 Task: Create a science project presentation using a template from Canva.
Action: Mouse moved to (180, 10)
Screenshot: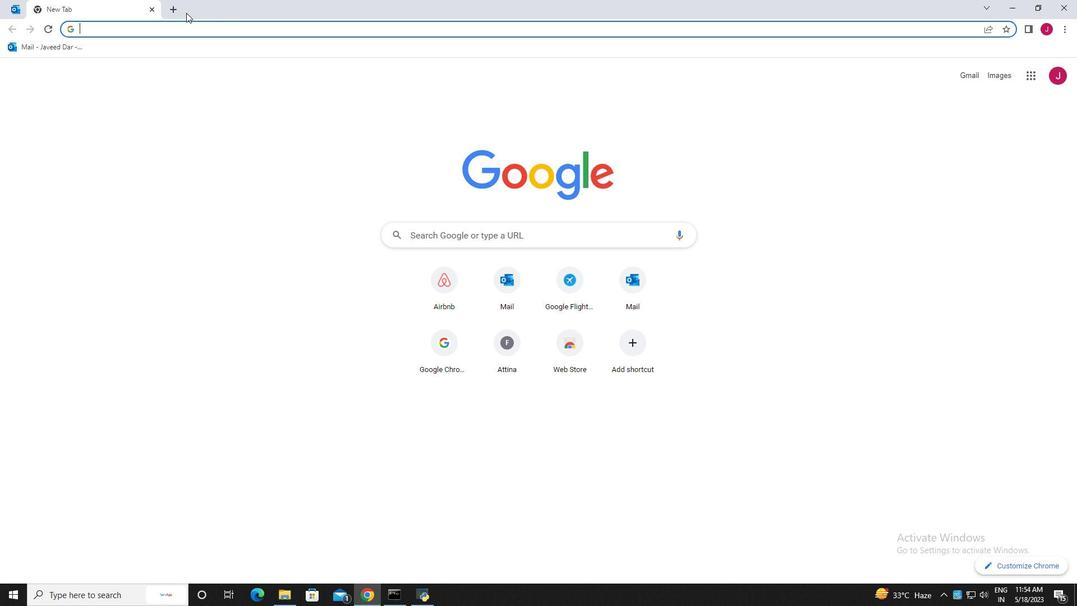 
Action: Mouse pressed left at (180, 10)
Screenshot: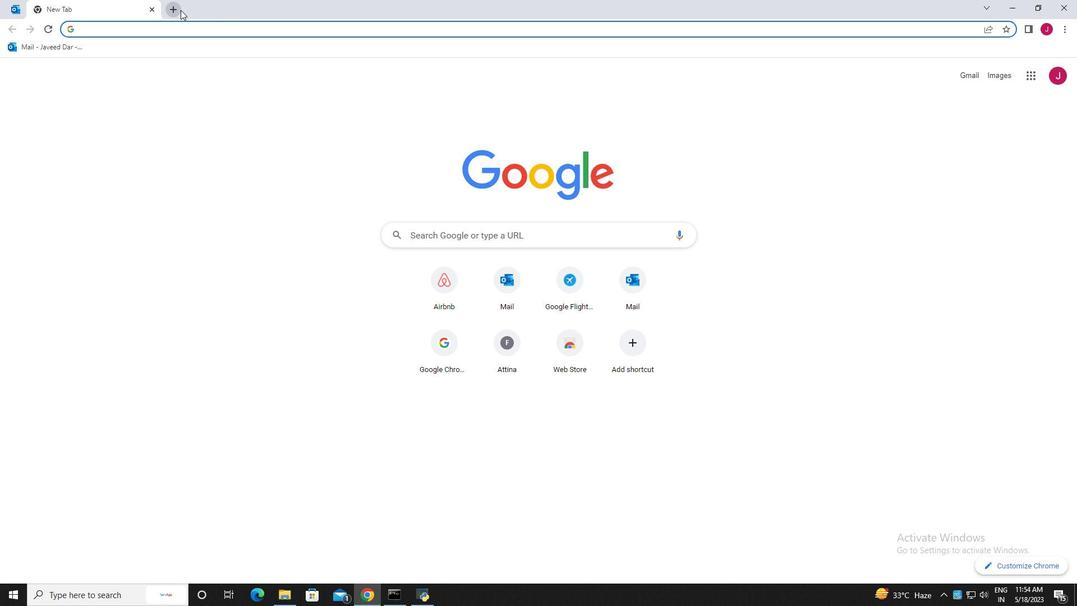 
Action: Mouse moved to (180, 30)
Screenshot: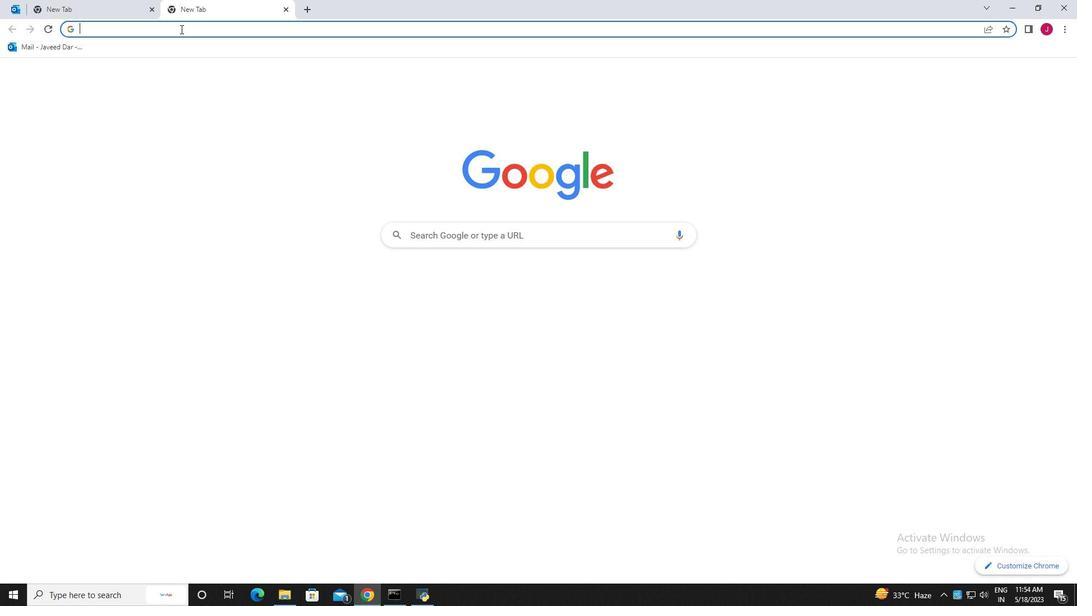 
Action: Key pressed can
Screenshot: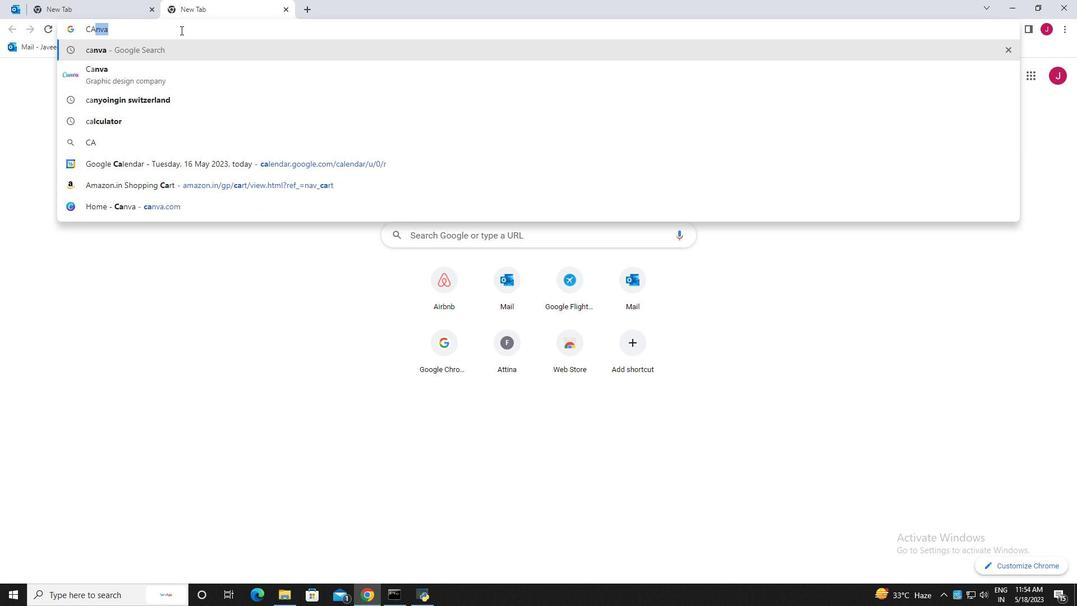 
Action: Mouse moved to (171, 51)
Screenshot: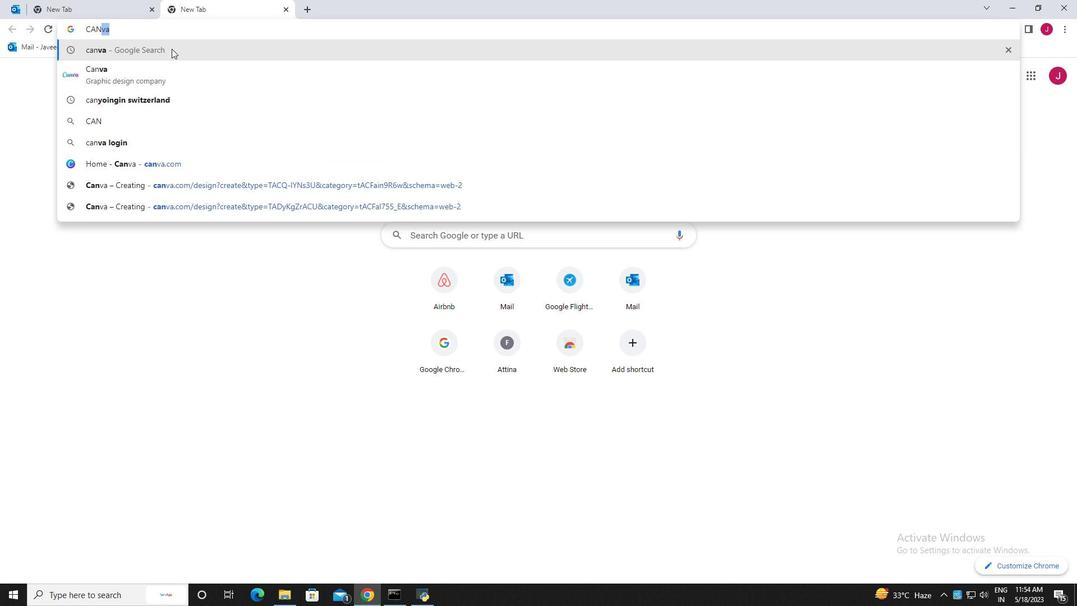 
Action: Mouse pressed left at (171, 51)
Screenshot: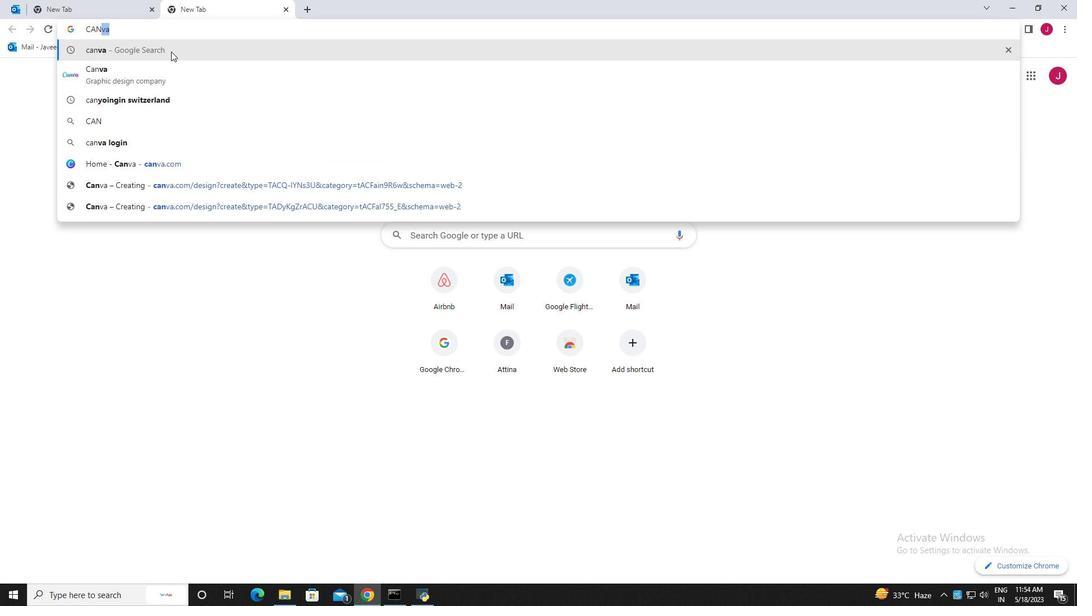 
Action: Mouse moved to (345, 171)
Screenshot: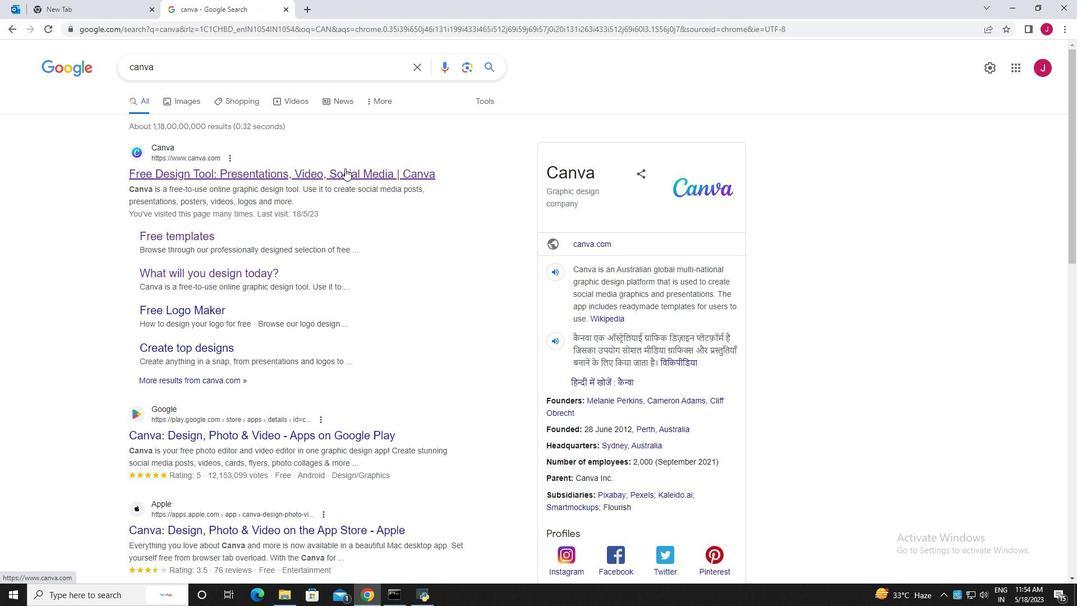 
Action: Mouse pressed left at (345, 171)
Screenshot: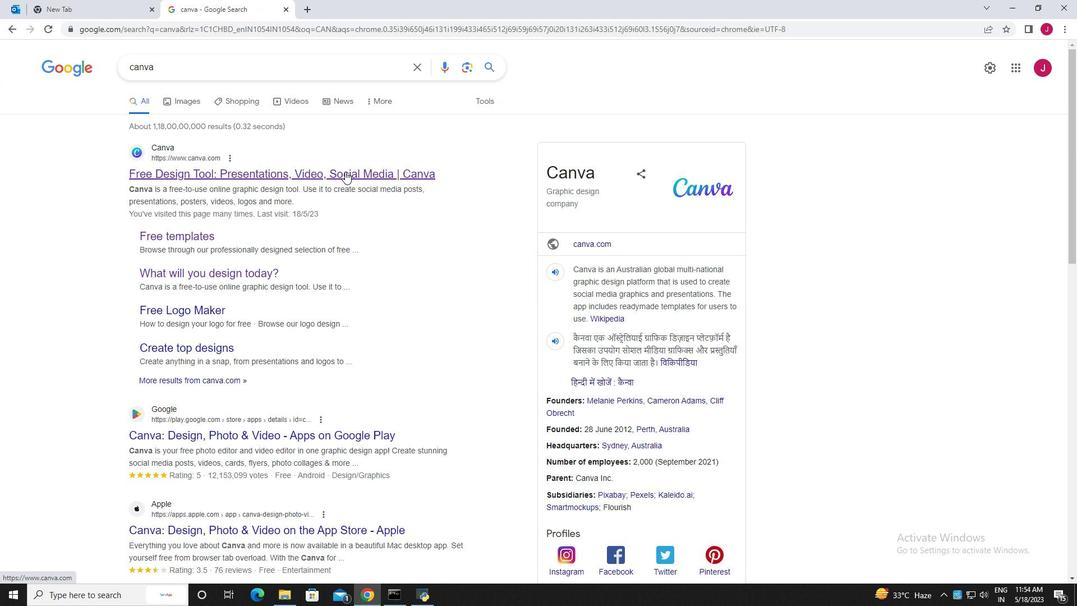 
Action: Mouse moved to (973, 58)
Screenshot: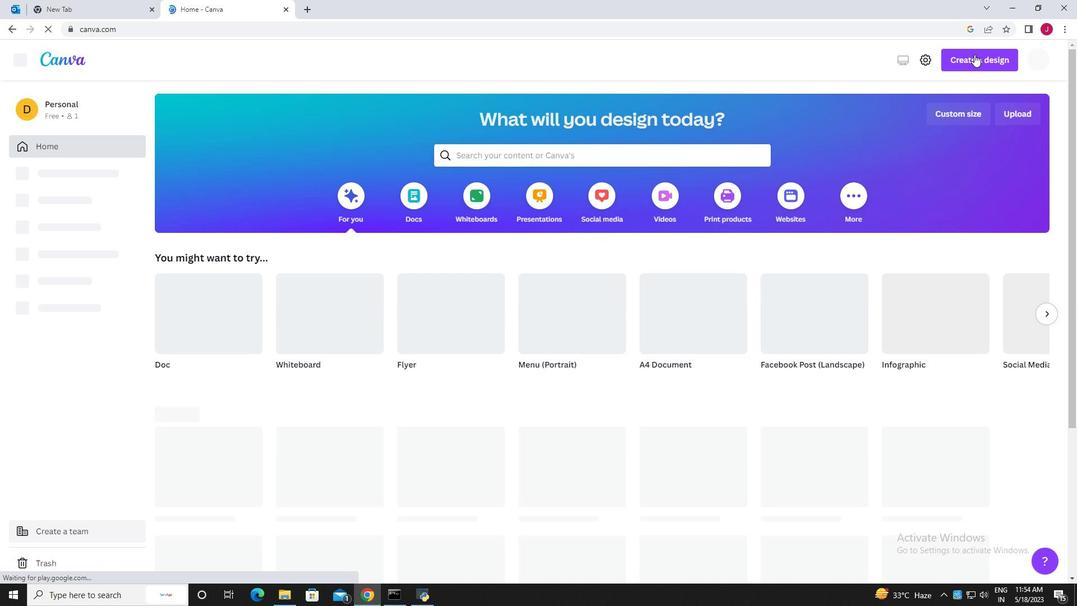 
Action: Mouse pressed left at (973, 58)
Screenshot: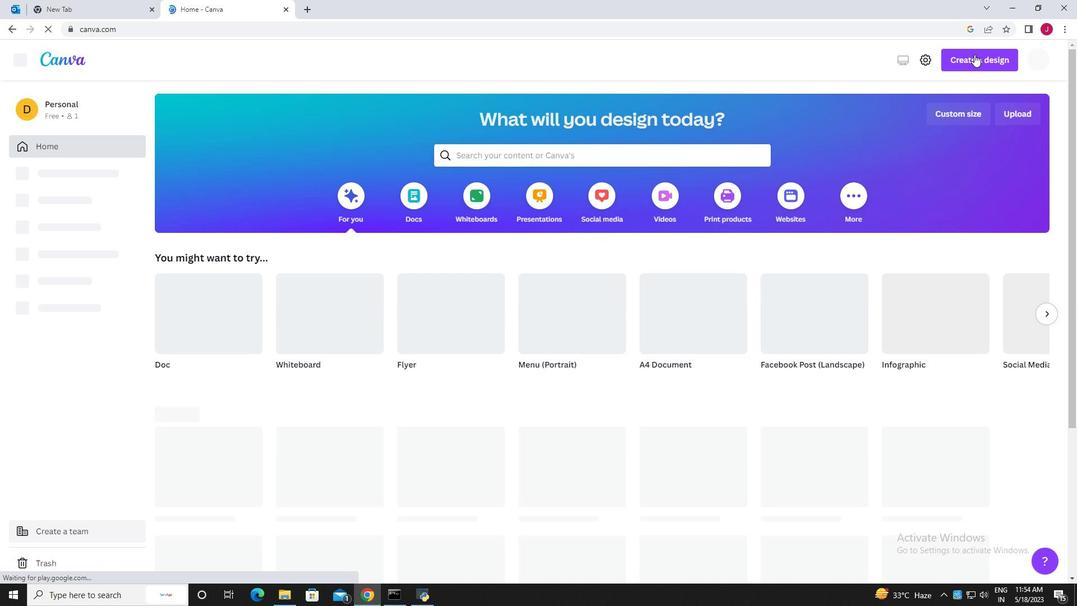 
Action: Mouse moved to (869, 126)
Screenshot: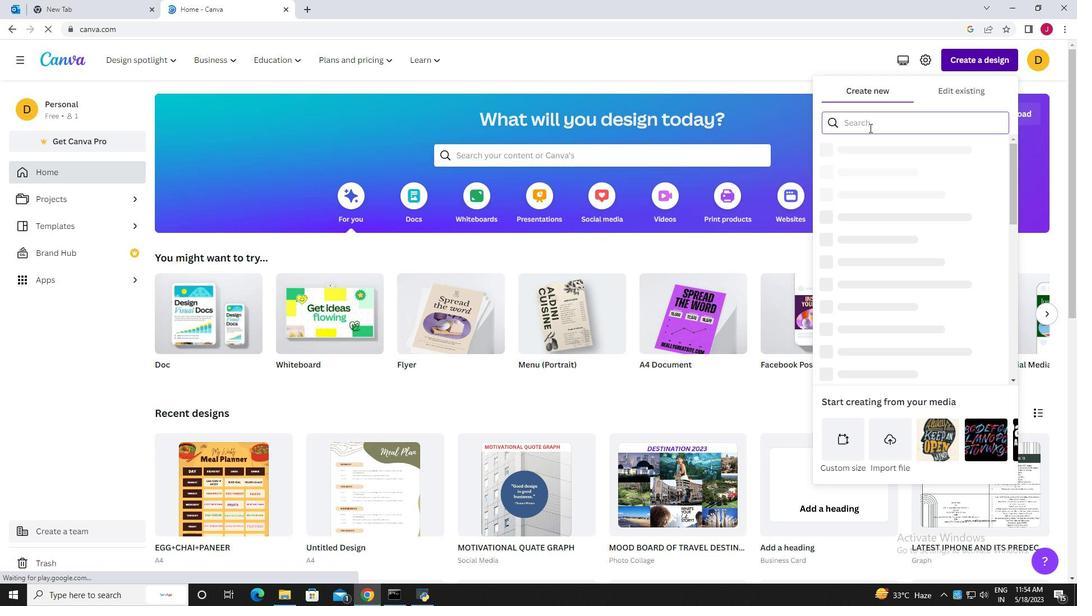 
Action: Key pressed science<Key.space>templates<Key.space>
Screenshot: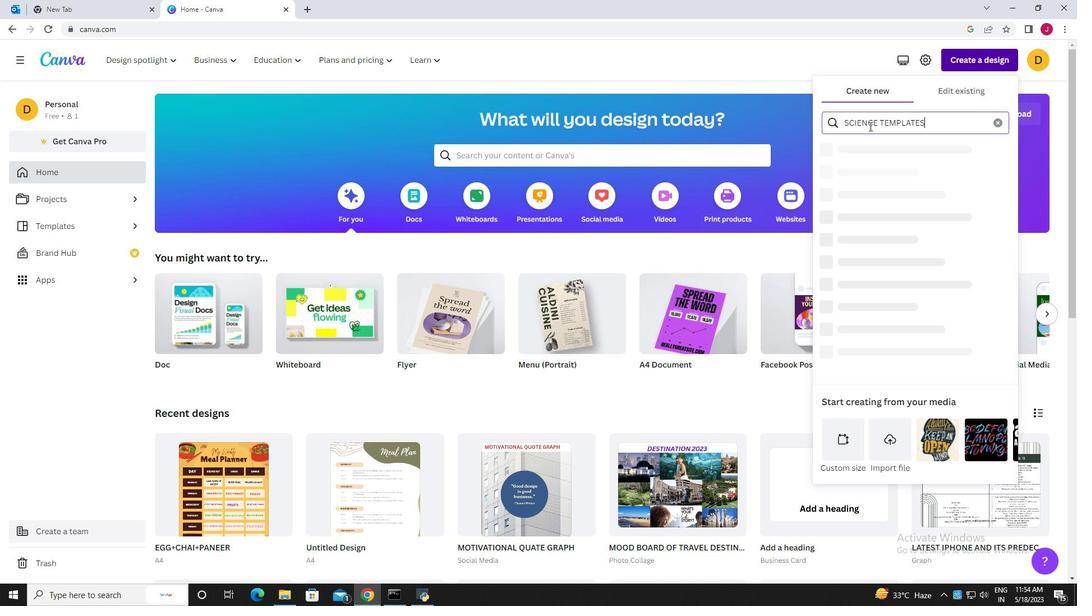 
Action: Mouse moved to (939, 127)
Screenshot: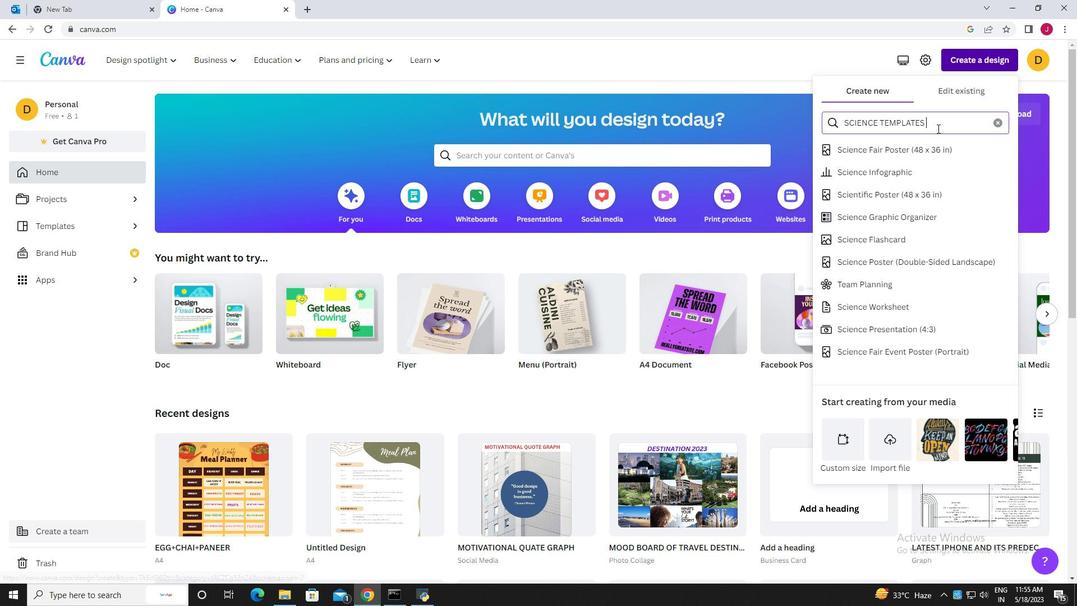 
Action: Key pressed <Key.enter><Key.enter>
Screenshot: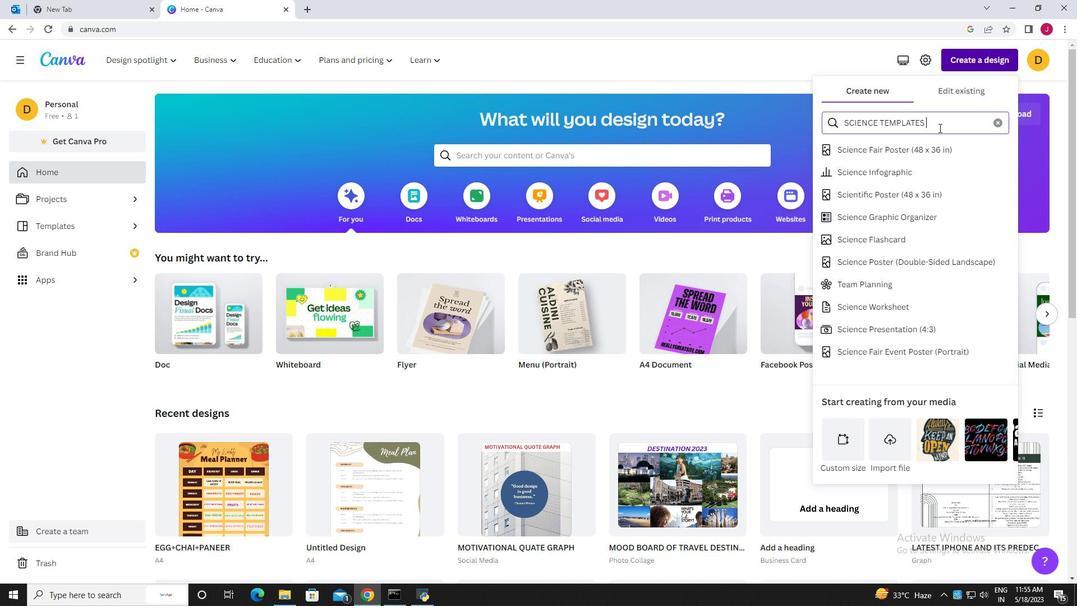
Action: Mouse moved to (862, 148)
Screenshot: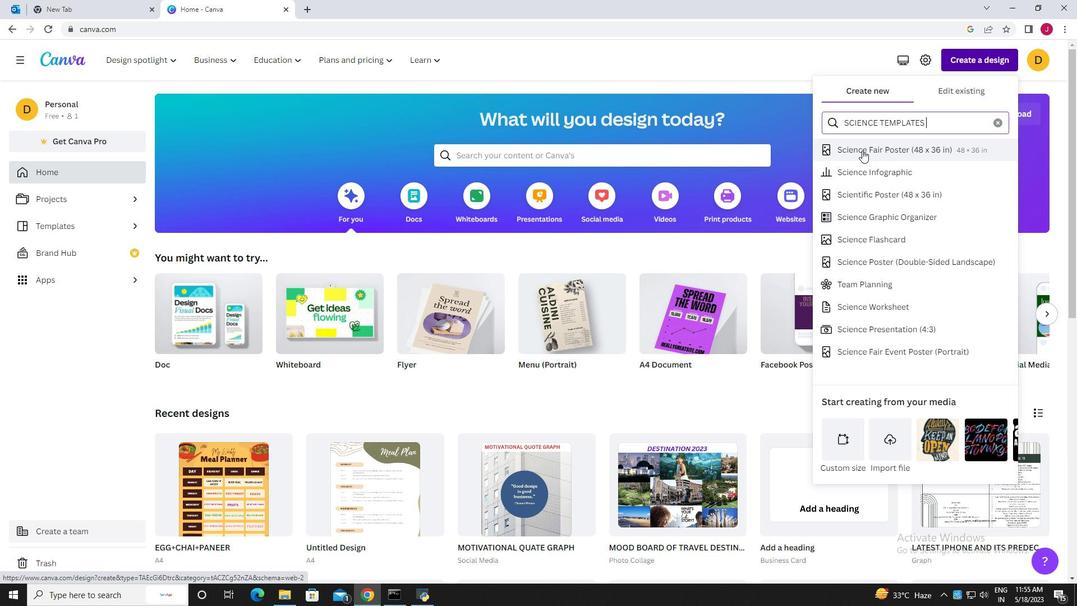 
Action: Mouse pressed left at (862, 148)
Screenshot: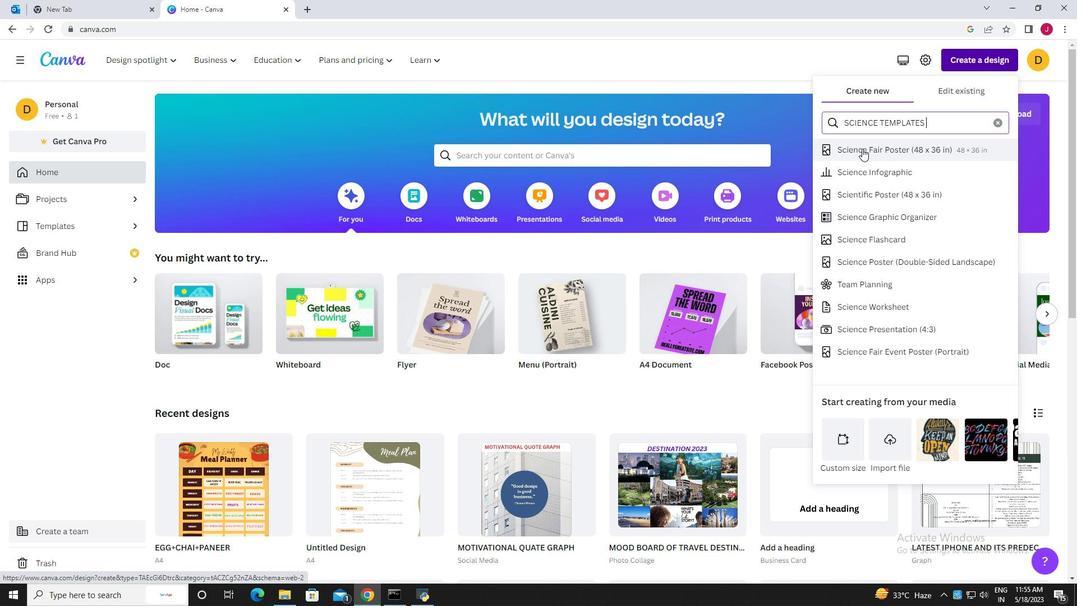 
Action: Mouse moved to (112, 94)
Screenshot: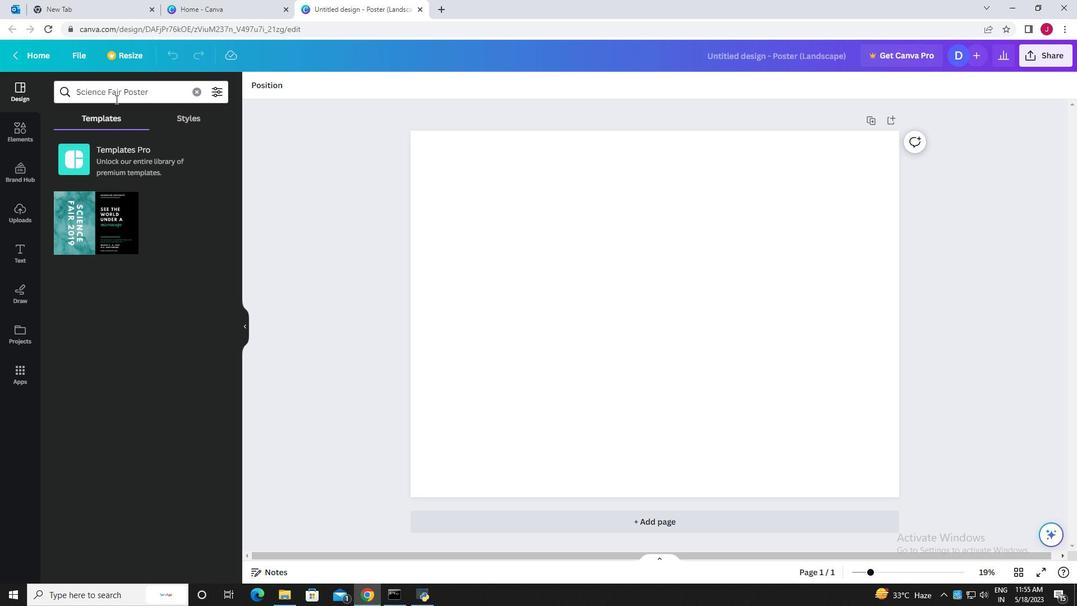 
Action: Mouse pressed left at (112, 94)
Screenshot: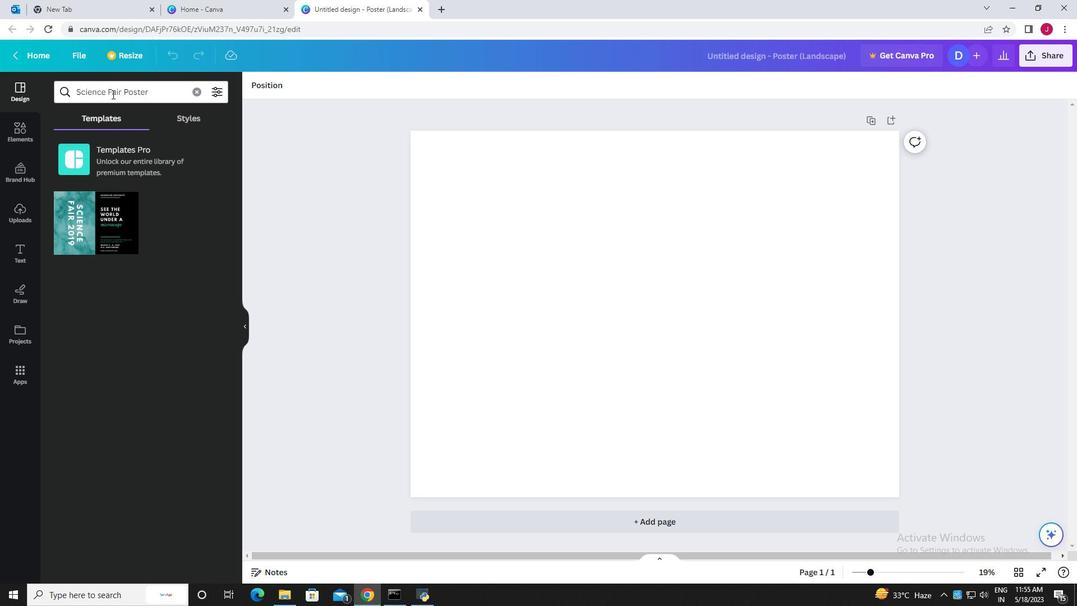 
Action: Mouse moved to (106, 8)
Screenshot: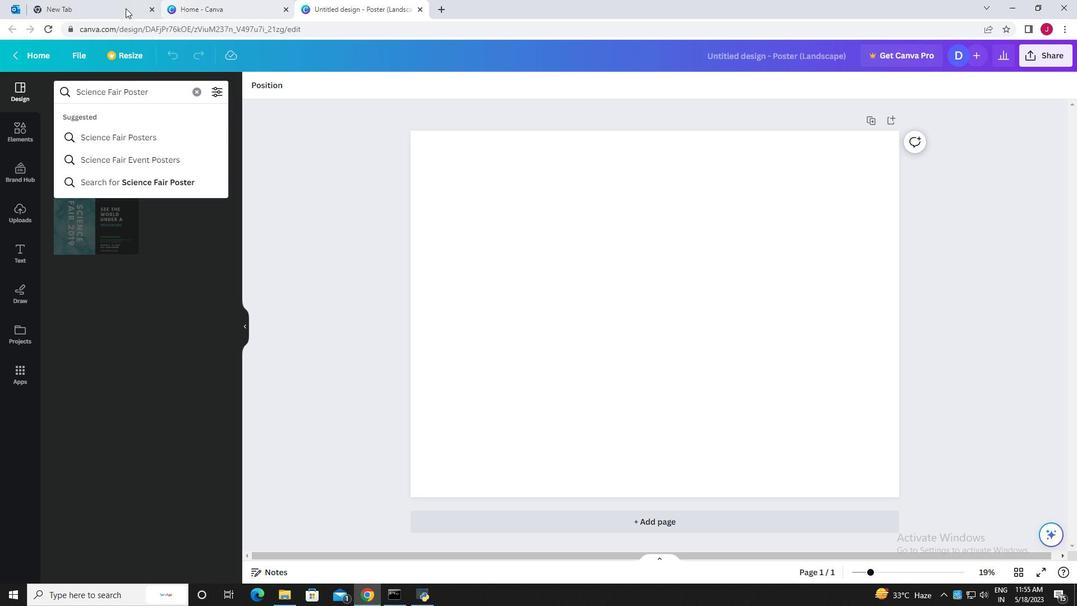 
Action: Mouse pressed left at (106, 8)
Screenshot: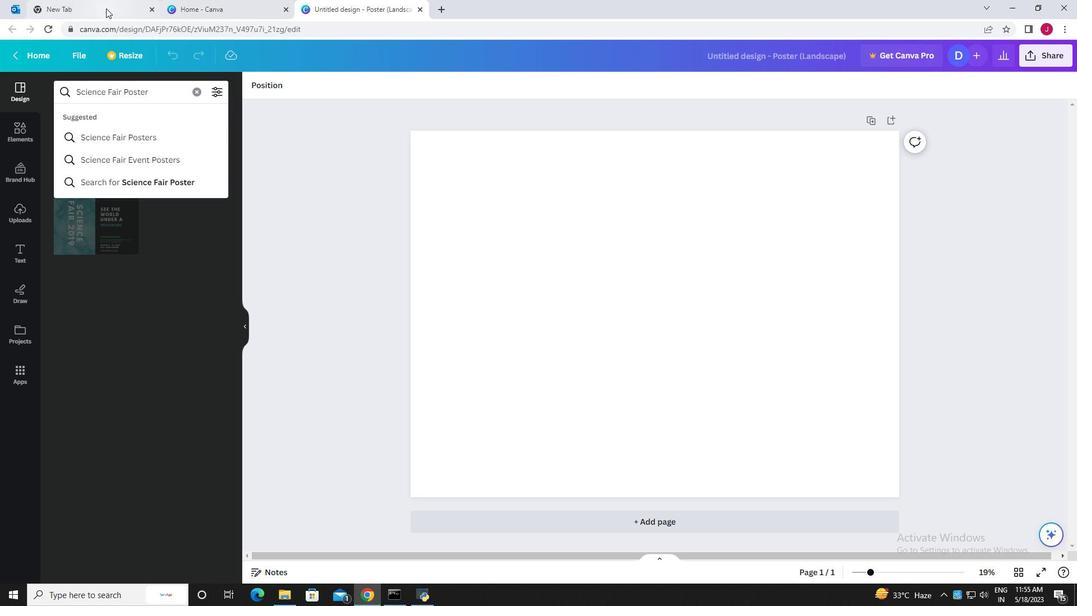 
Action: Mouse moved to (117, 35)
Screenshot: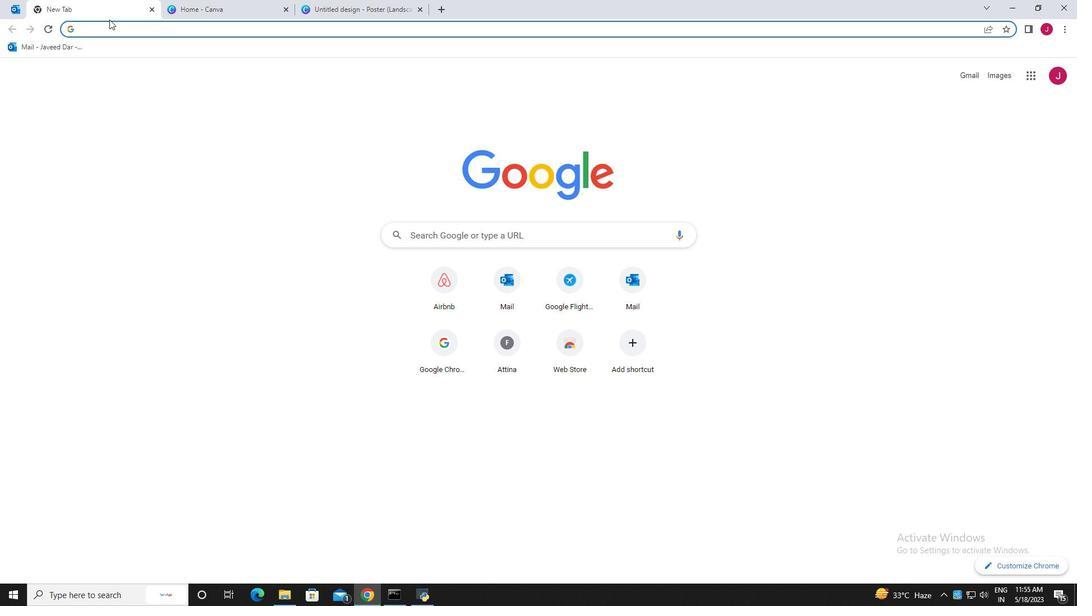 
Action: Key pressed presentation<Key.space>of<Key.space>science<Key.space>experiment<Key.space>or<Key.space>project<Key.enter>
Screenshot: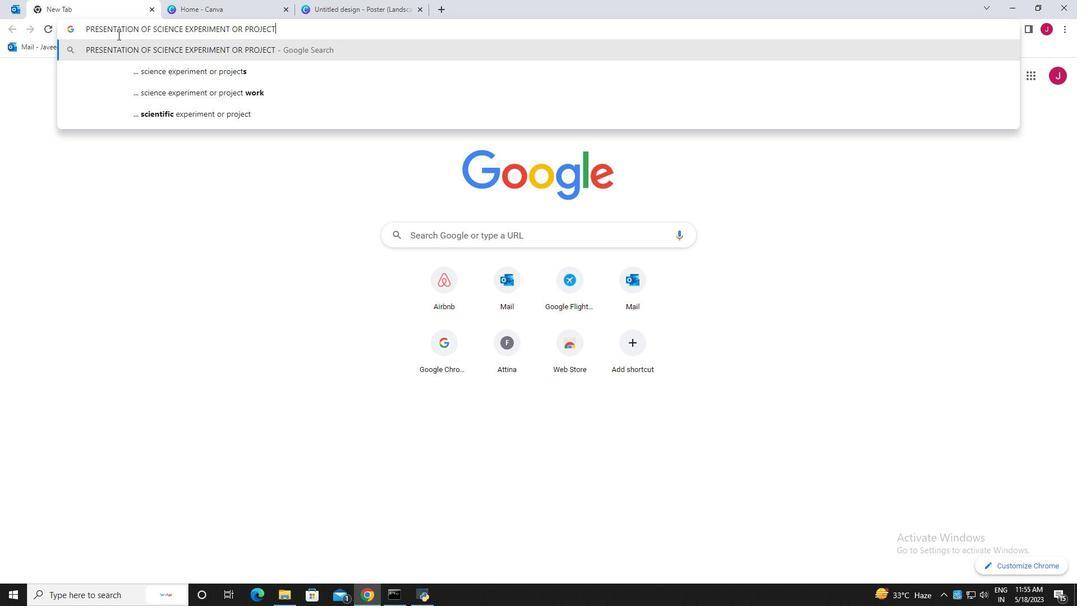 
Action: Mouse moved to (263, 340)
Screenshot: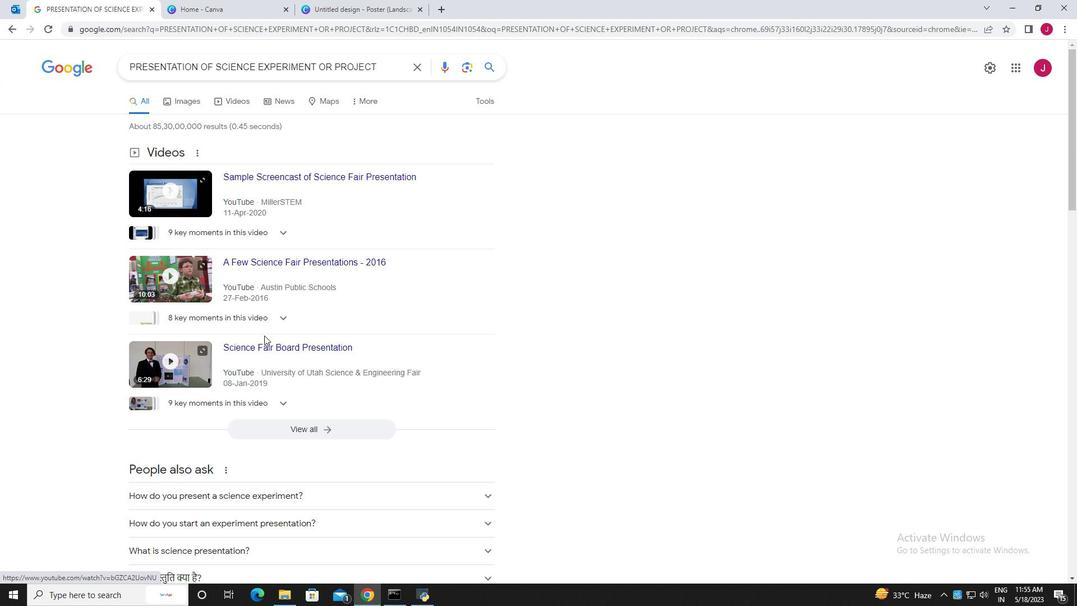 
Action: Mouse scrolled (263, 340) with delta (0, 0)
Screenshot: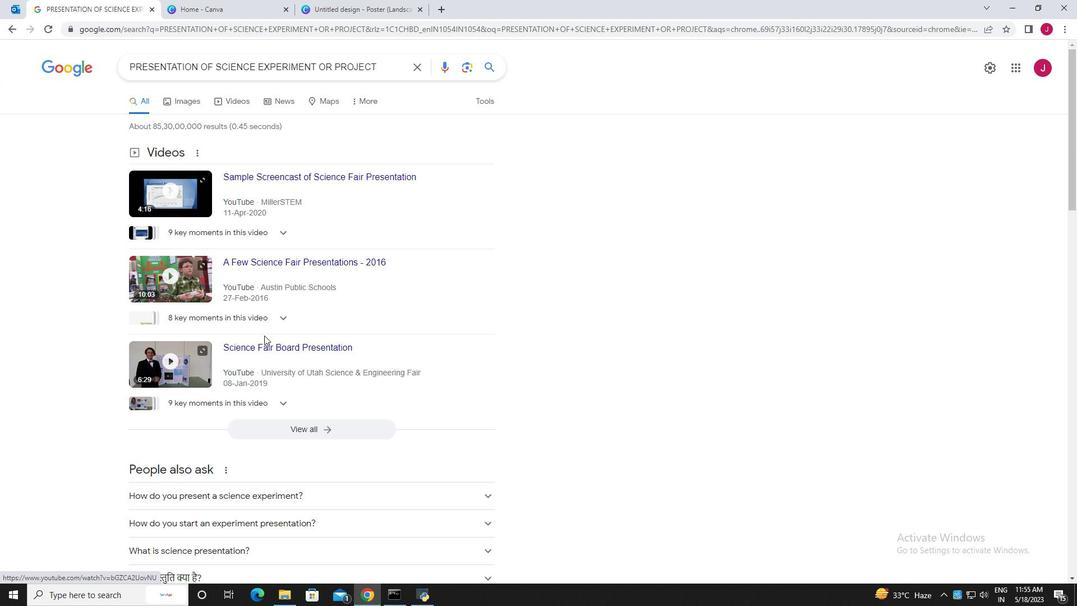 
Action: Mouse moved to (263, 340)
Screenshot: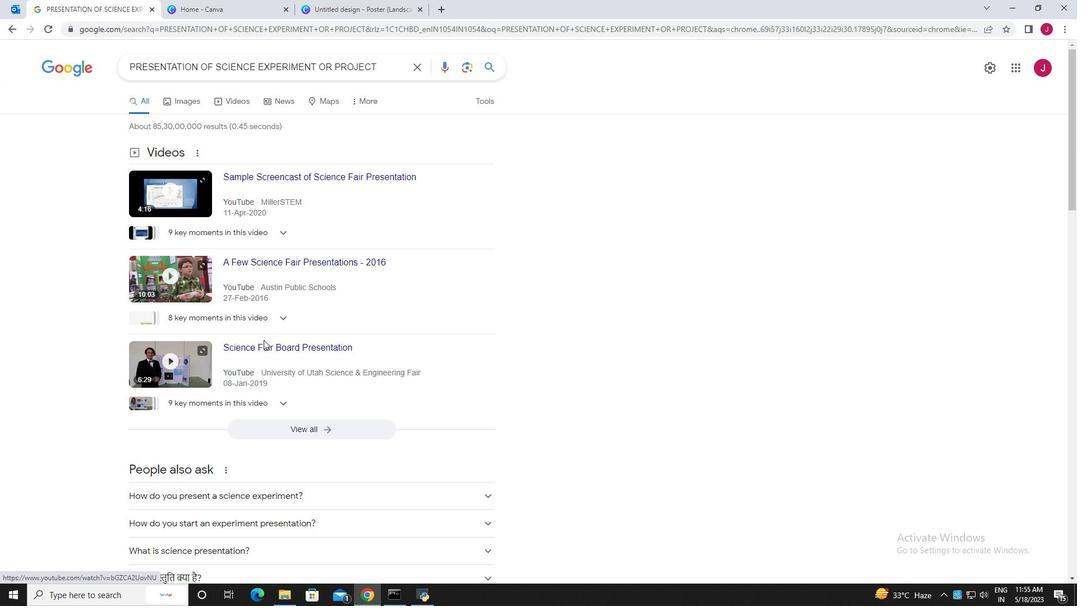 
Action: Mouse scrolled (263, 340) with delta (0, 0)
Screenshot: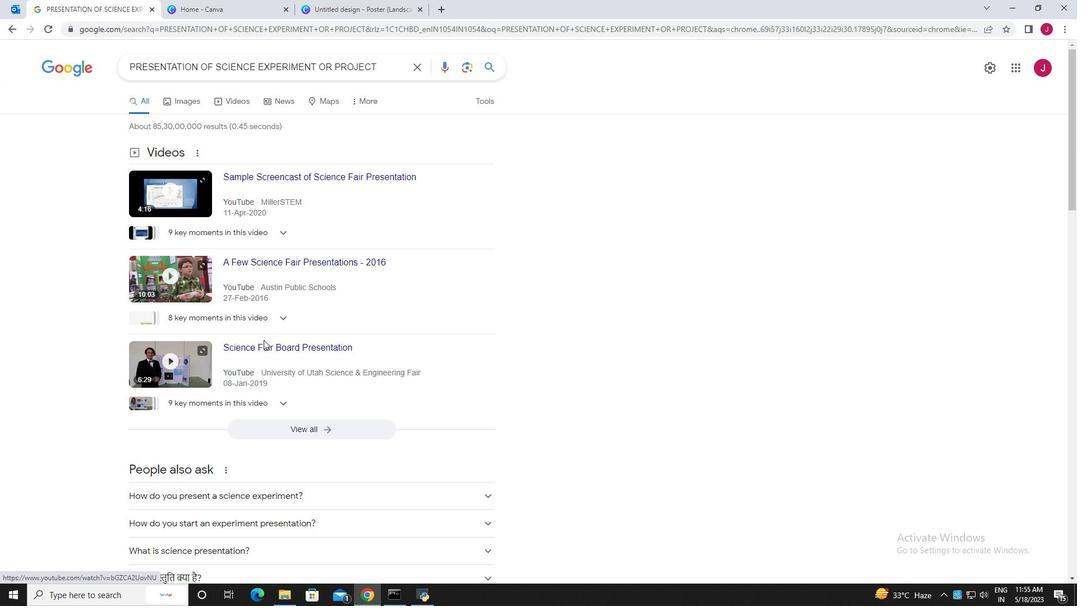 
Action: Mouse scrolled (263, 340) with delta (0, 0)
Screenshot: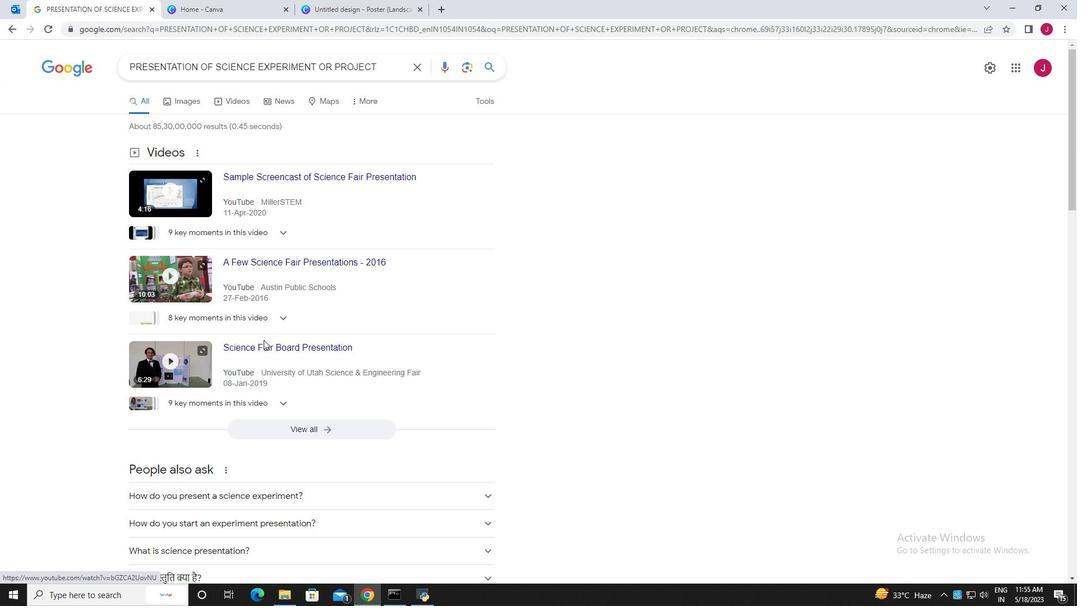 
Action: Mouse scrolled (263, 340) with delta (0, 0)
Screenshot: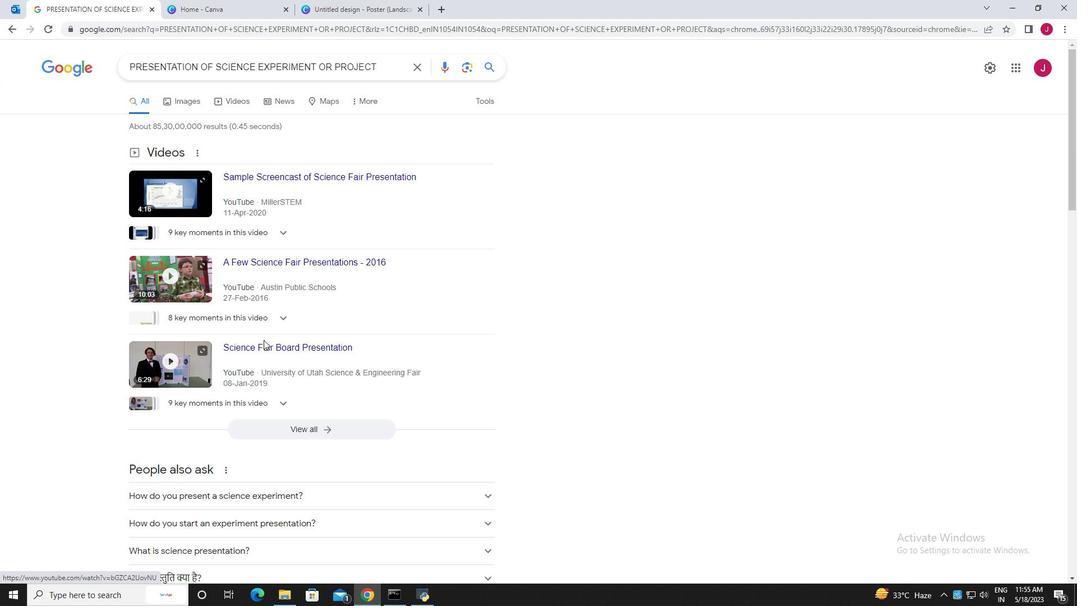 
Action: Mouse moved to (264, 387)
Screenshot: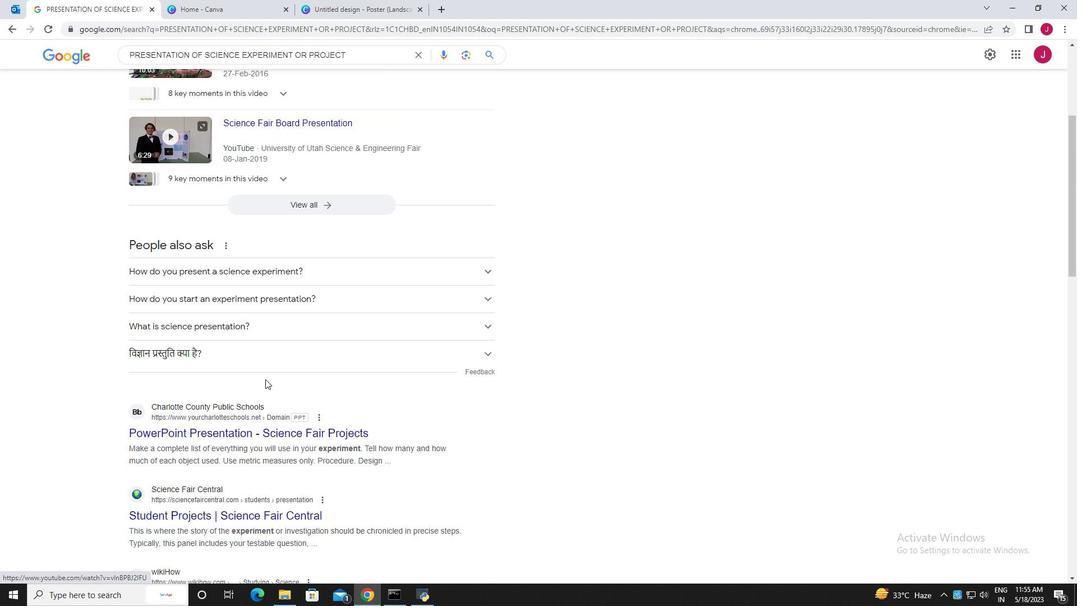 
Action: Mouse scrolled (264, 386) with delta (0, 0)
Screenshot: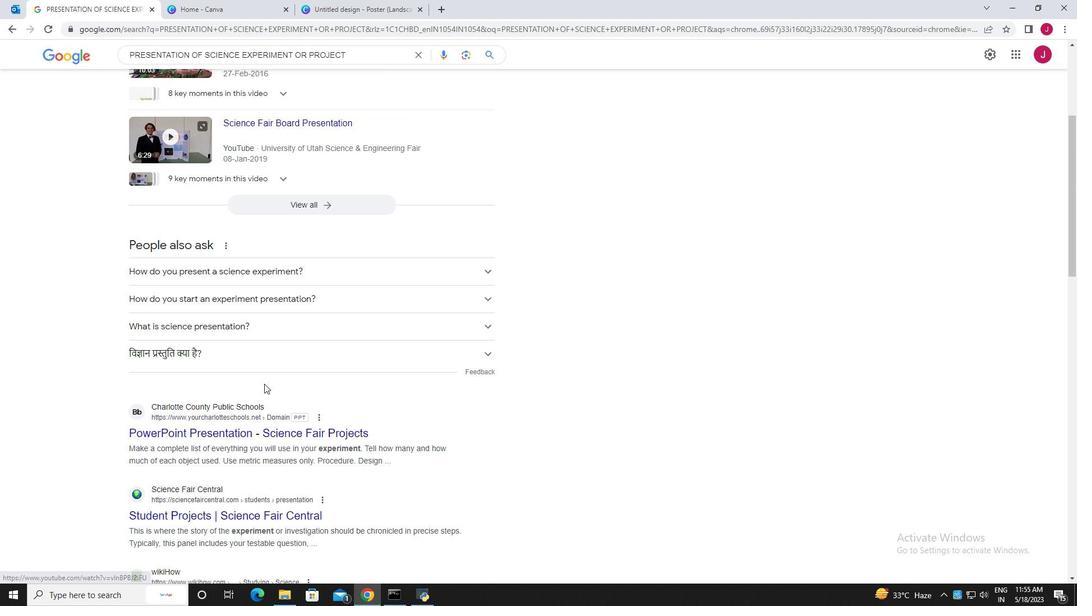 
Action: Mouse moved to (264, 388)
Screenshot: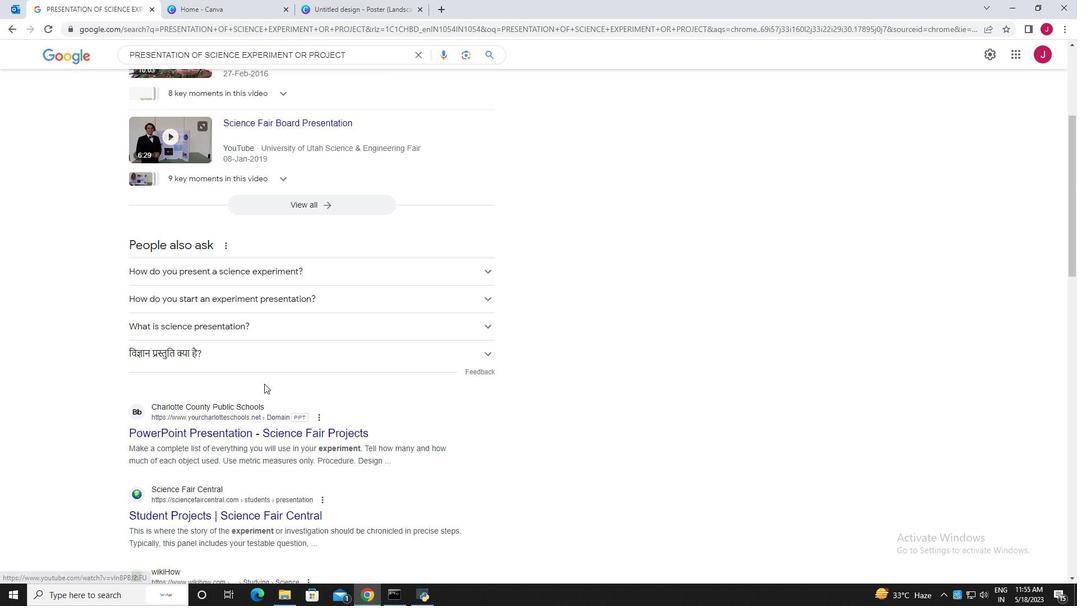 
Action: Mouse scrolled (264, 388) with delta (0, 0)
Screenshot: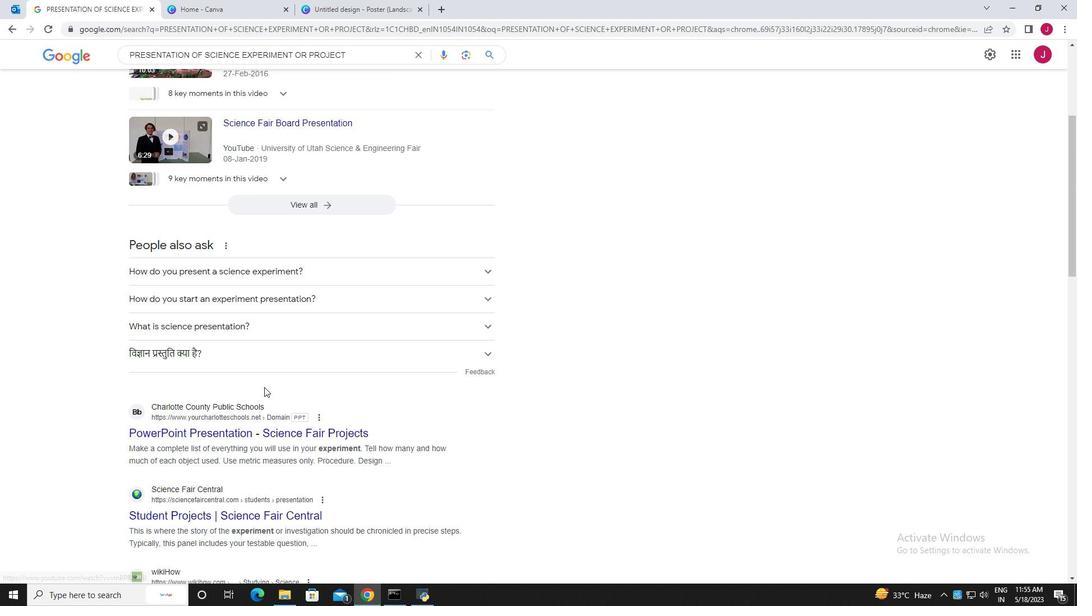 
Action: Mouse scrolled (264, 388) with delta (0, 0)
Screenshot: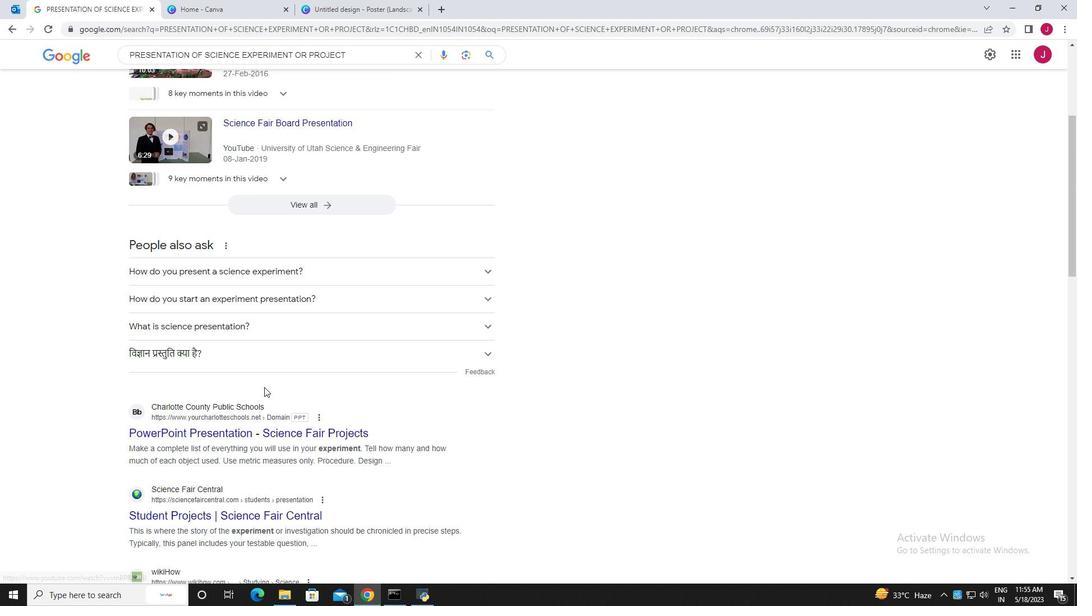 
Action: Mouse moved to (224, 267)
Screenshot: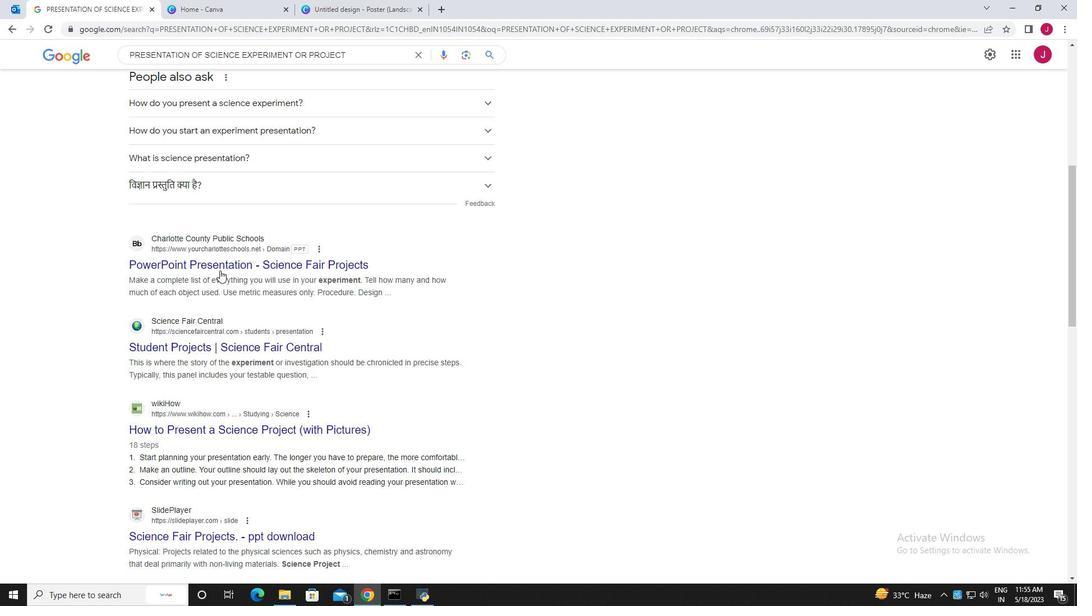 
Action: Mouse pressed left at (224, 267)
Screenshot: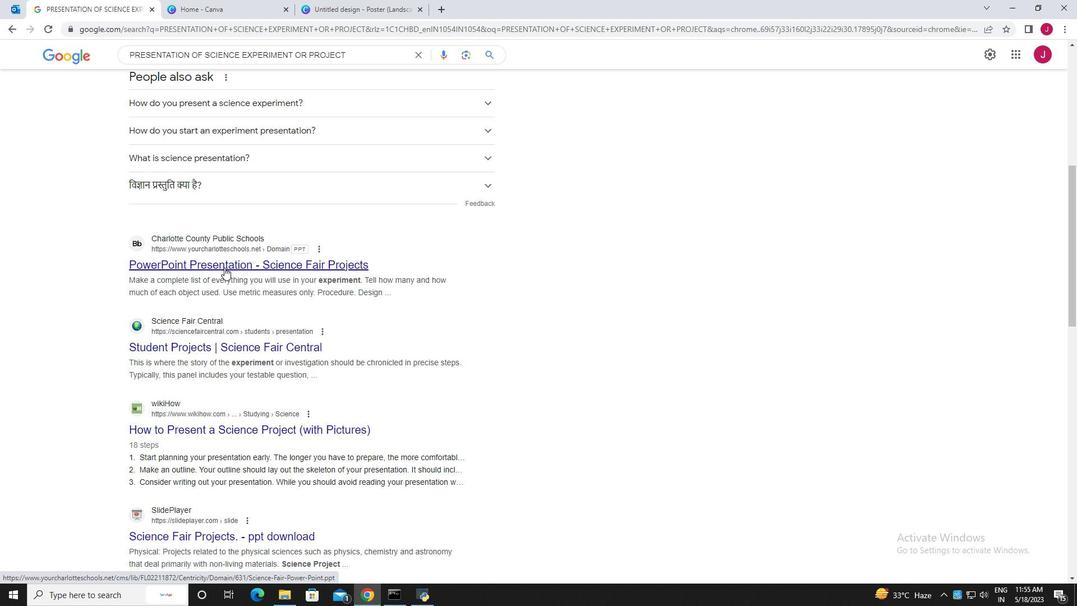 
Action: Mouse moved to (238, 346)
Screenshot: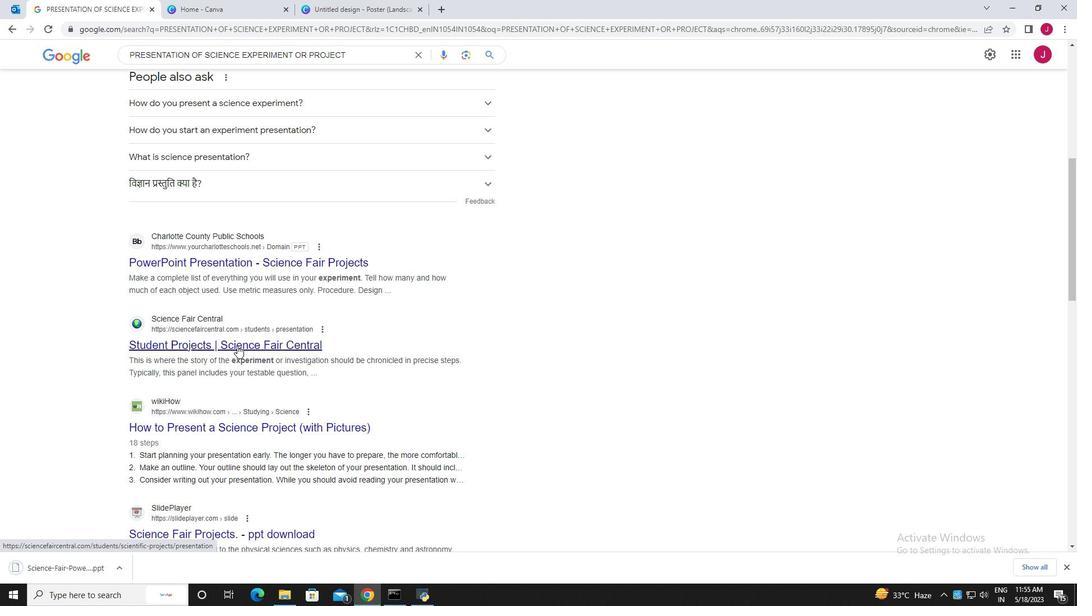 
Action: Mouse scrolled (238, 345) with delta (0, 0)
Screenshot: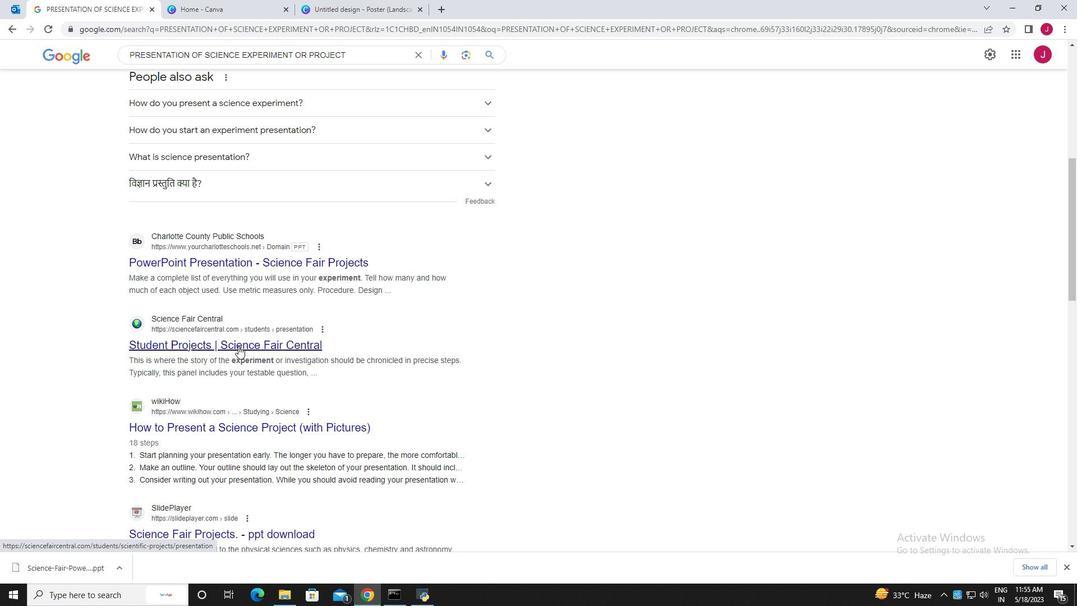 
Action: Mouse scrolled (238, 345) with delta (0, 0)
Screenshot: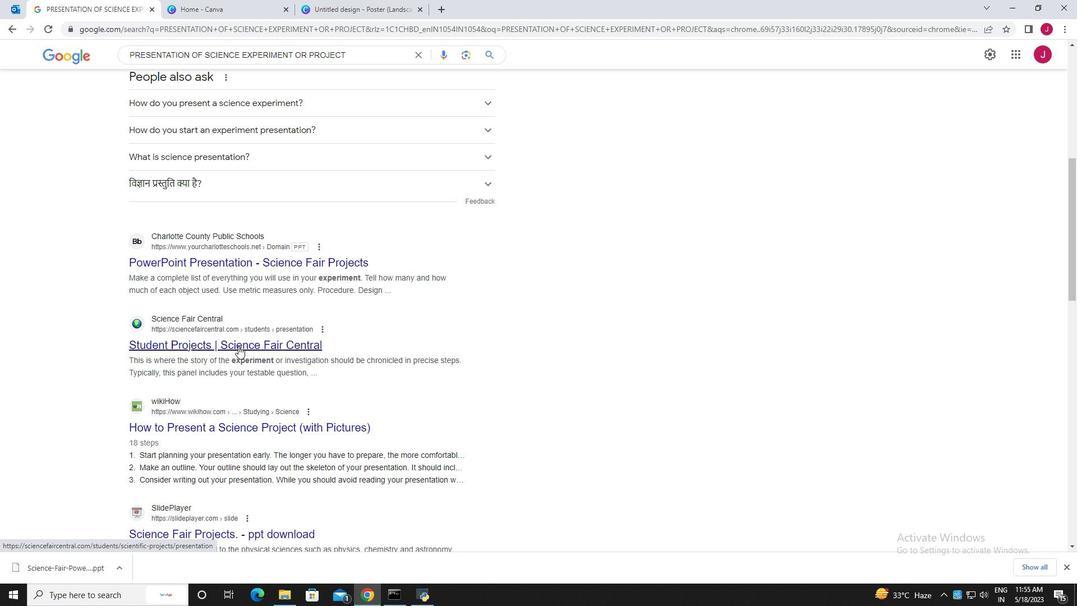 
Action: Mouse scrolled (238, 345) with delta (0, 0)
Screenshot: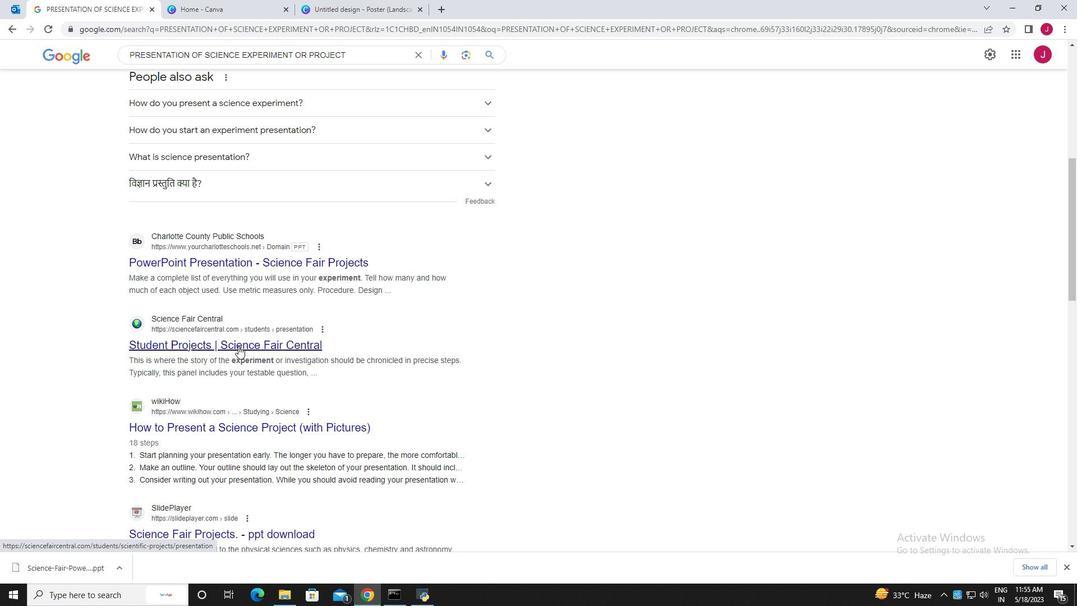 
Action: Mouse scrolled (238, 345) with delta (0, 0)
Screenshot: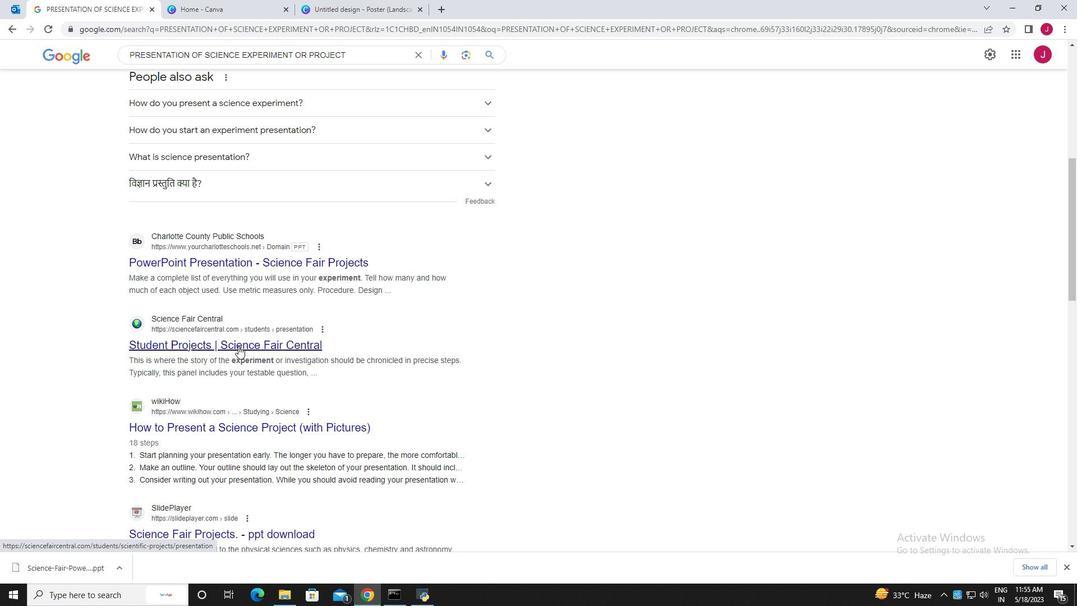 
Action: Mouse moved to (276, 202)
Screenshot: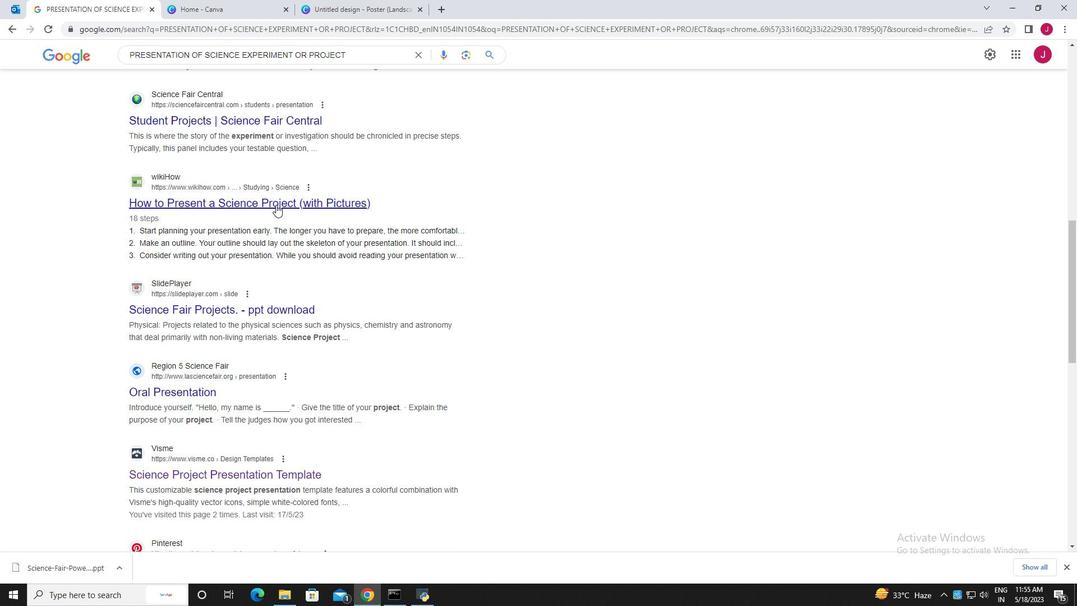 
Action: Mouse pressed left at (276, 202)
Screenshot: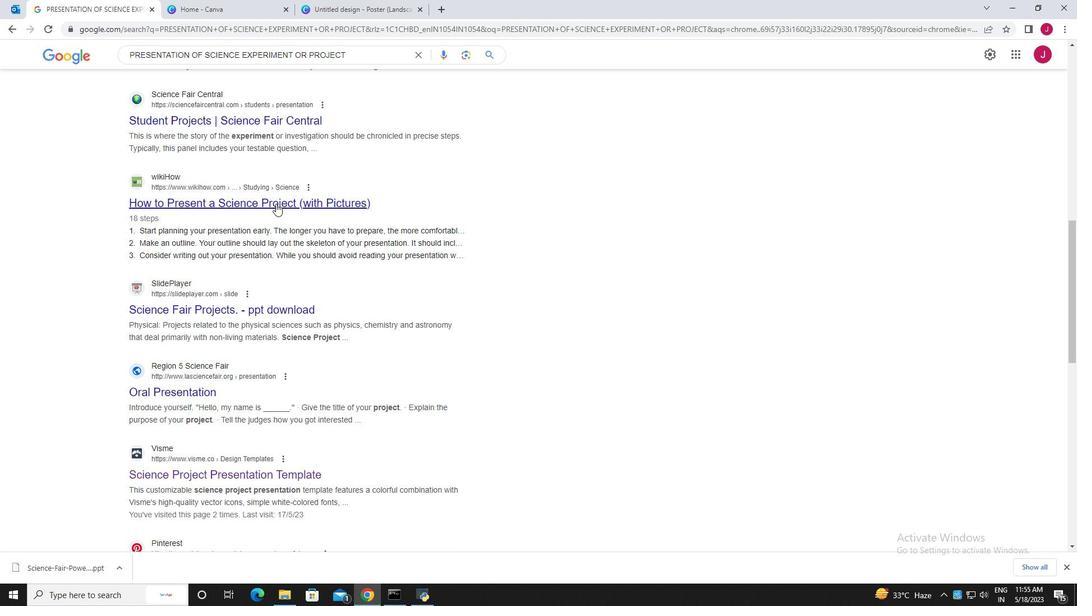 
Action: Mouse moved to (411, 287)
Screenshot: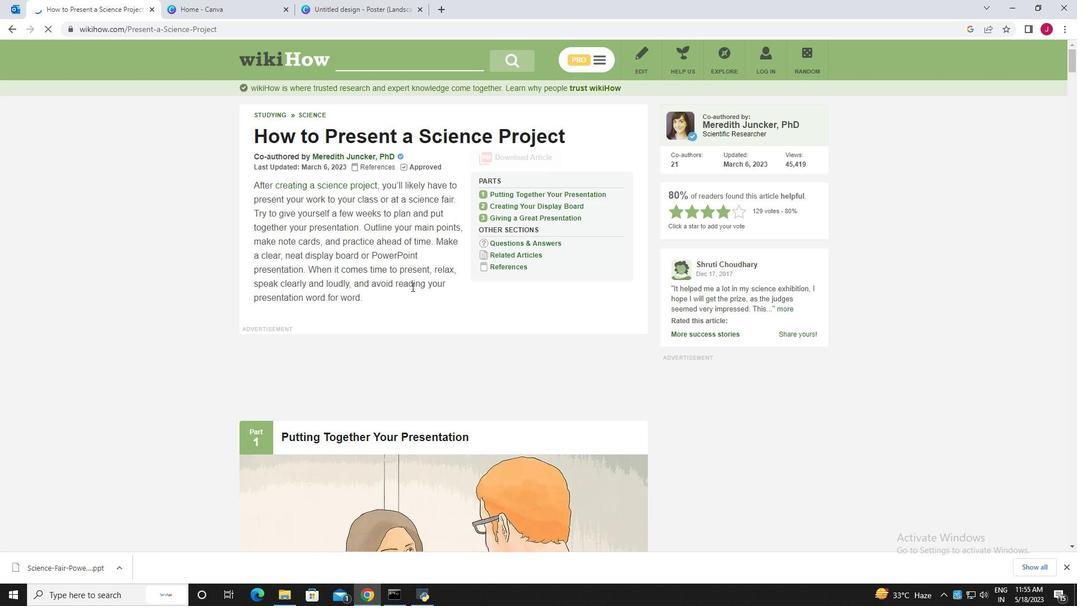 
Action: Mouse scrolled (411, 286) with delta (0, 0)
Screenshot: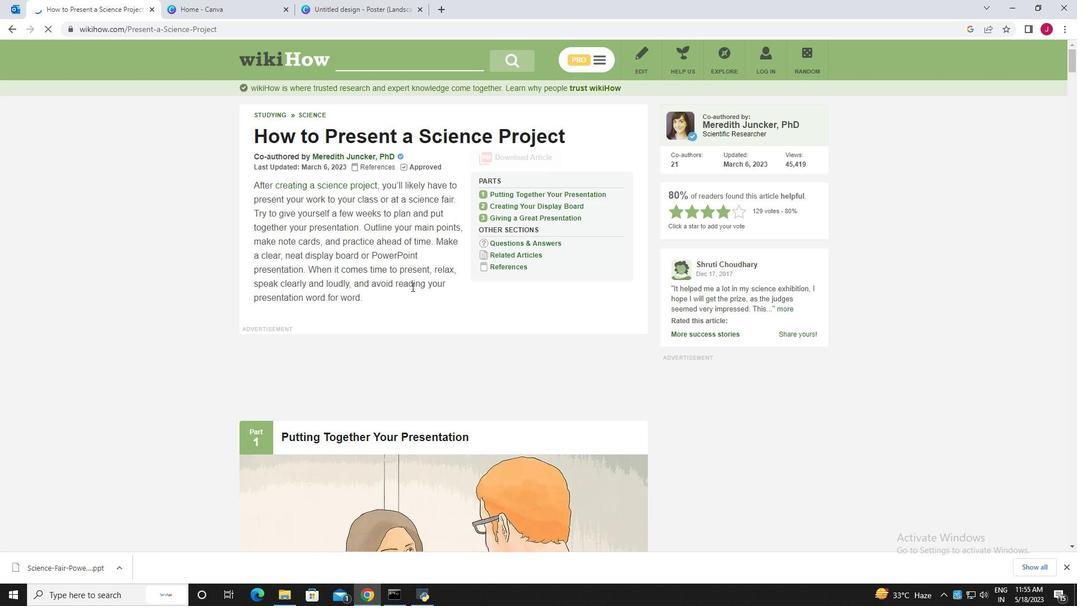 
Action: Mouse moved to (411, 287)
Screenshot: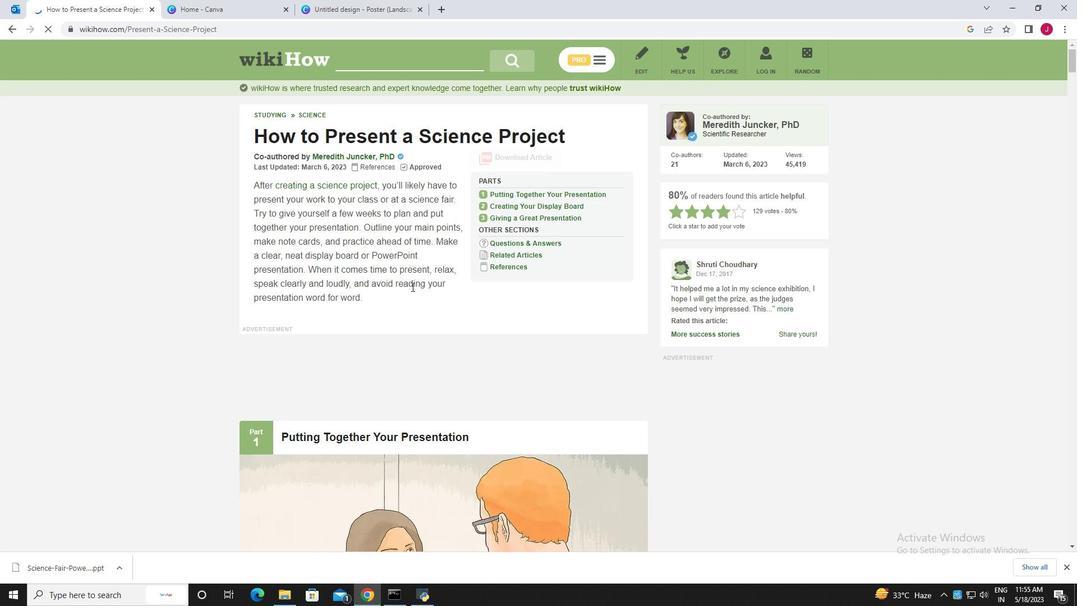
Action: Mouse scrolled (411, 286) with delta (0, 0)
Screenshot: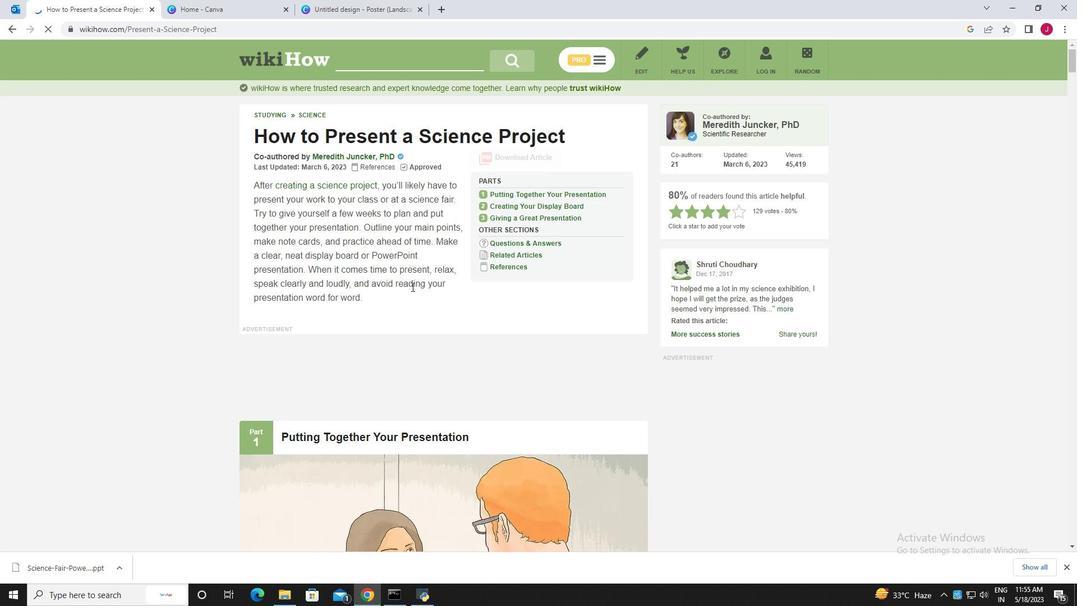 
Action: Mouse scrolled (411, 286) with delta (0, 0)
Screenshot: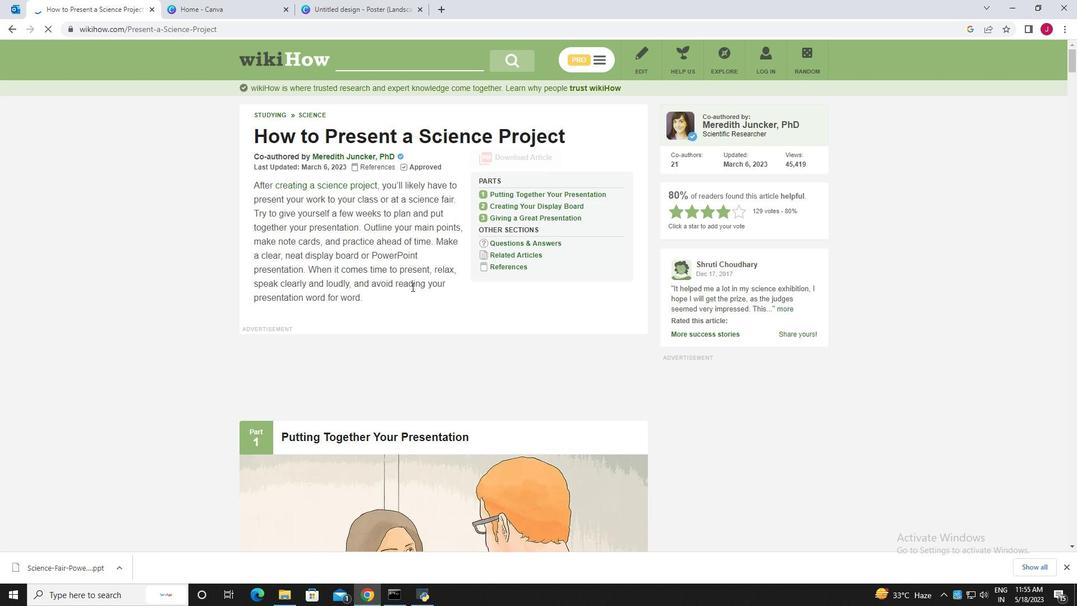 
Action: Mouse scrolled (411, 286) with delta (0, 0)
Screenshot: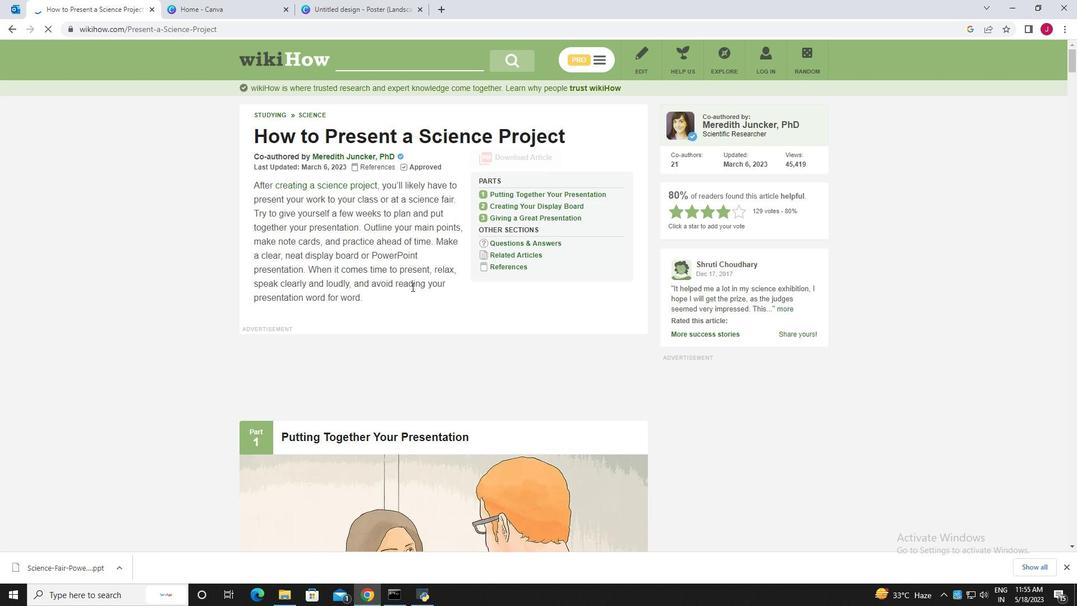 
Action: Mouse scrolled (411, 286) with delta (0, 0)
Screenshot: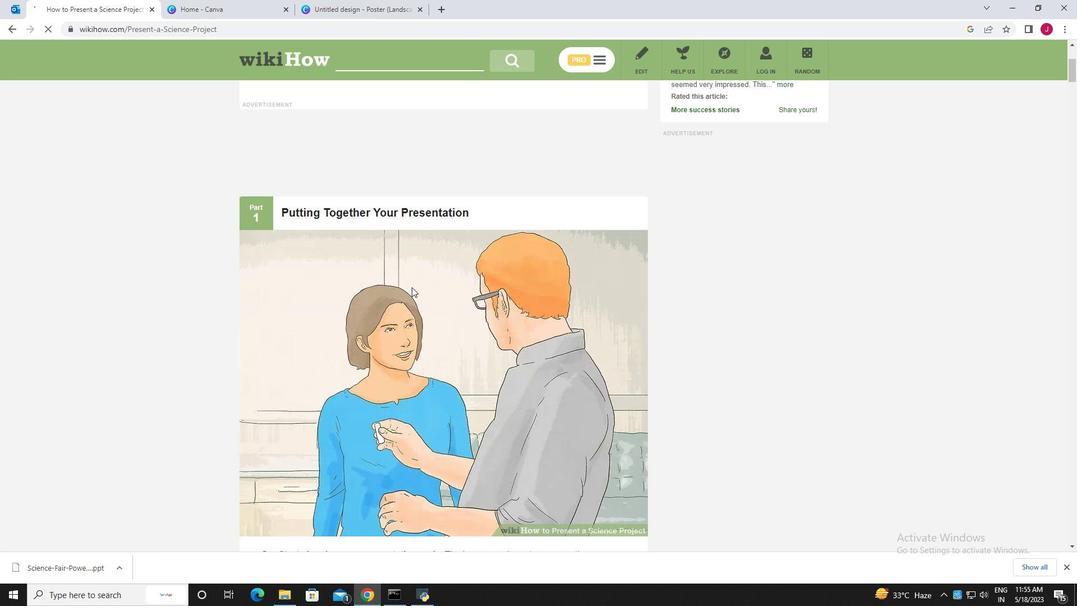 
Action: Mouse scrolled (411, 286) with delta (0, 0)
Screenshot: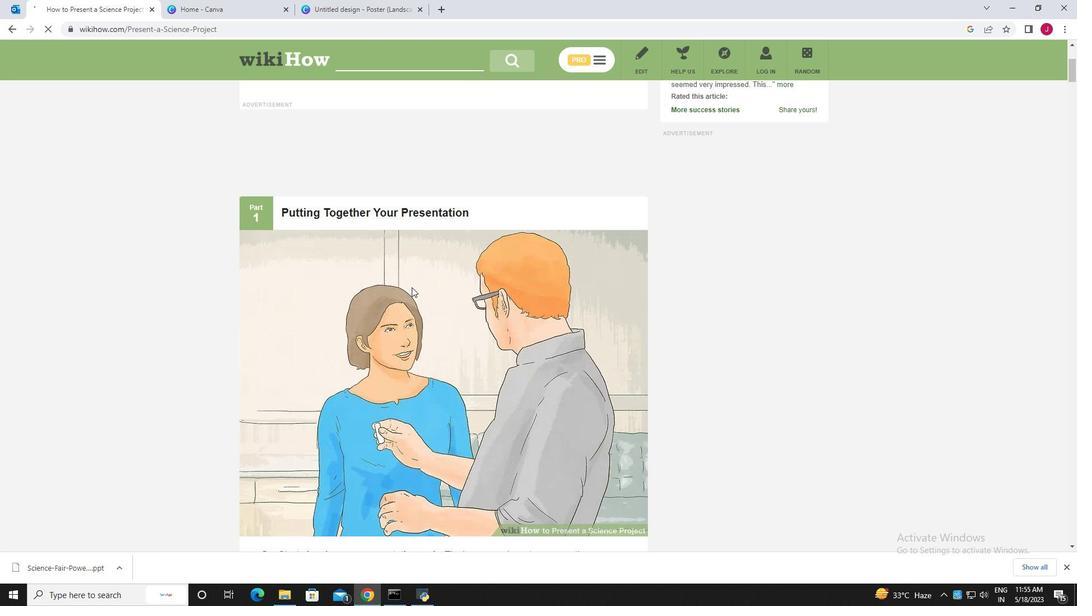 
Action: Mouse scrolled (411, 286) with delta (0, 0)
Screenshot: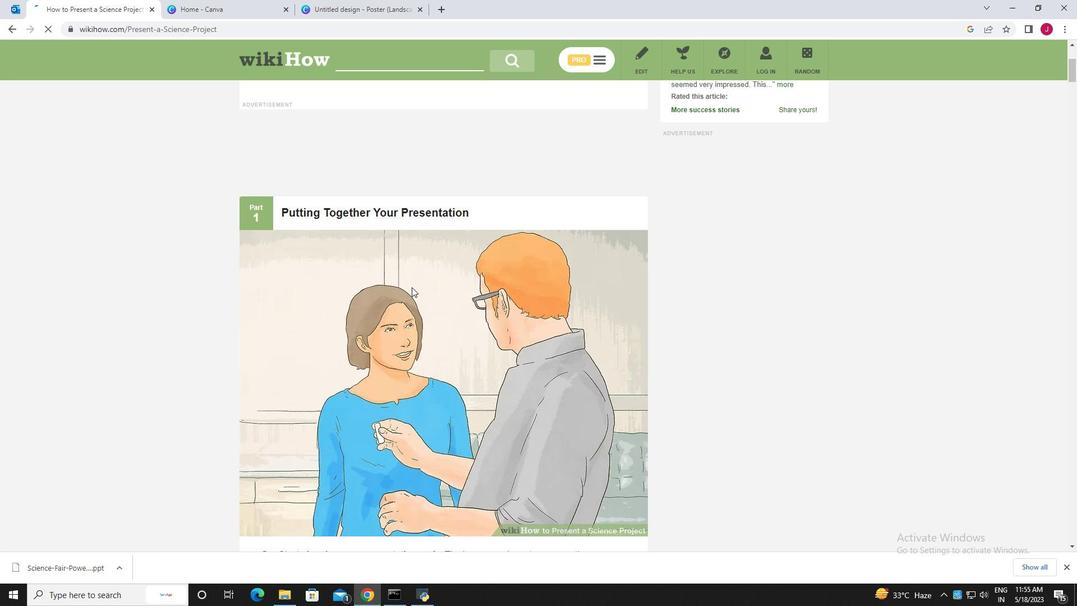 
Action: Mouse scrolled (411, 286) with delta (0, 0)
Screenshot: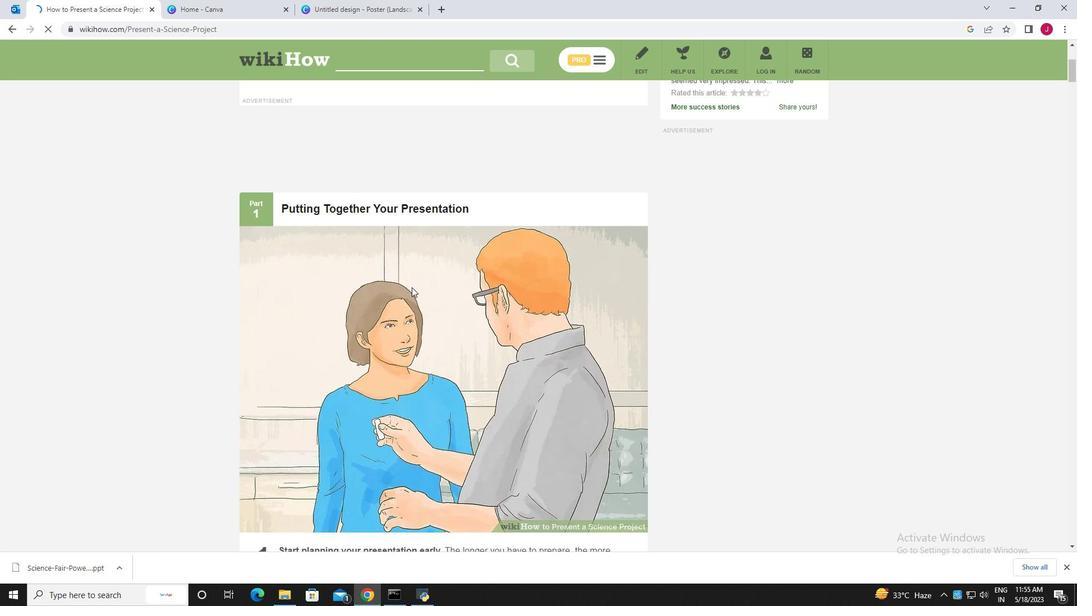 
Action: Mouse scrolled (411, 286) with delta (0, 0)
Screenshot: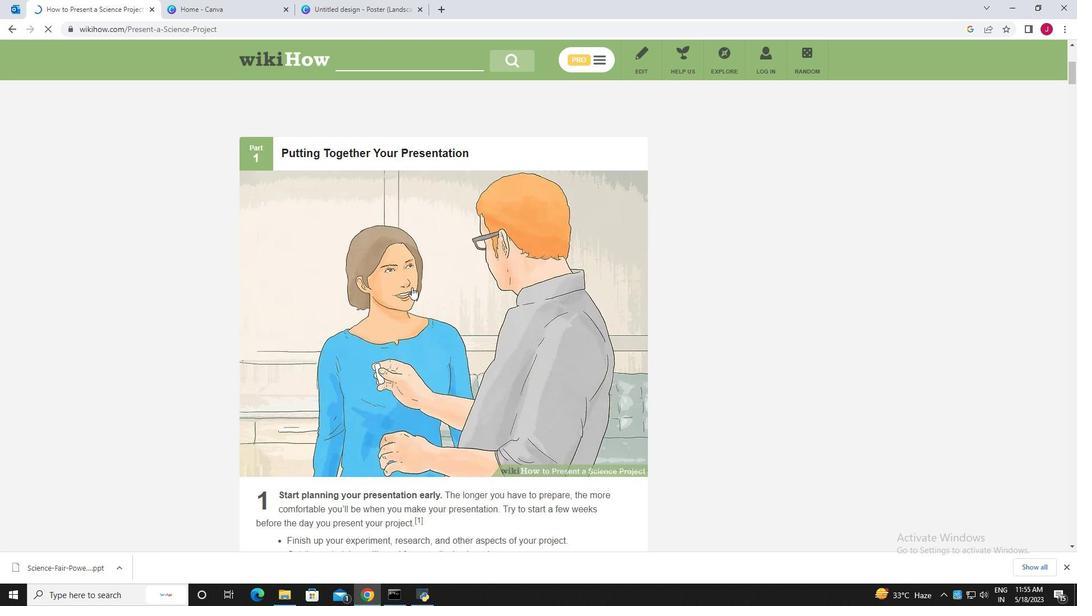 
Action: Mouse scrolled (411, 287) with delta (0, 0)
Screenshot: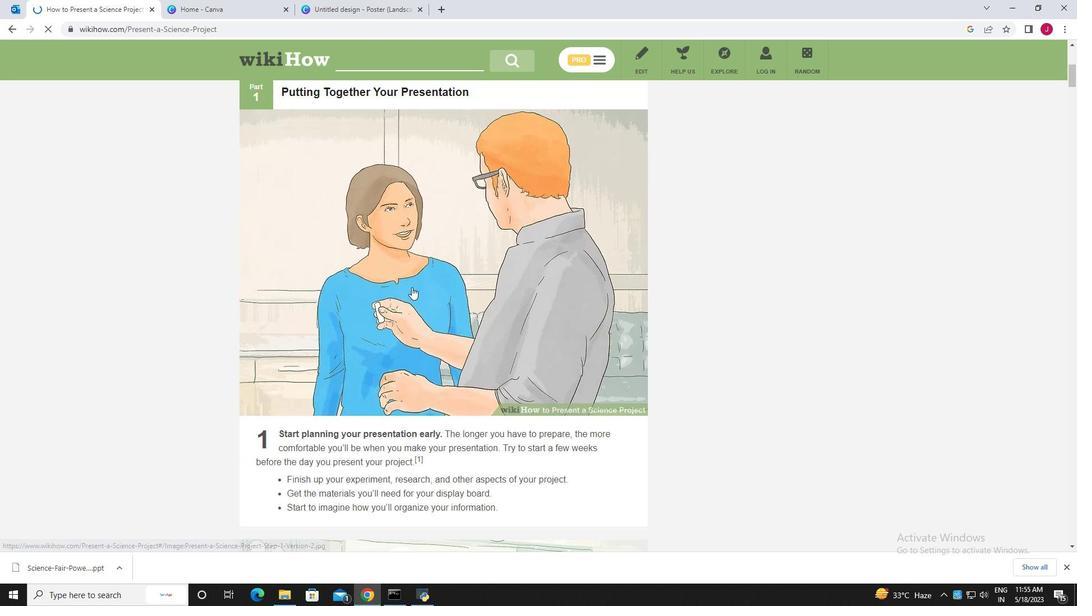 
Action: Mouse scrolled (411, 287) with delta (0, 0)
Screenshot: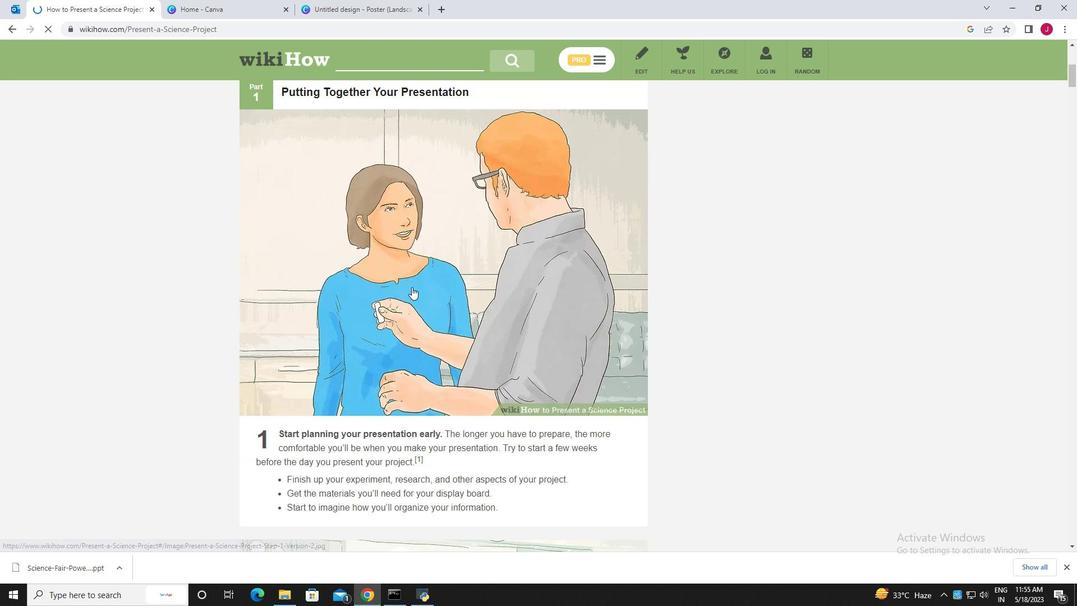 
Action: Mouse scrolled (411, 287) with delta (0, 0)
Screenshot: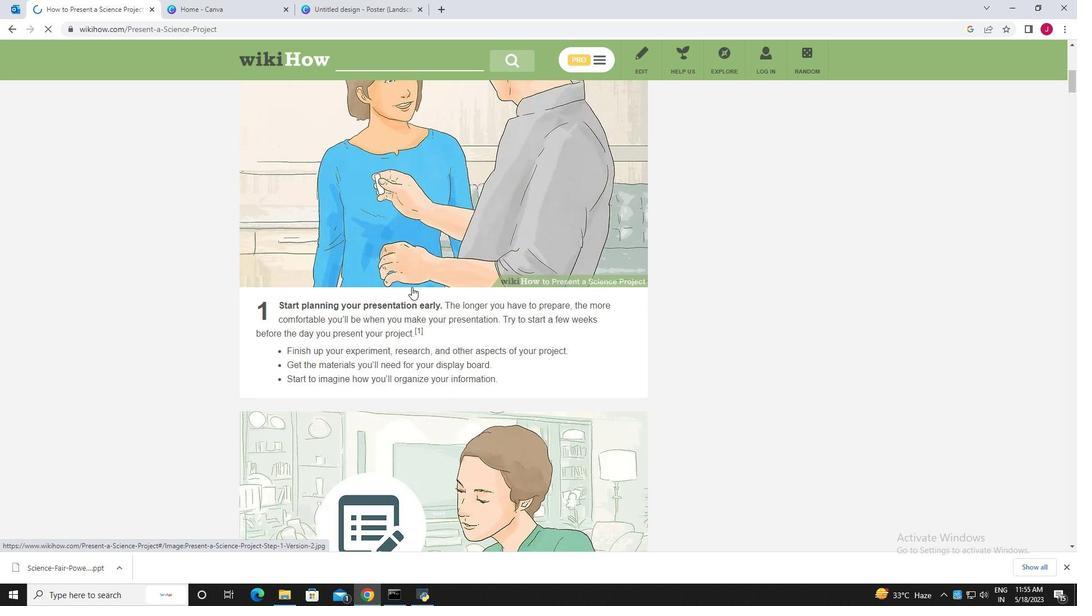 
Action: Mouse scrolled (411, 287) with delta (0, 0)
Screenshot: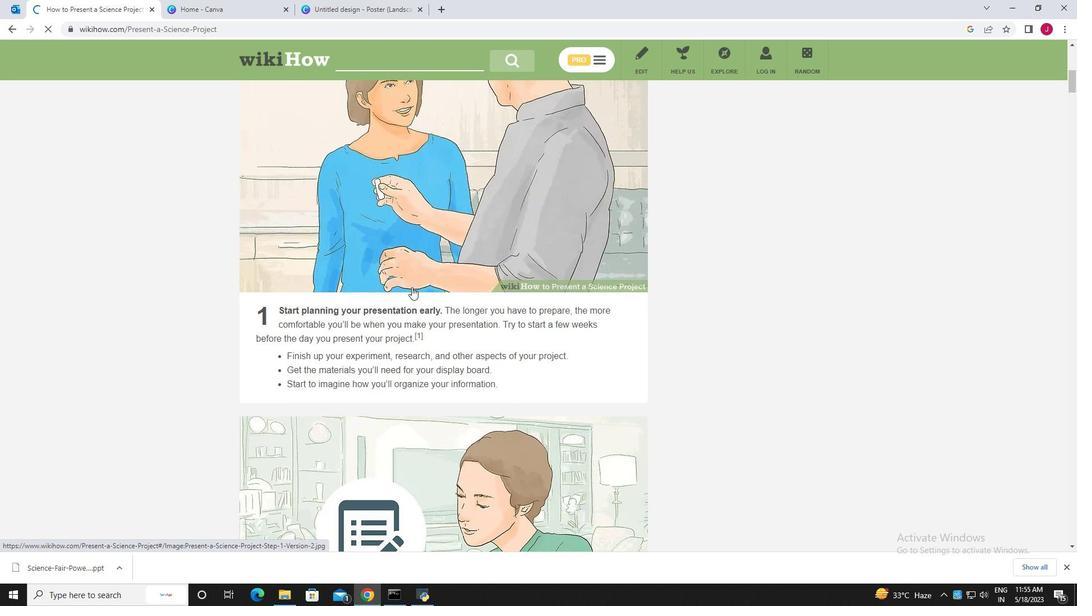 
Action: Mouse scrolled (411, 286) with delta (0, 0)
Screenshot: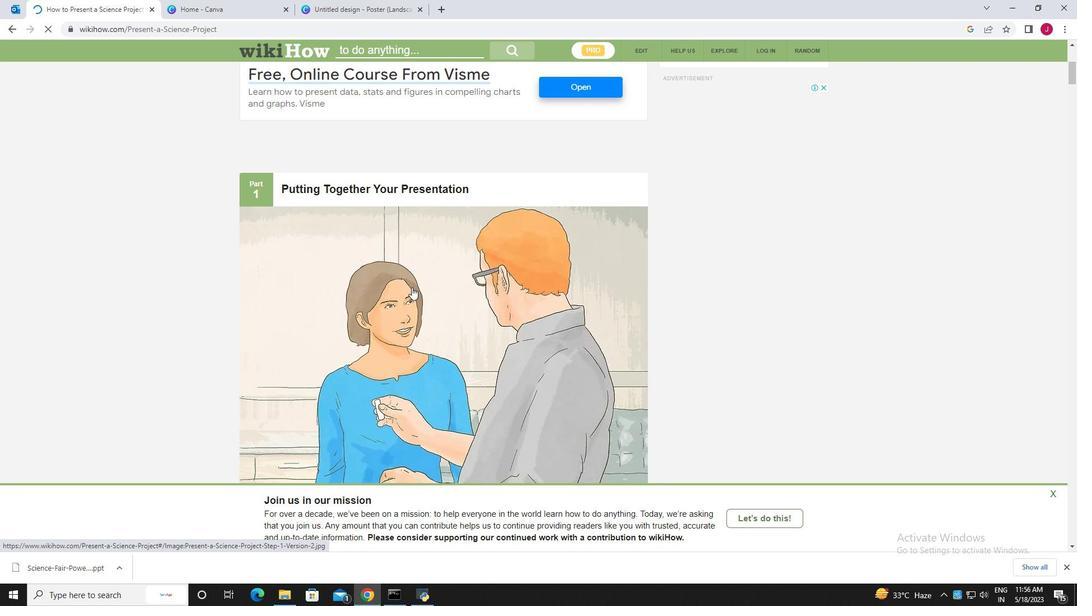 
Action: Mouse scrolled (411, 286) with delta (0, 0)
Screenshot: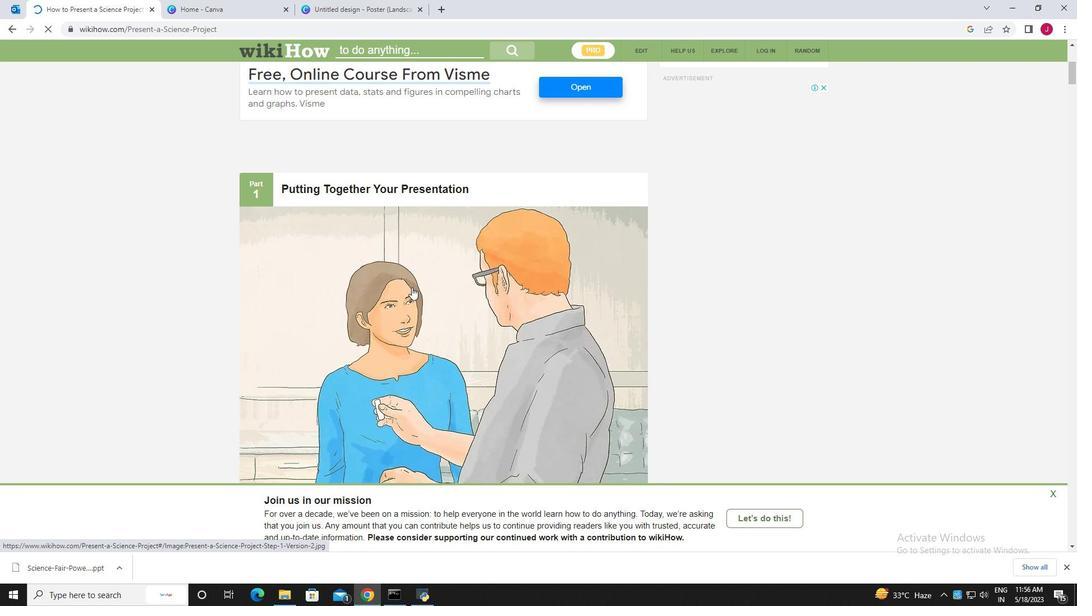
Action: Mouse scrolled (411, 286) with delta (0, 0)
Screenshot: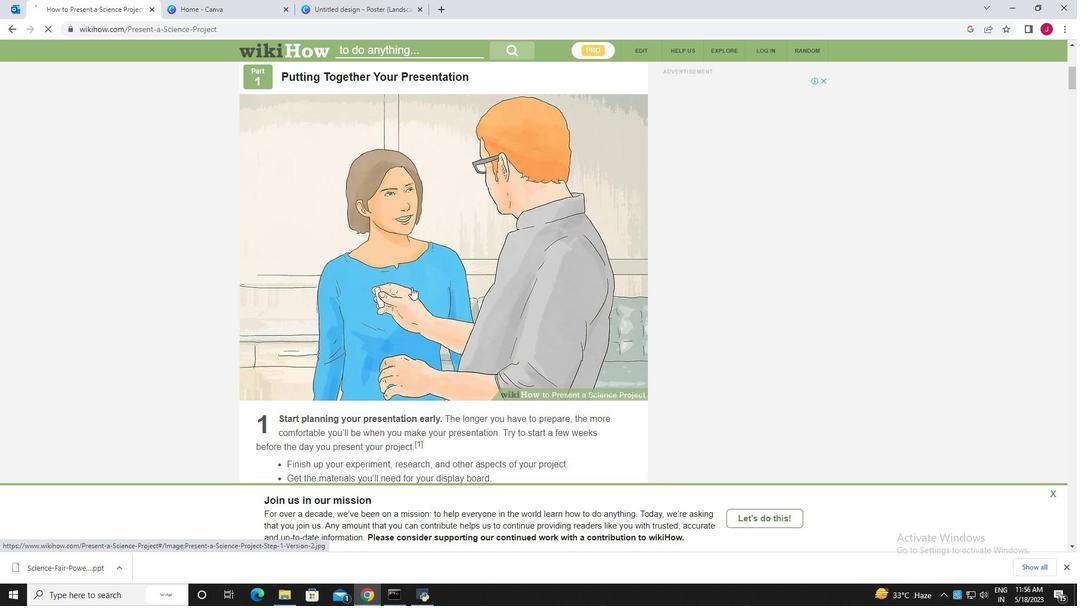
Action: Mouse scrolled (411, 286) with delta (0, 0)
Screenshot: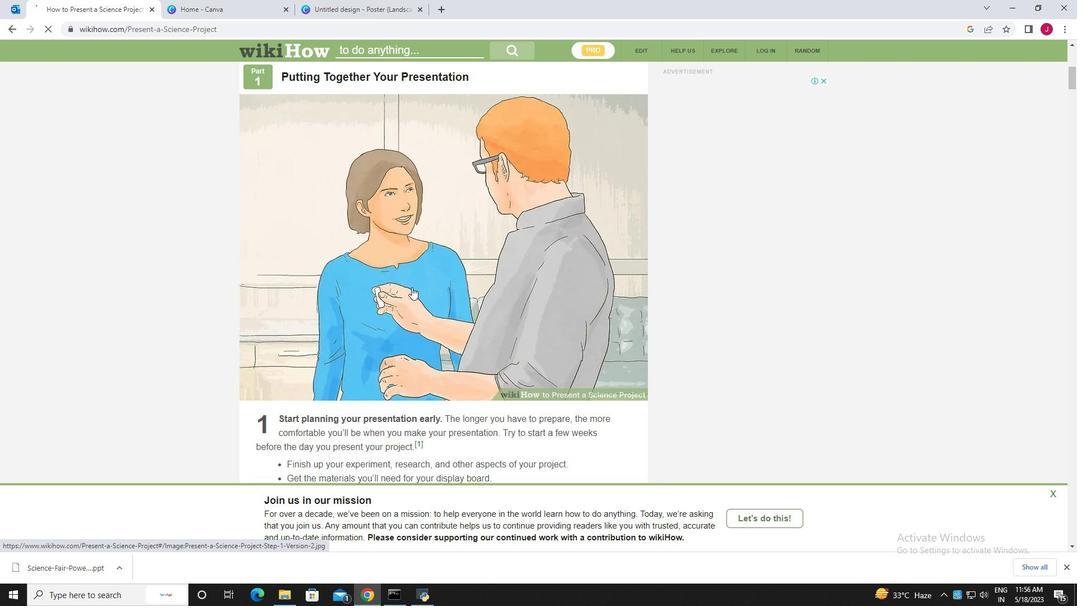 
Action: Mouse moved to (12, 32)
Screenshot: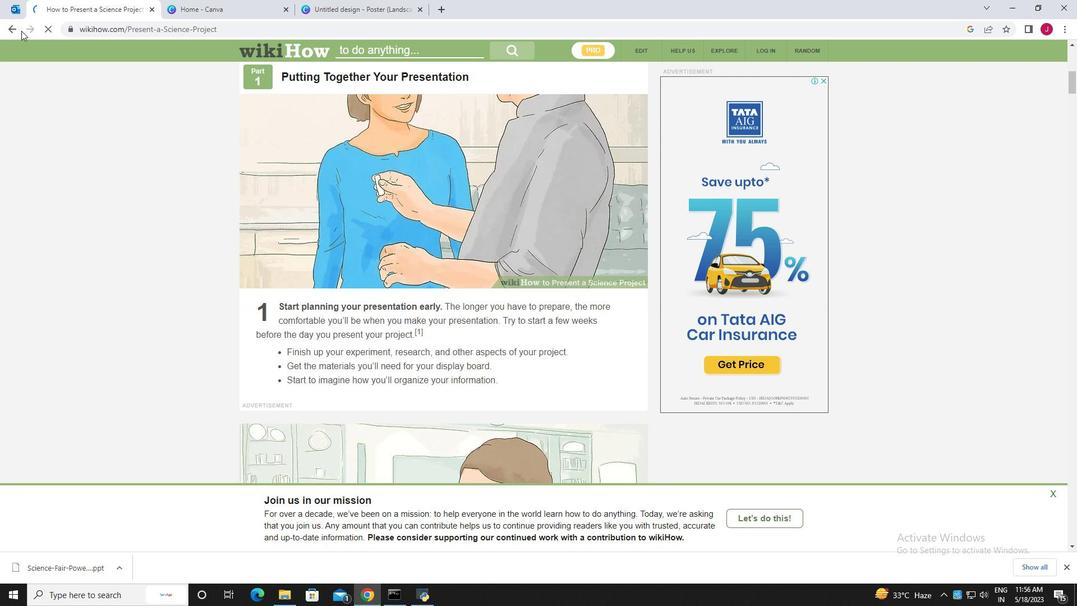 
Action: Mouse pressed left at (12, 32)
Screenshot: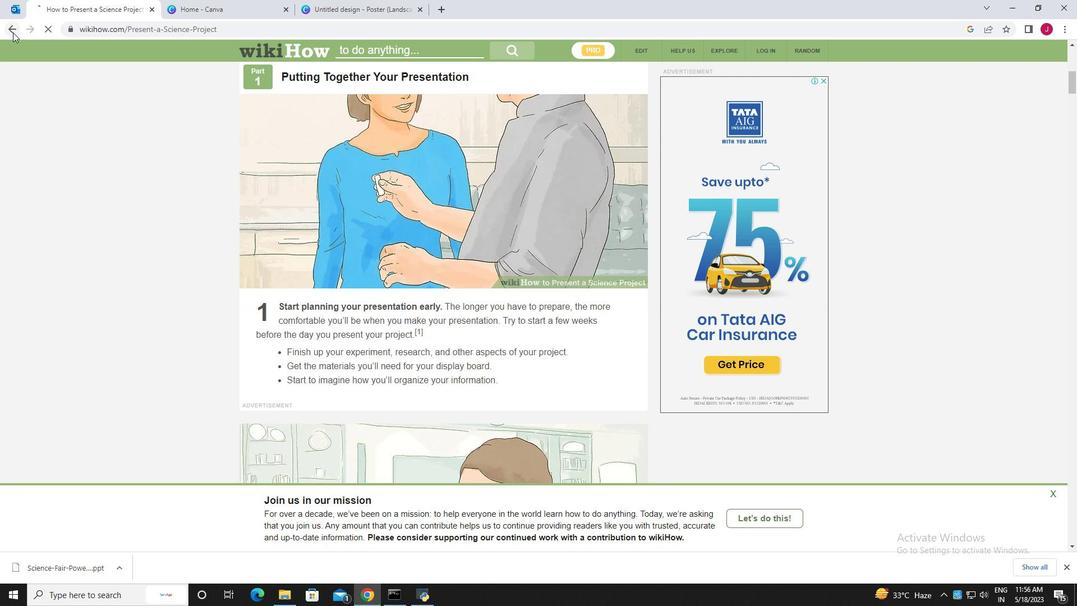 
Action: Mouse moved to (287, 381)
Screenshot: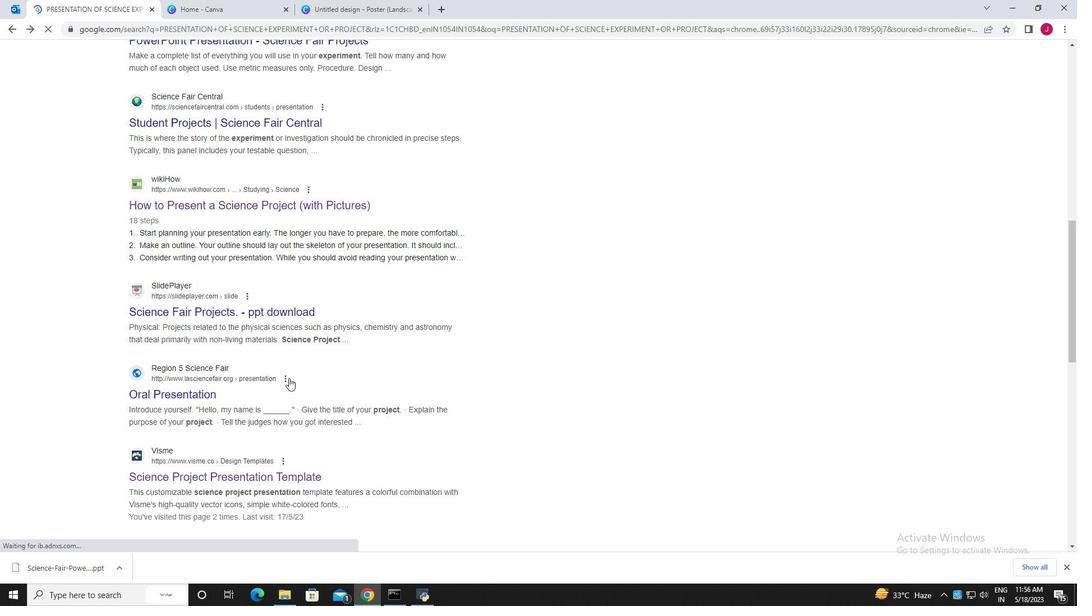 
Action: Mouse scrolled (287, 381) with delta (0, 0)
Screenshot: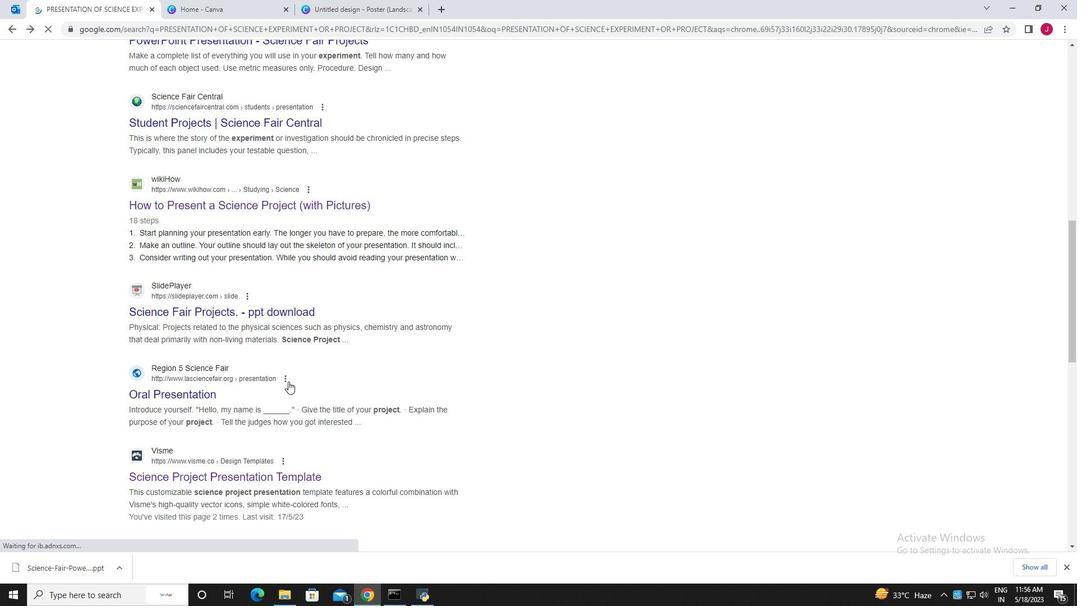 
Action: Mouse scrolled (287, 381) with delta (0, 0)
Screenshot: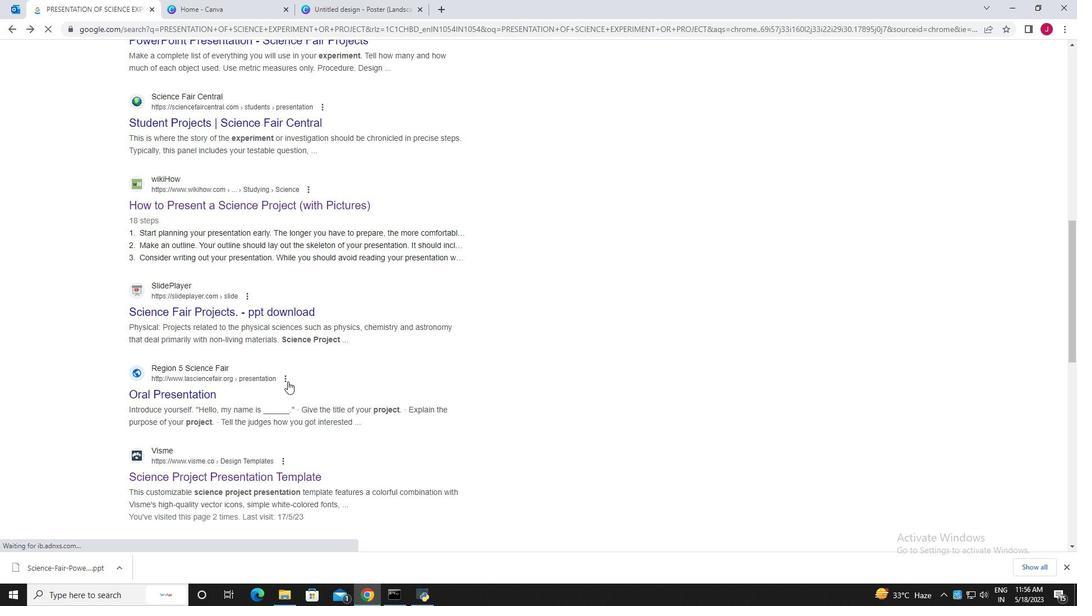 
Action: Mouse scrolled (287, 381) with delta (0, 0)
Screenshot: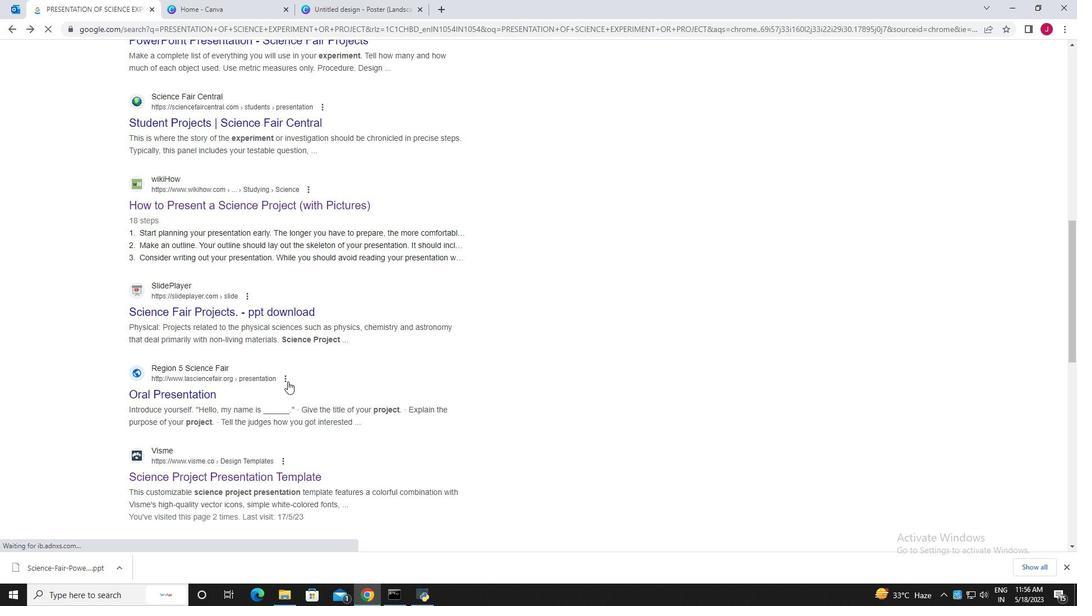 
Action: Mouse scrolled (287, 381) with delta (0, 0)
Screenshot: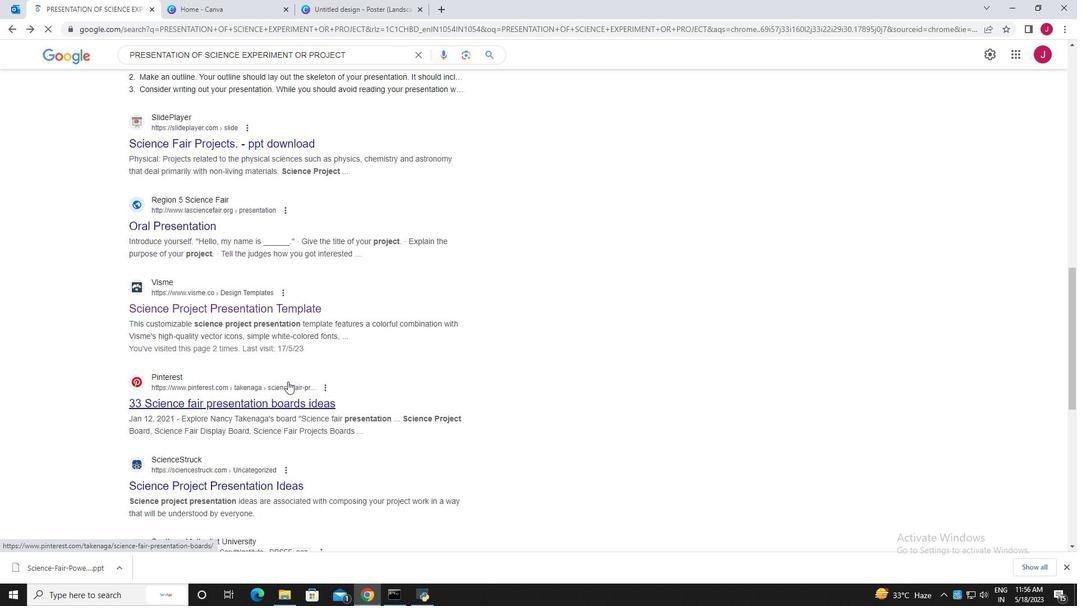 
Action: Mouse scrolled (287, 381) with delta (0, 0)
Screenshot: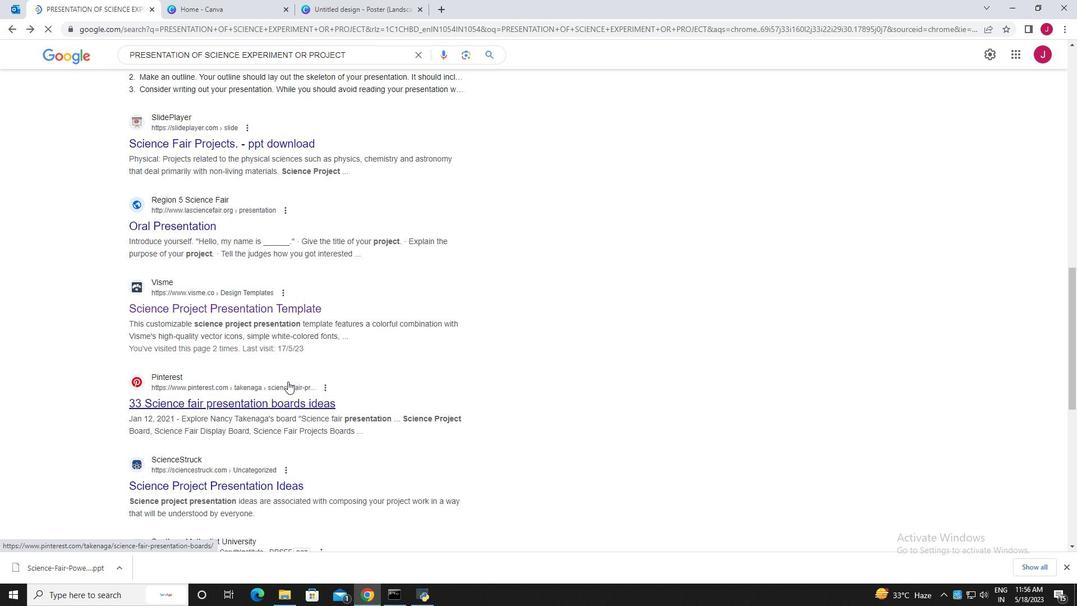 
Action: Mouse scrolled (287, 381) with delta (0, 0)
Screenshot: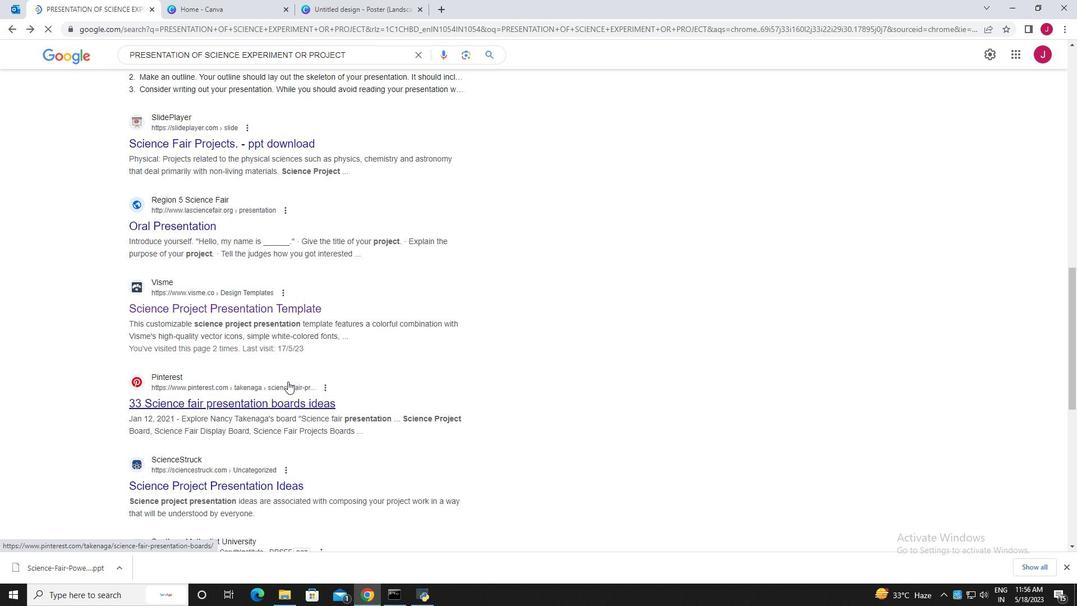
Action: Mouse moved to (283, 309)
Screenshot: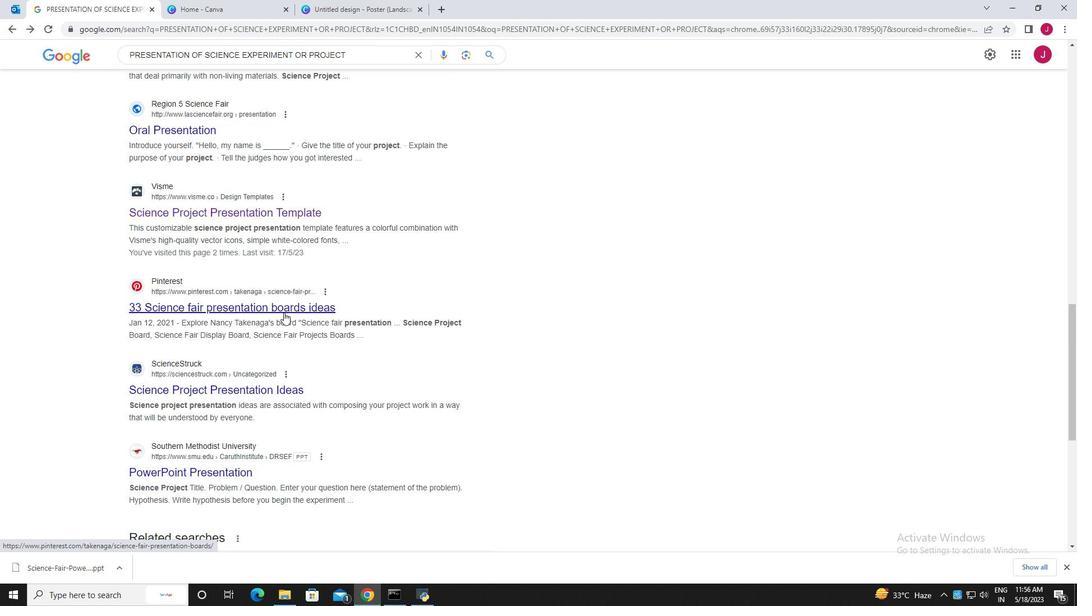 
Action: Mouse pressed left at (283, 309)
Screenshot: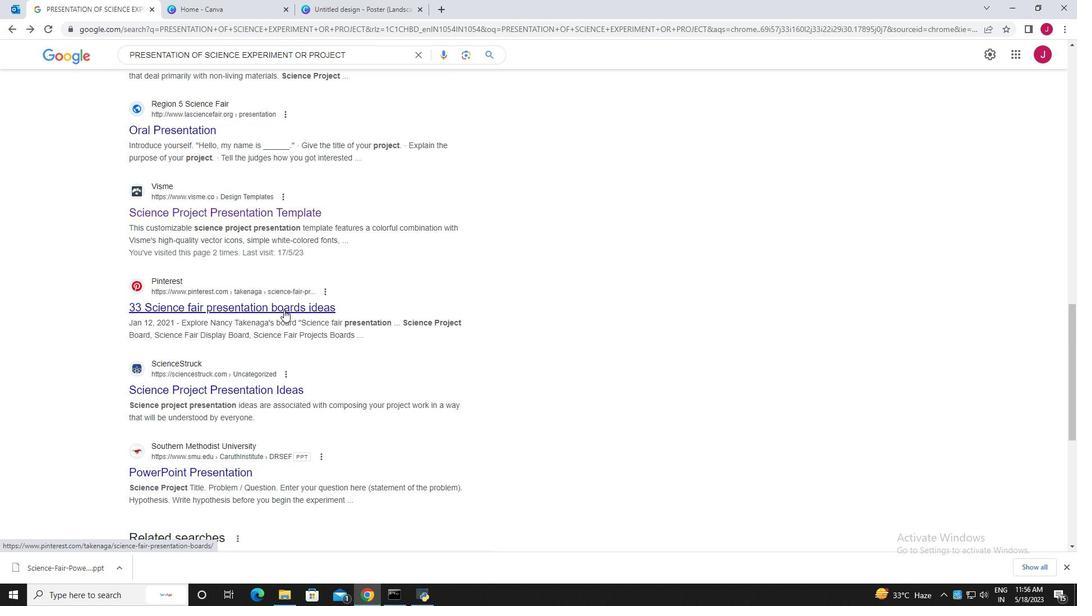 
Action: Mouse moved to (378, 361)
Screenshot: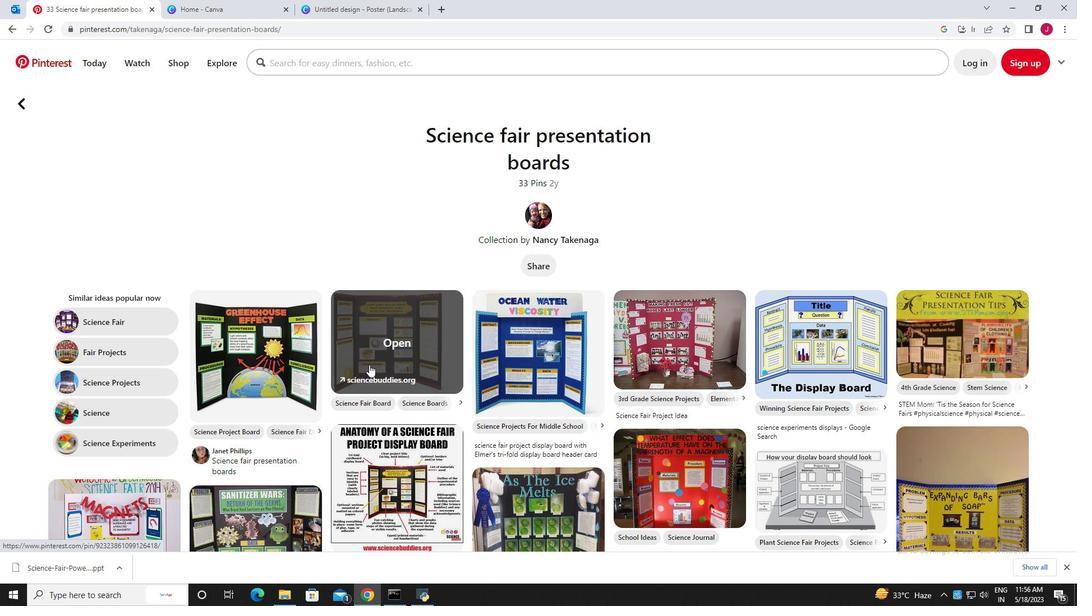 
Action: Mouse scrolled (378, 360) with delta (0, 0)
Screenshot: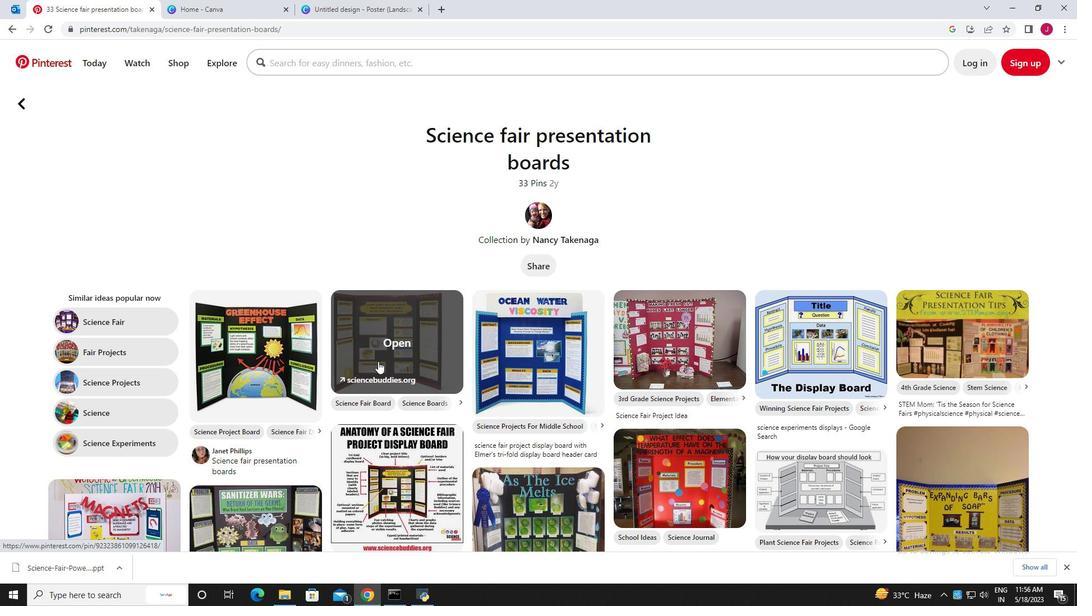 
Action: Mouse scrolled (378, 360) with delta (0, 0)
Screenshot: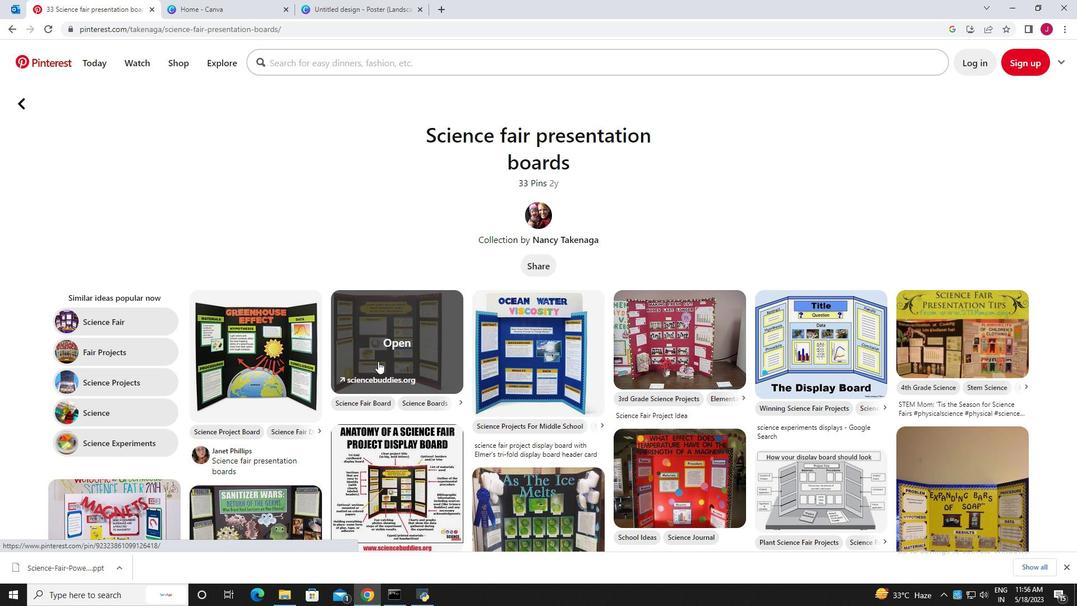 
Action: Mouse scrolled (378, 360) with delta (0, 0)
Screenshot: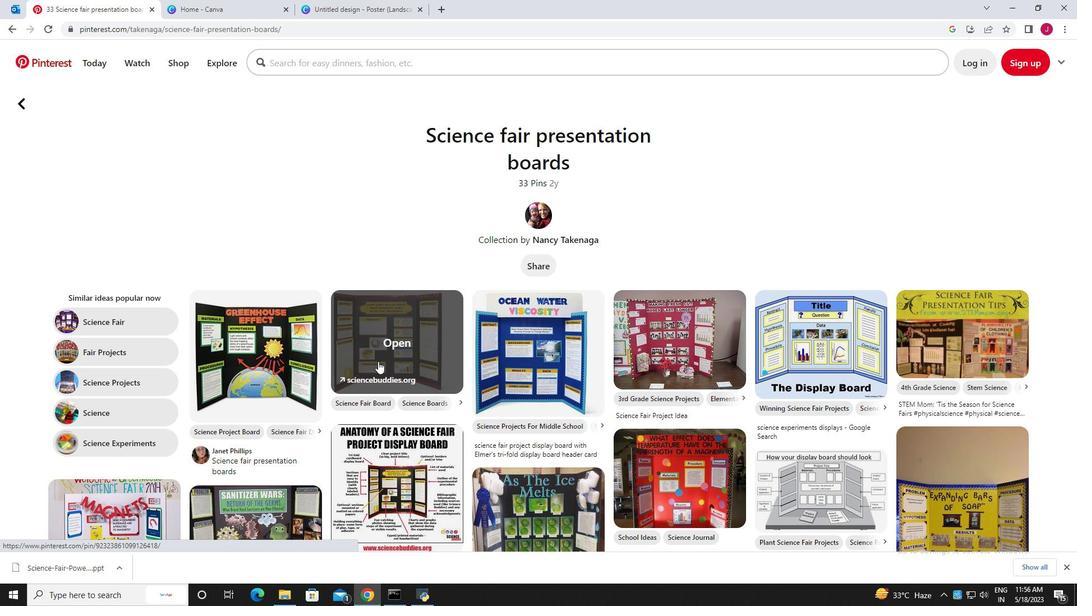 
Action: Mouse scrolled (378, 360) with delta (0, 0)
Screenshot: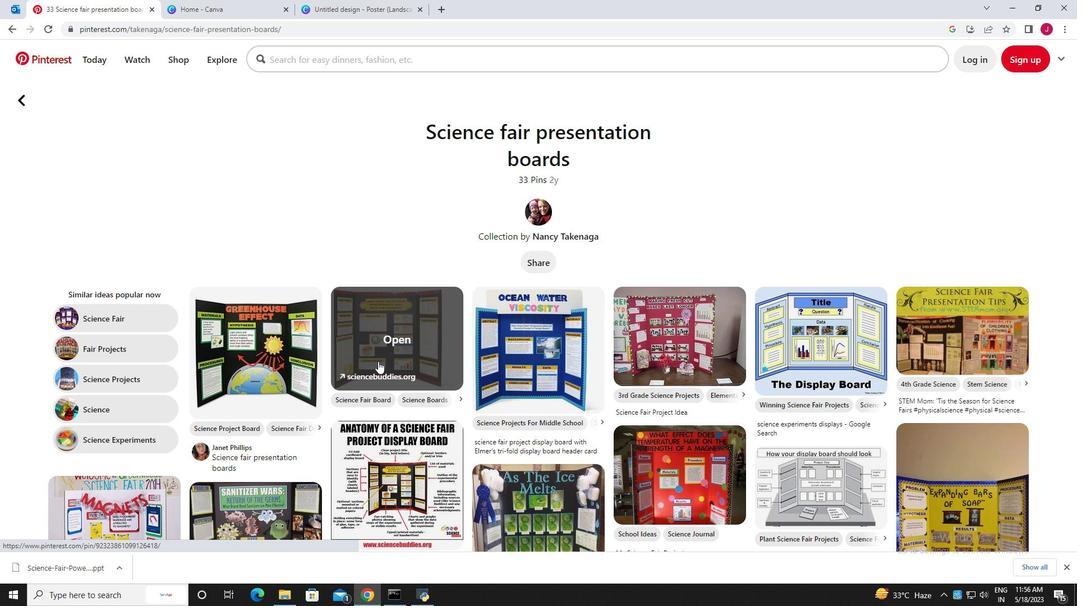 
Action: Mouse scrolled (378, 361) with delta (0, 0)
Screenshot: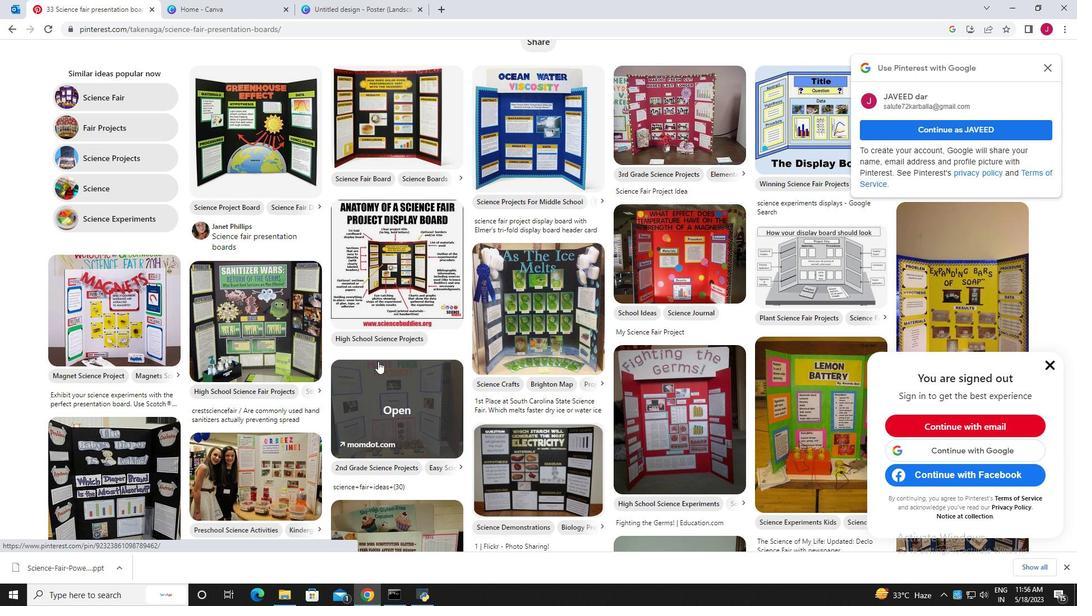 
Action: Mouse scrolled (378, 361) with delta (0, 0)
Screenshot: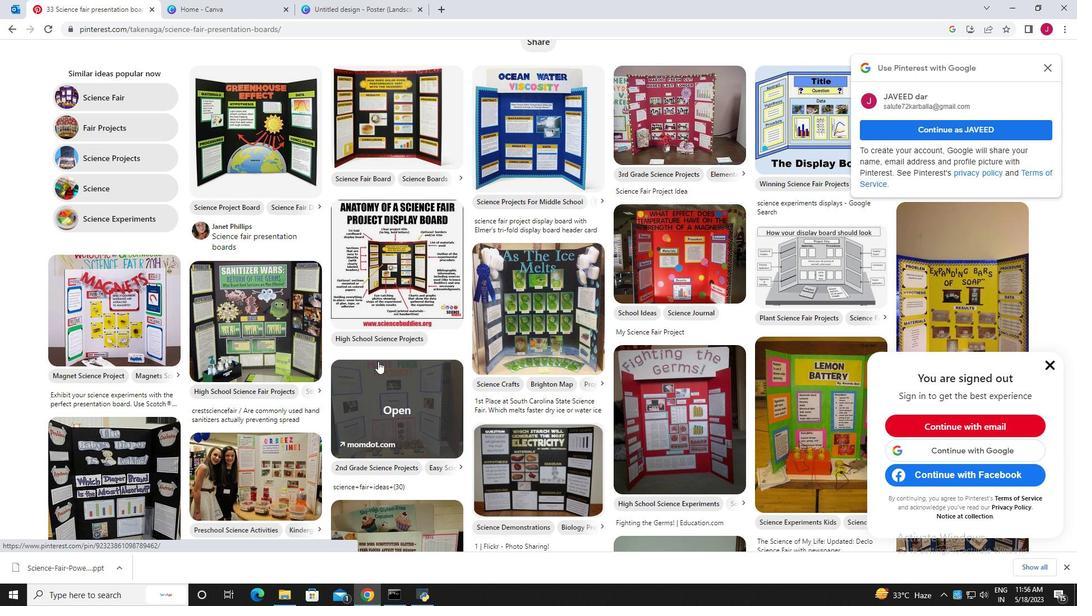 
Action: Mouse scrolled (378, 361) with delta (0, 0)
Screenshot: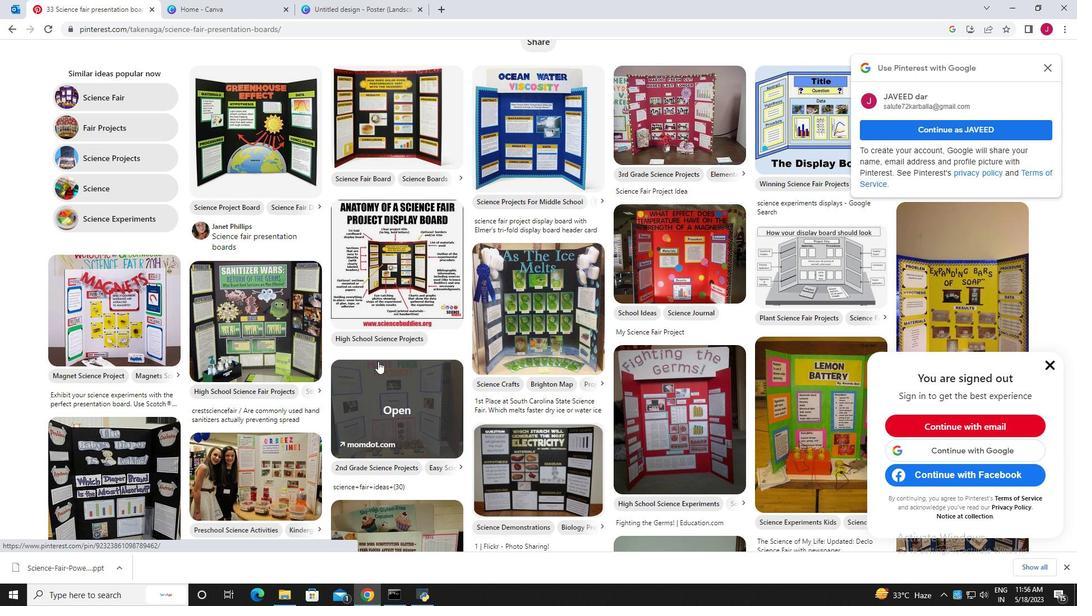 
Action: Mouse scrolled (378, 361) with delta (0, 0)
Screenshot: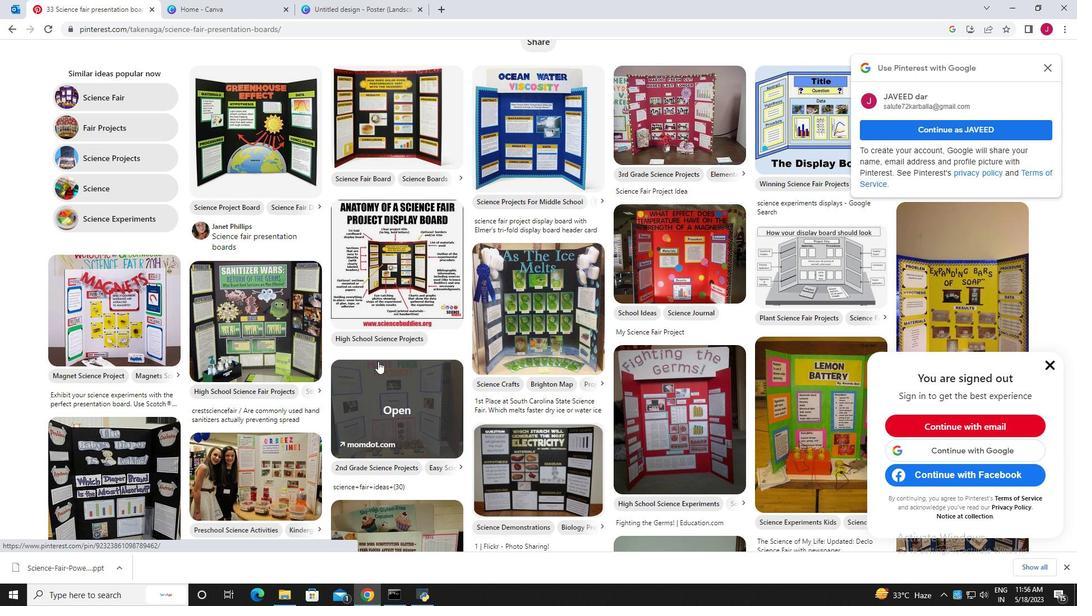 
Action: Mouse scrolled (378, 361) with delta (0, 0)
Screenshot: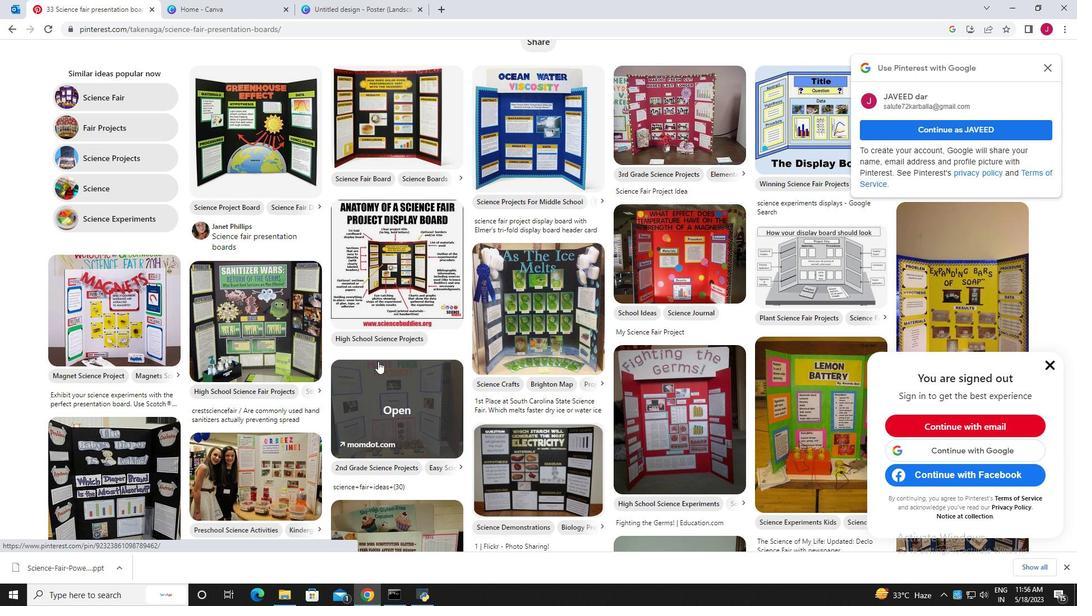 
Action: Mouse scrolled (378, 361) with delta (0, 0)
Screenshot: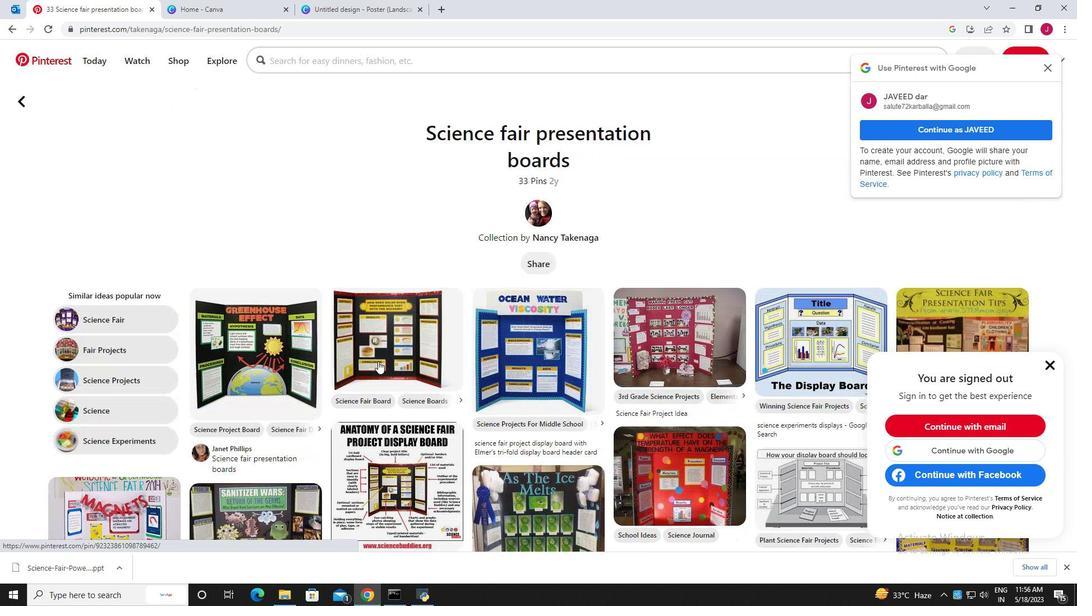 
Action: Mouse scrolled (378, 361) with delta (0, 0)
Screenshot: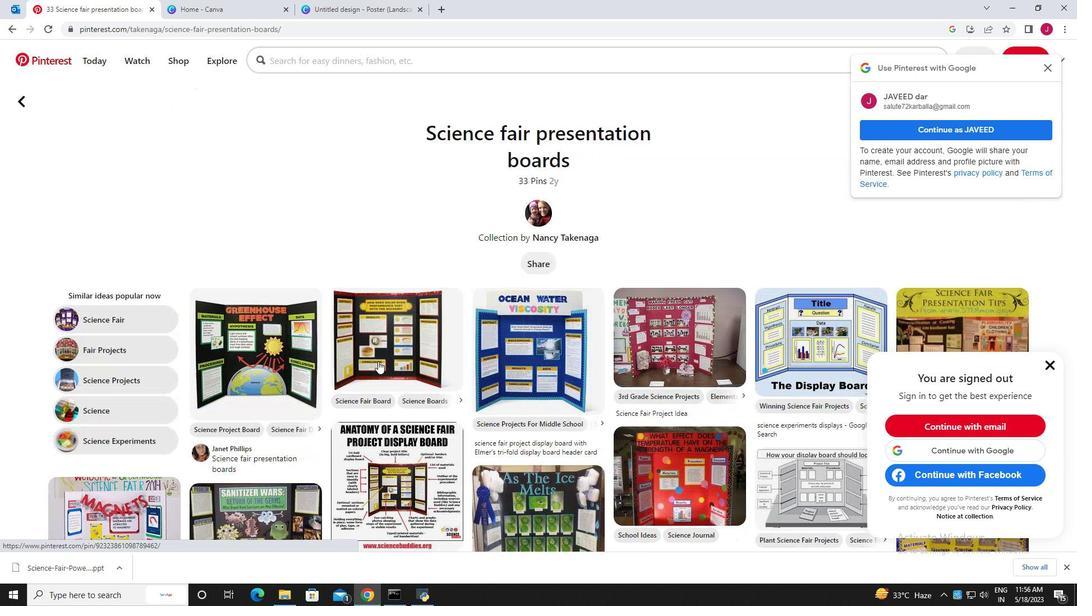 
Action: Mouse scrolled (378, 361) with delta (0, 0)
Screenshot: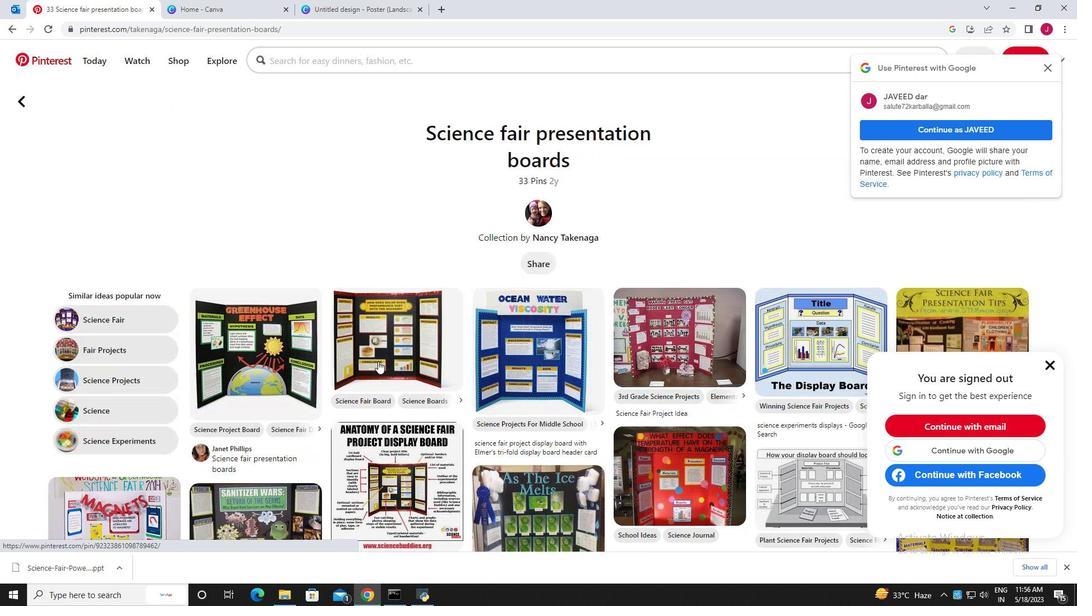 
Action: Mouse scrolled (378, 361) with delta (0, 0)
Screenshot: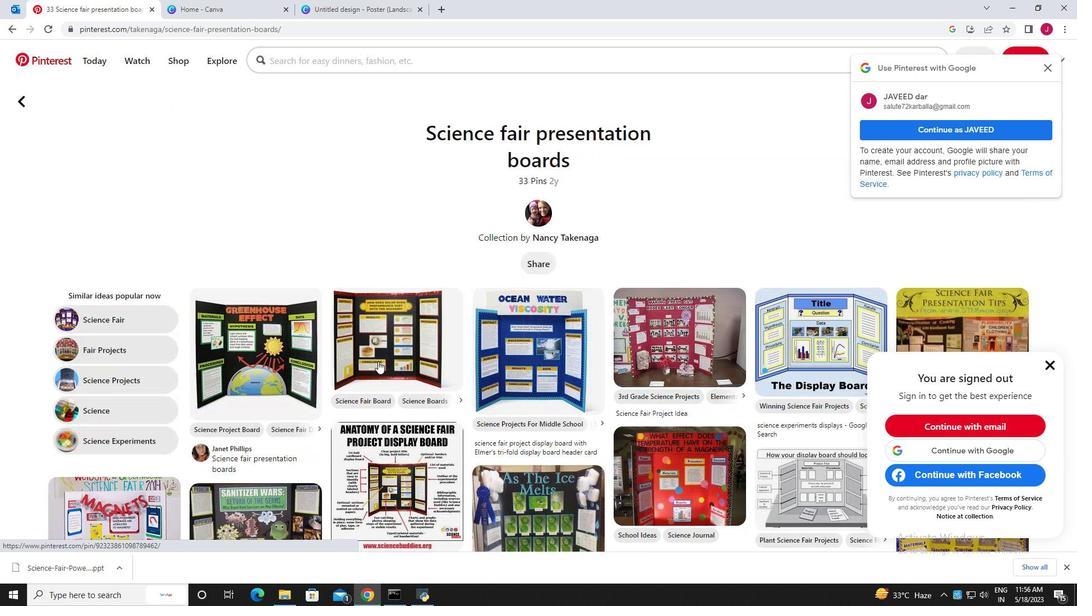 
Action: Mouse scrolled (378, 361) with delta (0, 0)
Screenshot: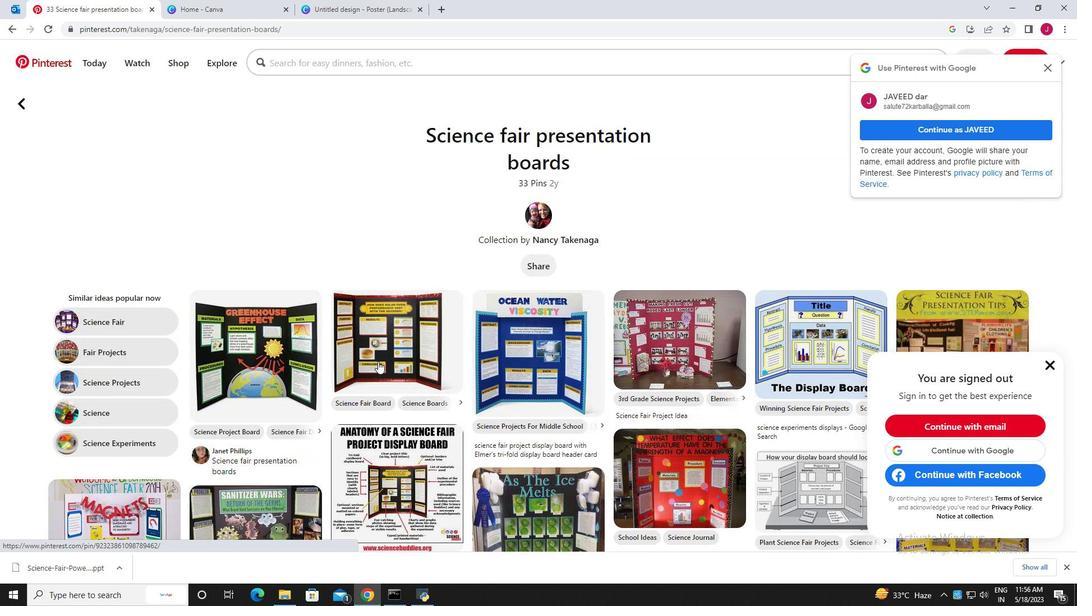 
Action: Mouse moved to (1050, 365)
Screenshot: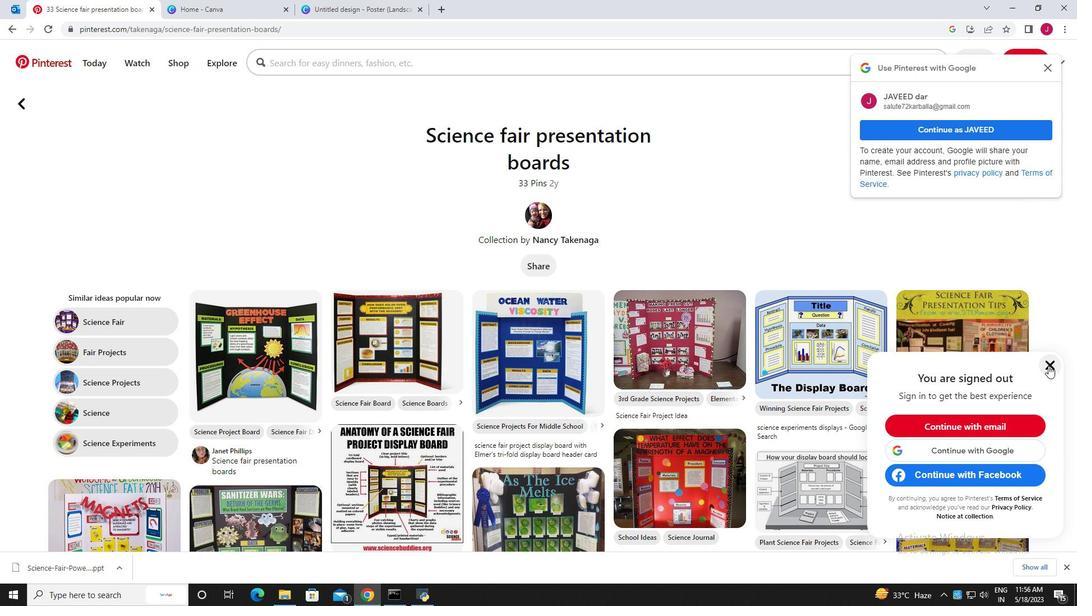 
Action: Mouse pressed left at (1050, 365)
Screenshot: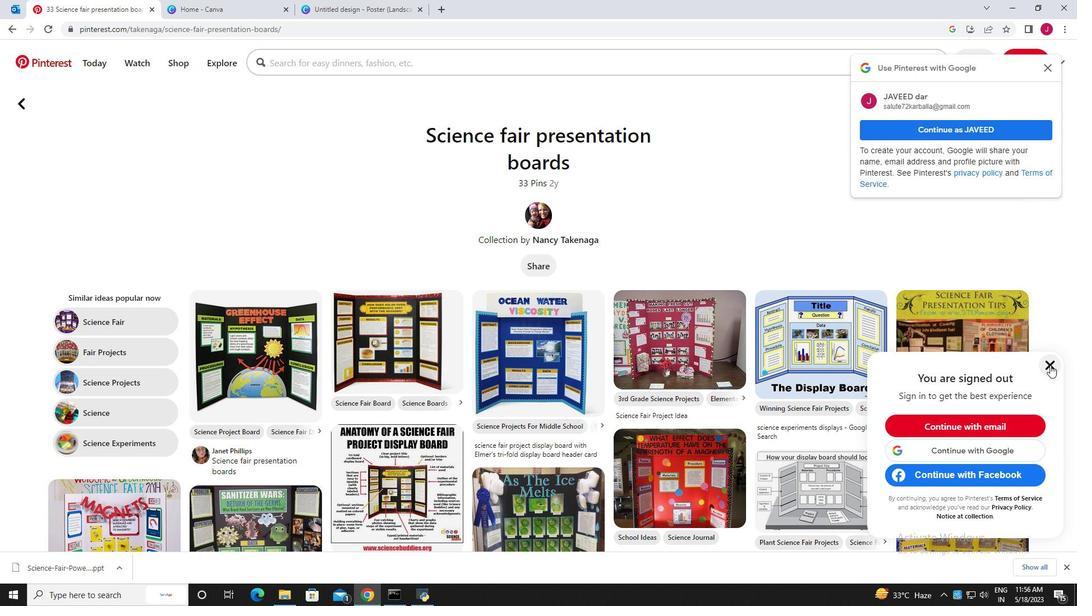 
Action: Mouse moved to (1050, 60)
Screenshot: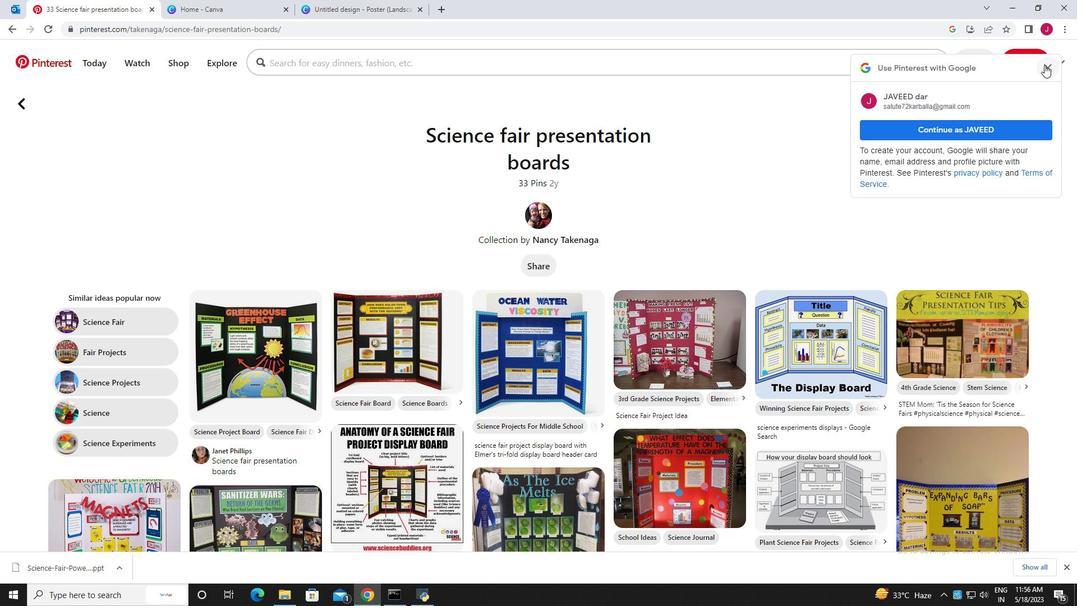 
Action: Mouse pressed left at (1050, 60)
Screenshot: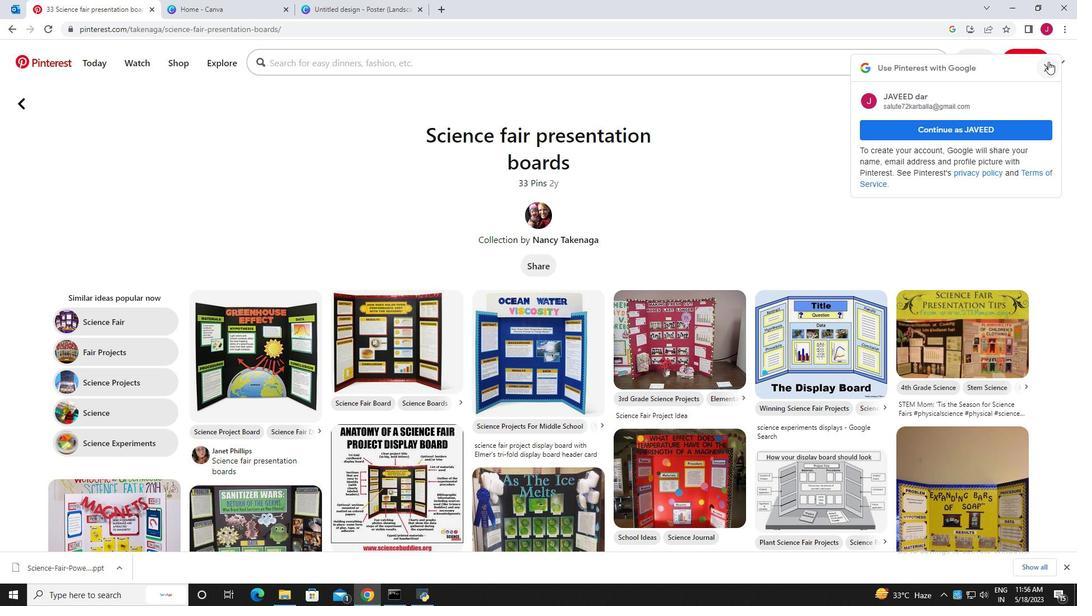 
Action: Mouse moved to (13, 28)
Screenshot: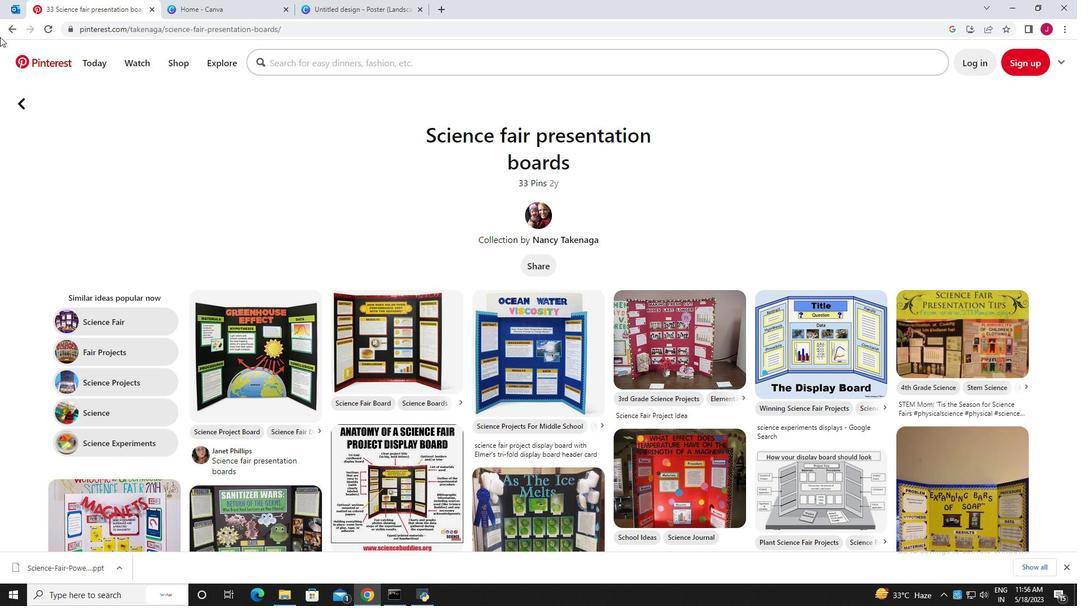 
Action: Mouse pressed left at (13, 28)
Screenshot: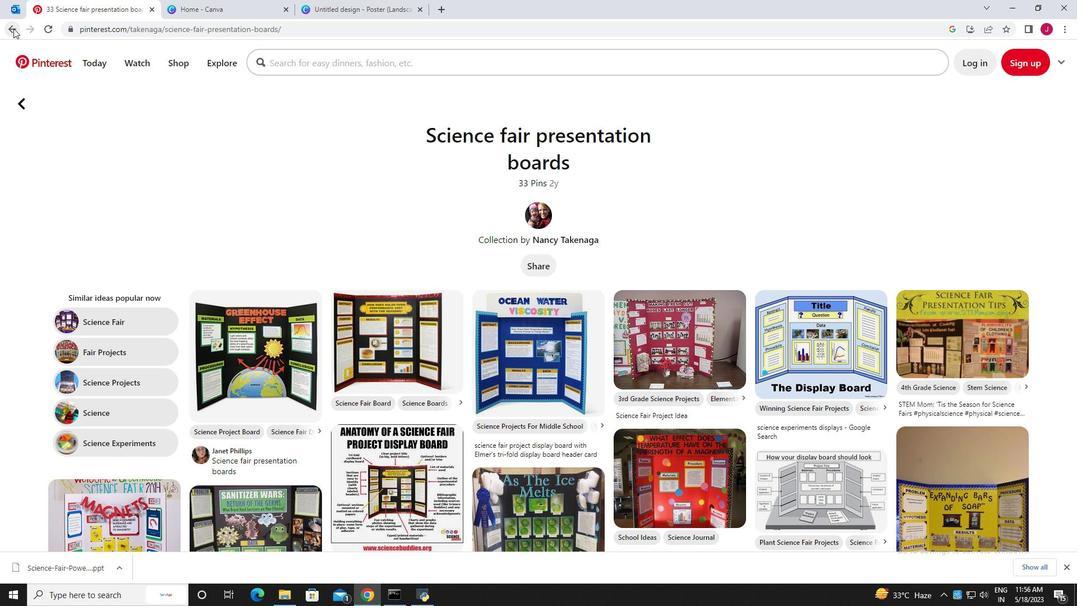 
Action: Mouse moved to (236, 407)
Screenshot: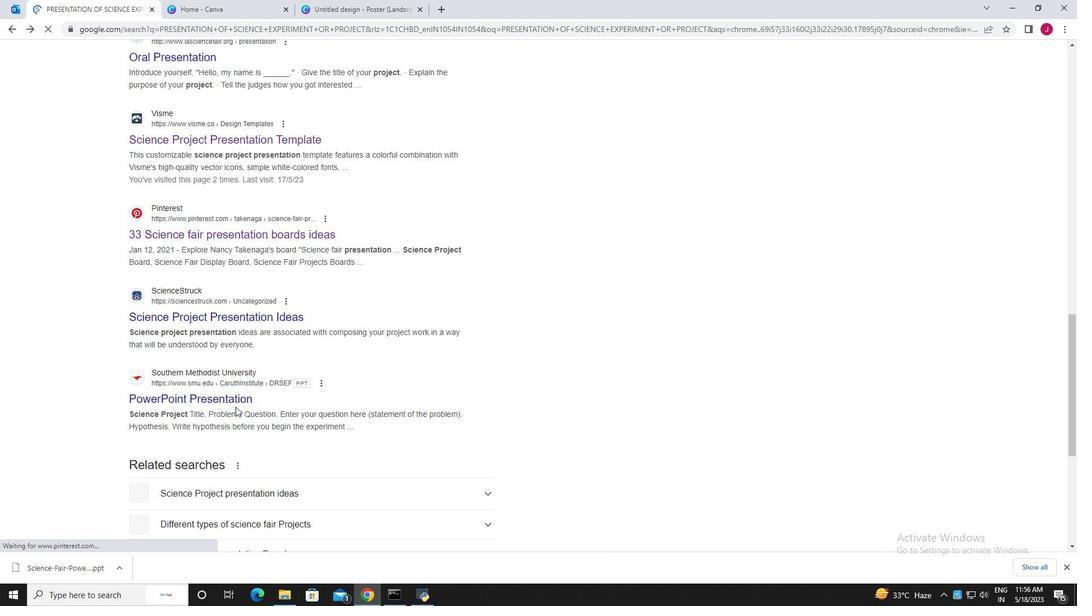 
Action: Mouse scrolled (236, 406) with delta (0, 0)
Screenshot: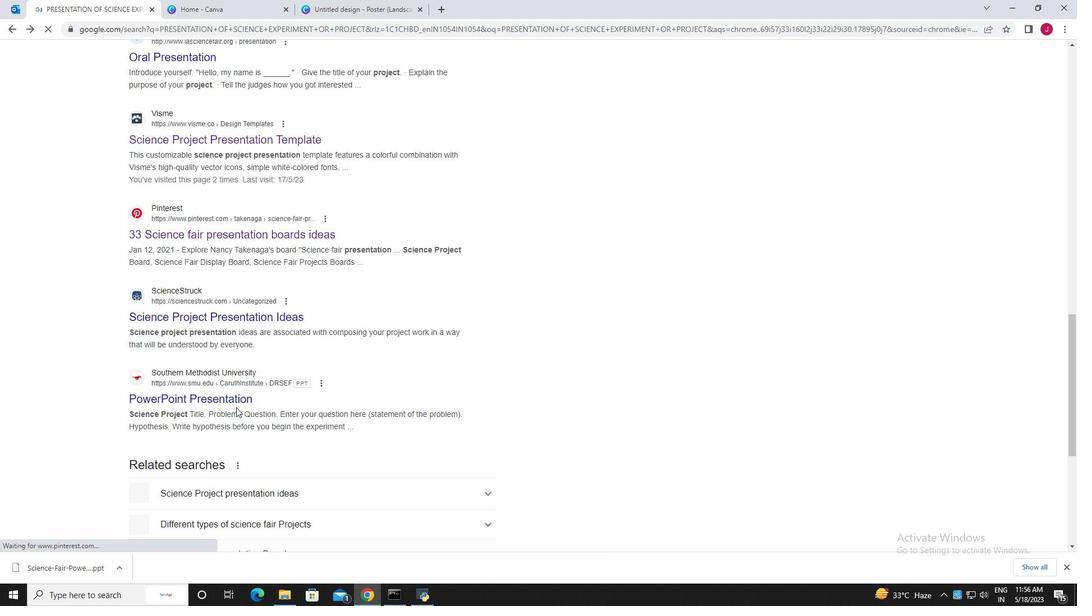 
Action: Mouse scrolled (236, 406) with delta (0, 0)
Screenshot: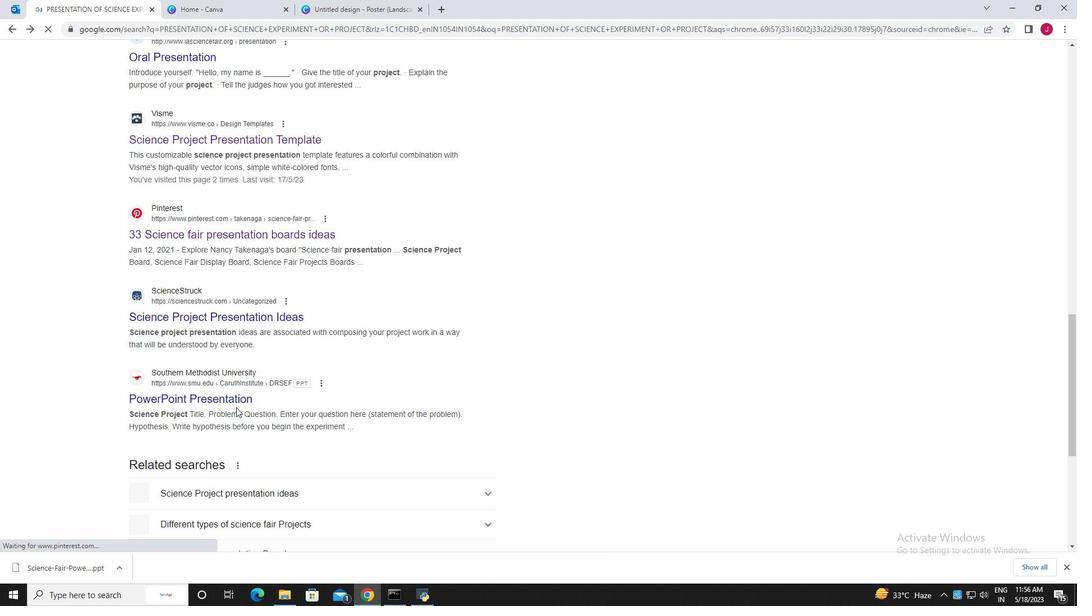 
Action: Mouse scrolled (236, 406) with delta (0, 0)
Screenshot: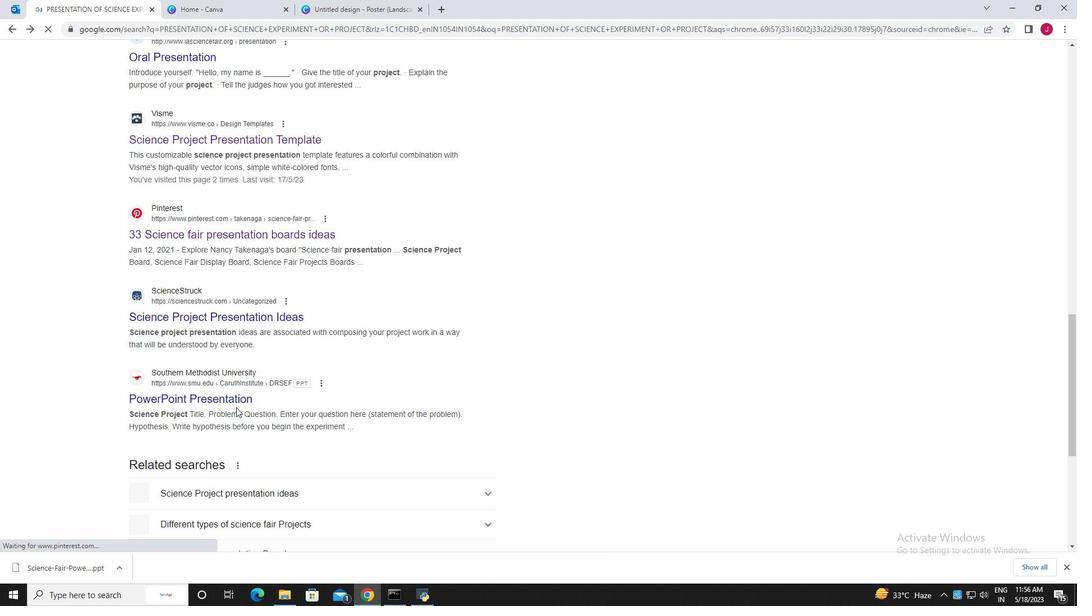 
Action: Mouse scrolled (236, 406) with delta (0, 0)
Screenshot: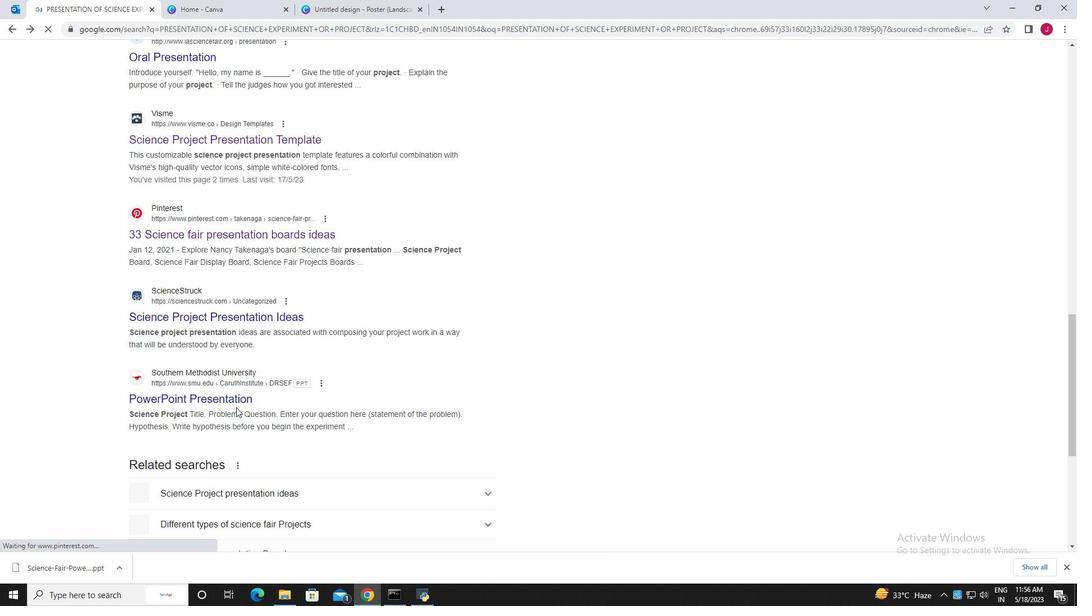 
Action: Mouse scrolled (236, 406) with delta (0, 0)
Screenshot: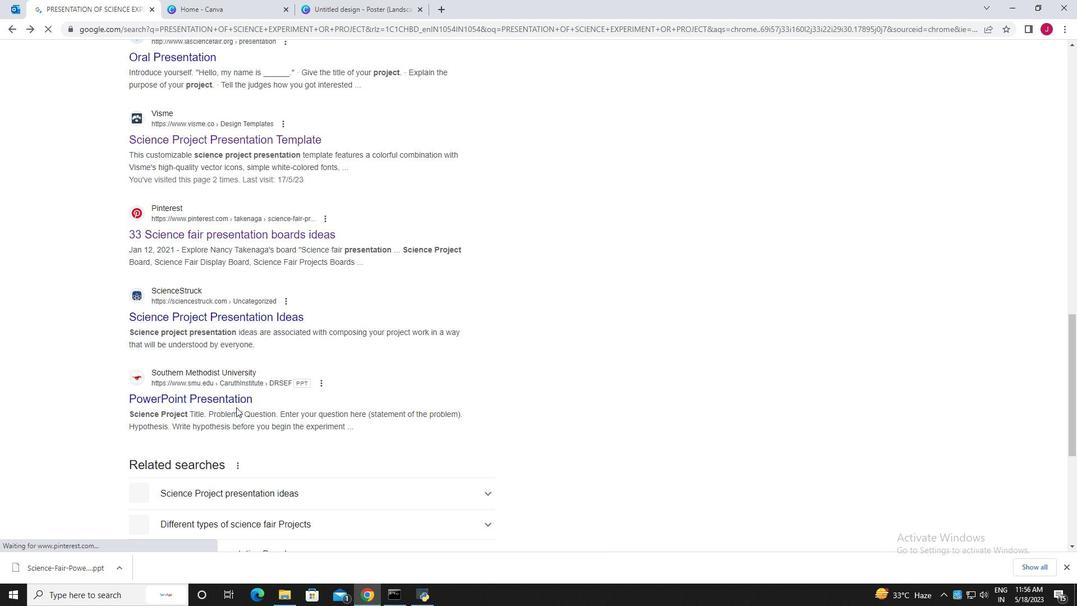 
Action: Mouse scrolled (236, 406) with delta (0, 0)
Screenshot: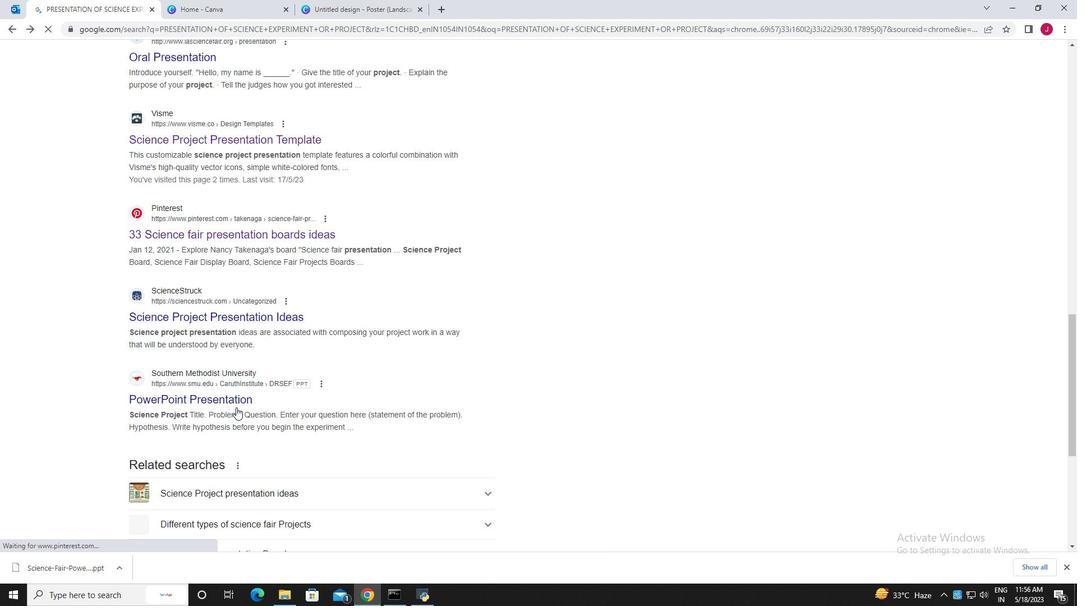
Action: Mouse scrolled (236, 408) with delta (0, 0)
Screenshot: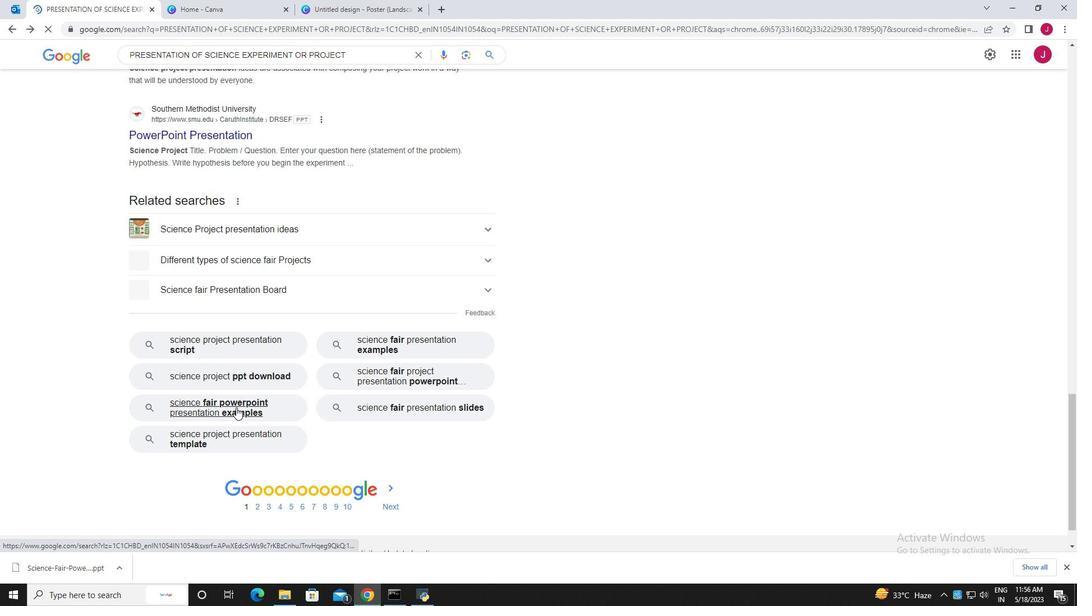 
Action: Mouse scrolled (236, 408) with delta (0, 0)
Screenshot: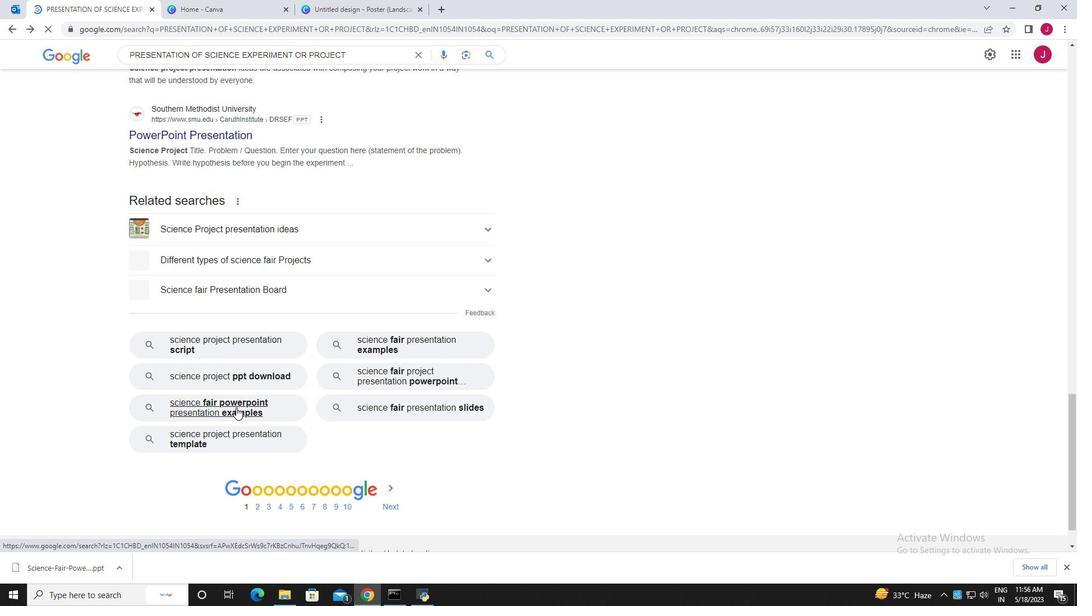 
Action: Mouse scrolled (236, 408) with delta (0, 0)
Screenshot: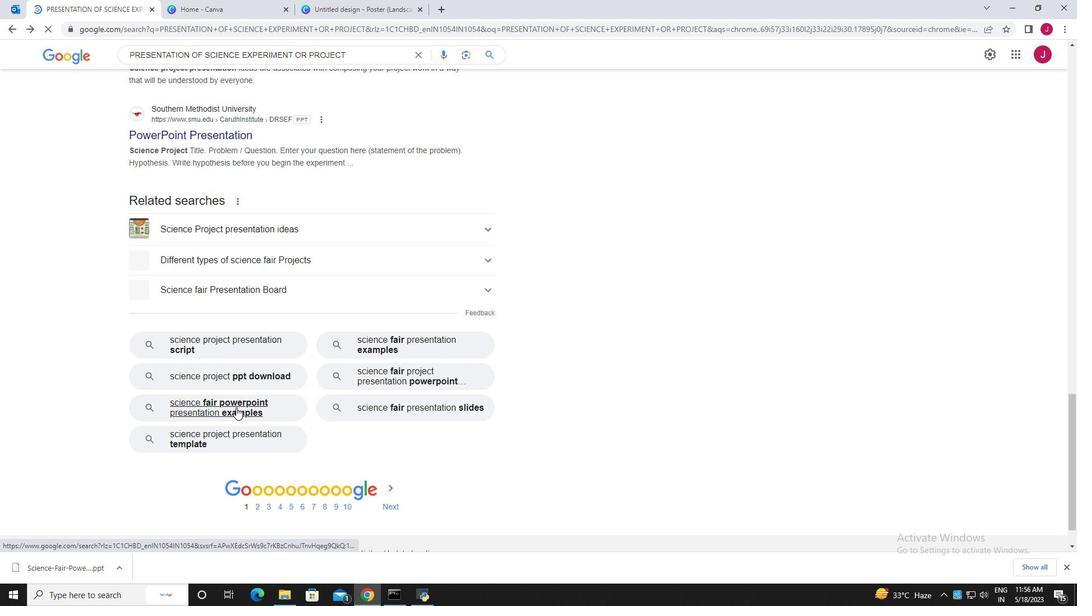 
Action: Mouse scrolled (236, 408) with delta (0, 0)
Screenshot: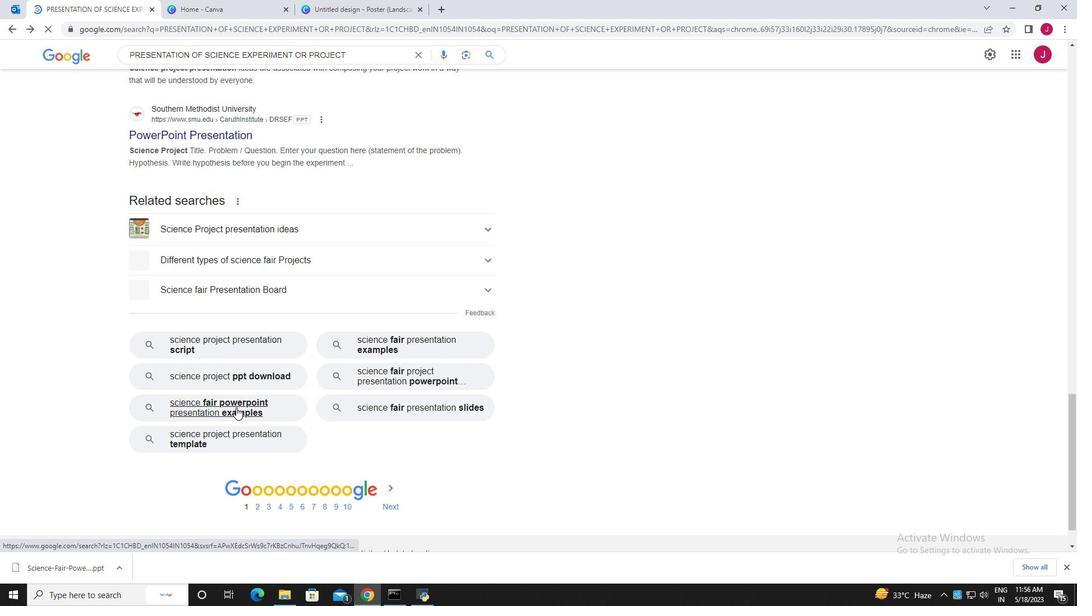 
Action: Mouse scrolled (236, 408) with delta (0, 0)
Screenshot: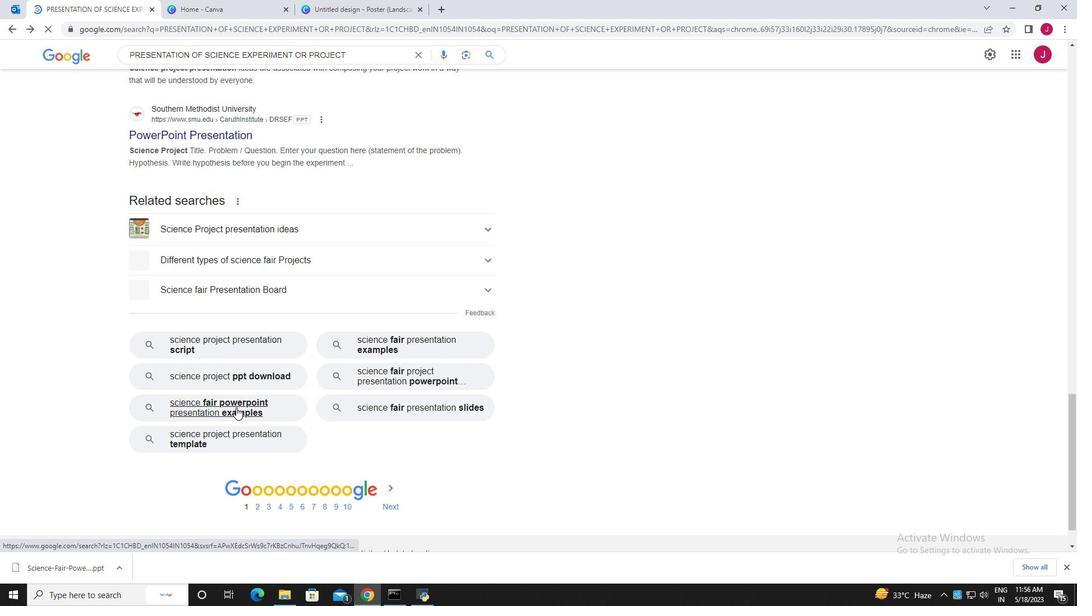 
Action: Mouse scrolled (236, 408) with delta (0, 0)
Screenshot: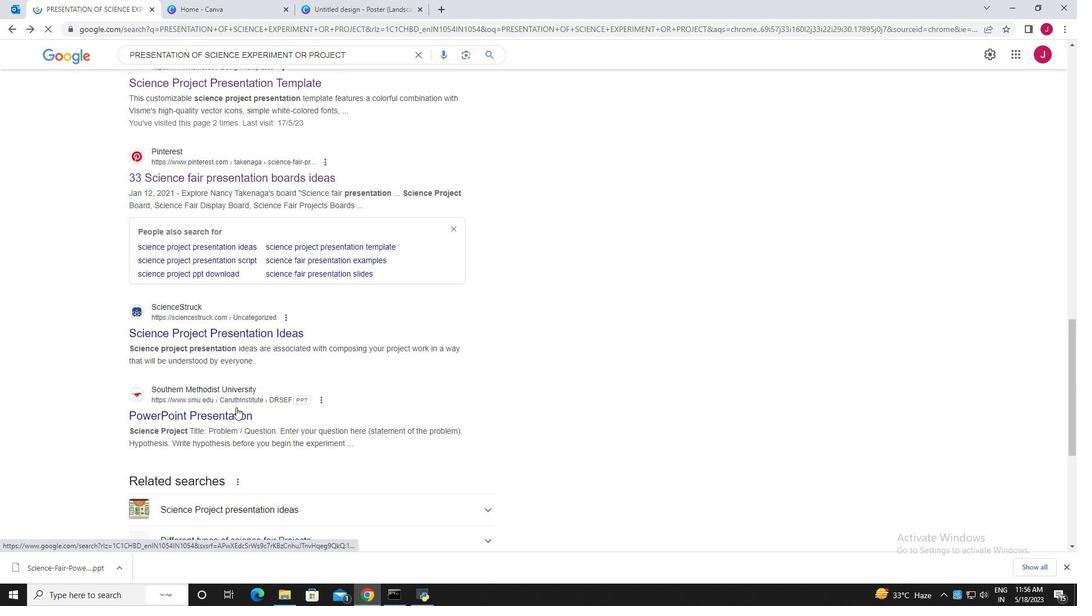 
Action: Mouse scrolled (236, 408) with delta (0, 0)
Screenshot: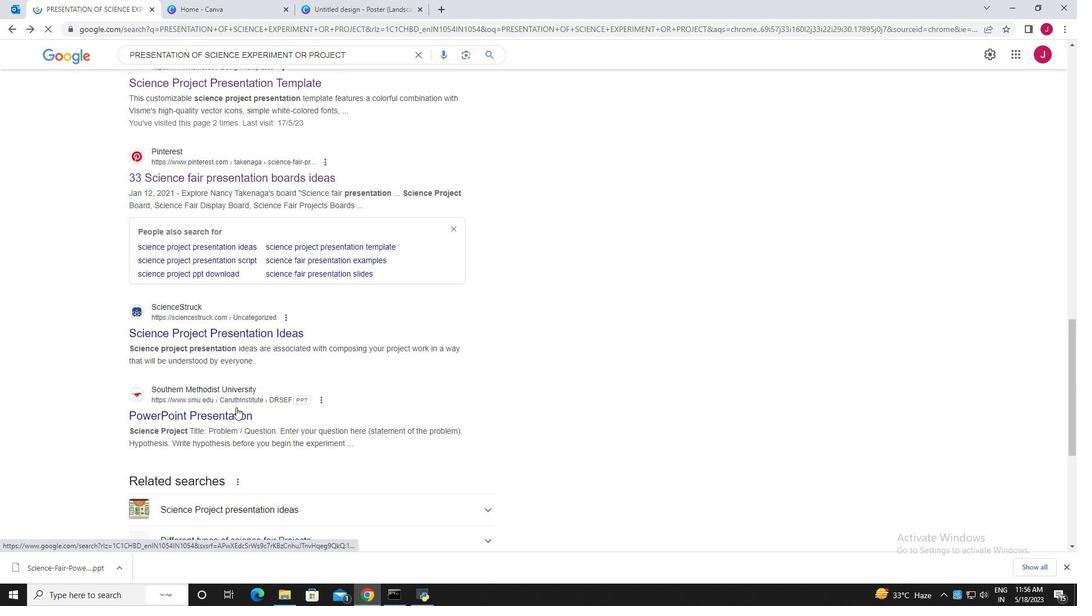 
Action: Mouse scrolled (236, 408) with delta (0, 0)
Screenshot: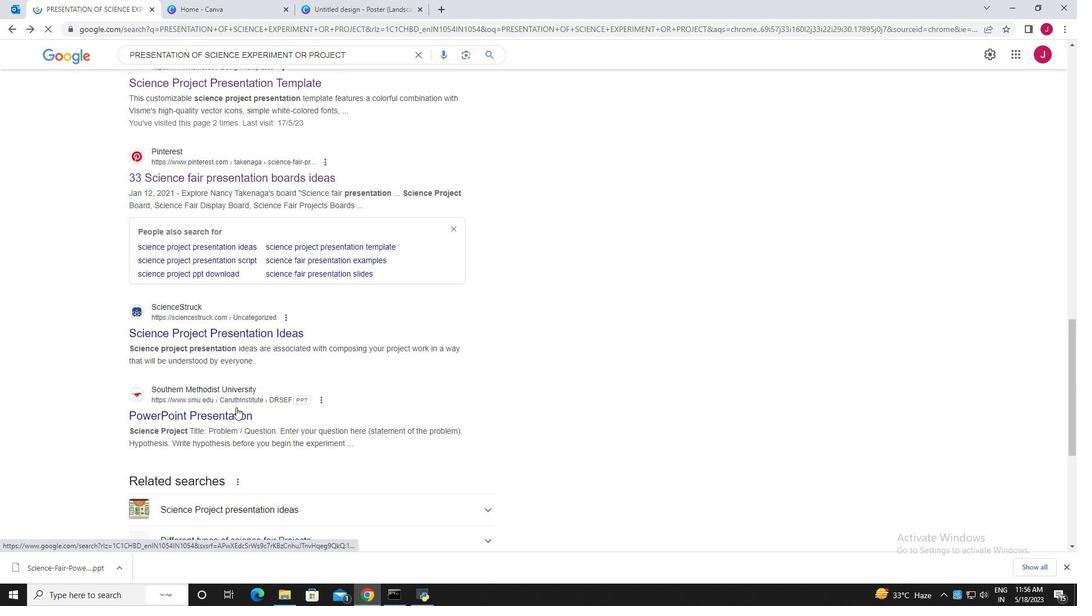 
Action: Mouse scrolled (236, 408) with delta (0, 0)
Screenshot: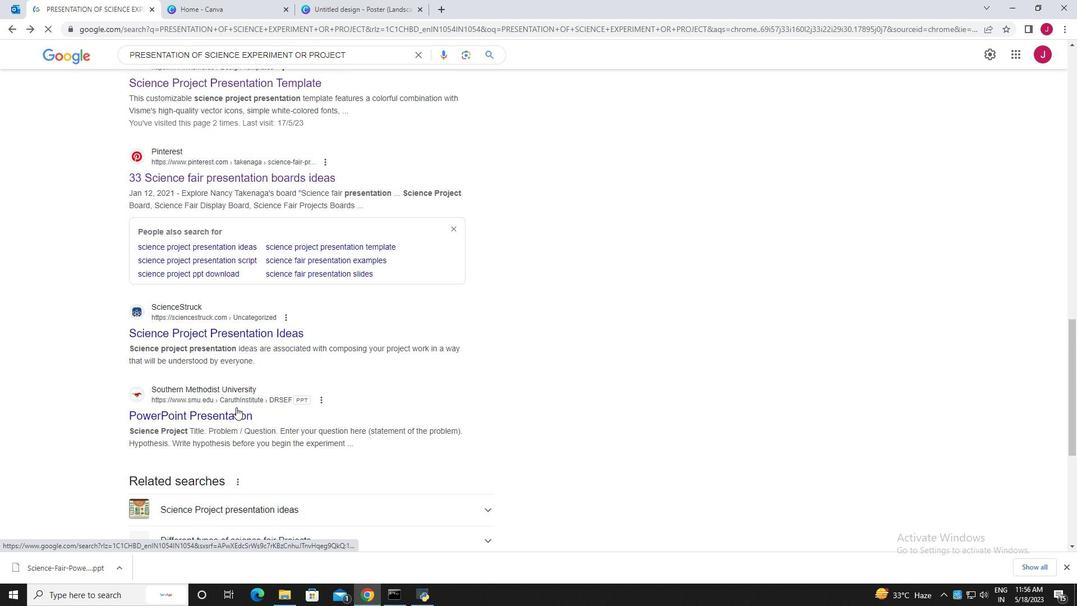 
Action: Mouse scrolled (236, 408) with delta (0, 0)
Screenshot: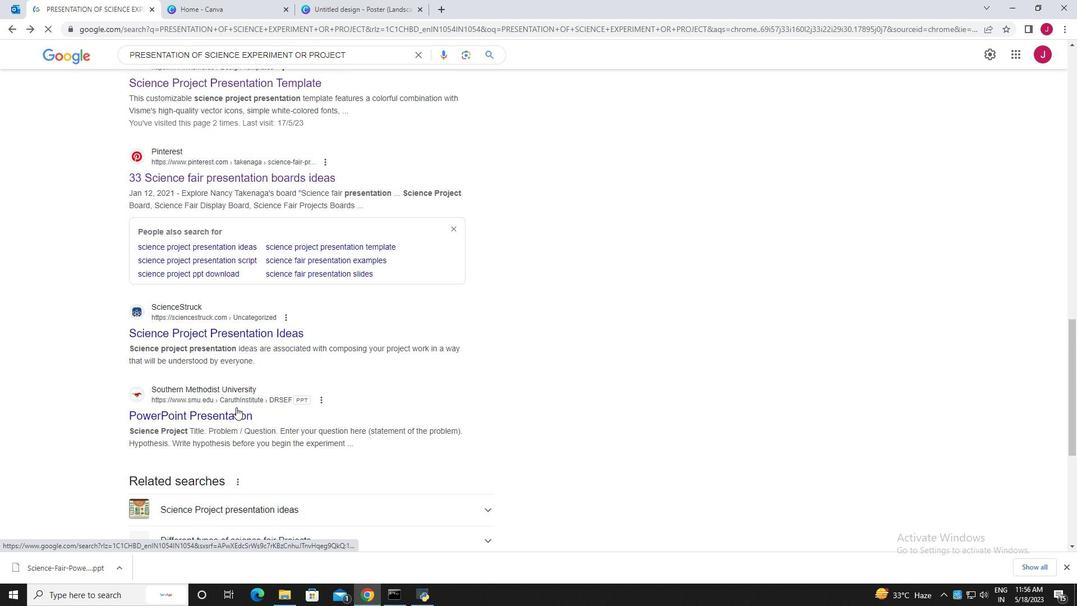 
Action: Mouse scrolled (236, 408) with delta (0, 0)
Screenshot: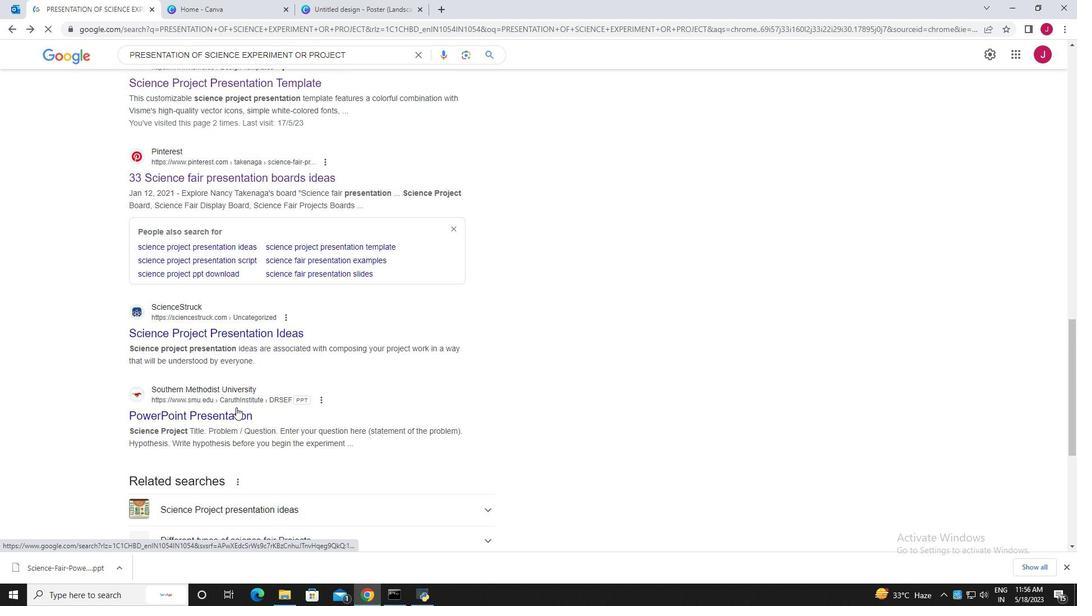 
Action: Mouse scrolled (236, 408) with delta (0, 0)
Screenshot: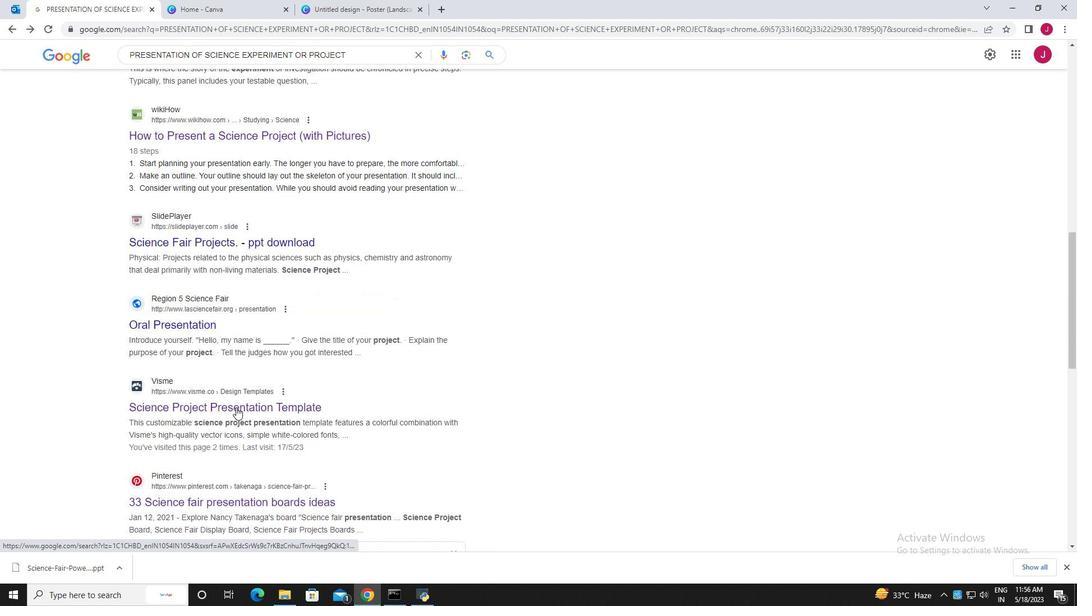 
Action: Mouse scrolled (236, 408) with delta (0, 0)
Screenshot: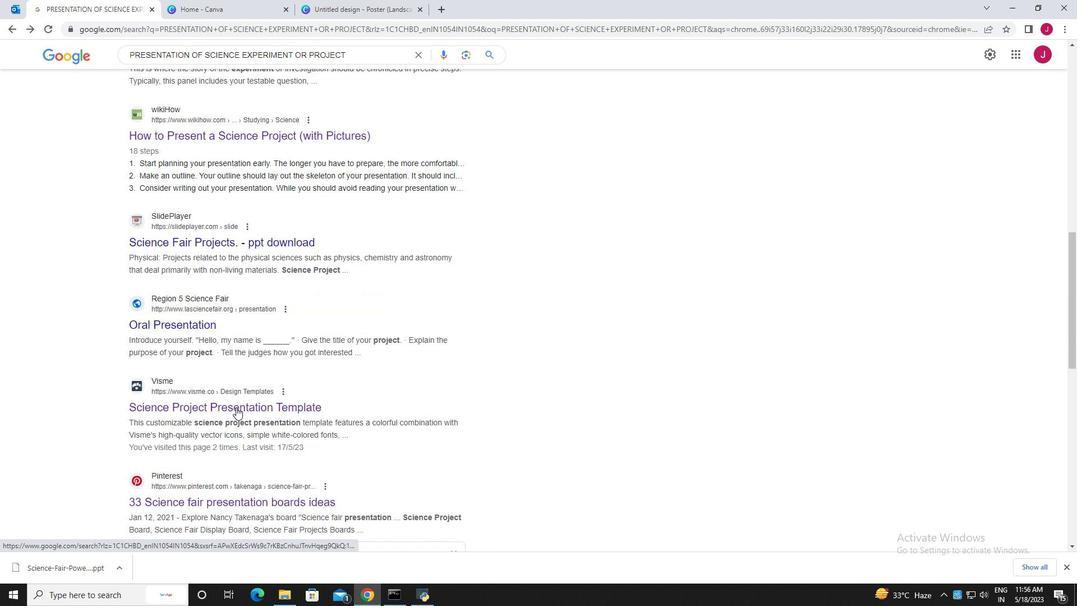 
Action: Mouse scrolled (236, 408) with delta (0, 0)
Screenshot: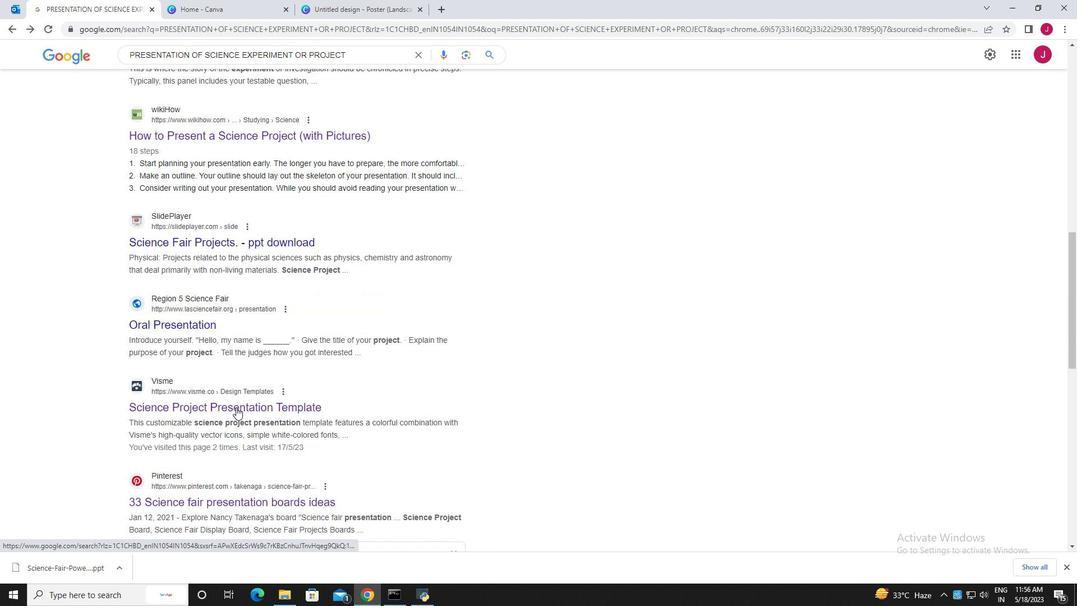 
Action: Mouse scrolled (236, 408) with delta (0, 0)
Screenshot: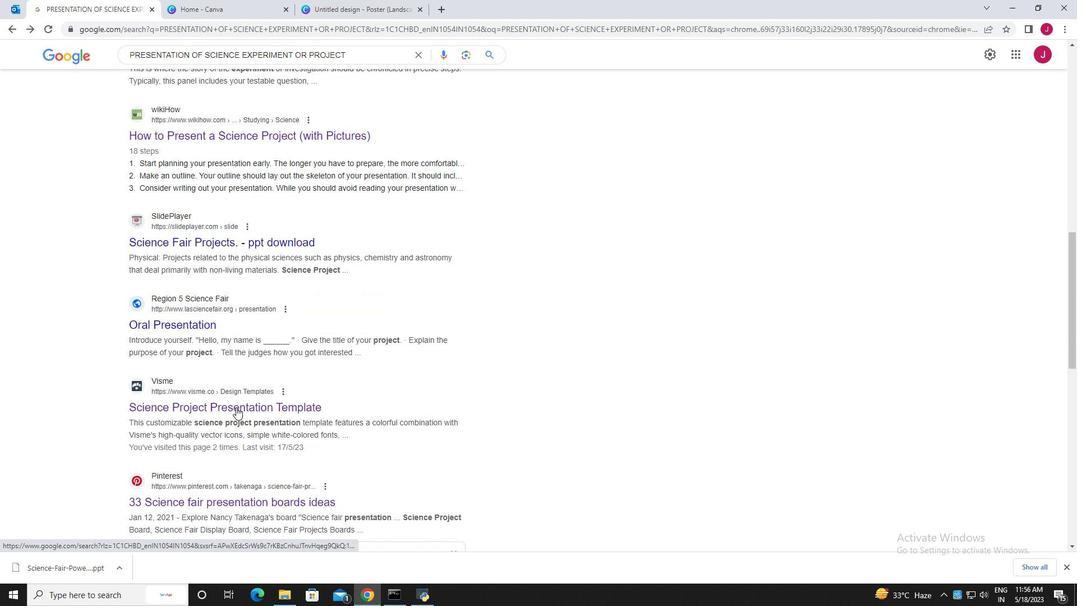 
Action: Mouse scrolled (236, 408) with delta (0, 0)
Screenshot: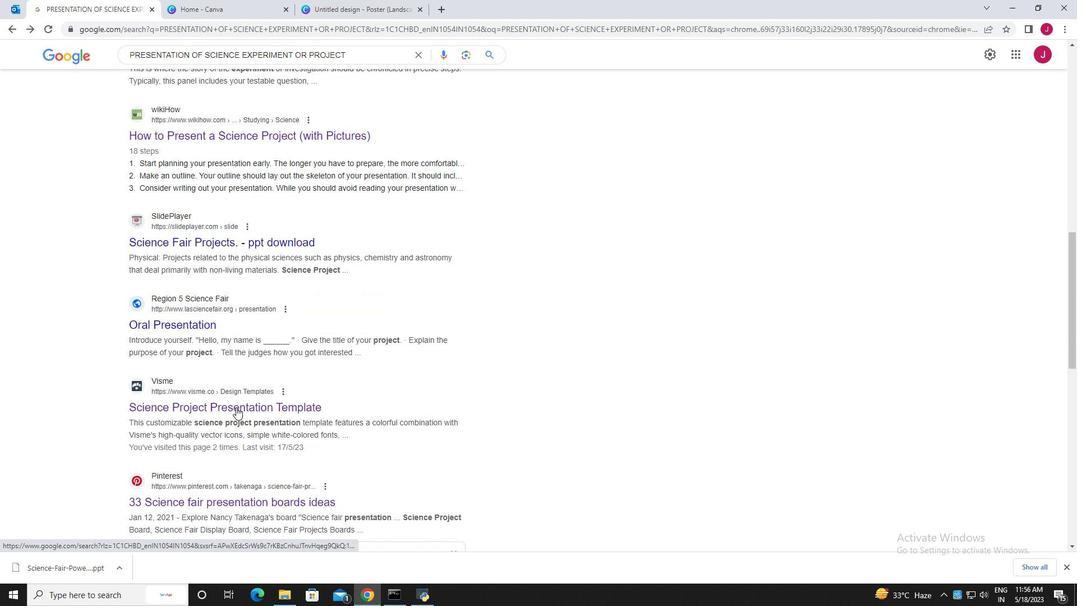 
Action: Mouse scrolled (236, 408) with delta (0, 0)
Screenshot: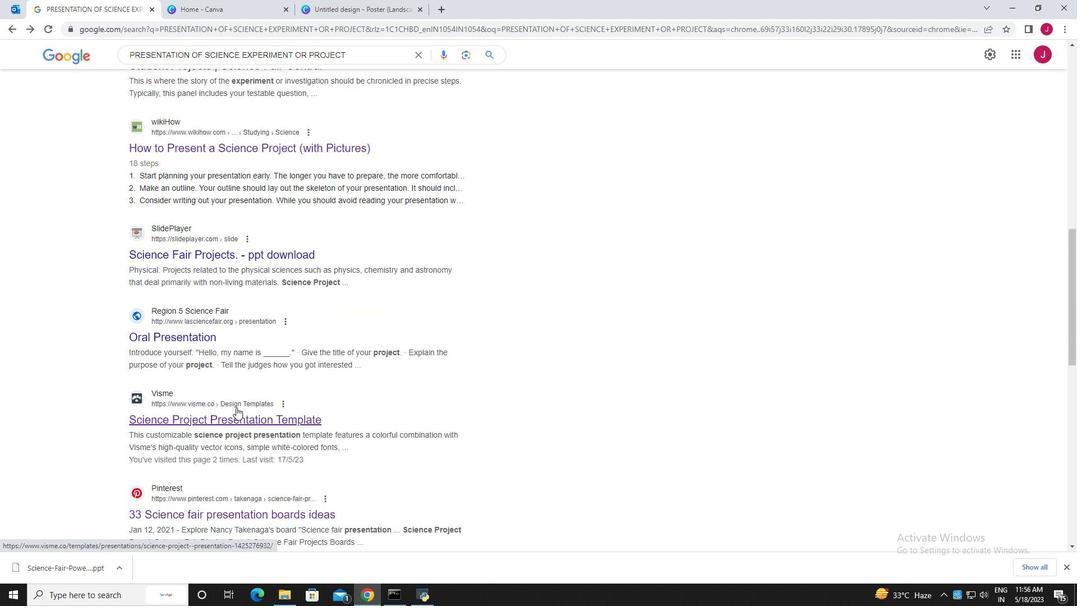 
Action: Mouse scrolled (236, 408) with delta (0, 0)
Screenshot: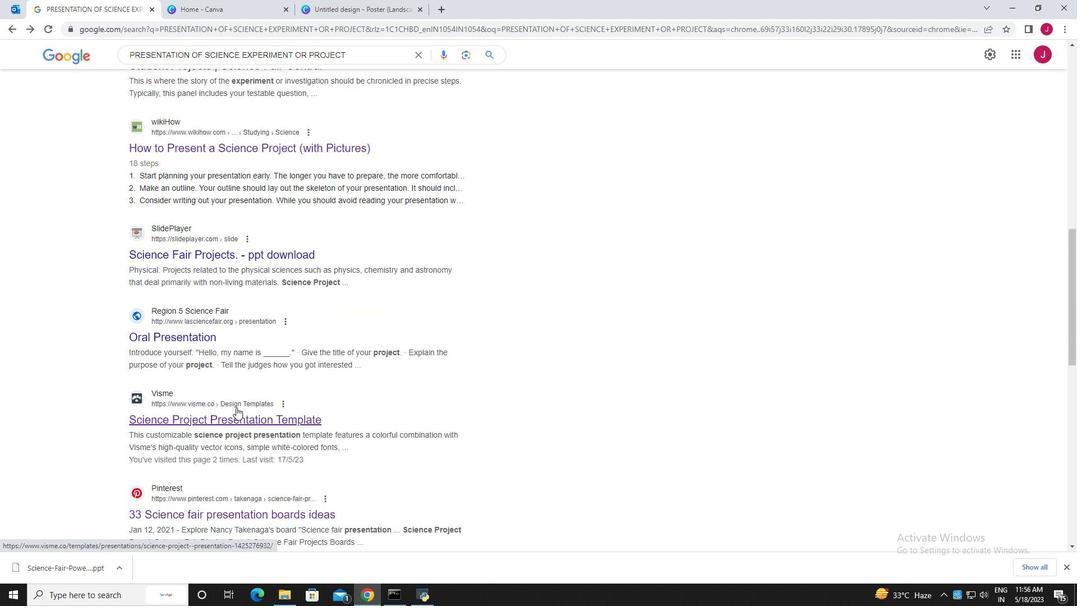 
Action: Mouse scrolled (236, 408) with delta (0, 0)
Screenshot: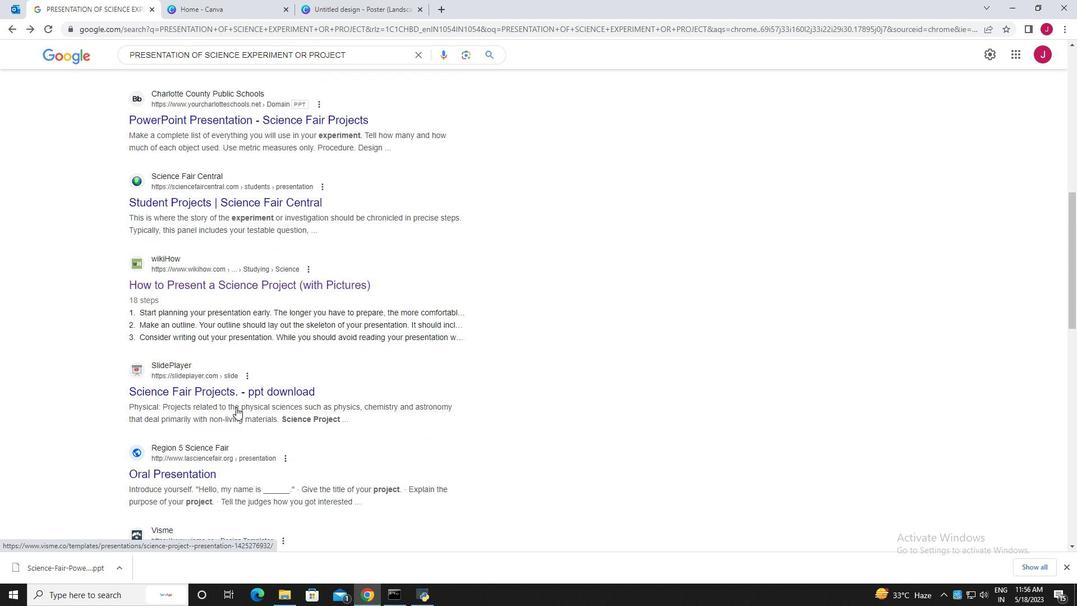 
Action: Mouse scrolled (236, 408) with delta (0, 0)
Screenshot: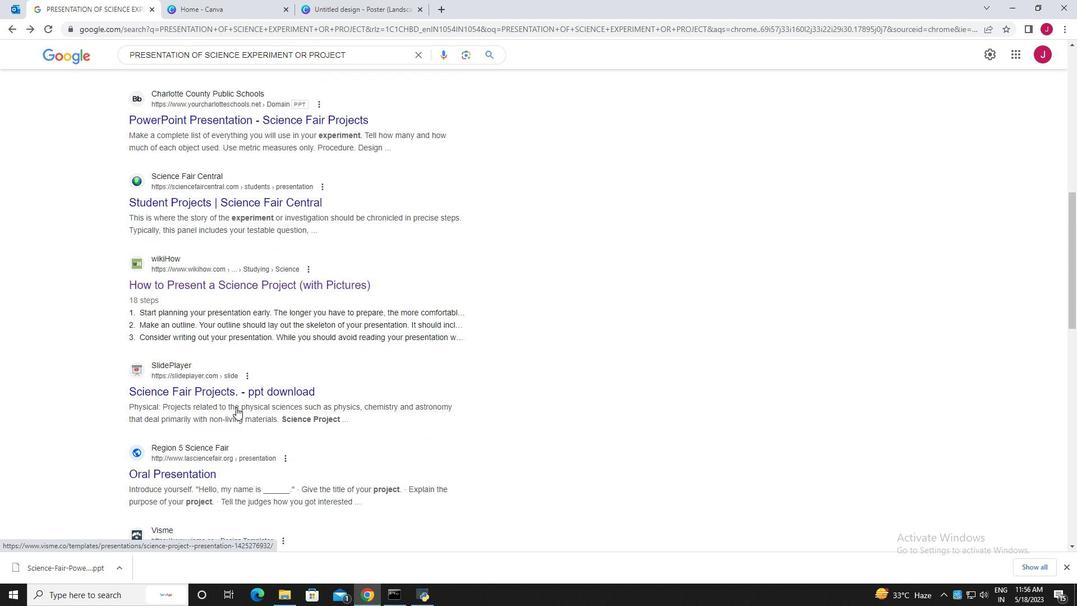 
Action: Mouse scrolled (236, 408) with delta (0, 0)
Screenshot: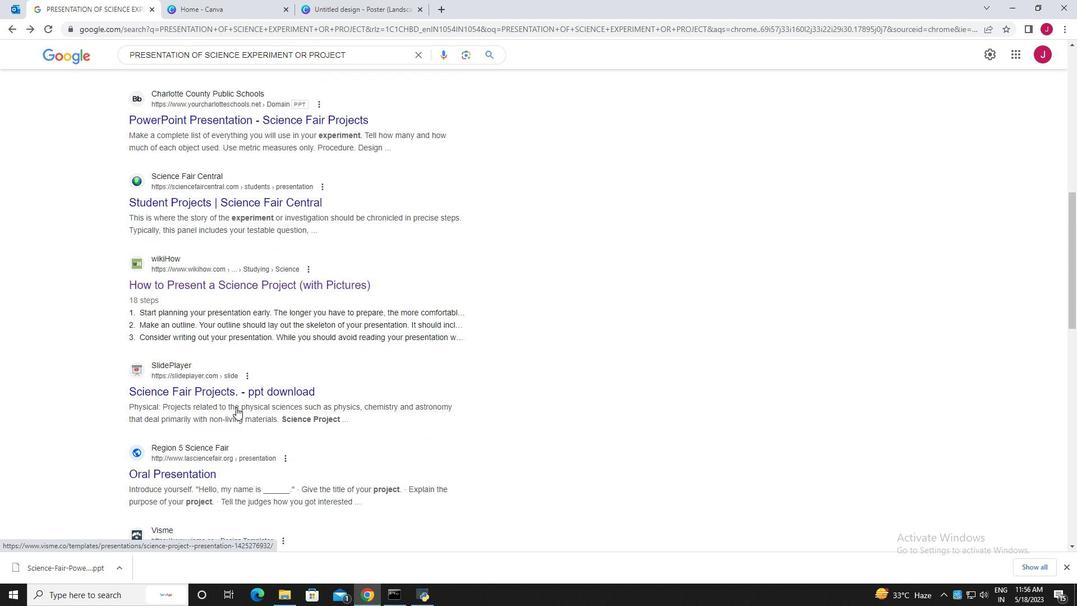 
Action: Mouse scrolled (236, 408) with delta (0, 0)
Screenshot: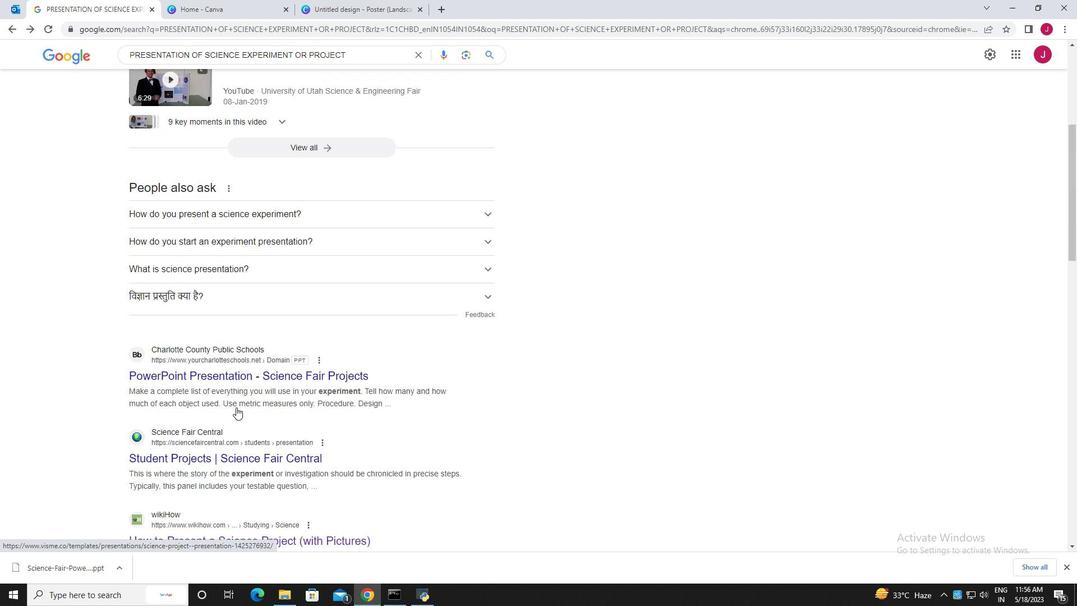 
Action: Mouse scrolled (236, 408) with delta (0, 0)
Screenshot: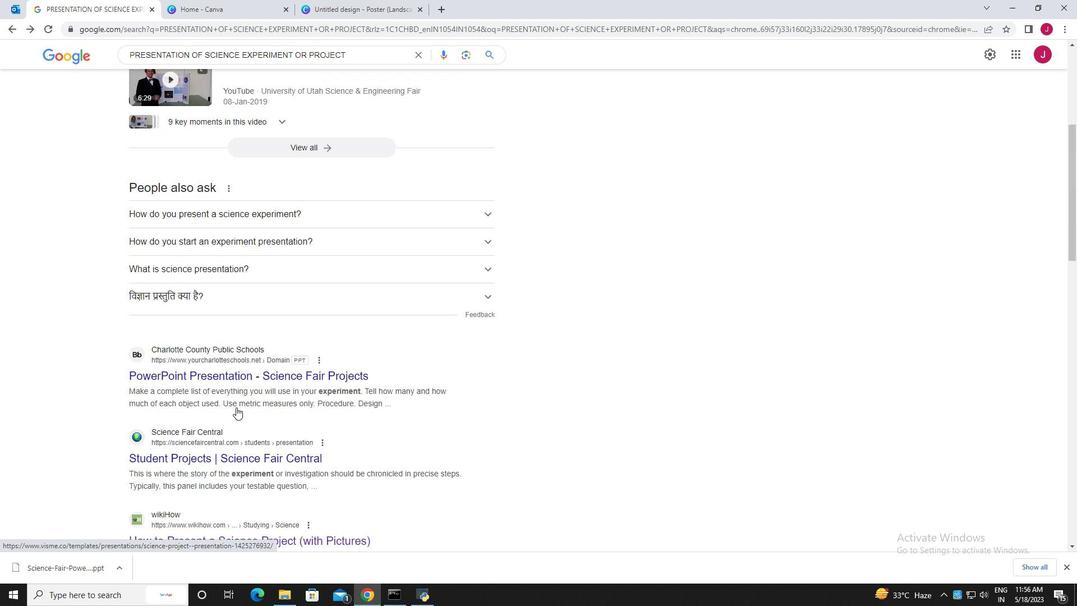 
Action: Mouse scrolled (236, 408) with delta (0, 0)
Screenshot: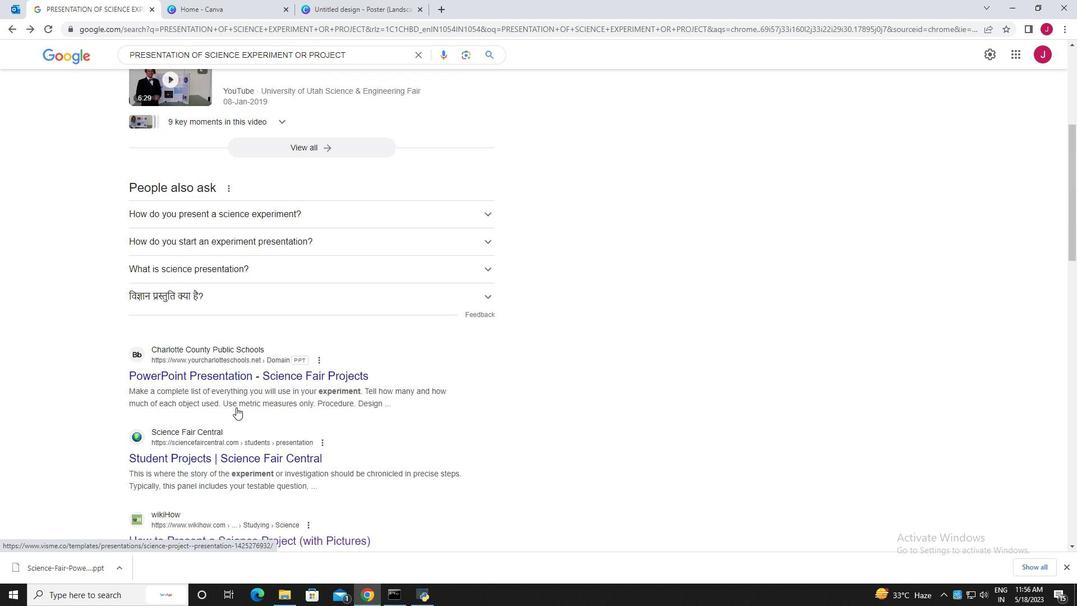 
Action: Mouse scrolled (236, 408) with delta (0, 0)
Screenshot: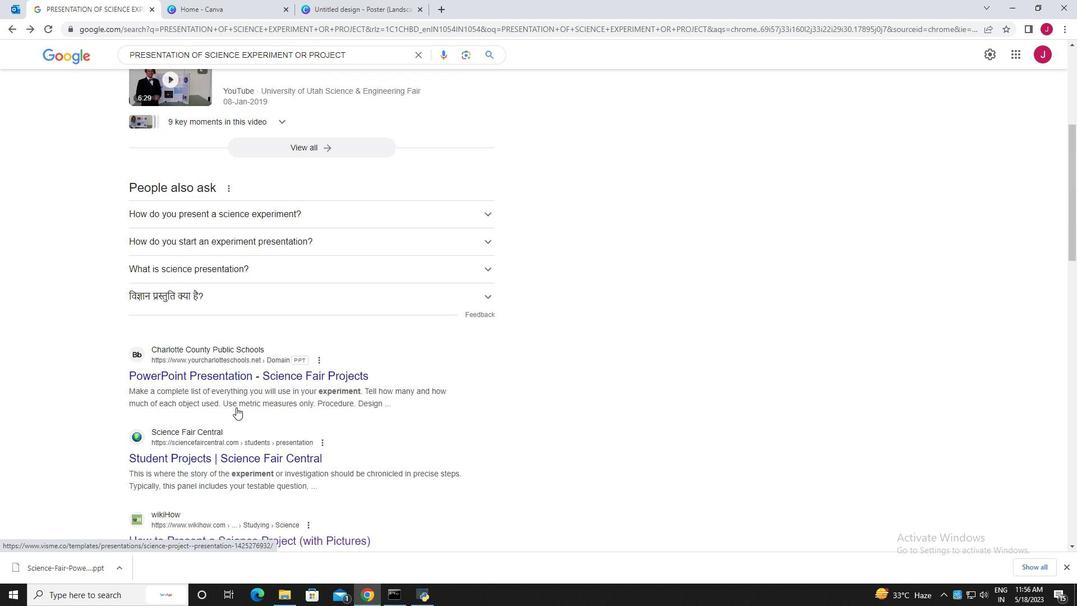 
Action: Mouse scrolled (236, 408) with delta (0, 0)
Screenshot: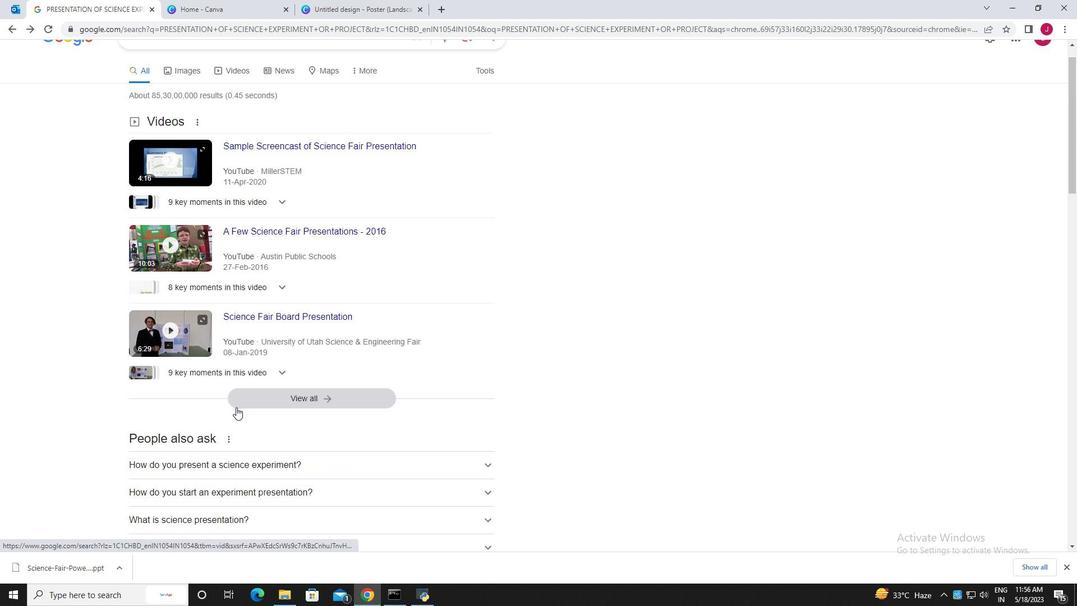 
Action: Mouse scrolled (236, 408) with delta (0, 0)
Screenshot: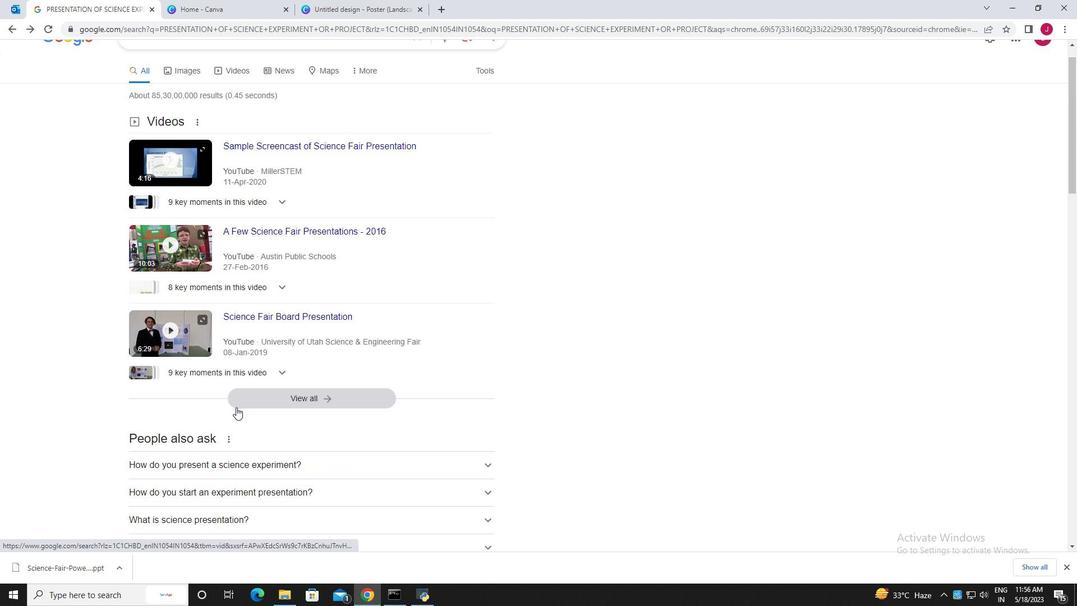 
Action: Mouse scrolled (236, 408) with delta (0, 0)
Screenshot: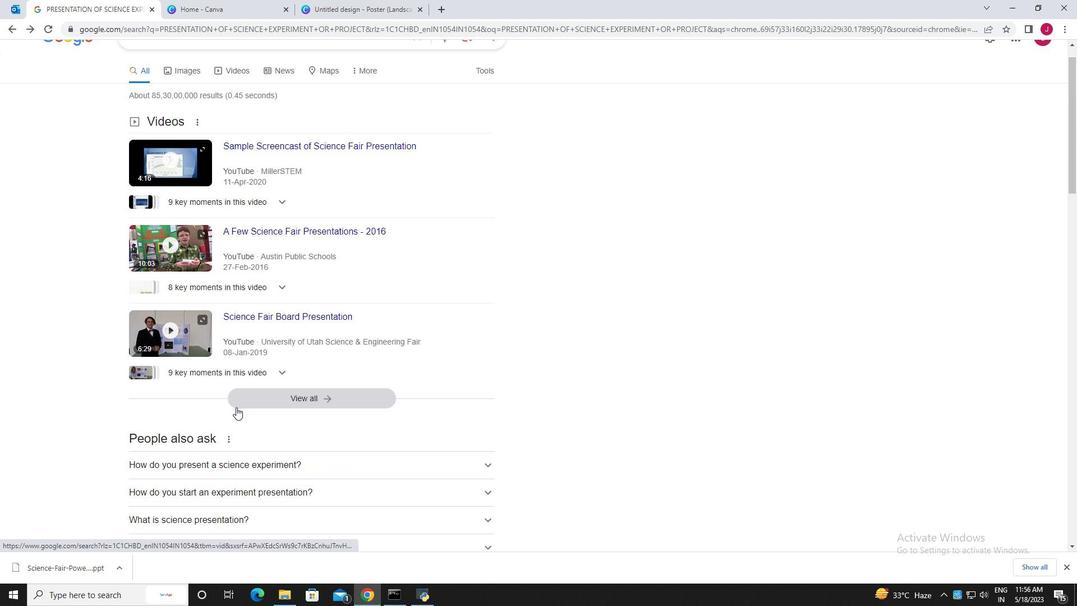 
Action: Mouse scrolled (236, 408) with delta (0, 0)
Screenshot: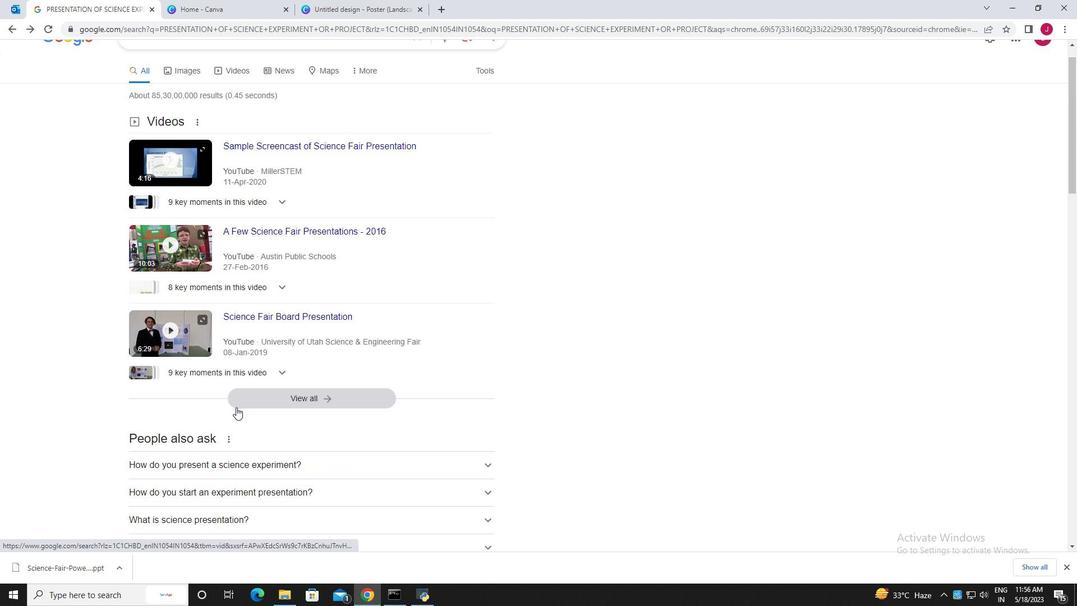 
Action: Mouse scrolled (236, 408) with delta (0, 0)
Screenshot: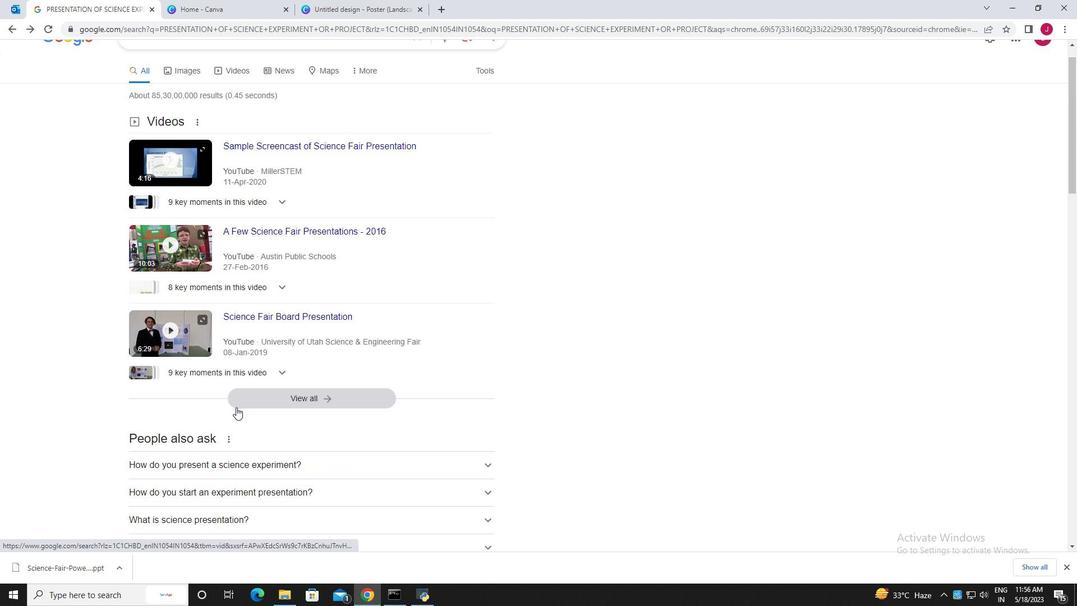 
Action: Mouse scrolled (236, 408) with delta (0, 0)
Screenshot: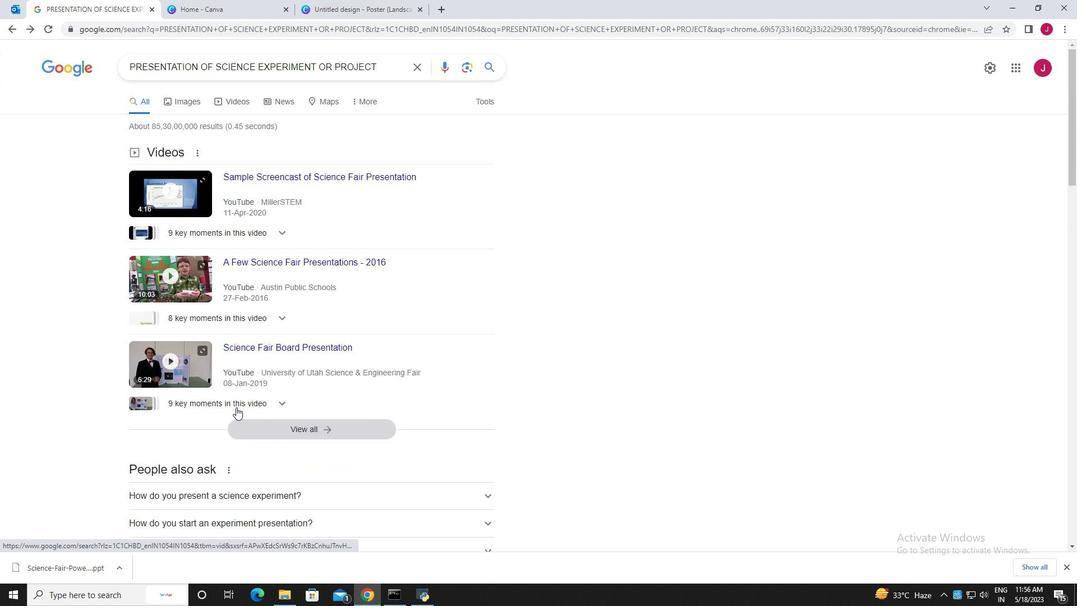
Action: Mouse scrolled (236, 408) with delta (0, 0)
Screenshot: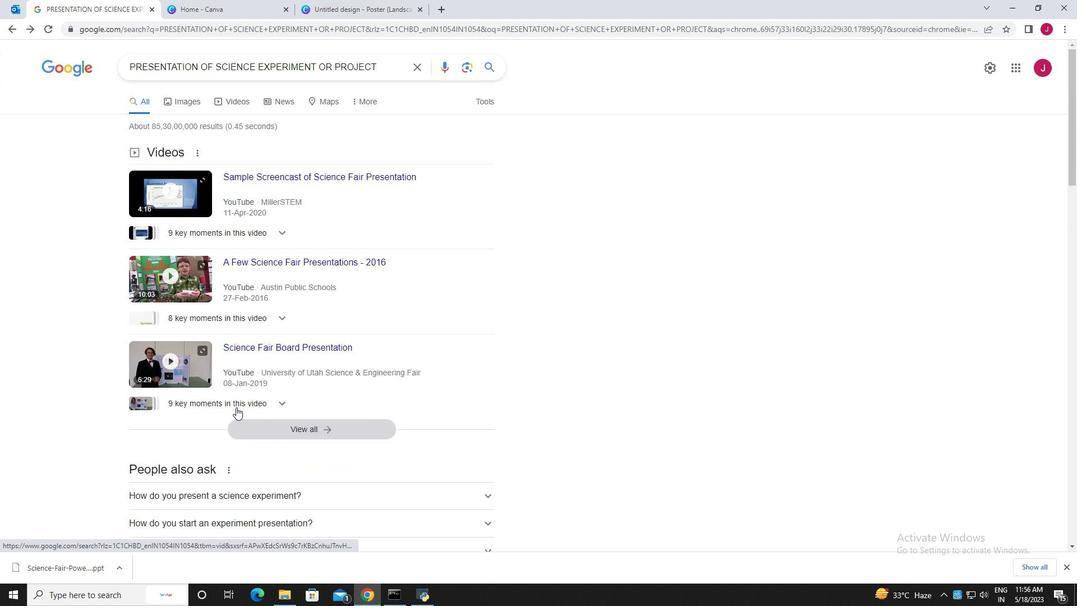 
Action: Mouse moved to (228, 307)
Screenshot: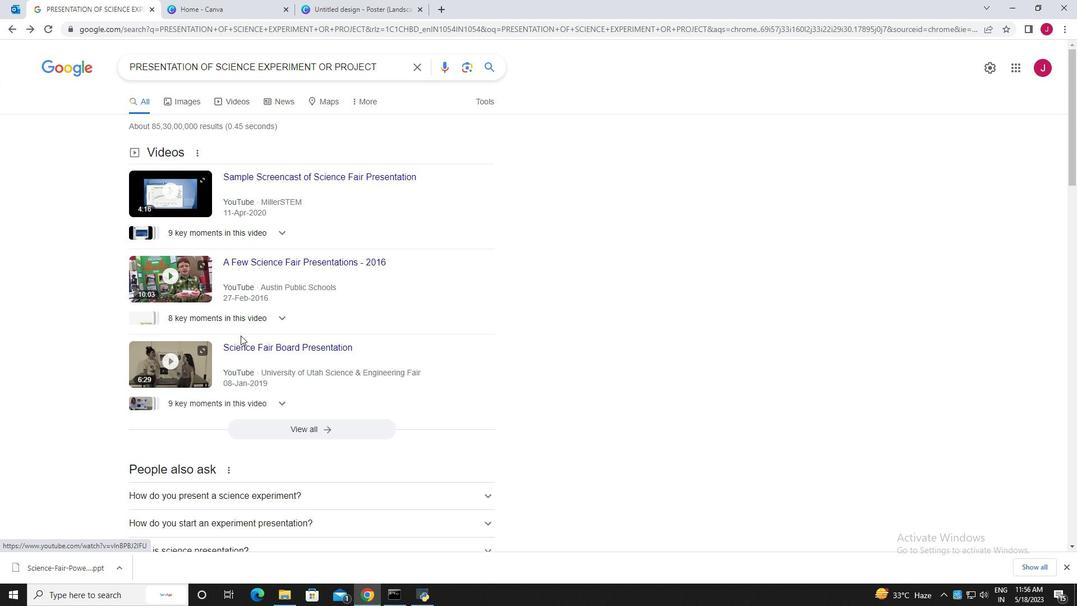 
Action: Mouse scrolled (230, 310) with delta (0, 0)
Screenshot: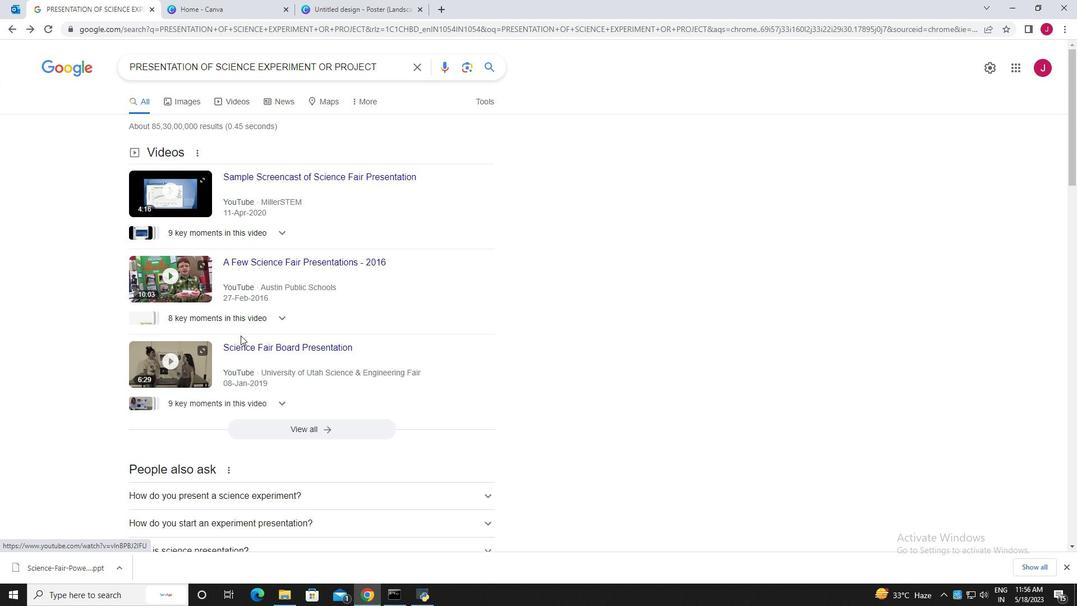 
Action: Mouse moved to (223, 297)
Screenshot: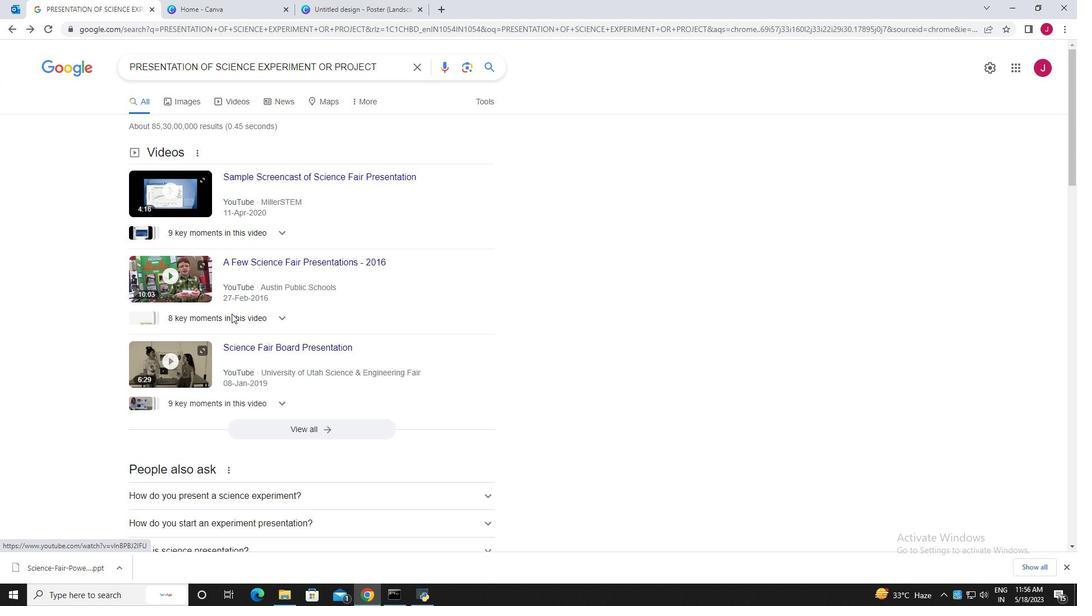 
Action: Mouse scrolled (227, 305) with delta (0, 0)
Screenshot: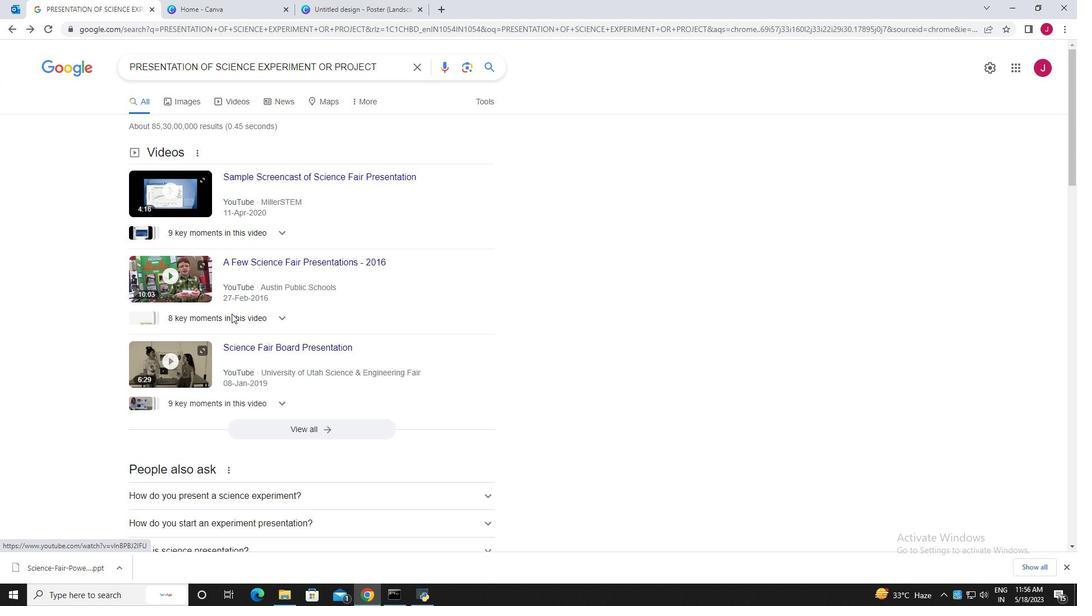
Action: Mouse moved to (215, 282)
Screenshot: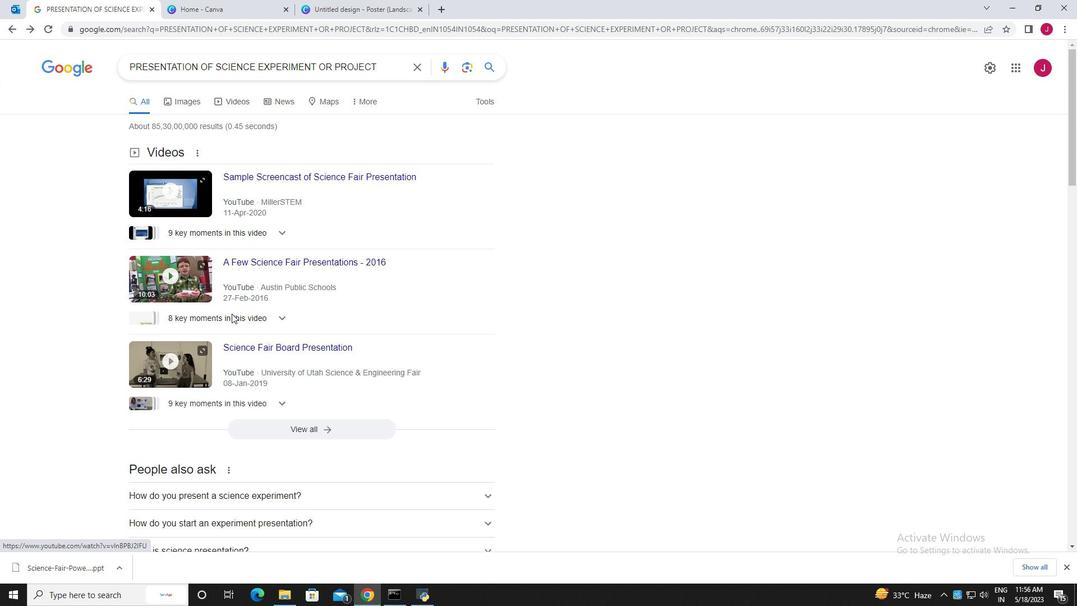
Action: Mouse scrolled (221, 292) with delta (0, 0)
Screenshot: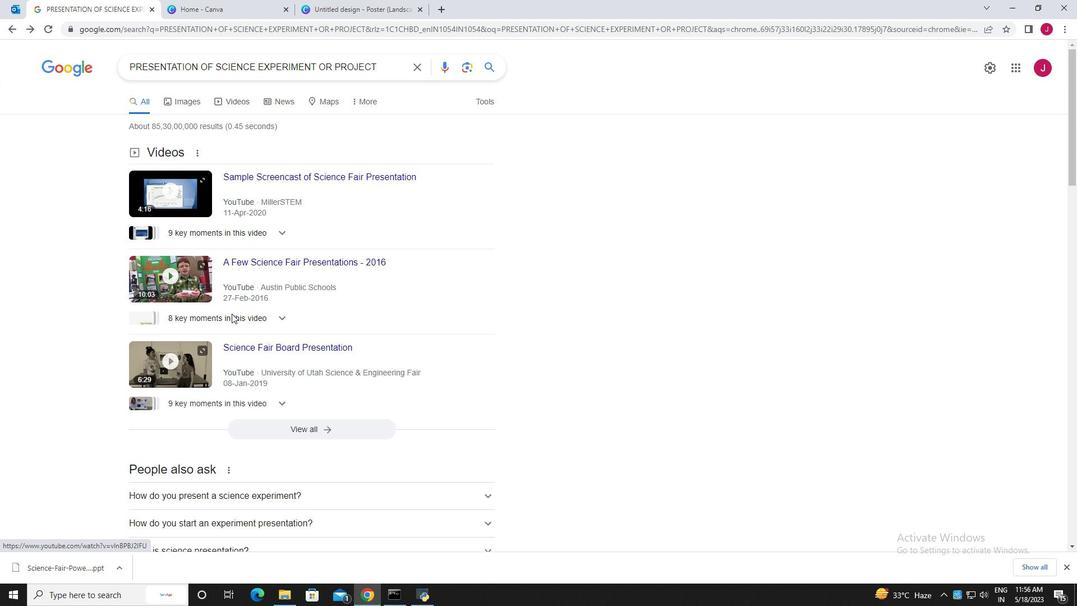 
Action: Mouse moved to (207, 268)
Screenshot: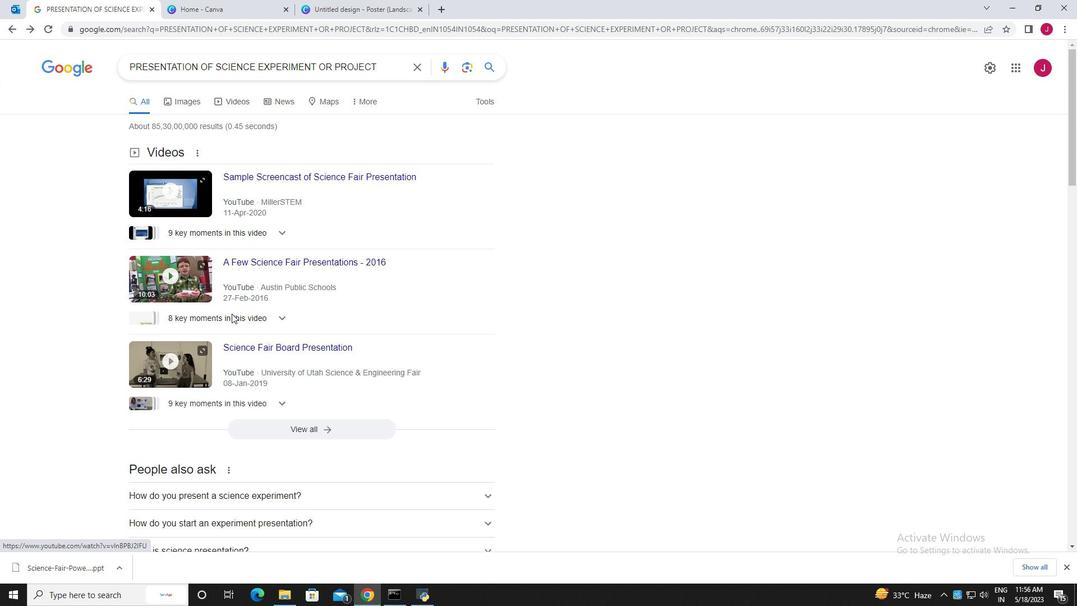 
Action: Mouse scrolled (215, 283) with delta (0, 0)
Screenshot: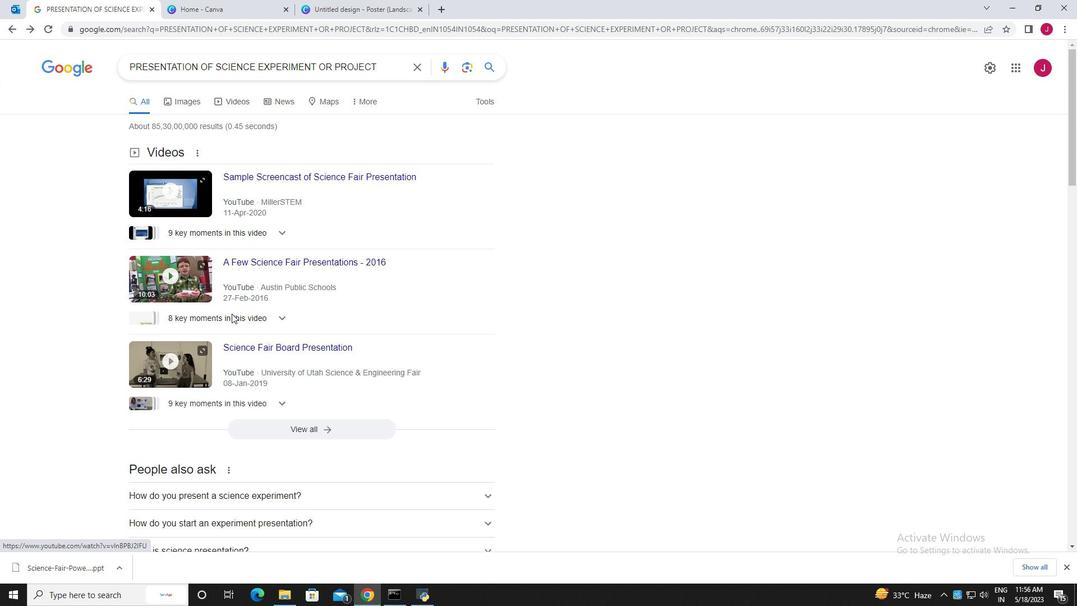 
Action: Mouse moved to (244, 491)
Screenshot: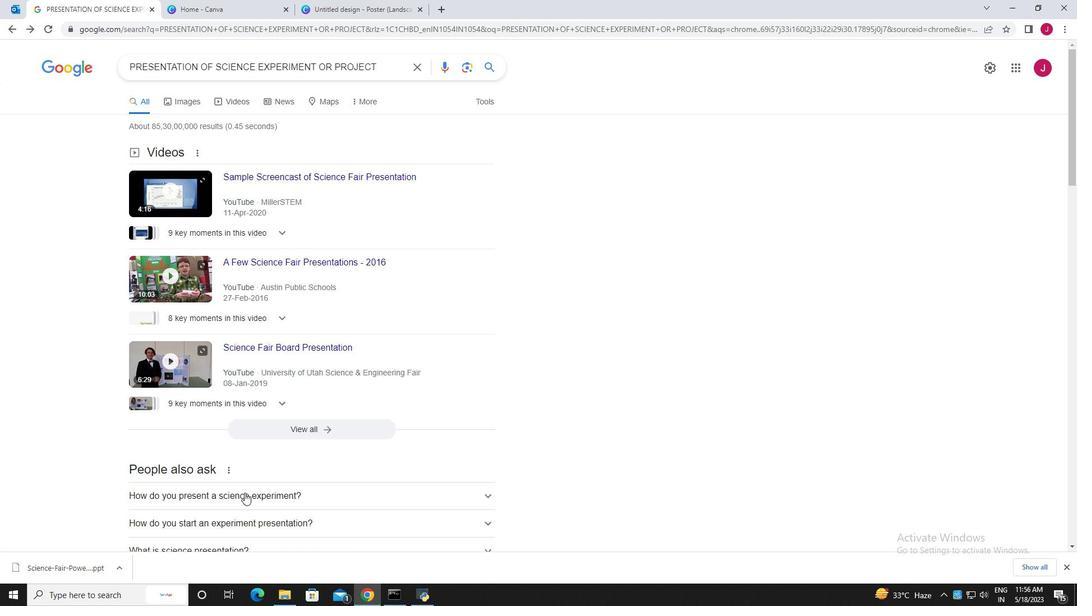 
Action: Mouse scrolled (244, 490) with delta (0, 0)
Screenshot: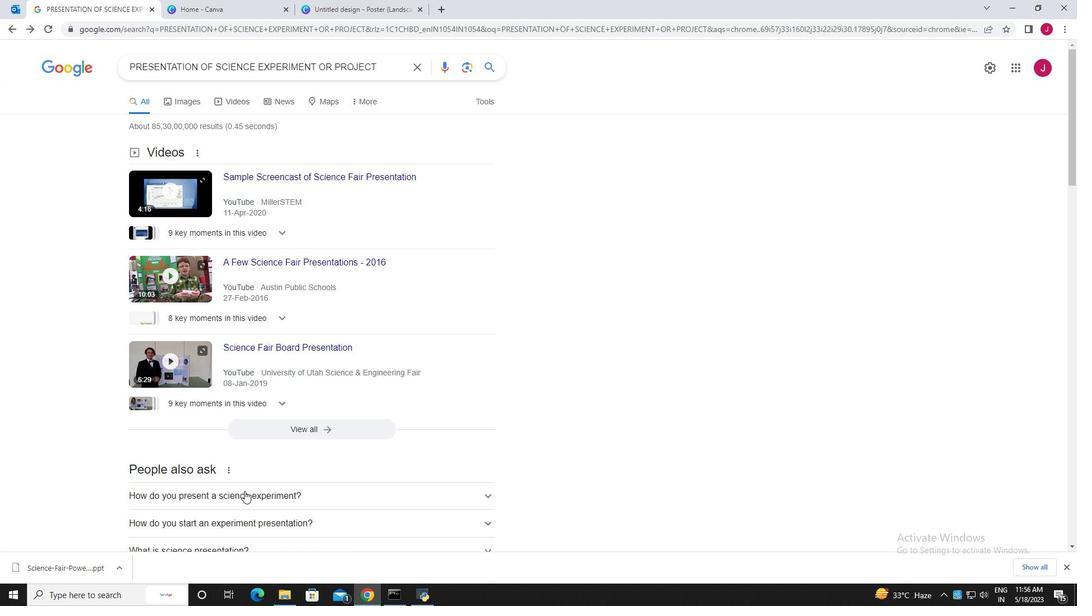 
Action: Mouse scrolled (244, 490) with delta (0, 0)
Screenshot: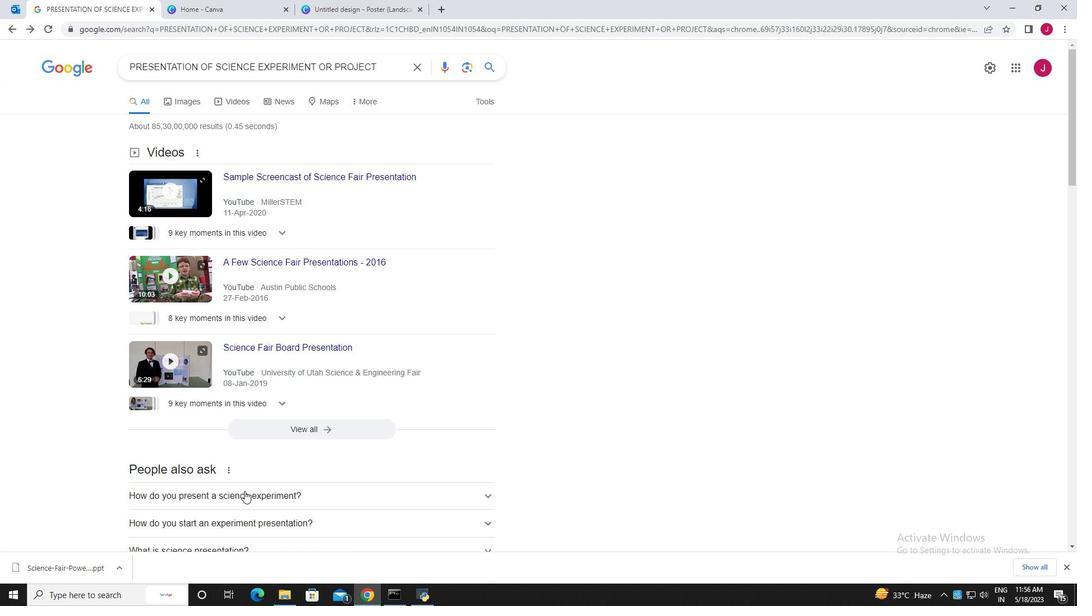 
Action: Mouse scrolled (244, 490) with delta (0, 0)
Screenshot: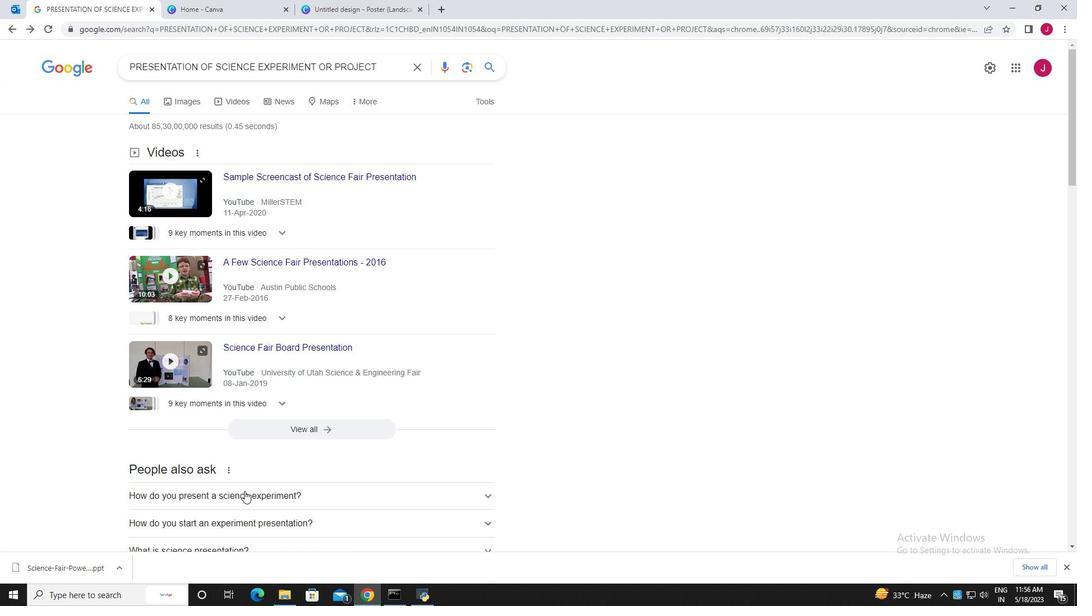 
Action: Mouse moved to (240, 488)
Screenshot: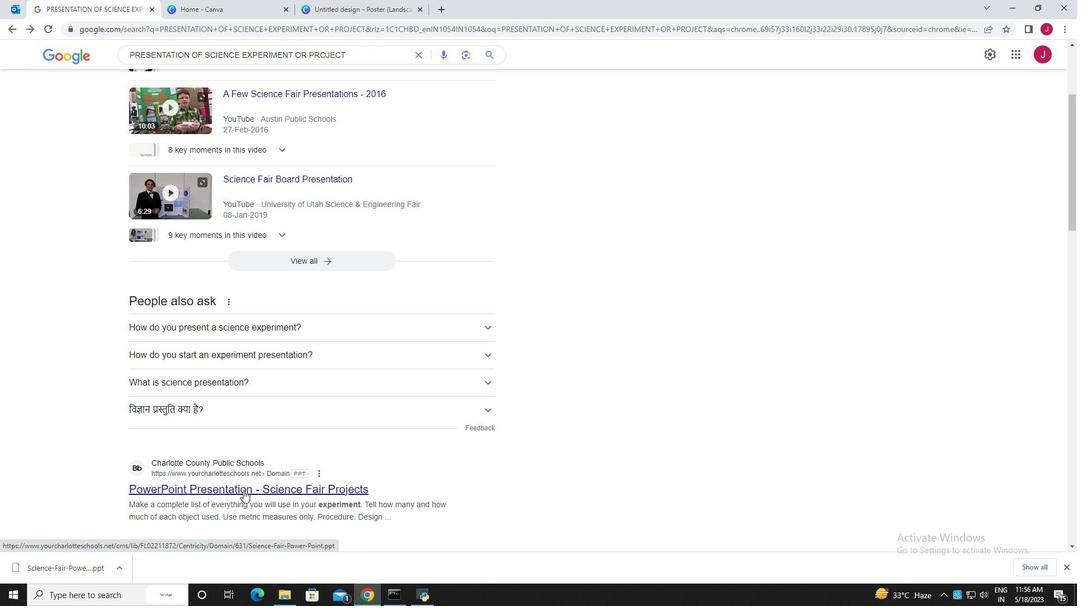 
Action: Mouse scrolled (240, 488) with delta (0, 0)
Screenshot: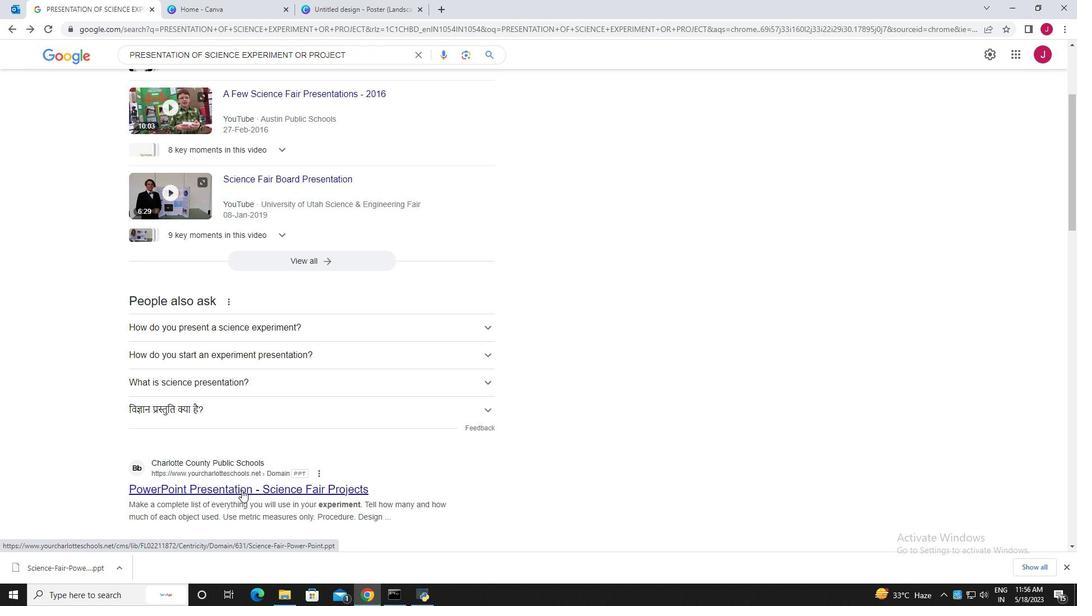 
Action: Mouse scrolled (240, 488) with delta (0, 0)
Screenshot: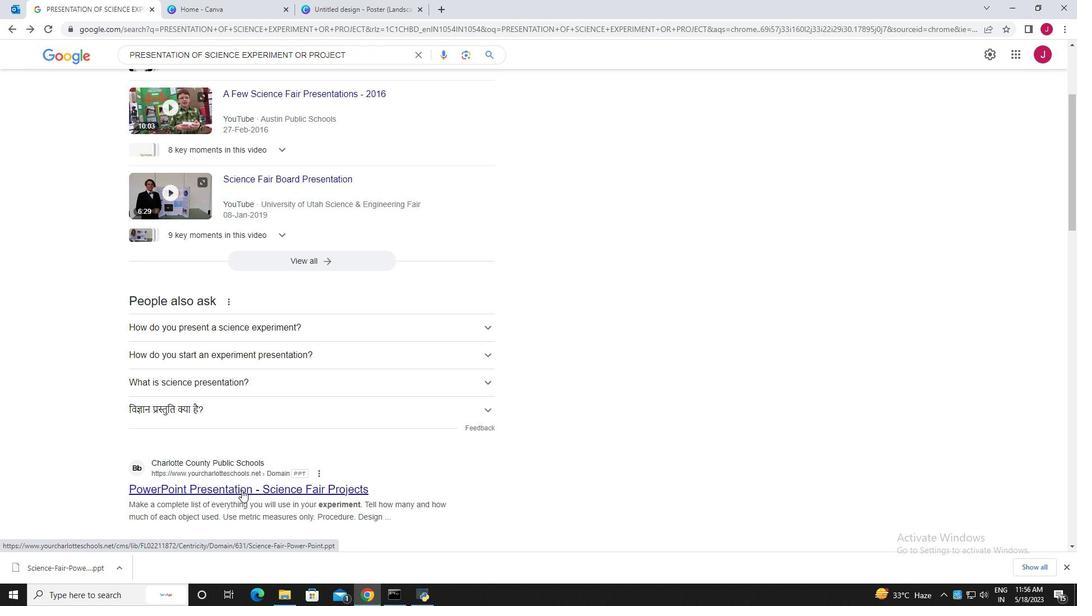 
Action: Mouse moved to (239, 488)
Screenshot: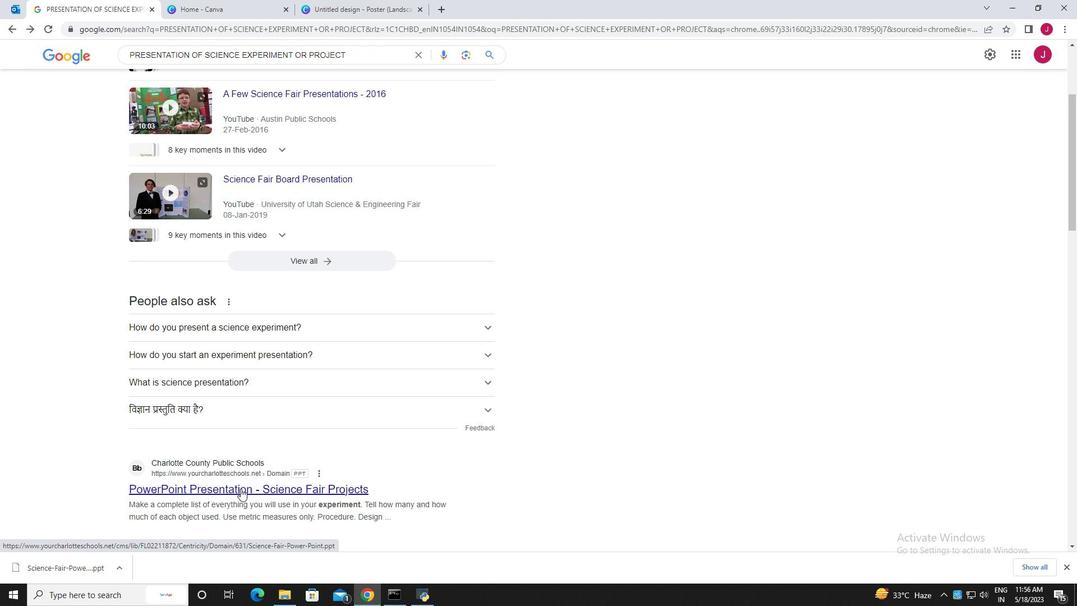 
Action: Mouse scrolled (239, 488) with delta (0, 0)
Screenshot: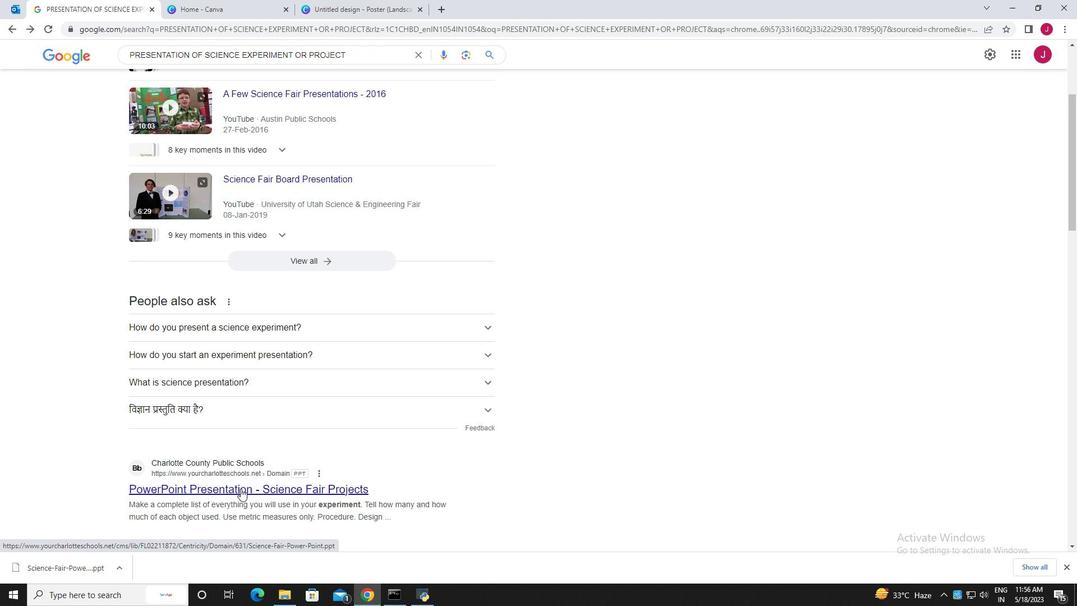 
Action: Mouse scrolled (239, 488) with delta (0, 0)
Screenshot: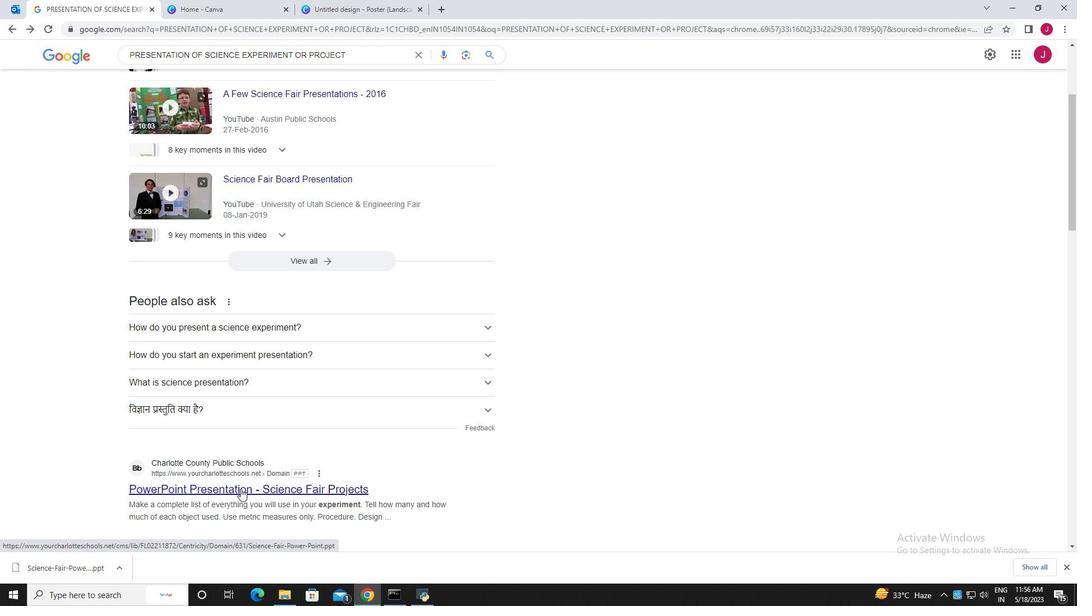 
Action: Mouse scrolled (239, 488) with delta (0, 0)
Screenshot: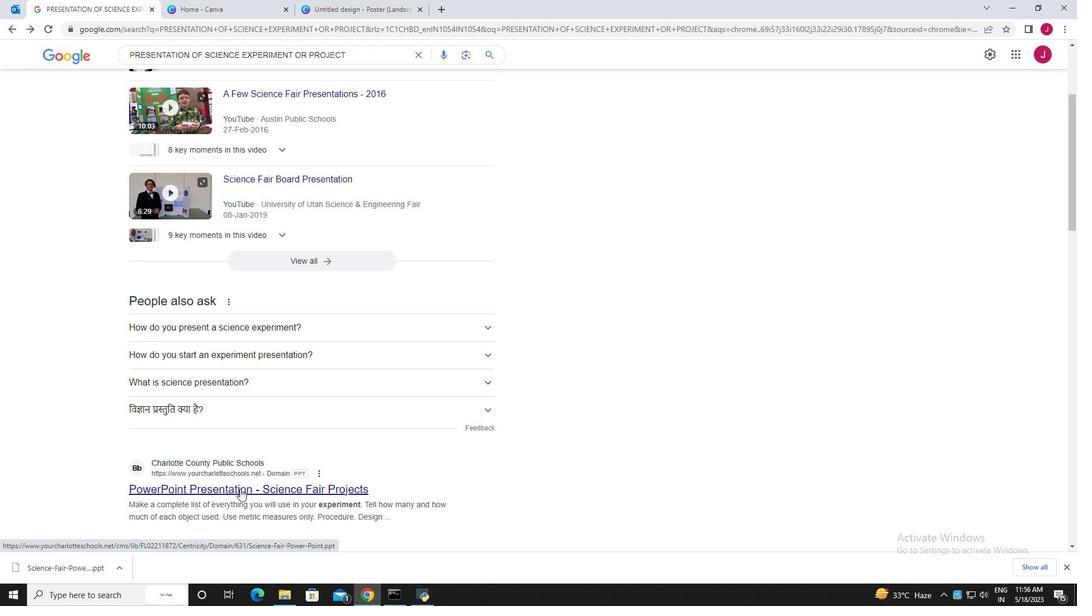 
Action: Mouse moved to (265, 290)
Screenshot: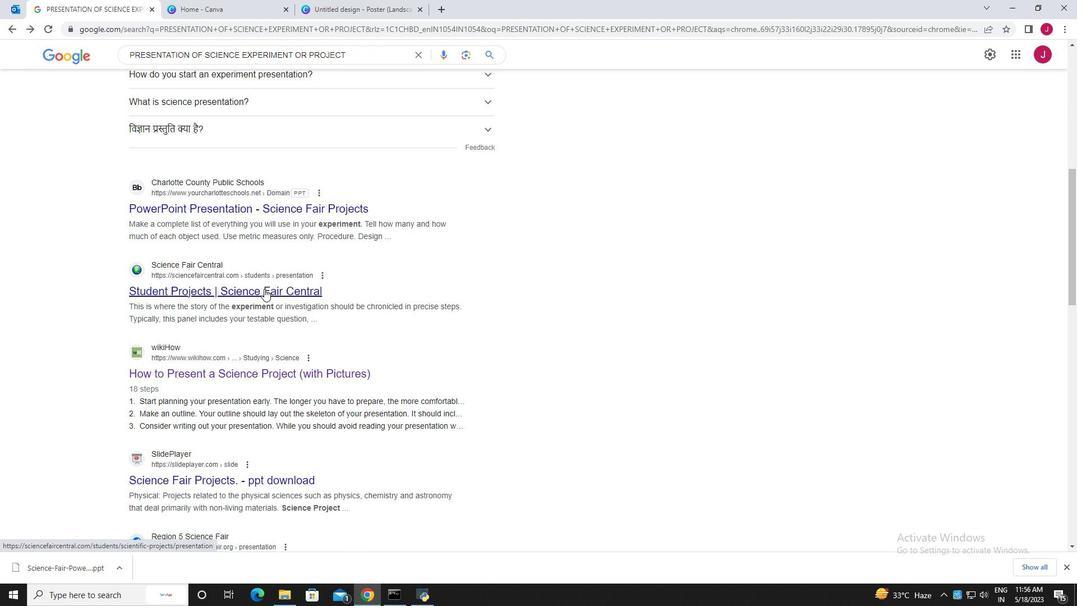
Action: Mouse pressed left at (265, 290)
Screenshot: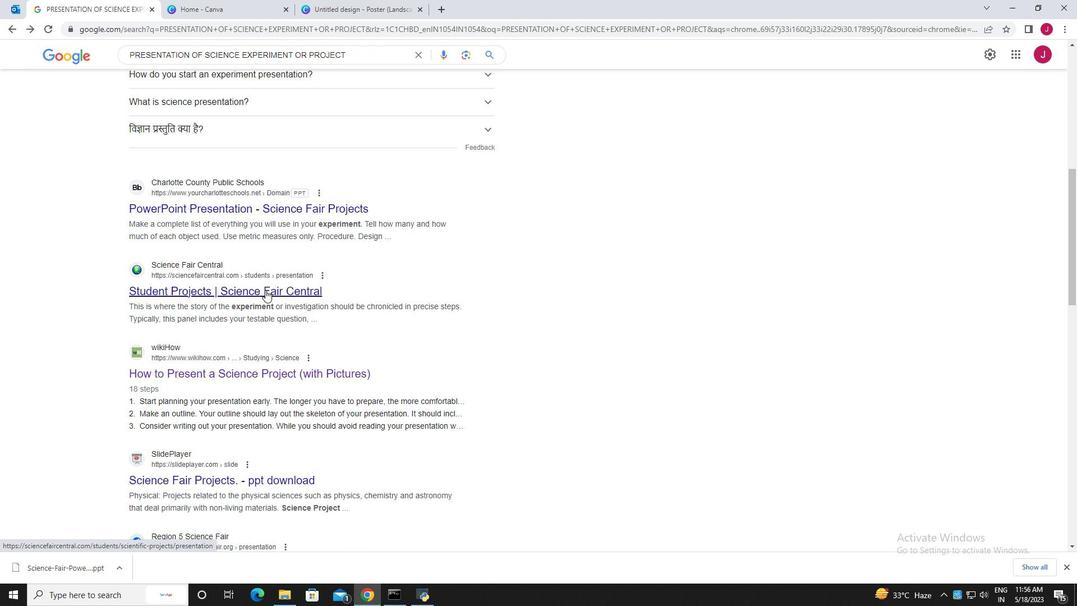 
Action: Mouse moved to (390, 330)
Screenshot: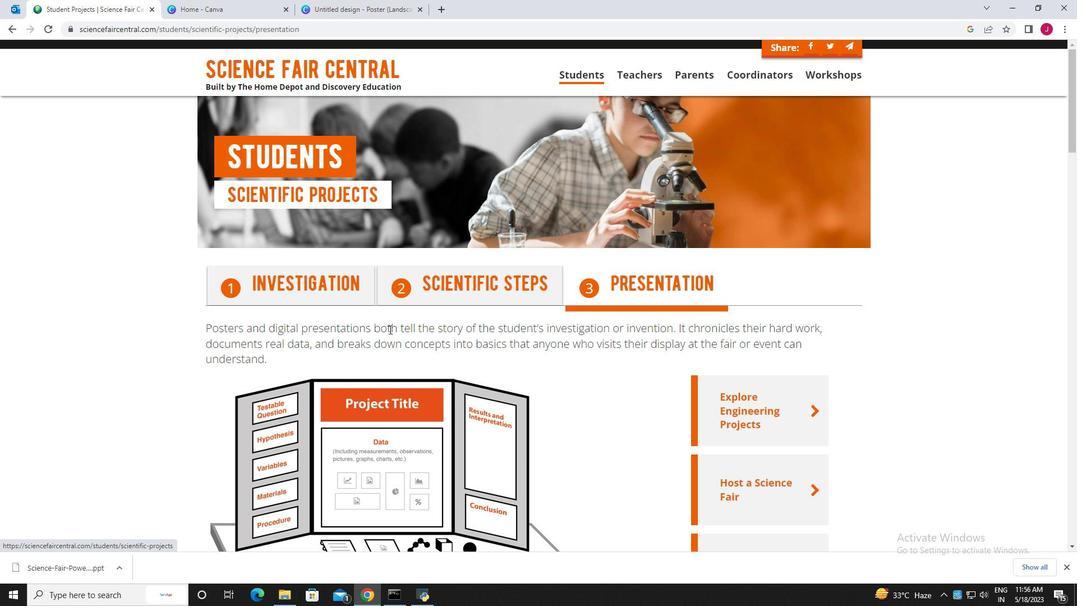 
Action: Mouse scrolled (390, 329) with delta (0, 0)
Screenshot: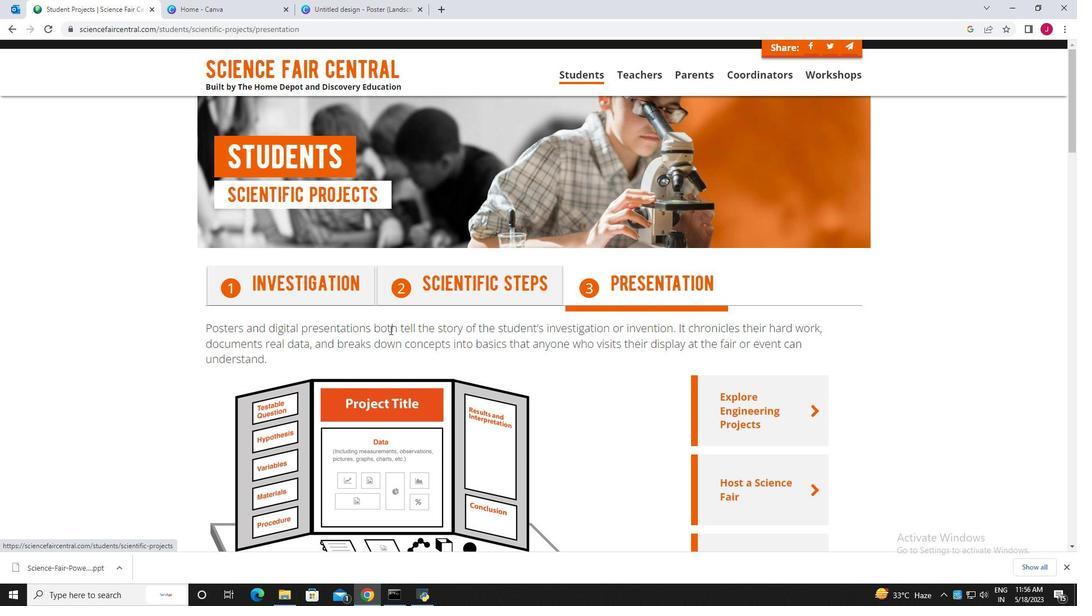 
Action: Mouse scrolled (390, 329) with delta (0, 0)
Screenshot: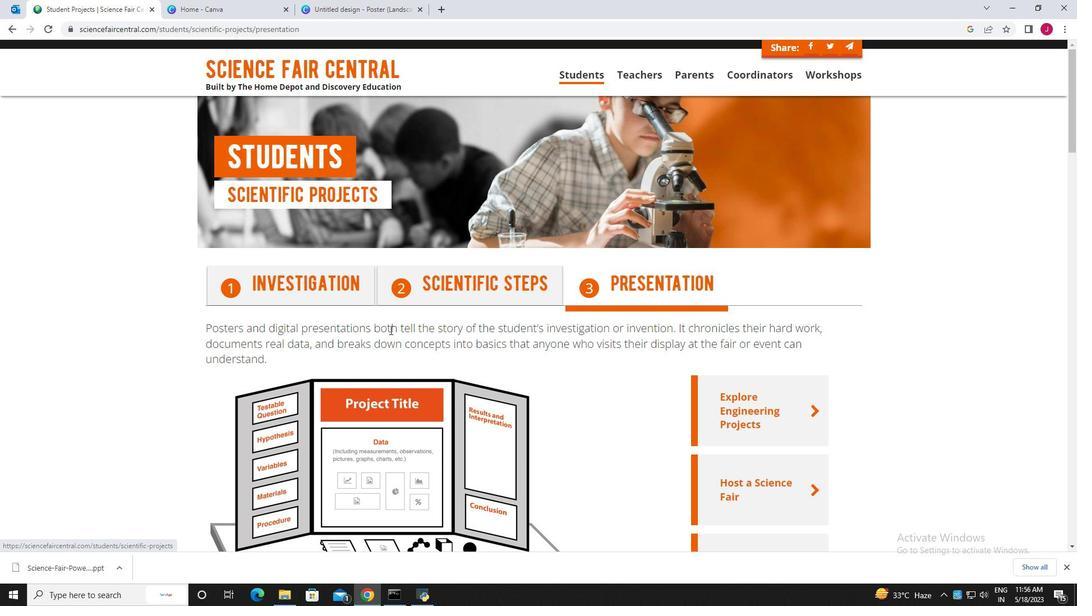 
Action: Mouse scrolled (390, 329) with delta (0, 0)
Screenshot: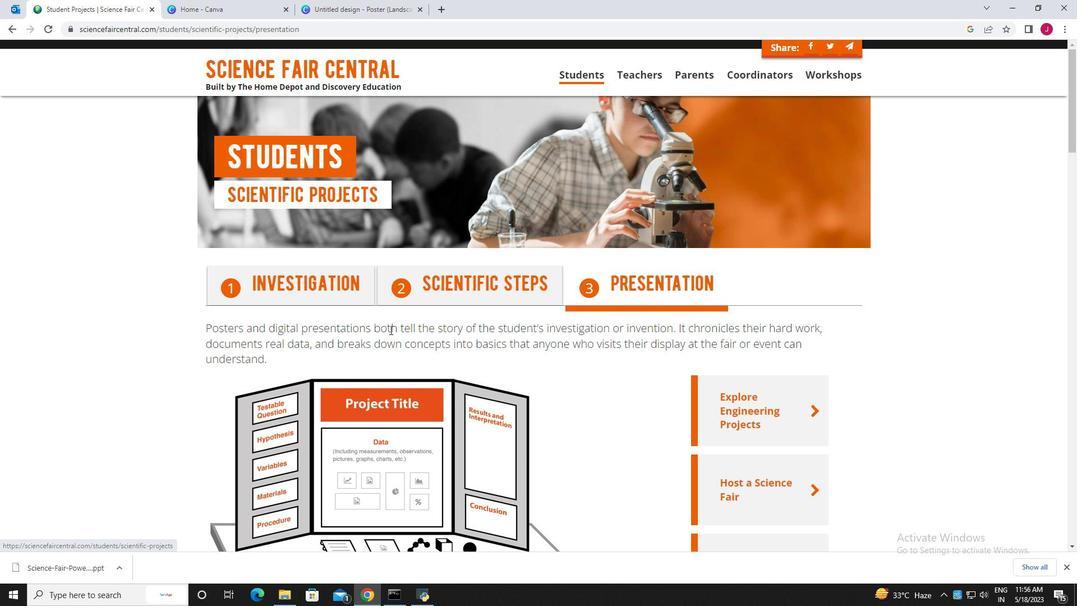
Action: Mouse scrolled (390, 329) with delta (0, 0)
Screenshot: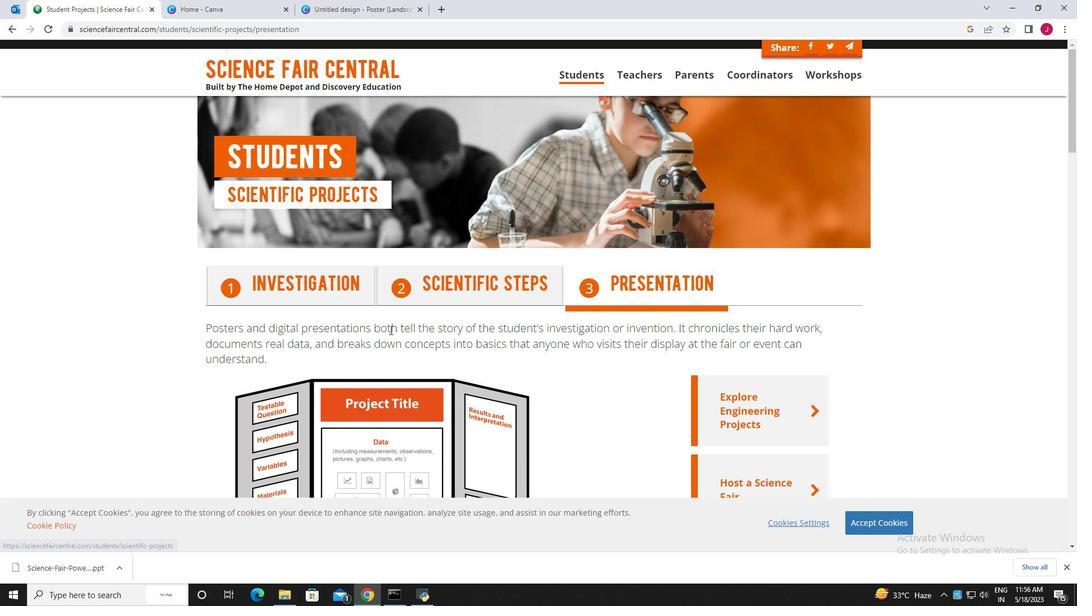 
Action: Mouse moved to (390, 330)
Screenshot: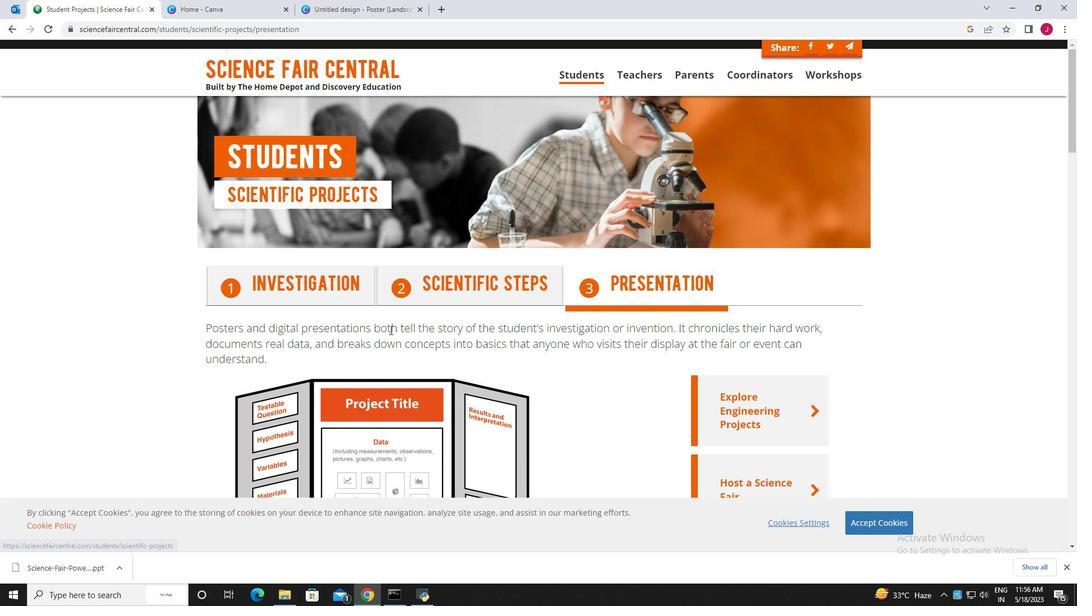 
Action: Mouse scrolled (390, 329) with delta (0, 0)
Screenshot: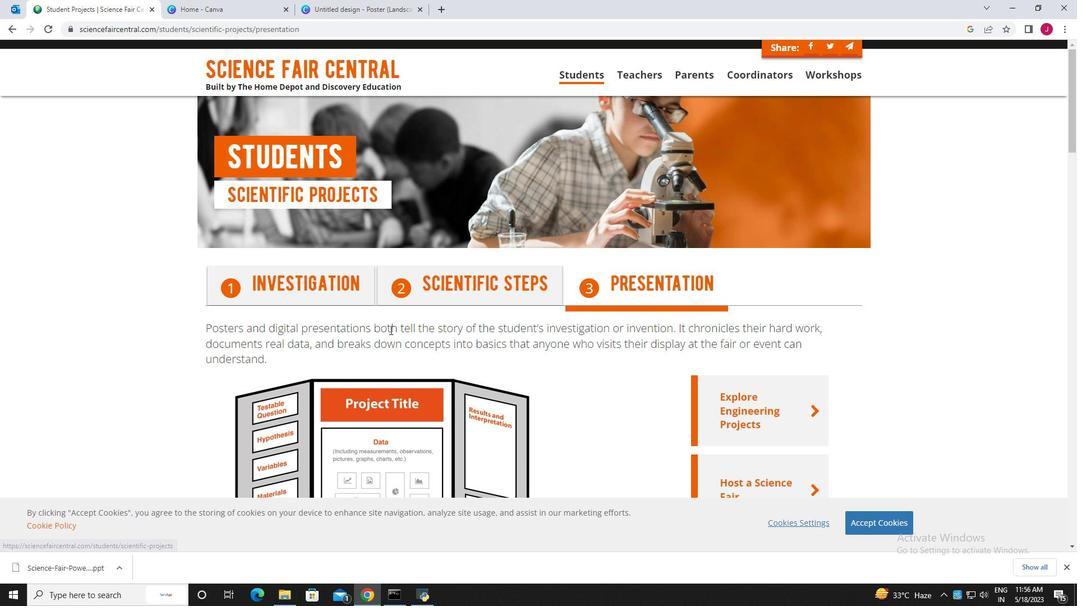 
Action: Mouse moved to (390, 330)
Screenshot: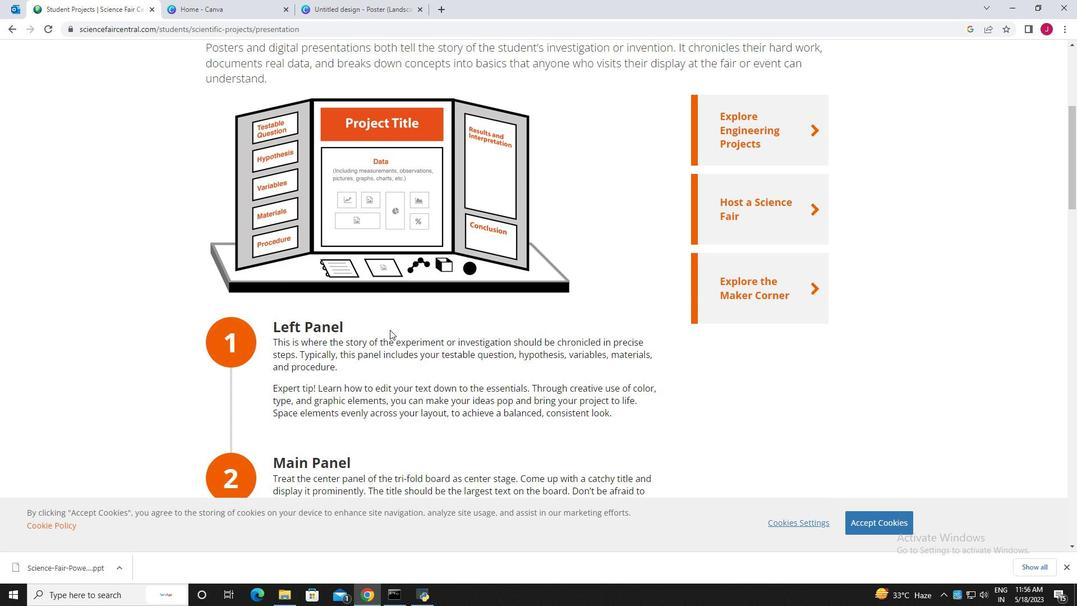 
Action: Mouse scrolled (390, 329) with delta (0, 0)
Screenshot: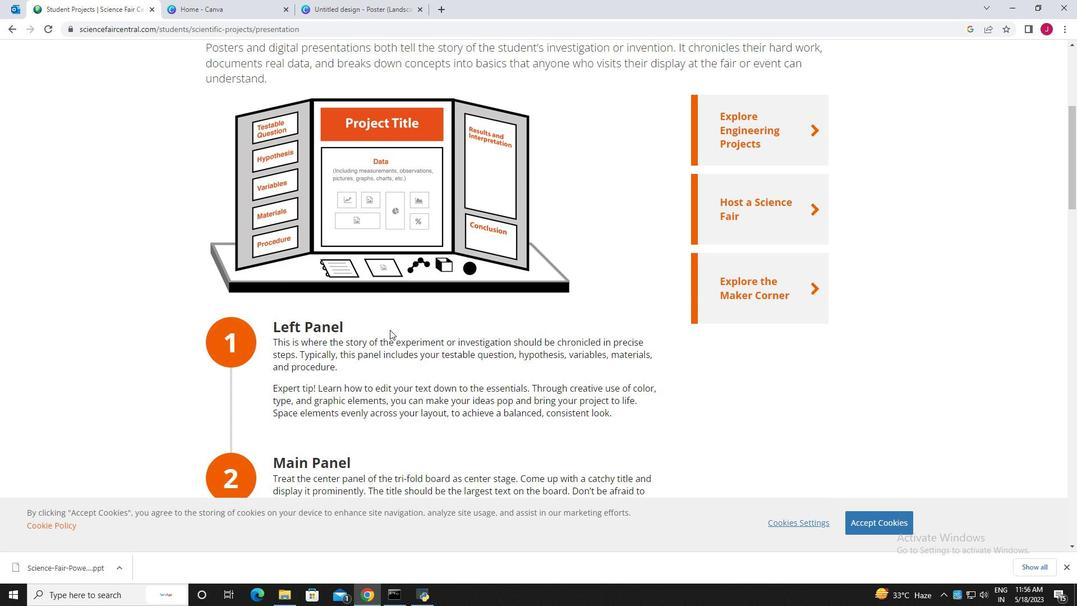 
Action: Mouse scrolled (390, 329) with delta (0, 0)
Screenshot: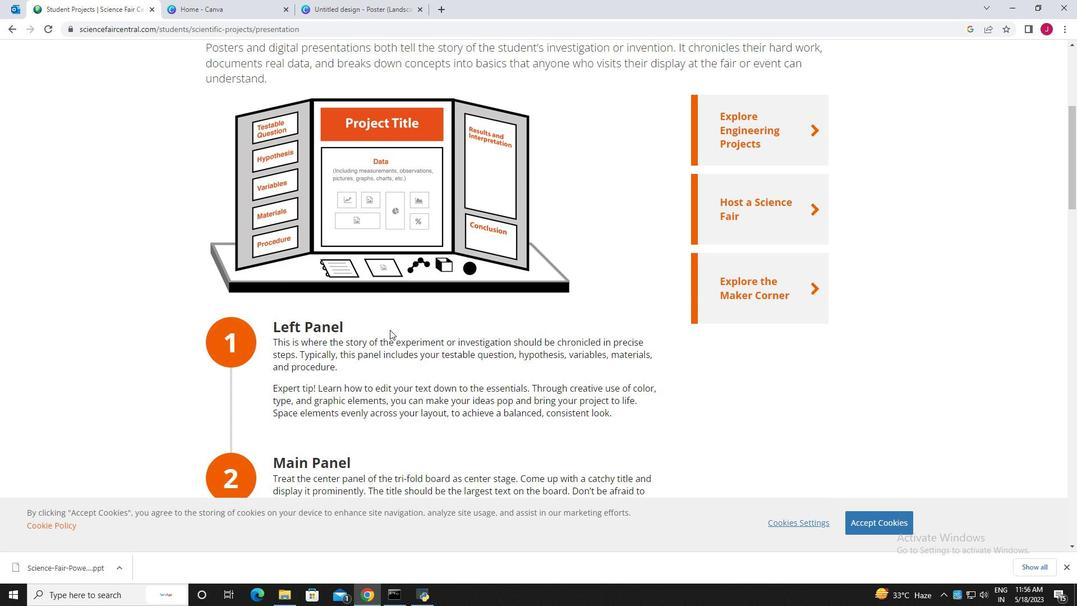 
Action: Mouse scrolled (390, 329) with delta (0, 0)
Screenshot: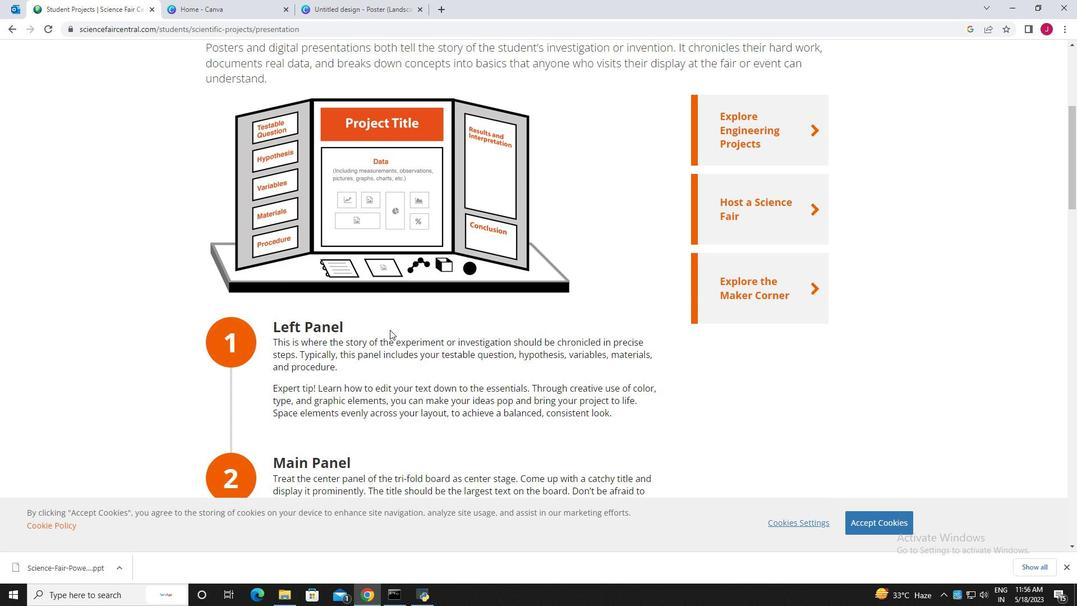
Action: Mouse scrolled (390, 329) with delta (0, 0)
Screenshot: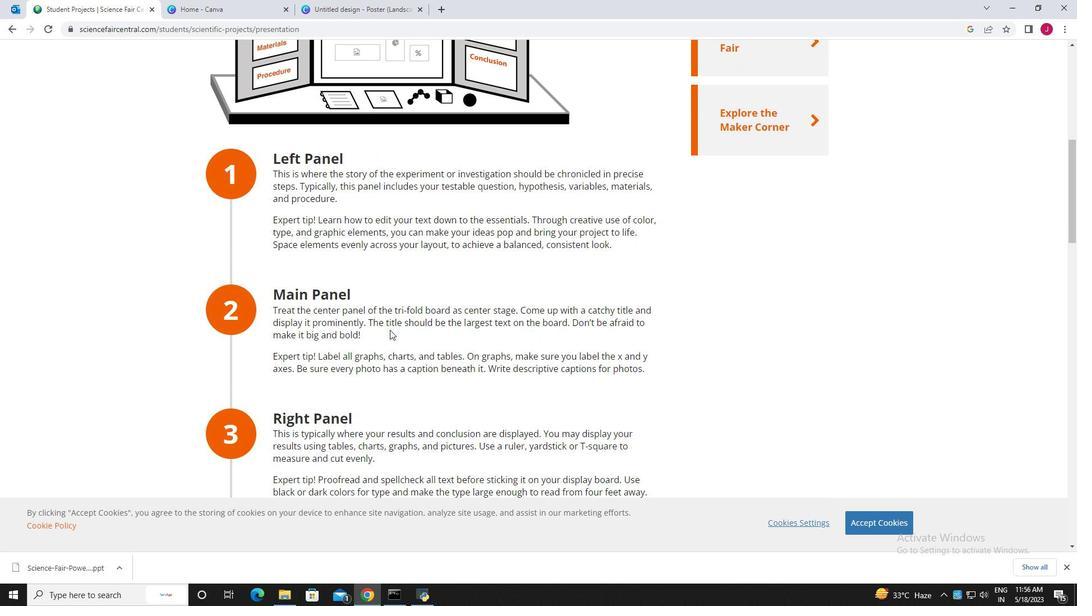 
Action: Mouse scrolled (390, 329) with delta (0, 0)
Screenshot: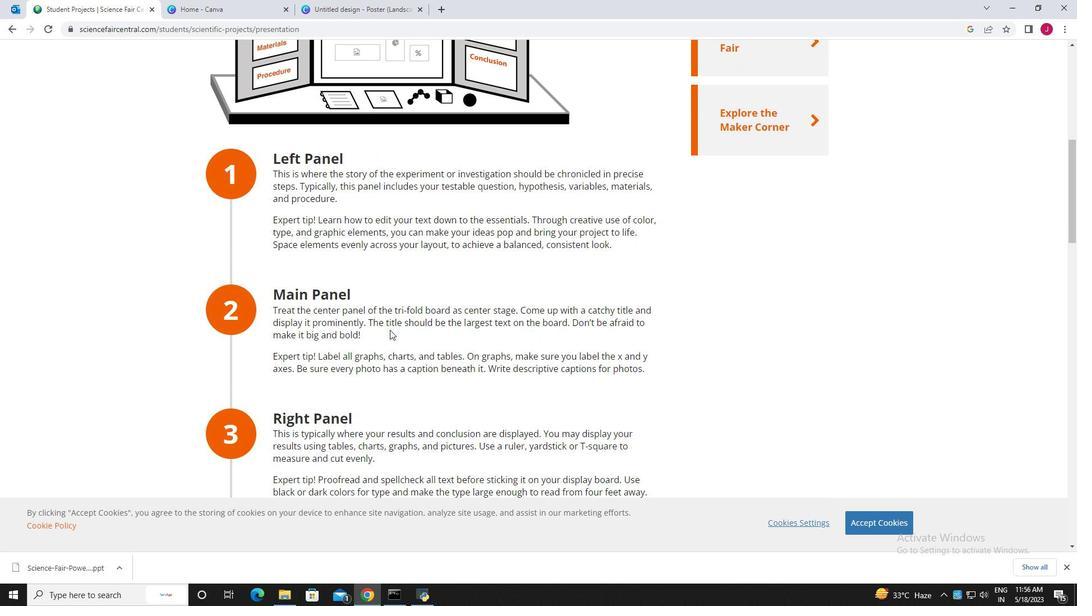 
Action: Mouse scrolled (390, 329) with delta (0, 0)
Screenshot: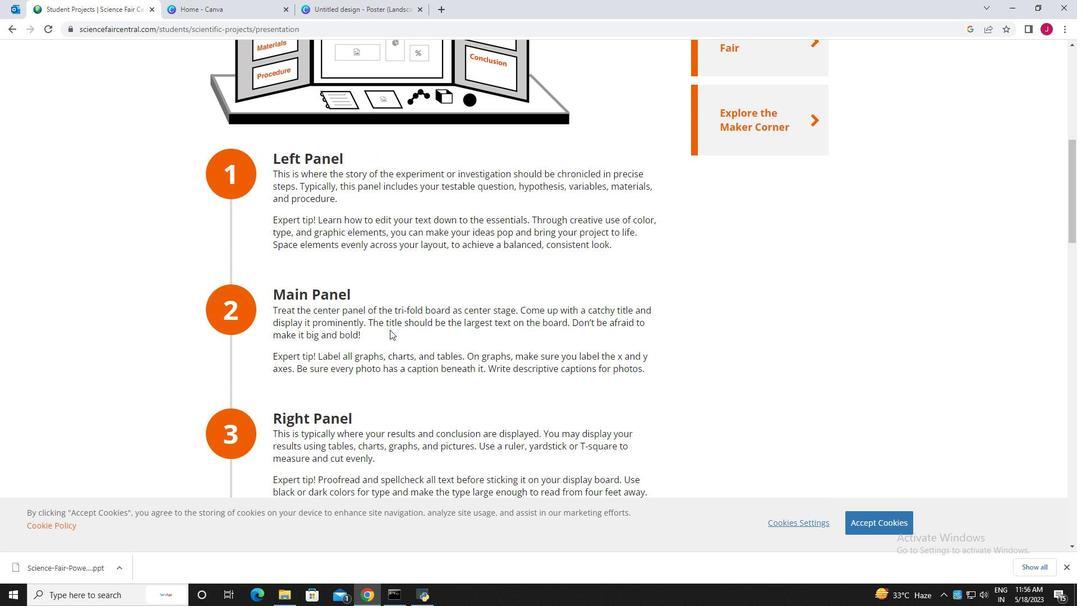 
Action: Mouse scrolled (390, 329) with delta (0, 0)
Screenshot: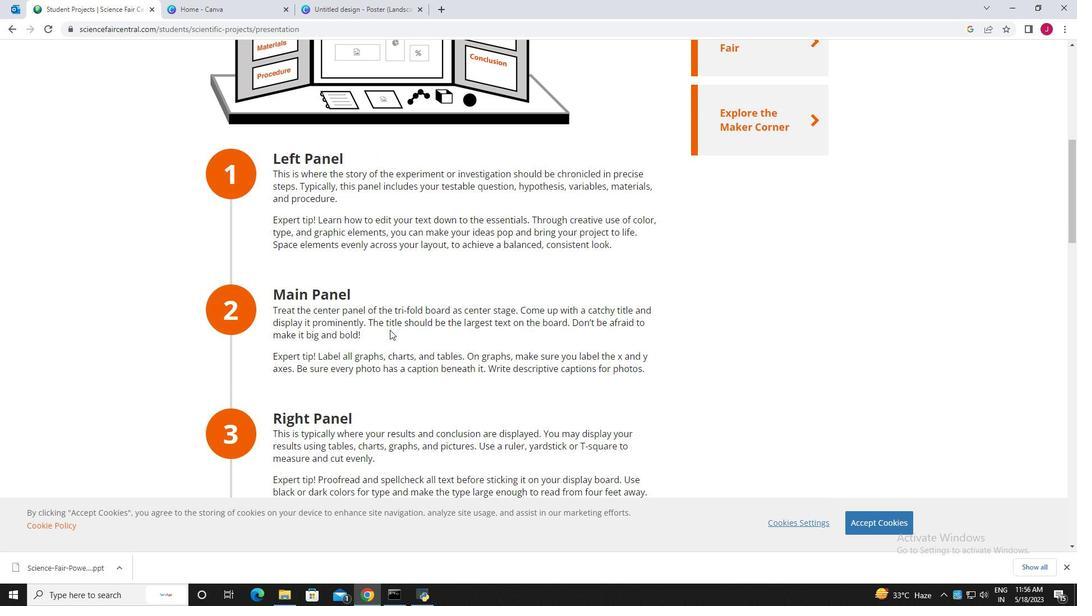 
Action: Mouse scrolled (390, 329) with delta (0, 0)
Screenshot: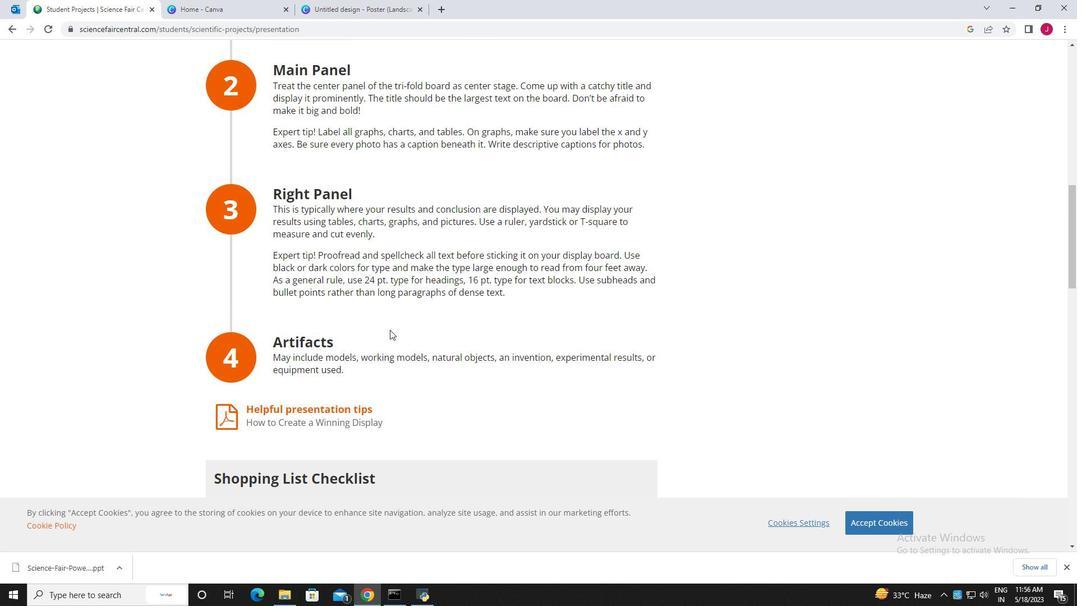 
Action: Mouse scrolled (390, 329) with delta (0, 0)
Screenshot: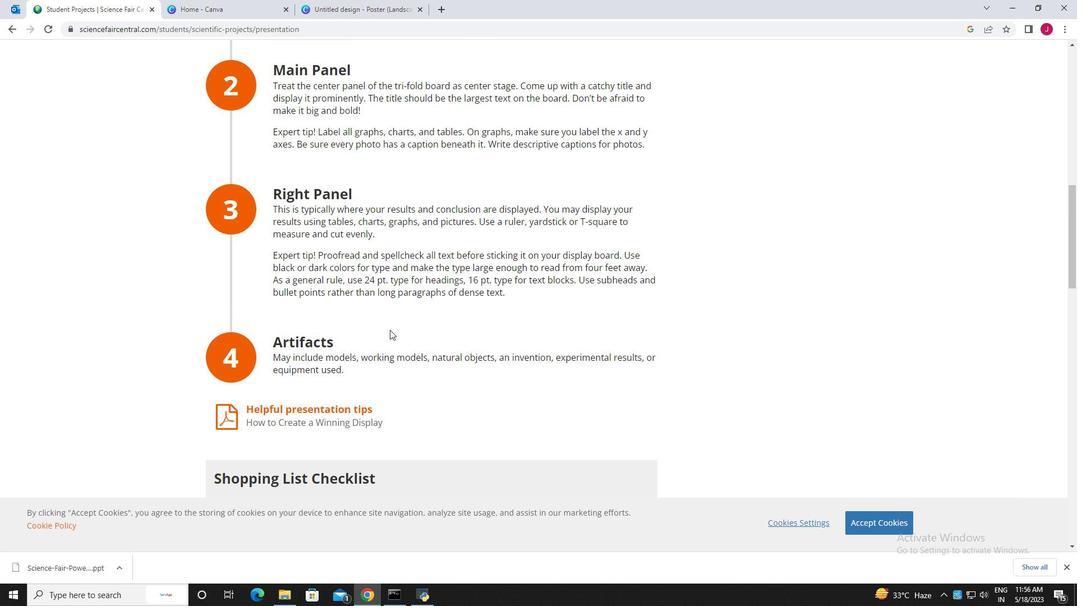 
Action: Mouse scrolled (390, 329) with delta (0, 0)
Screenshot: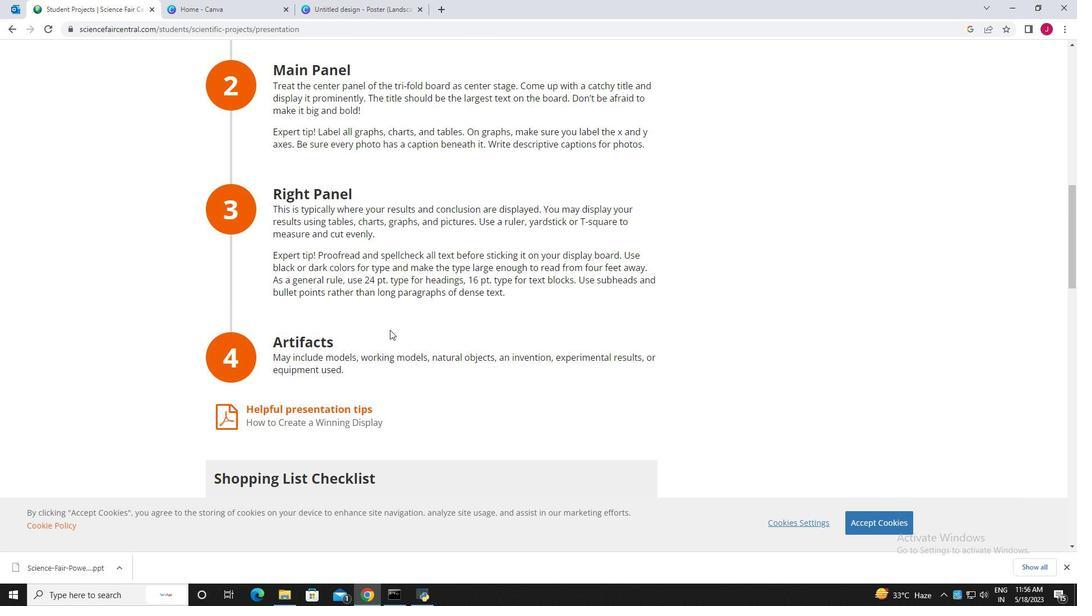 
Action: Mouse scrolled (390, 329) with delta (0, 0)
Screenshot: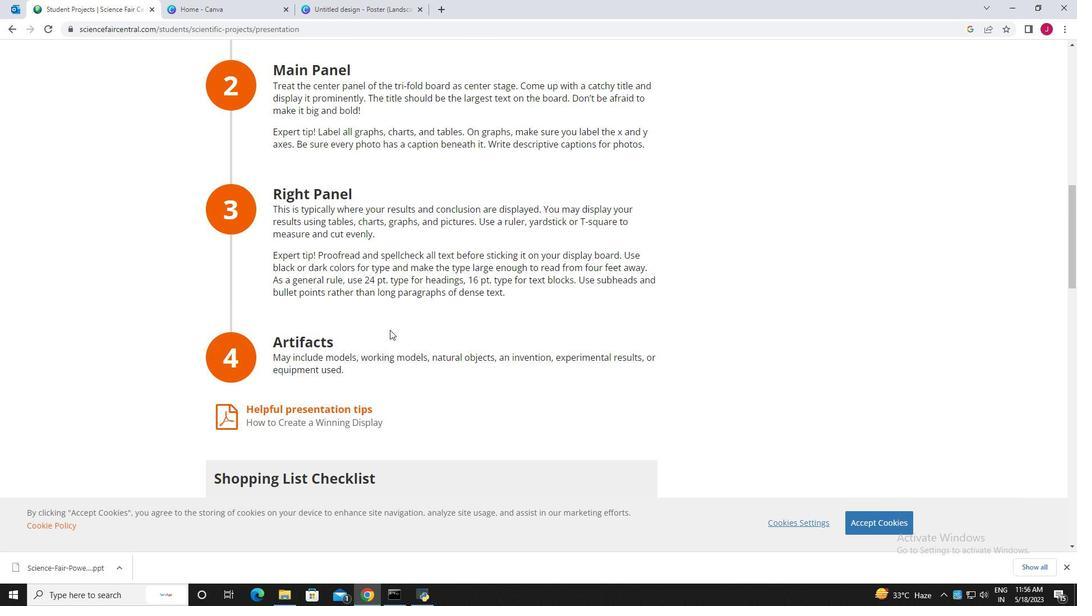 
Action: Mouse scrolled (390, 329) with delta (0, 0)
Screenshot: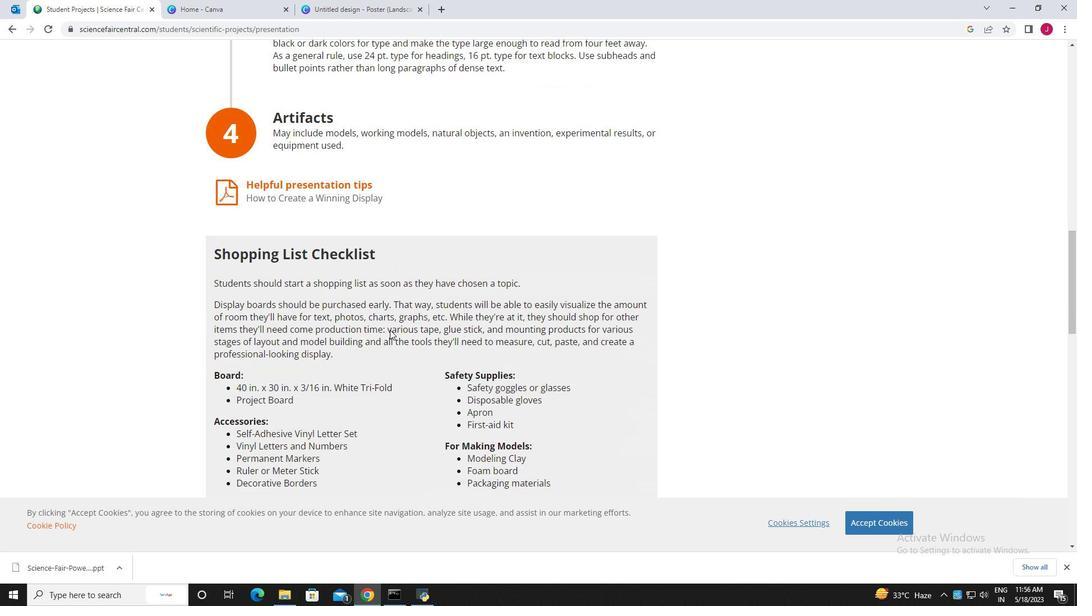 
Action: Mouse scrolled (390, 329) with delta (0, 0)
Screenshot: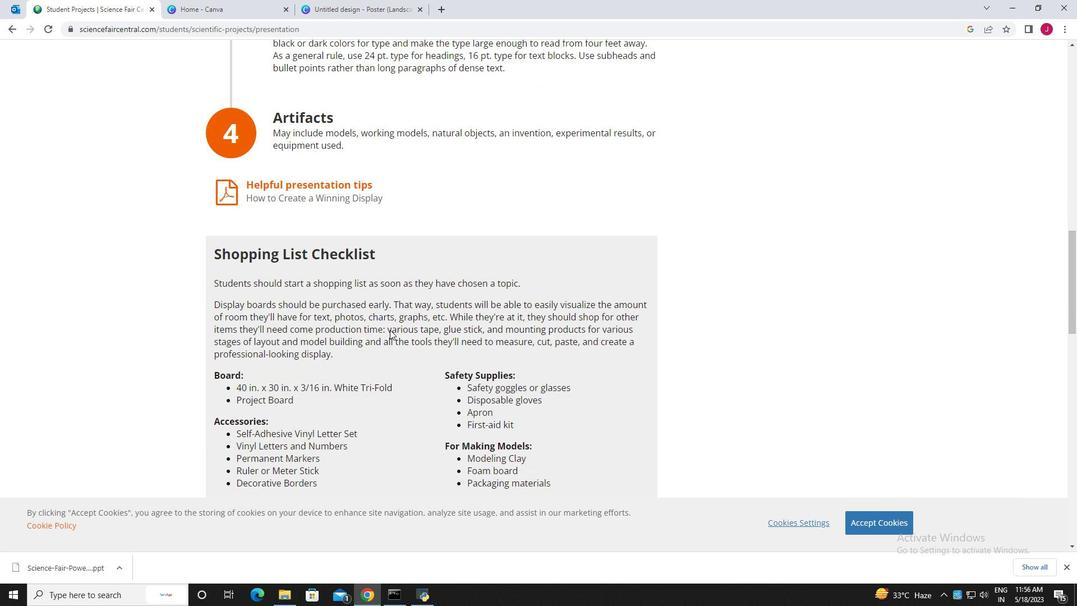 
Action: Mouse scrolled (390, 329) with delta (0, 0)
Screenshot: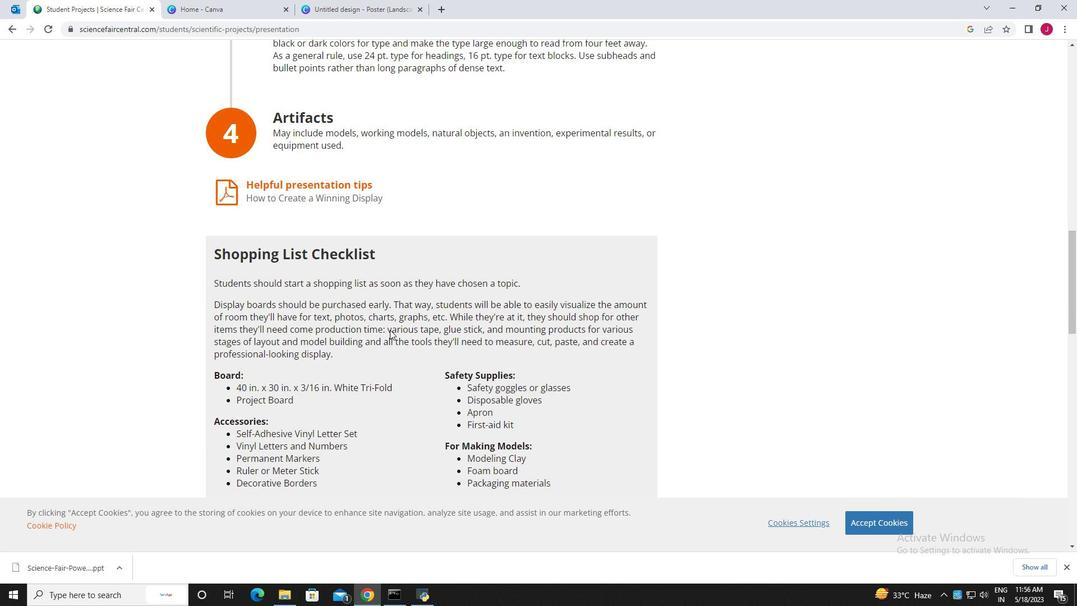 
Action: Mouse scrolled (390, 329) with delta (0, 0)
Screenshot: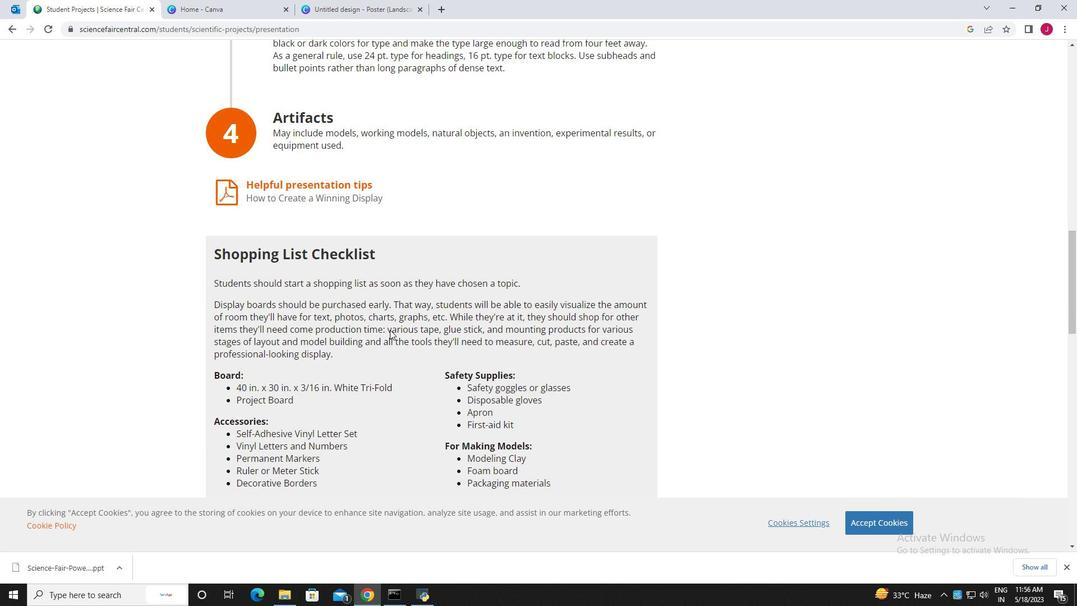 
Action: Mouse scrolled (390, 329) with delta (0, 0)
Screenshot: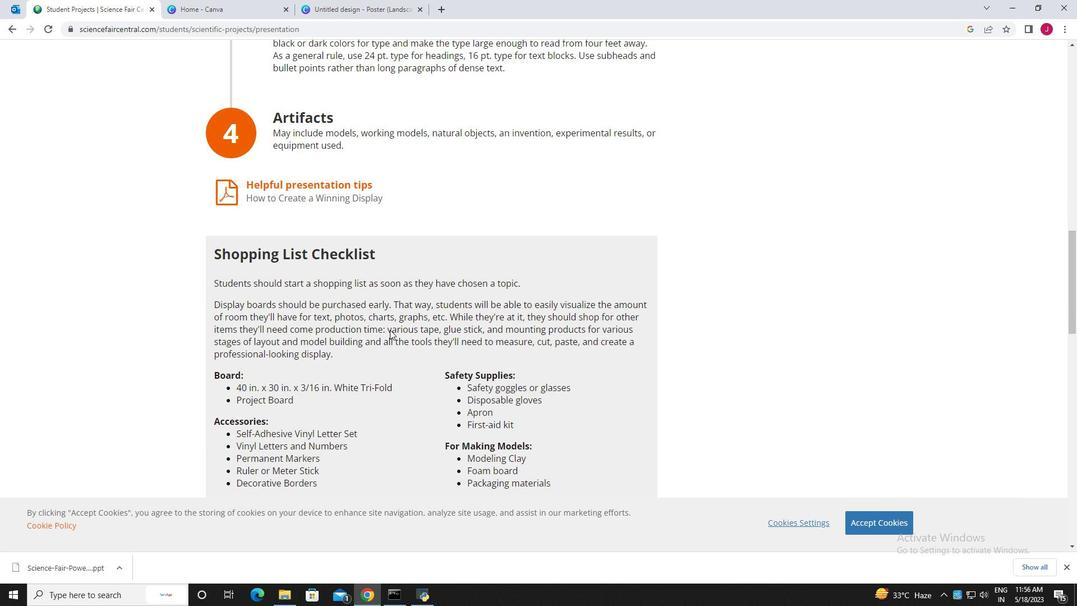 
Action: Mouse scrolled (390, 329) with delta (0, 0)
Screenshot: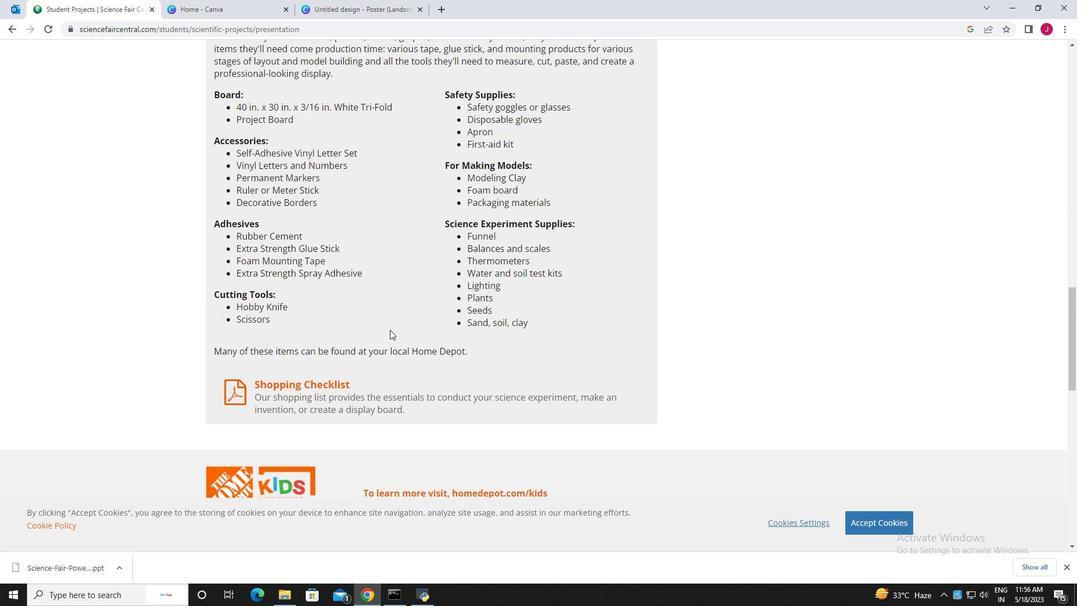 
Action: Mouse scrolled (390, 329) with delta (0, 0)
Screenshot: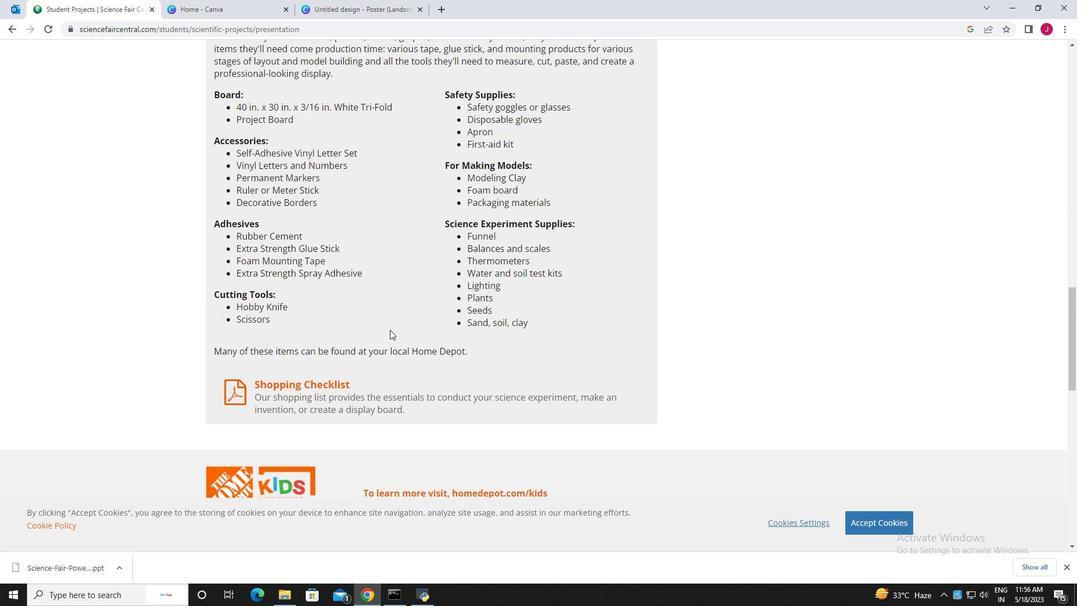 
Action: Mouse scrolled (390, 329) with delta (0, 0)
Screenshot: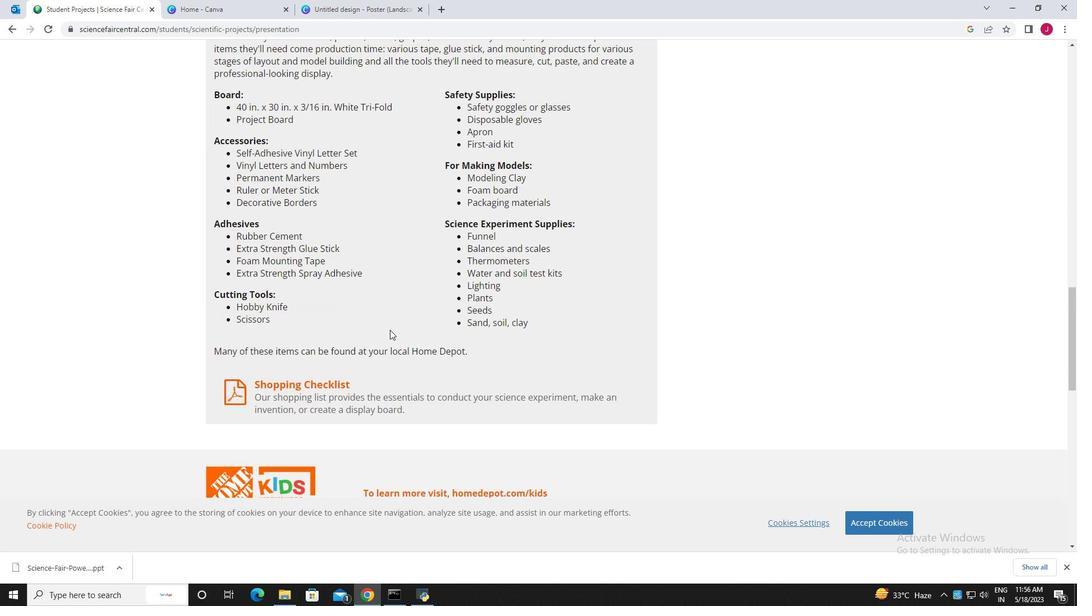 
Action: Mouse scrolled (390, 329) with delta (0, 0)
Screenshot: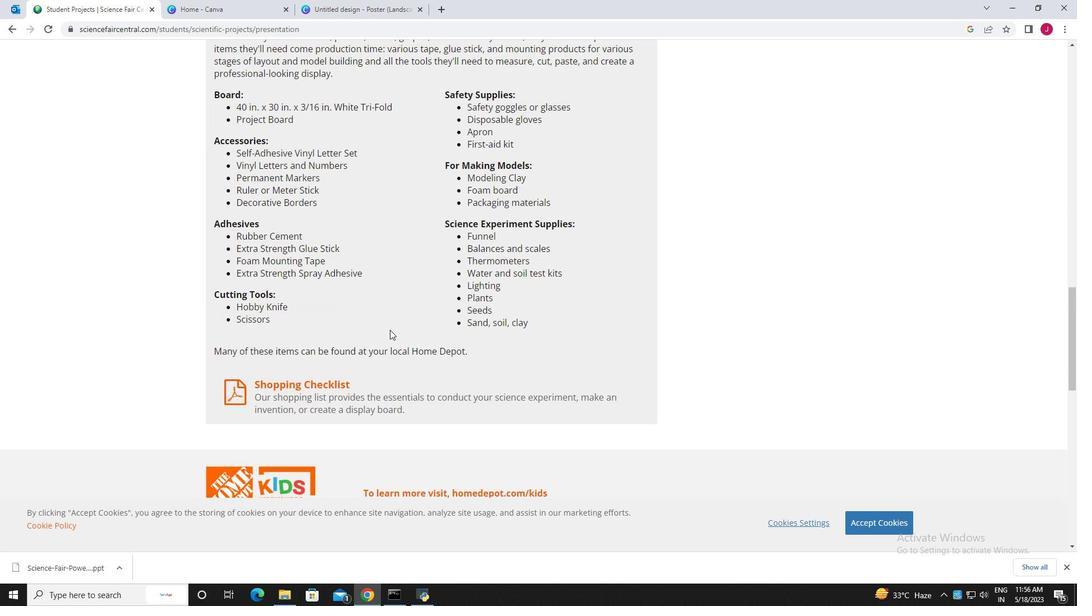 
Action: Mouse scrolled (390, 329) with delta (0, 0)
Screenshot: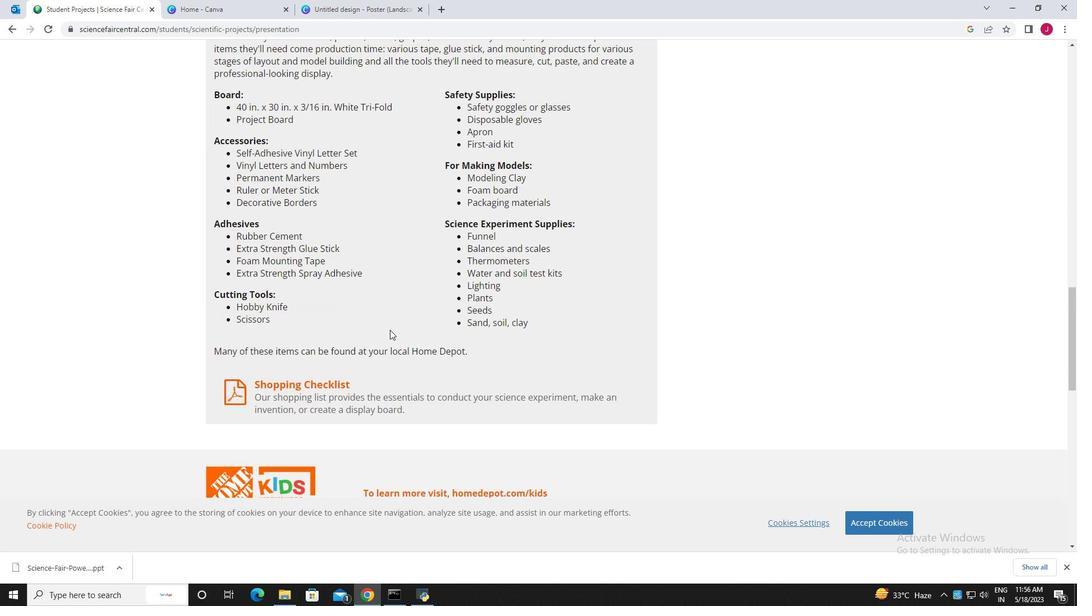 
Action: Mouse scrolled (390, 330) with delta (0, 0)
Screenshot: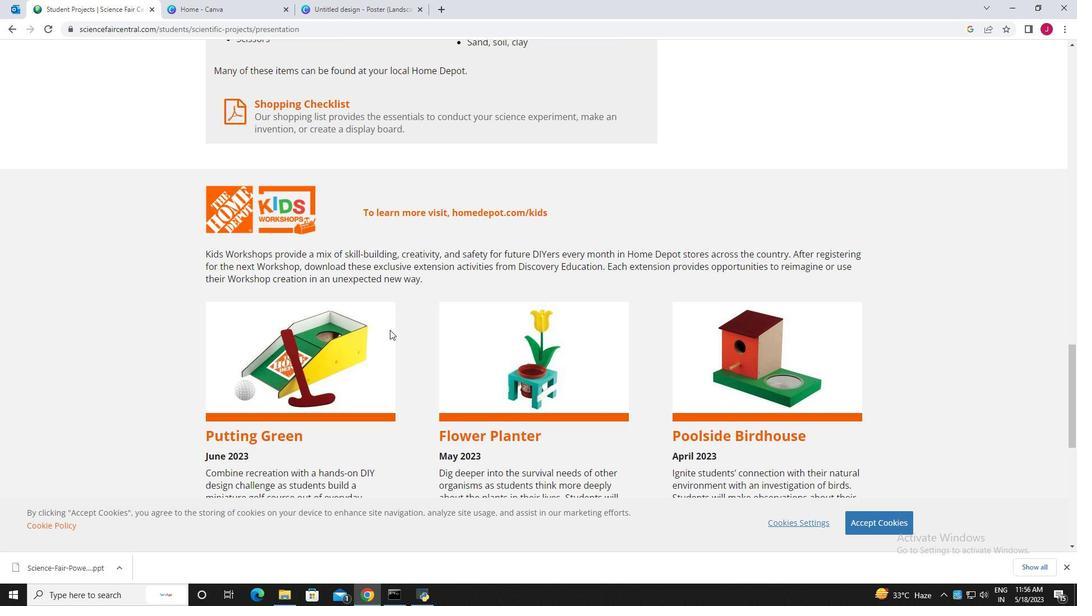 
Action: Mouse scrolled (390, 330) with delta (0, 0)
Screenshot: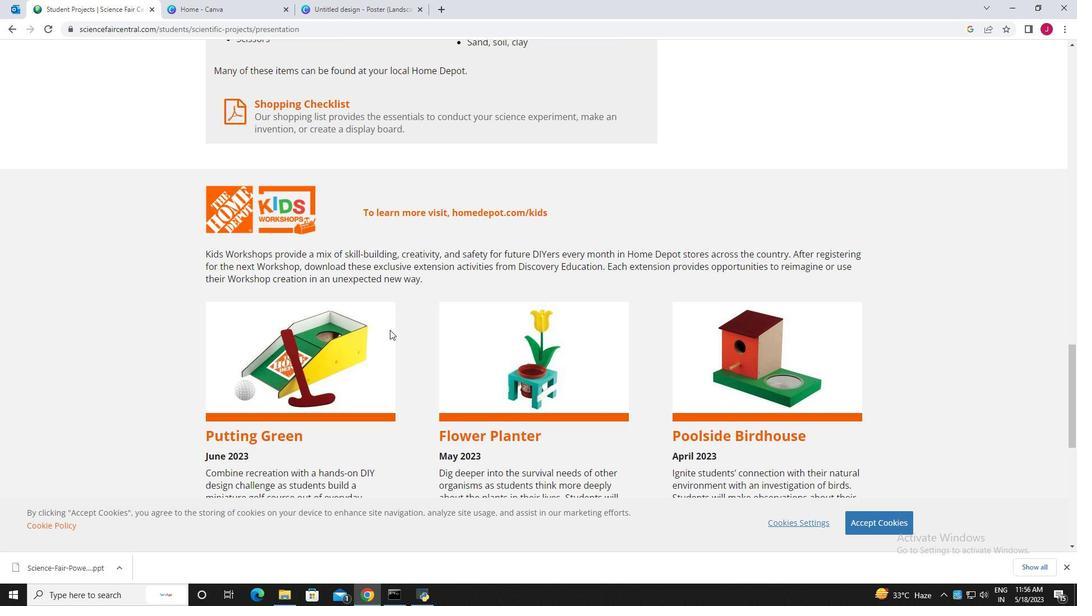 
Action: Mouse scrolled (390, 330) with delta (0, 0)
Screenshot: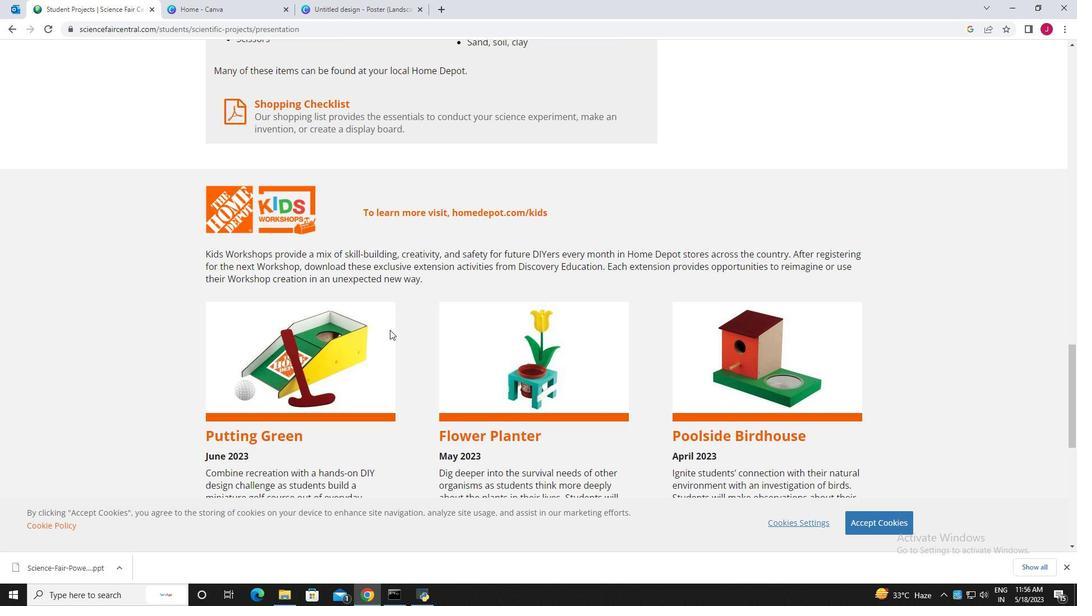
Action: Mouse scrolled (390, 330) with delta (0, 0)
Screenshot: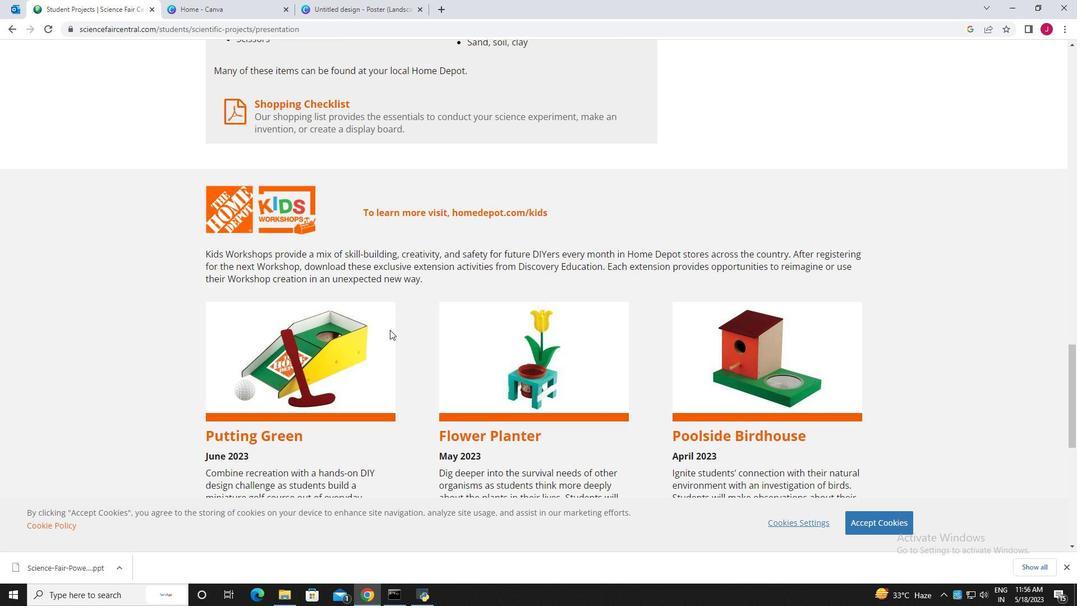 
Action: Mouse scrolled (390, 330) with delta (0, 0)
Screenshot: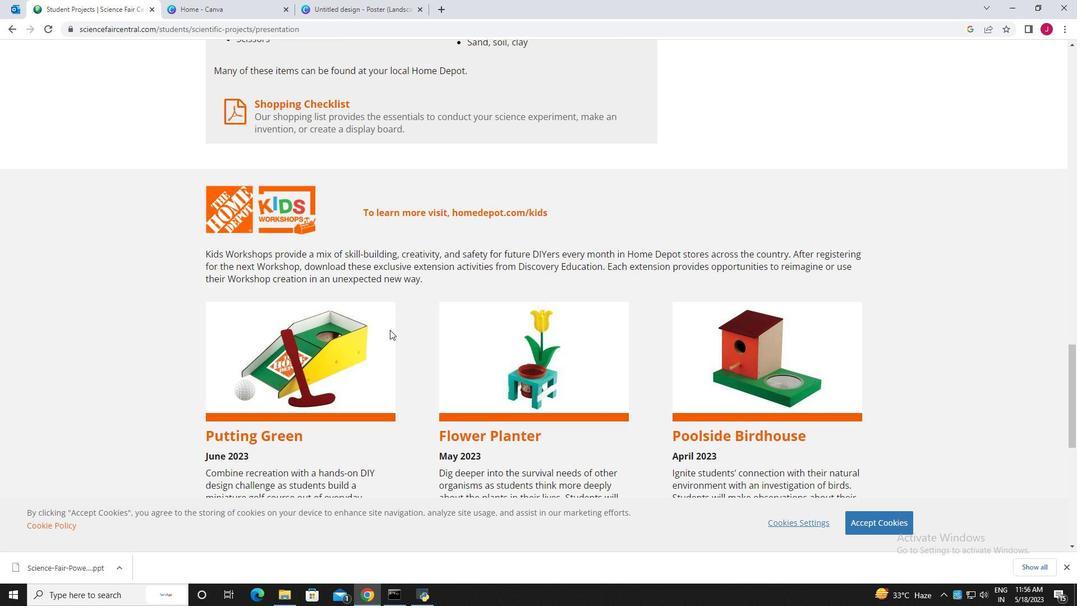 
Action: Mouse scrolled (390, 330) with delta (0, 0)
Screenshot: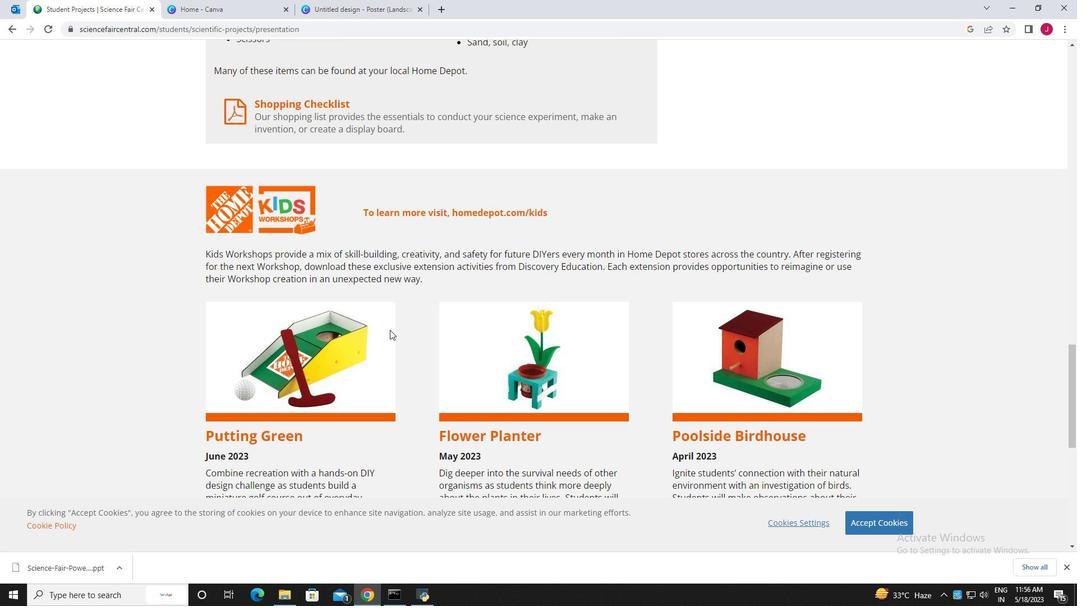 
Action: Mouse scrolled (390, 330) with delta (0, 0)
Screenshot: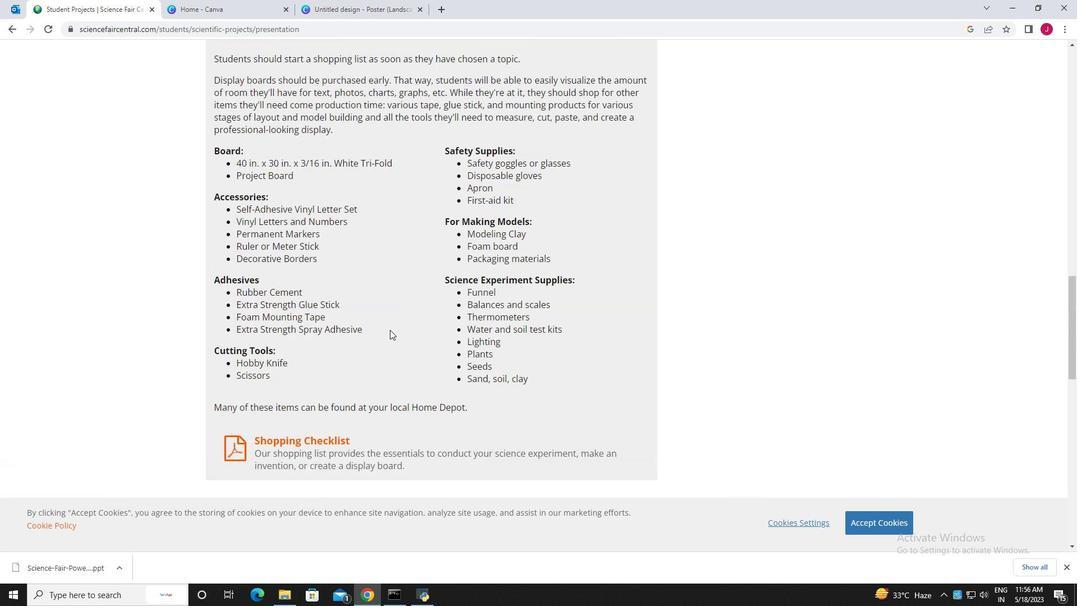 
Action: Mouse scrolled (390, 330) with delta (0, 0)
Screenshot: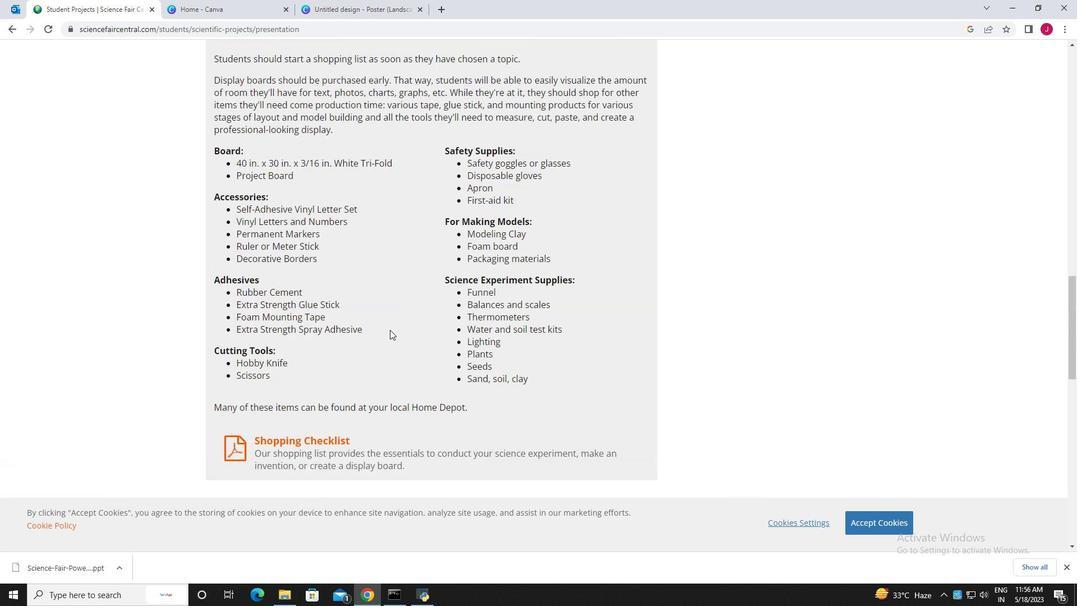 
Action: Mouse scrolled (390, 330) with delta (0, 0)
Screenshot: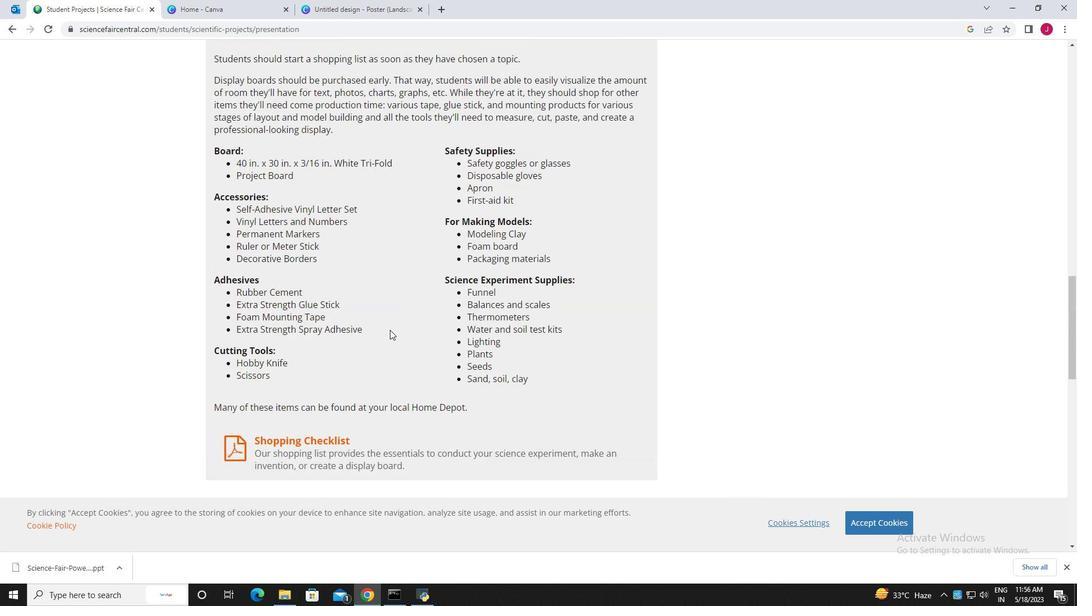 
Action: Mouse scrolled (390, 330) with delta (0, 0)
Screenshot: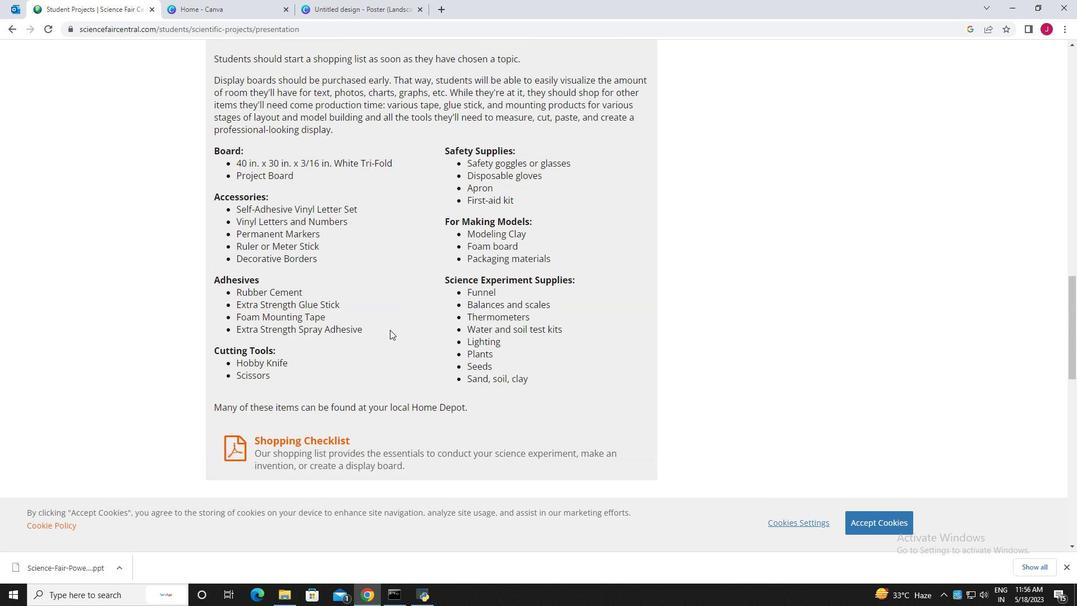 
Action: Mouse scrolled (390, 330) with delta (0, 0)
Screenshot: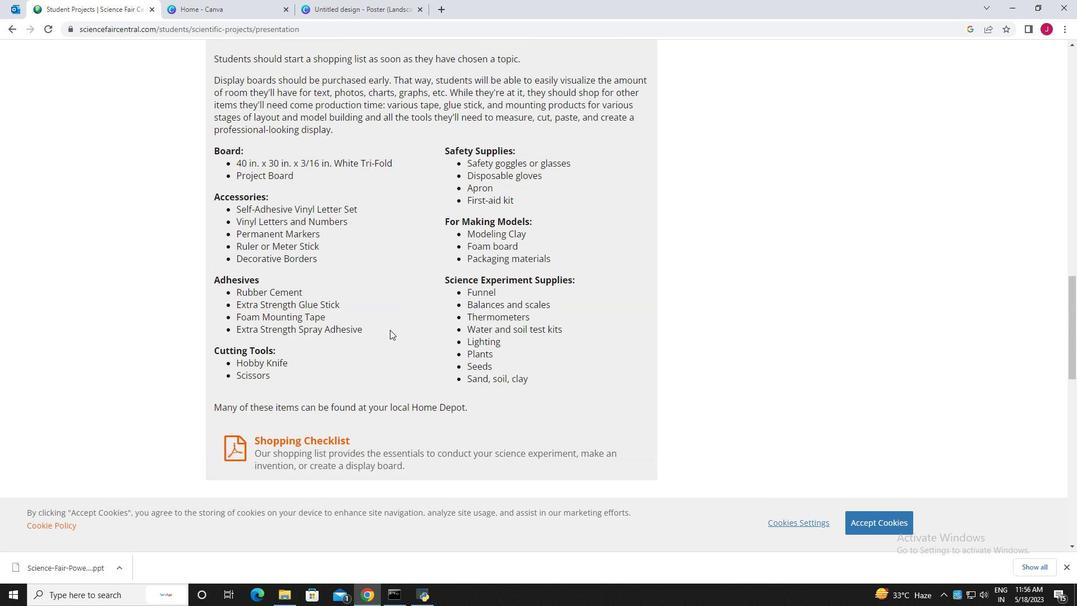 
Action: Mouse scrolled (390, 330) with delta (0, 0)
Screenshot: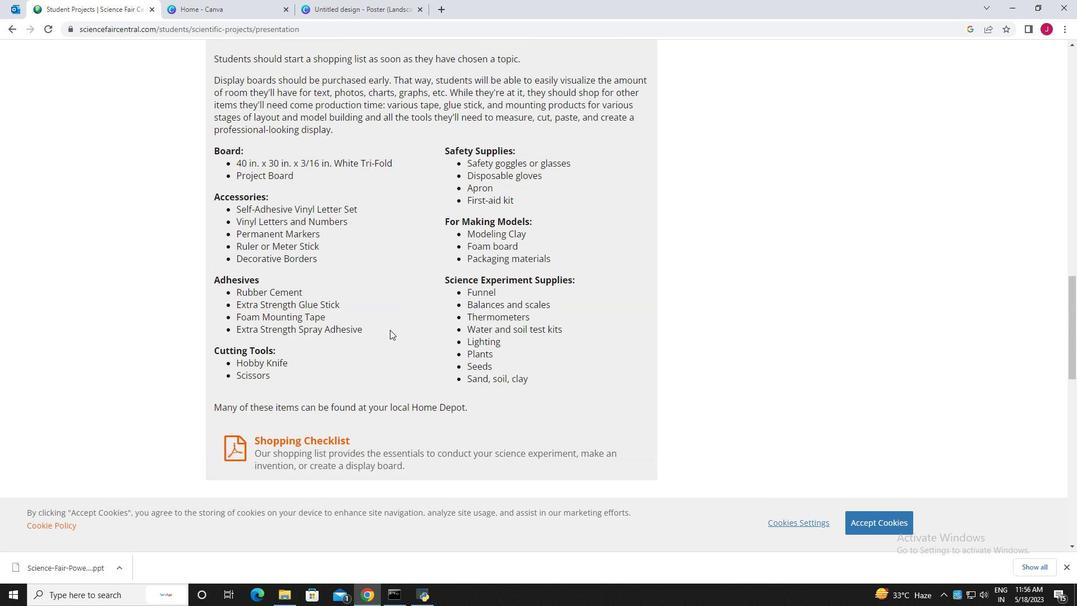 
Action: Mouse scrolled (390, 330) with delta (0, 0)
Screenshot: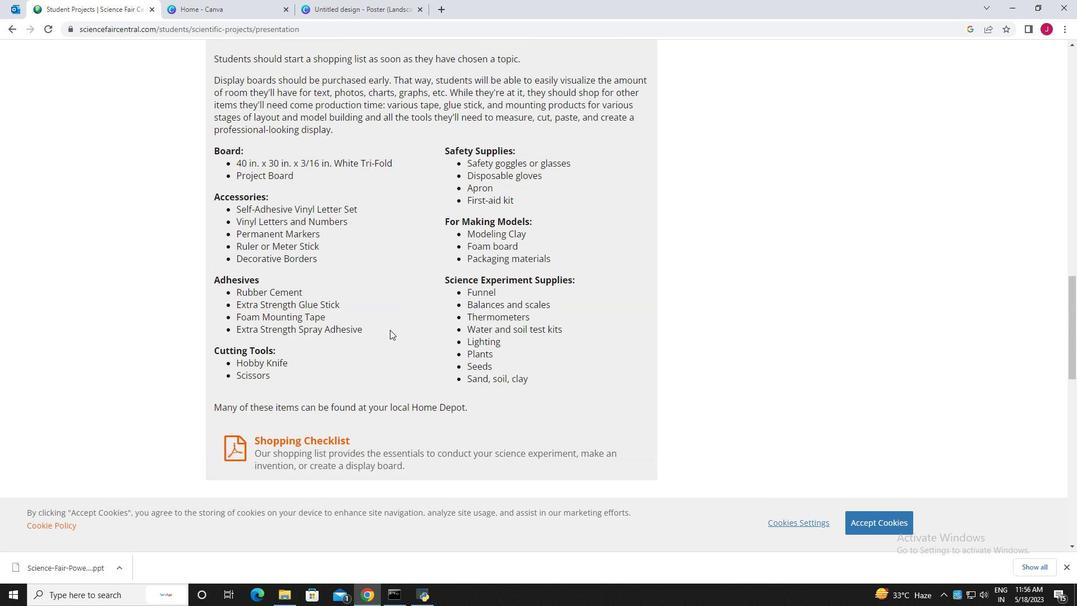 
Action: Mouse scrolled (390, 330) with delta (0, 0)
Screenshot: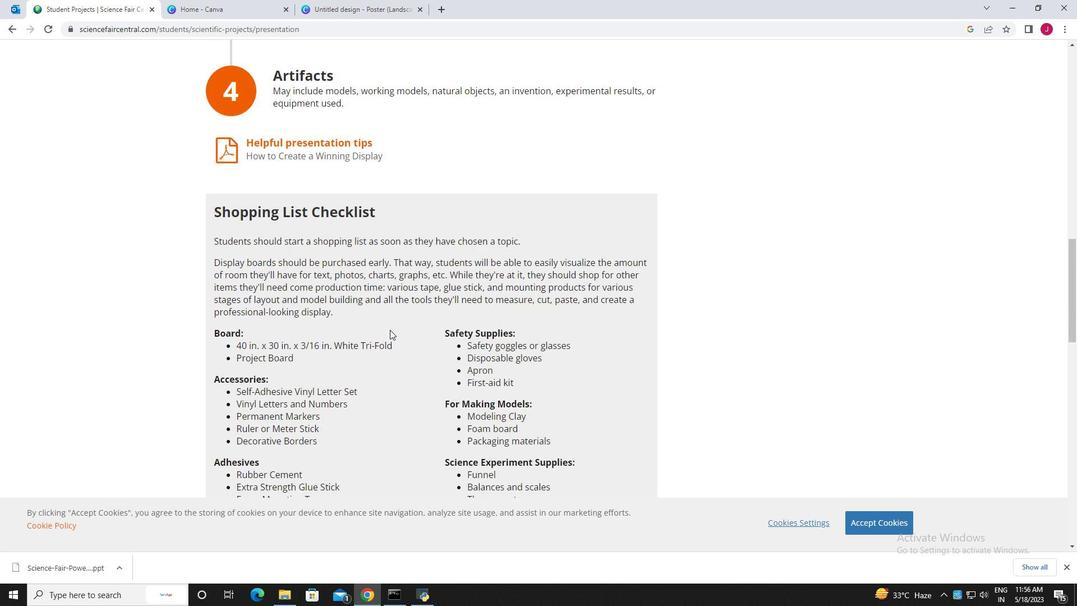 
Action: Mouse scrolled (390, 330) with delta (0, 0)
Screenshot: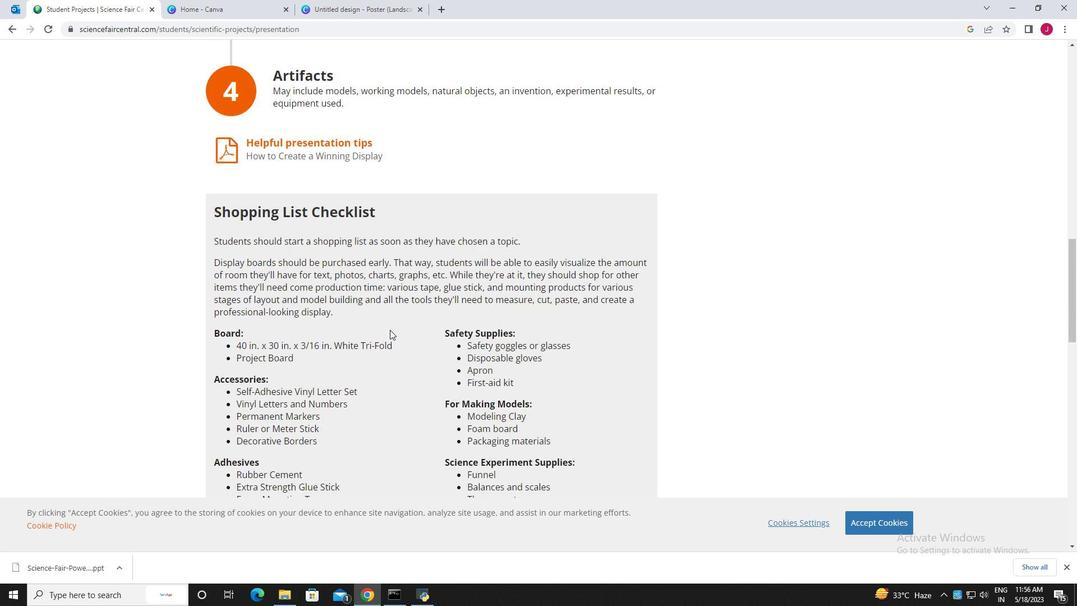 
Action: Mouse scrolled (390, 330) with delta (0, 0)
Screenshot: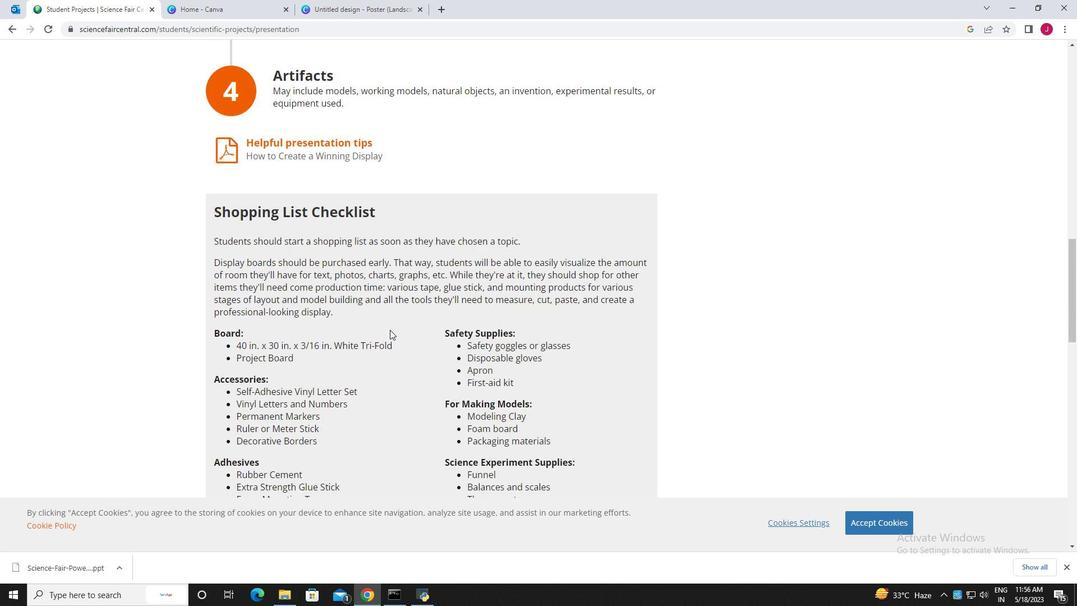 
Action: Mouse scrolled (390, 330) with delta (0, 0)
Screenshot: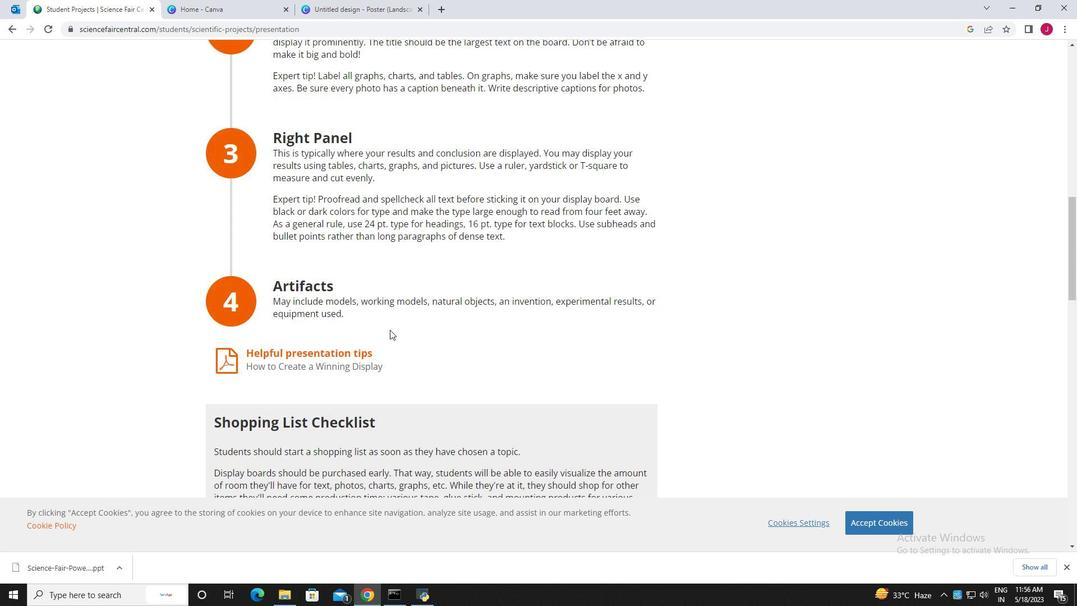 
Action: Mouse scrolled (390, 330) with delta (0, 0)
Screenshot: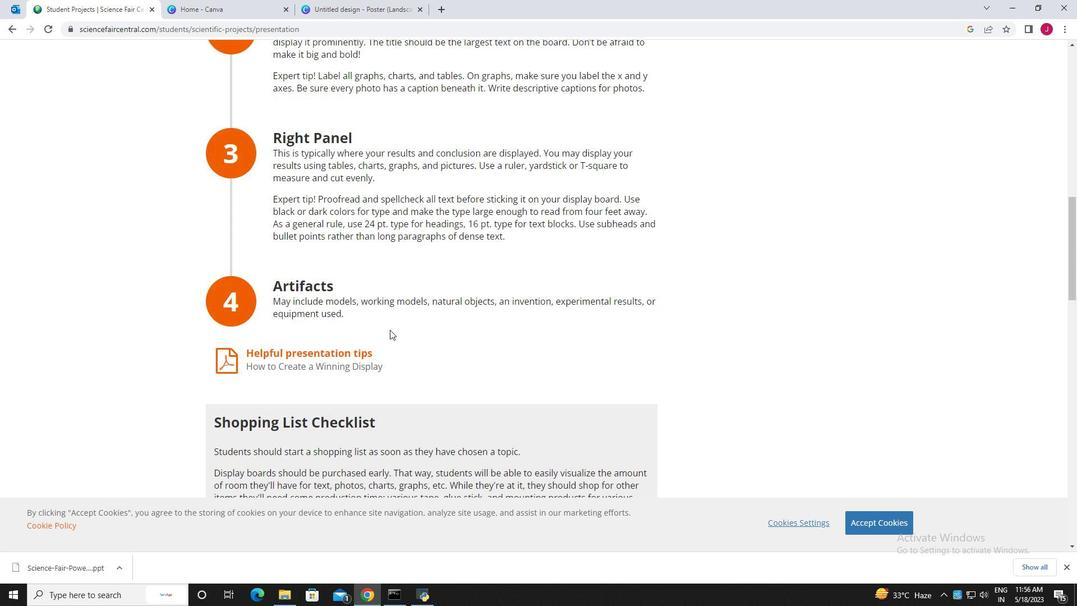 
Action: Mouse scrolled (390, 330) with delta (0, 0)
Screenshot: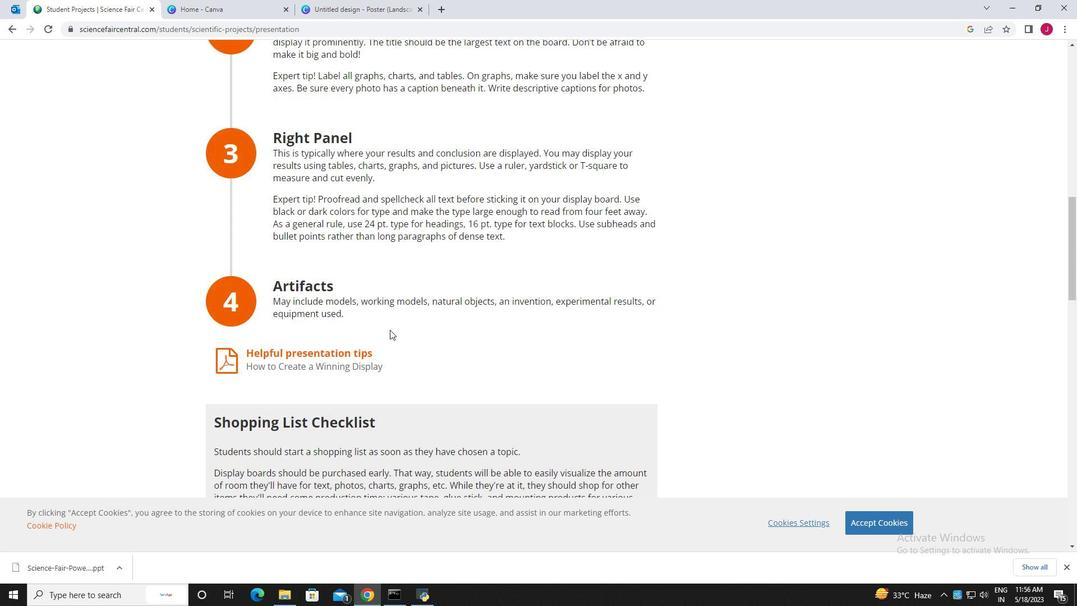 
Action: Mouse scrolled (390, 330) with delta (0, 0)
Screenshot: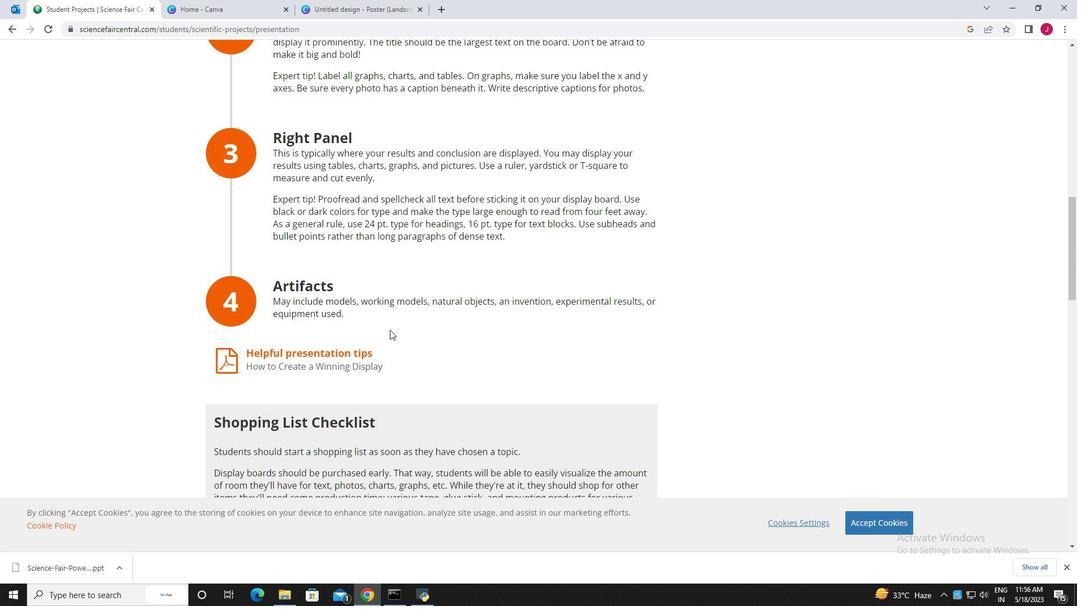 
Action: Mouse scrolled (390, 331) with delta (0, 1)
Screenshot: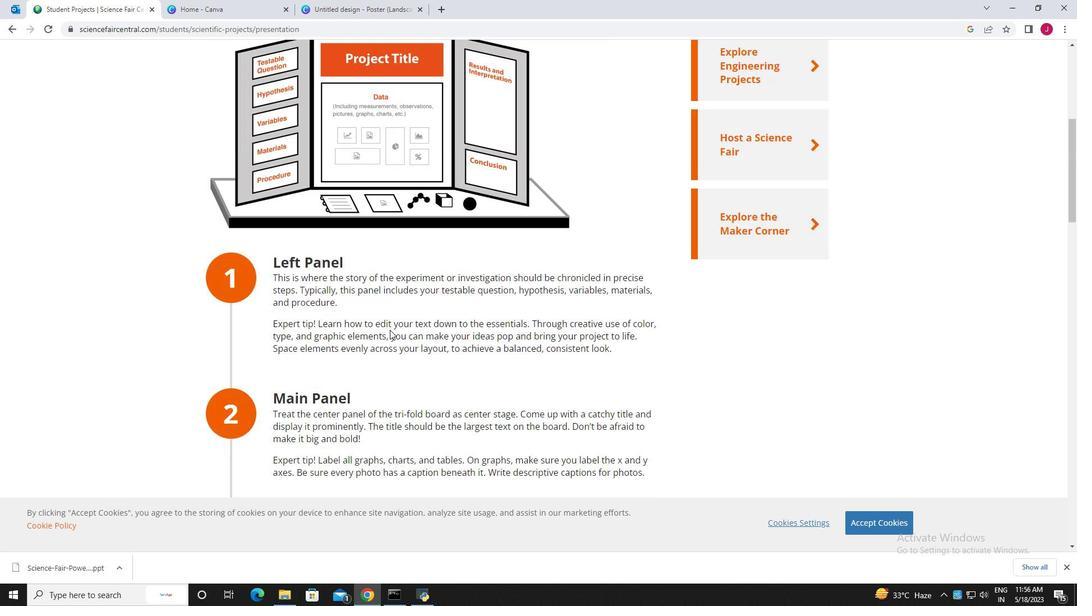
Action: Mouse scrolled (390, 330) with delta (0, 0)
Screenshot: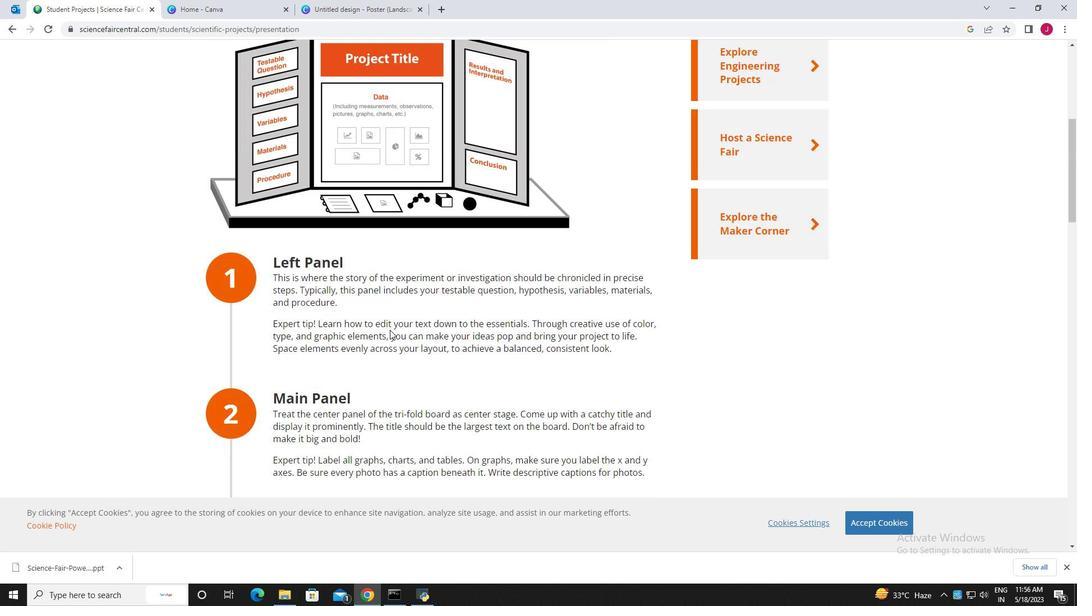 
Action: Mouse scrolled (390, 330) with delta (0, 0)
Screenshot: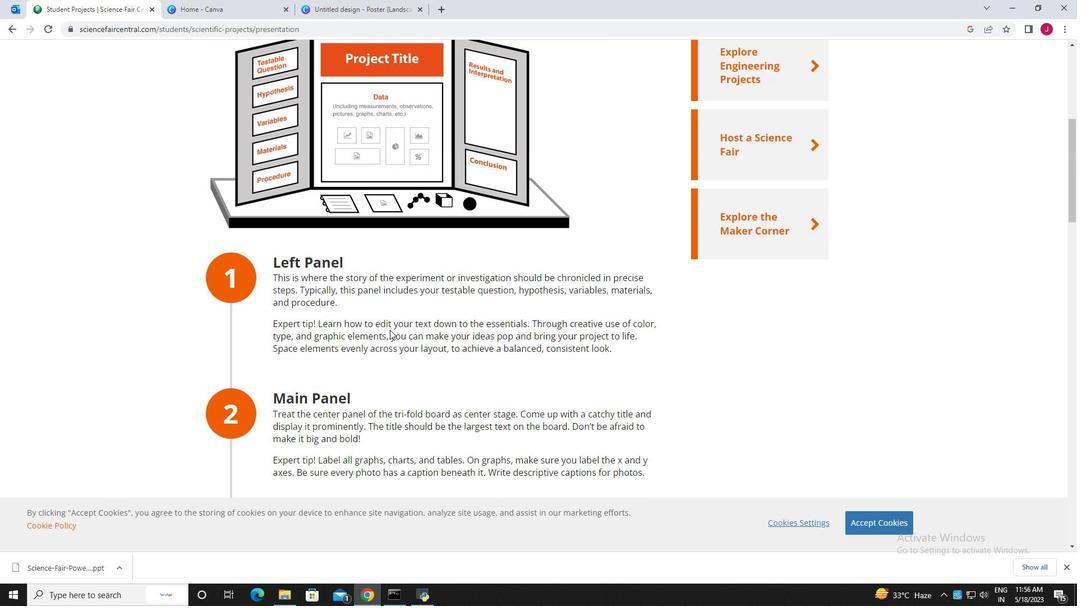 
Action: Mouse scrolled (390, 330) with delta (0, 0)
Screenshot: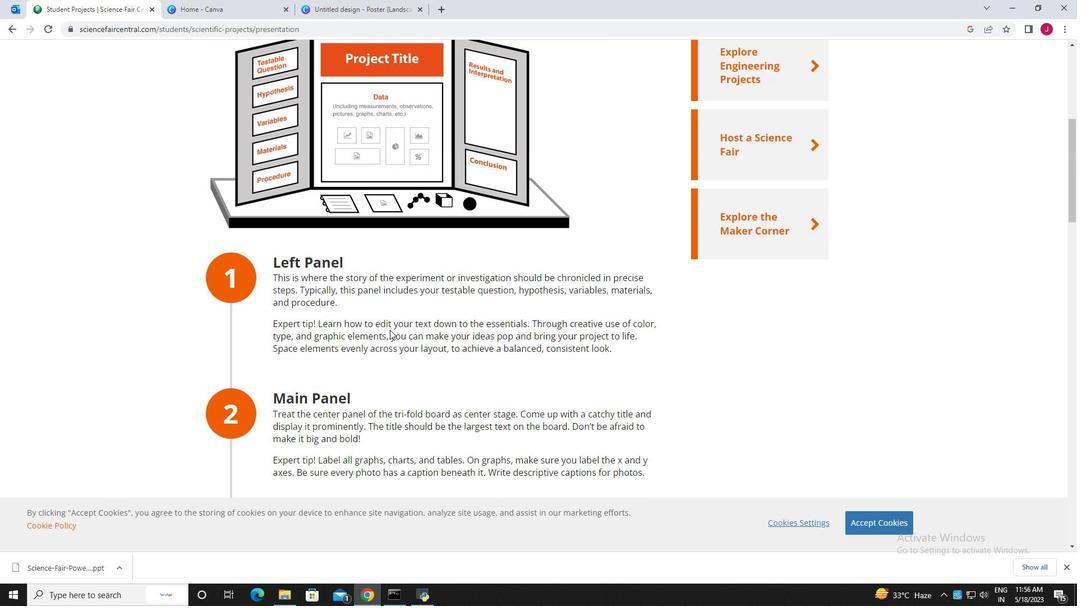 
Action: Mouse scrolled (390, 330) with delta (0, 0)
Screenshot: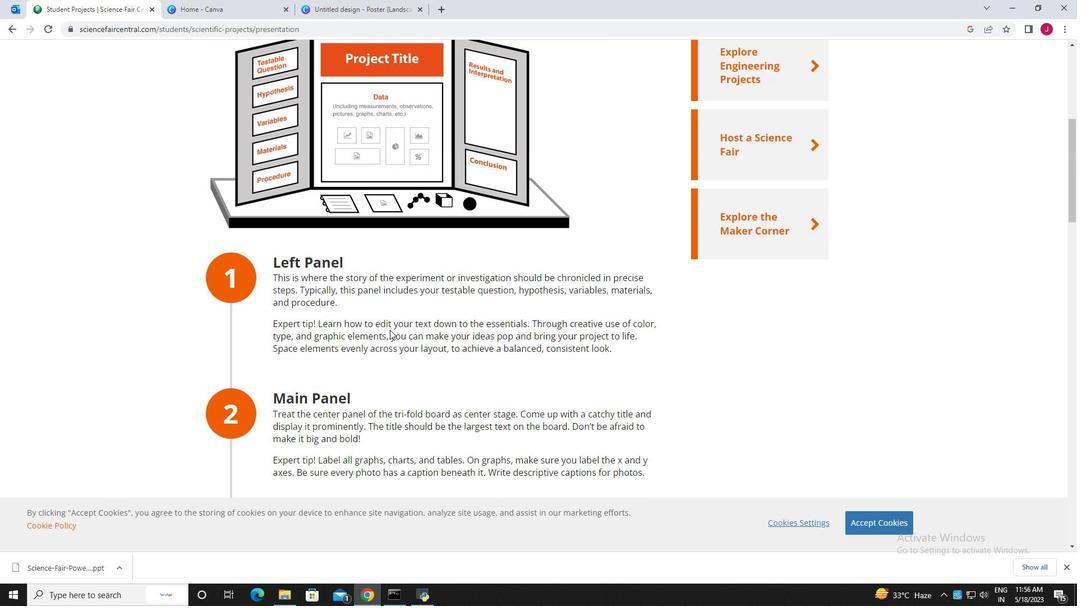 
Action: Mouse scrolled (390, 330) with delta (0, 0)
Screenshot: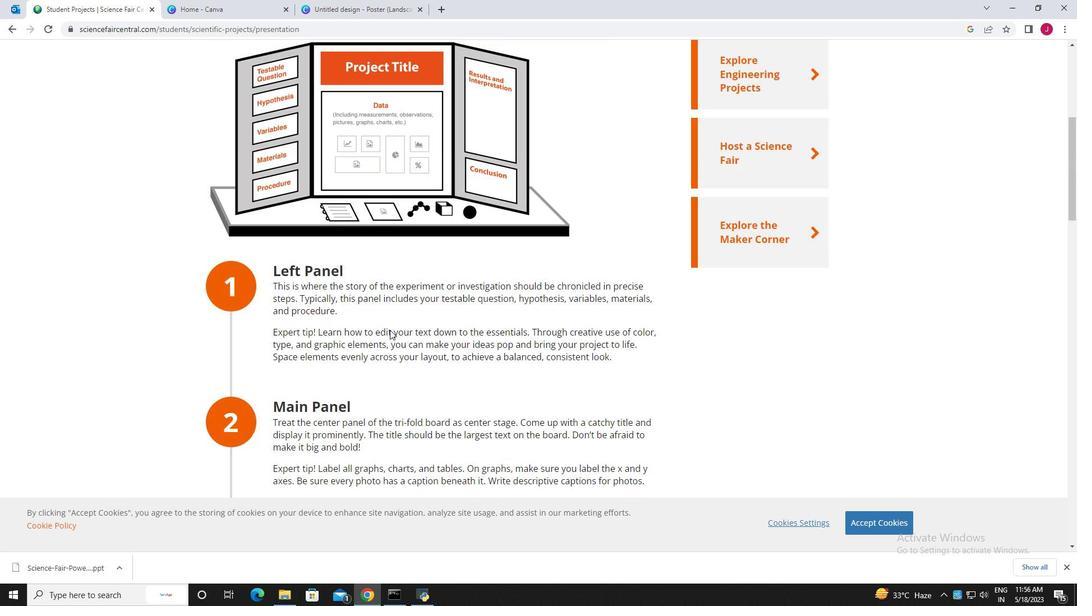 
Action: Mouse scrolled (390, 330) with delta (0, 0)
Screenshot: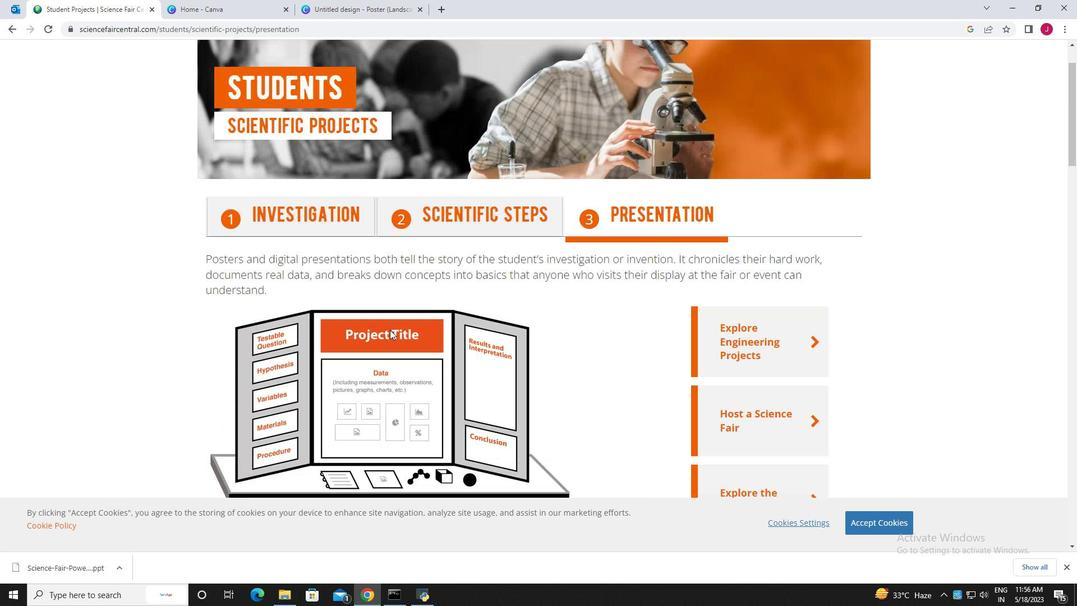 
Action: Mouse scrolled (390, 330) with delta (0, 0)
Screenshot: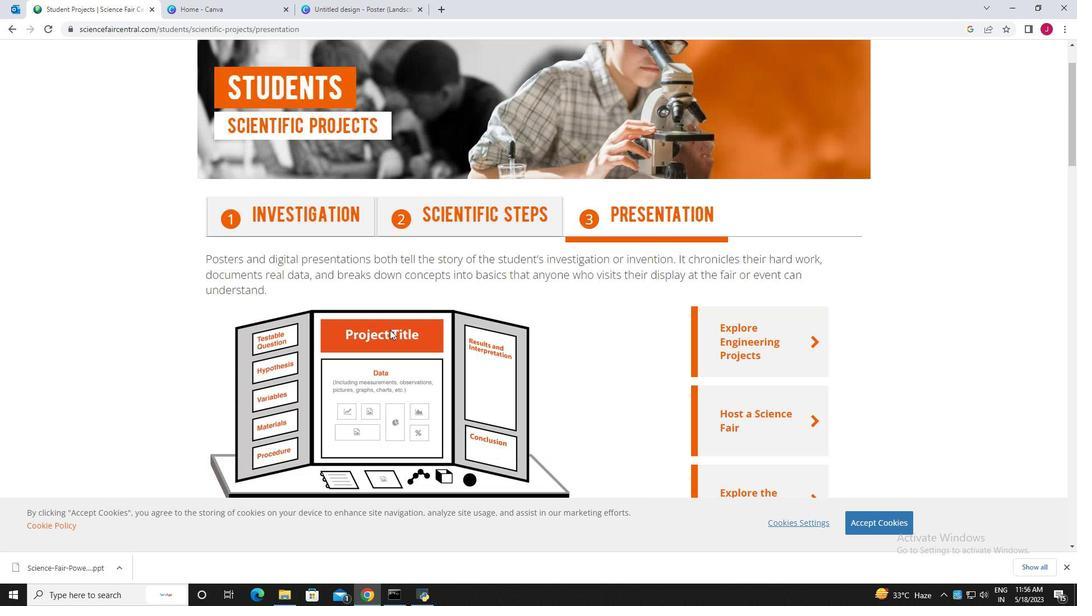 
Action: Mouse scrolled (390, 330) with delta (0, 0)
Screenshot: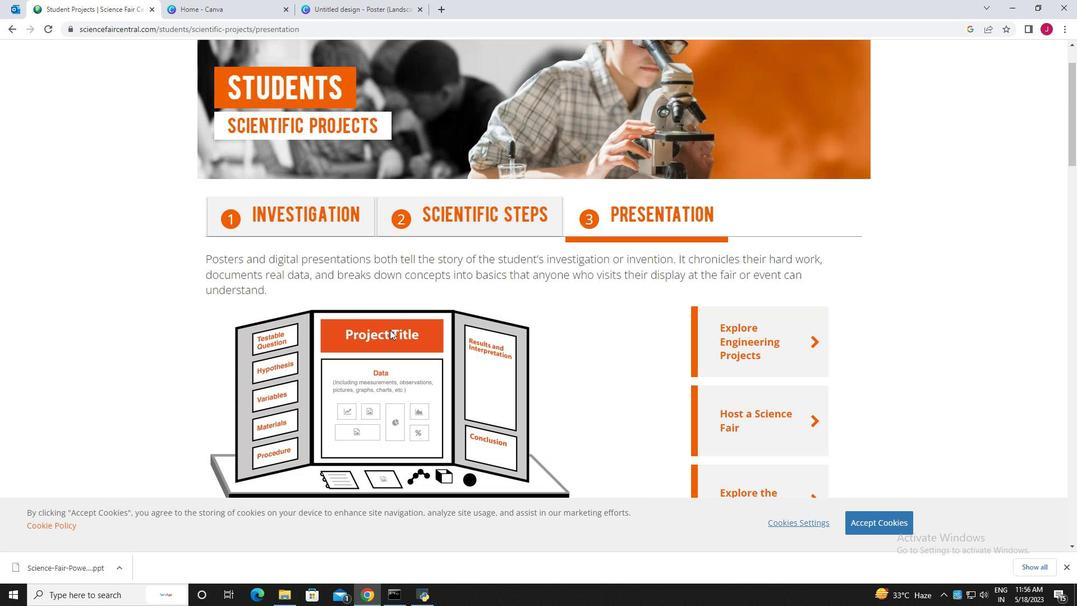 
Action: Mouse scrolled (390, 330) with delta (0, 0)
Screenshot: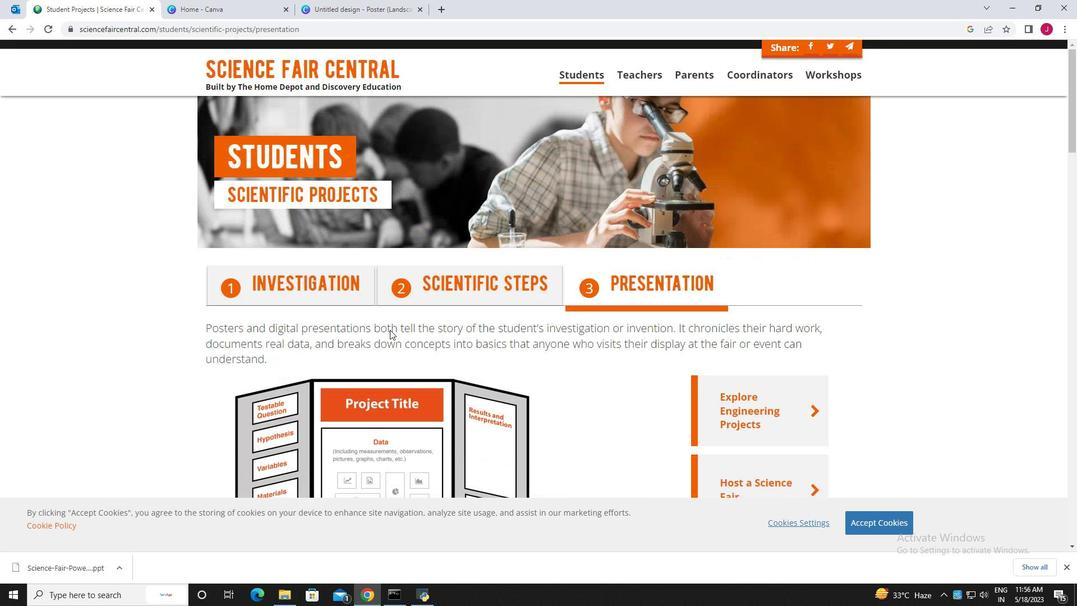 
Action: Mouse scrolled (390, 330) with delta (0, 0)
Screenshot: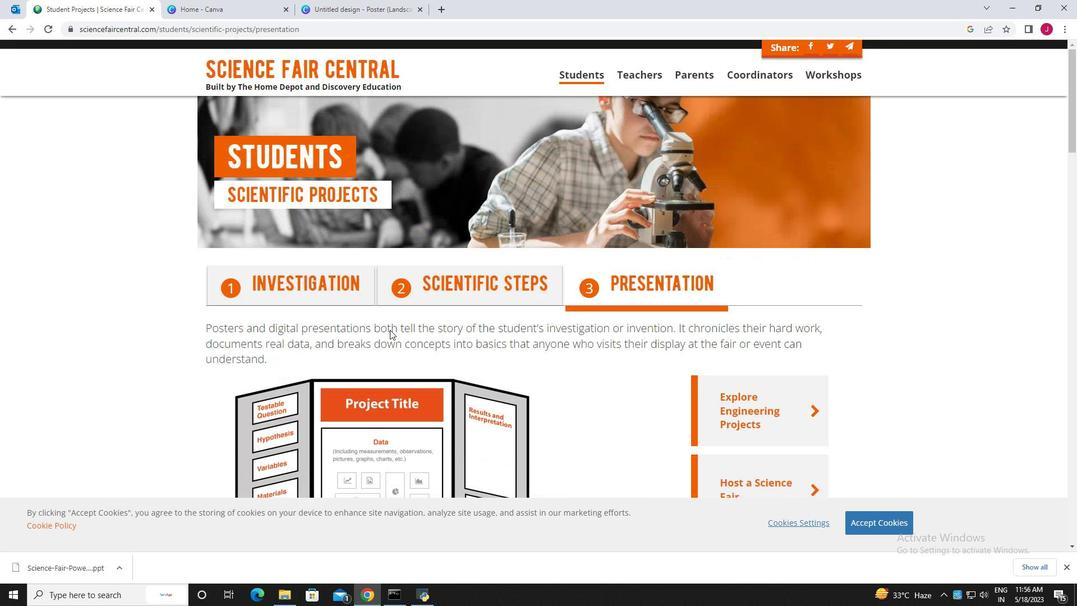 
Action: Mouse scrolled (390, 330) with delta (0, 0)
Screenshot: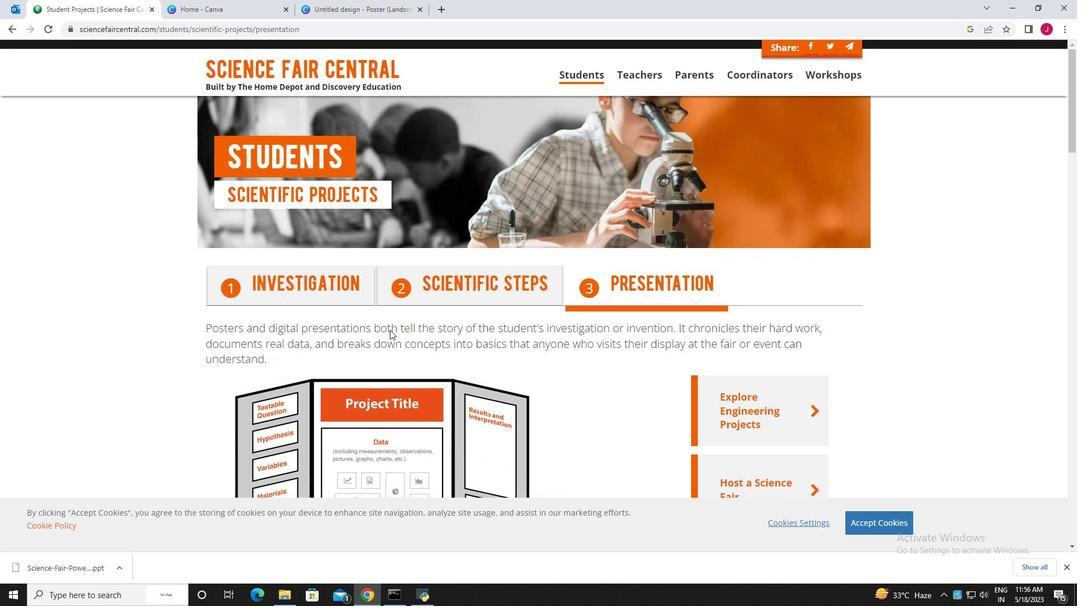 
Action: Mouse scrolled (390, 330) with delta (0, 0)
Screenshot: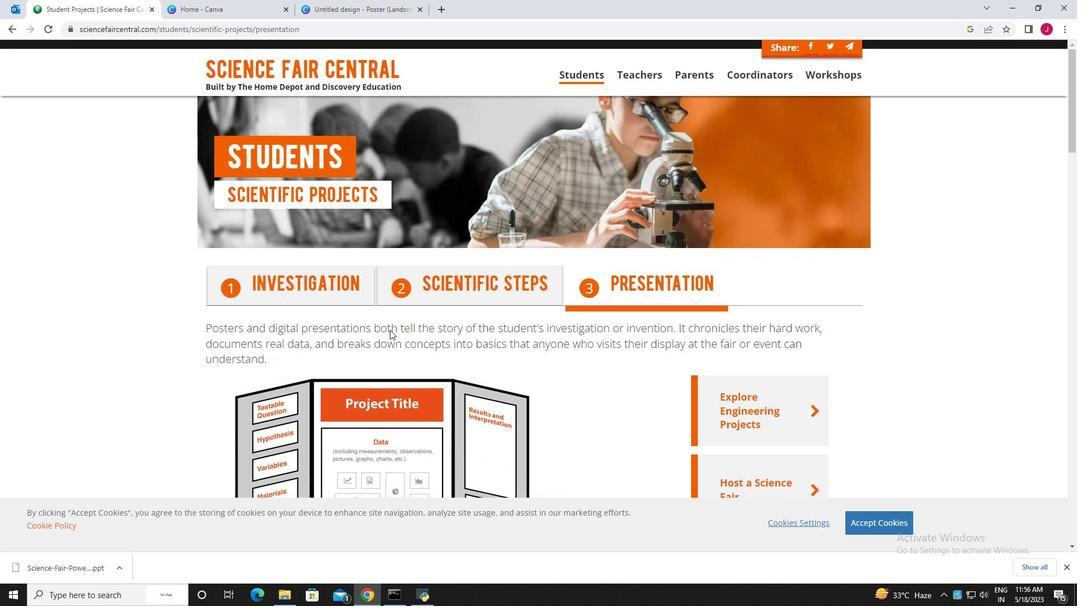 
Action: Mouse moved to (12, 20)
Screenshot: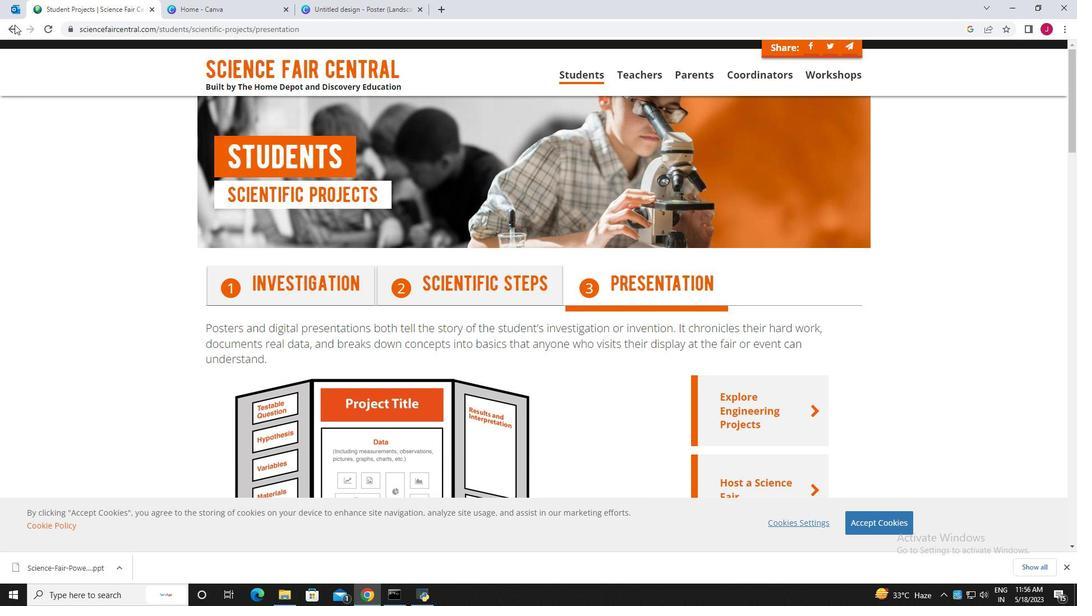 
Action: Mouse pressed left at (12, 20)
Screenshot: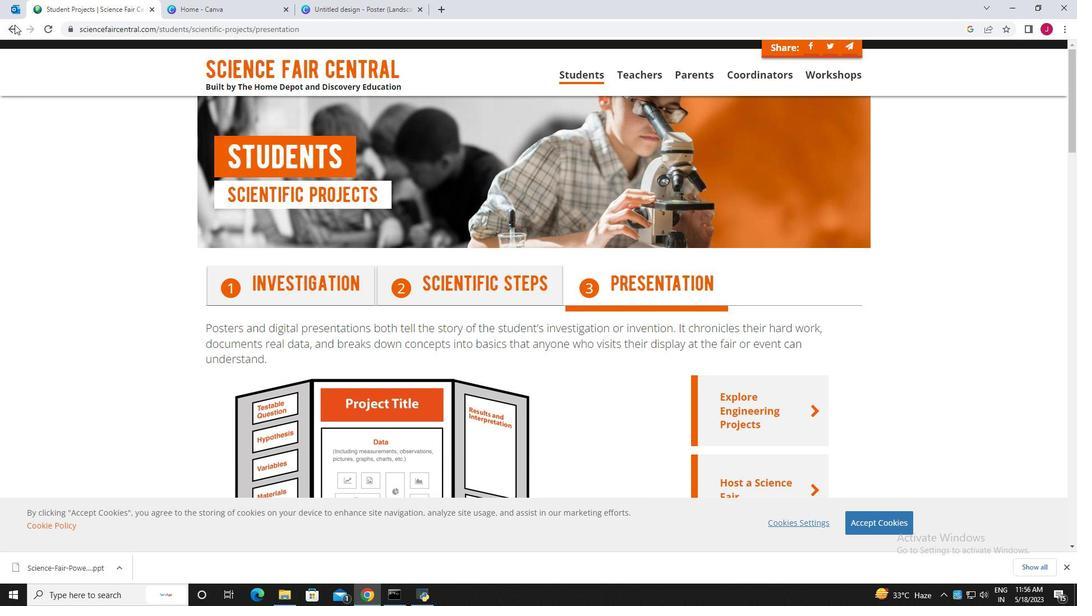 
Action: Mouse moved to (12, 29)
Screenshot: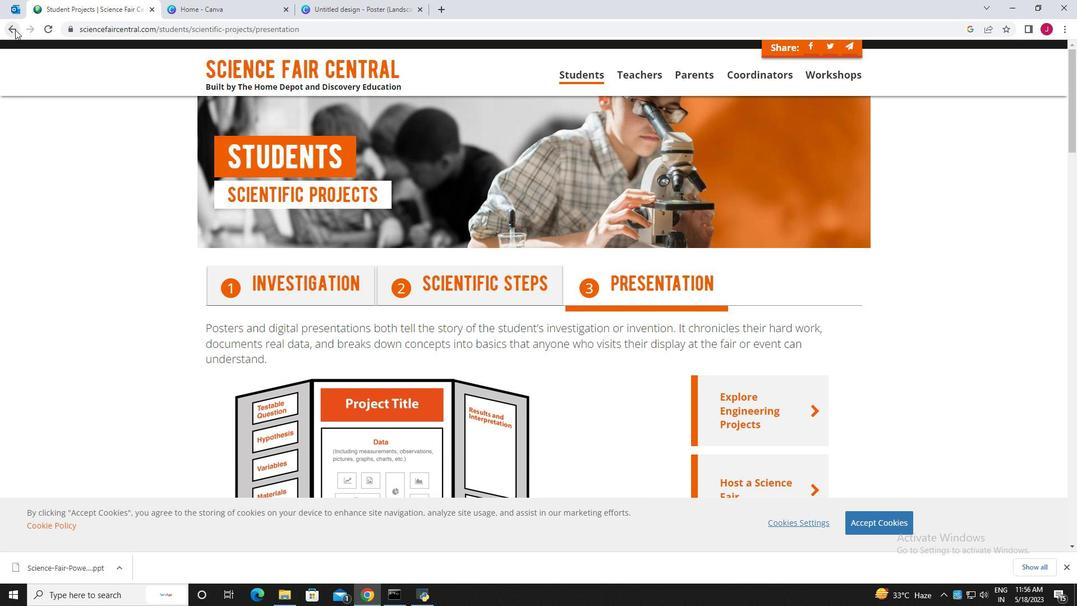 
Action: Mouse pressed left at (12, 29)
Screenshot: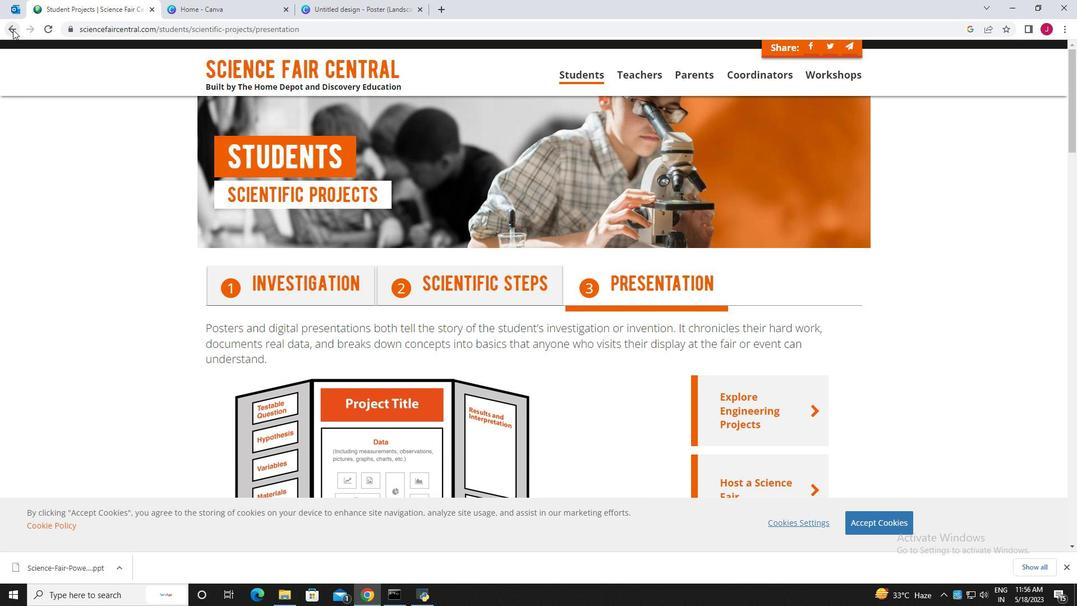 
Action: Mouse moved to (238, 102)
Screenshot: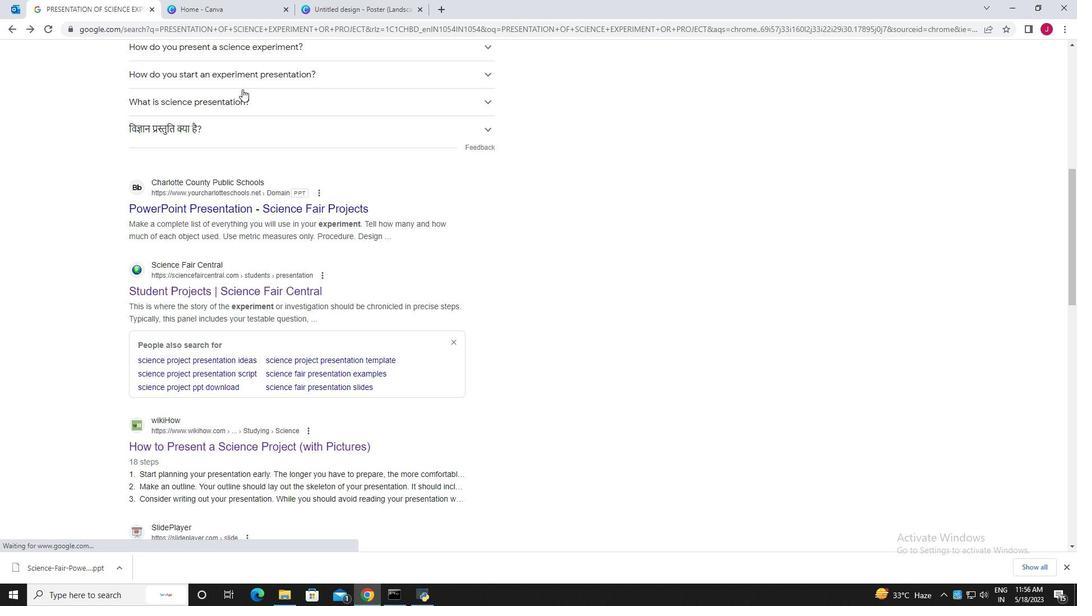 
Action: Mouse scrolled (239, 103) with delta (0, 0)
Screenshot: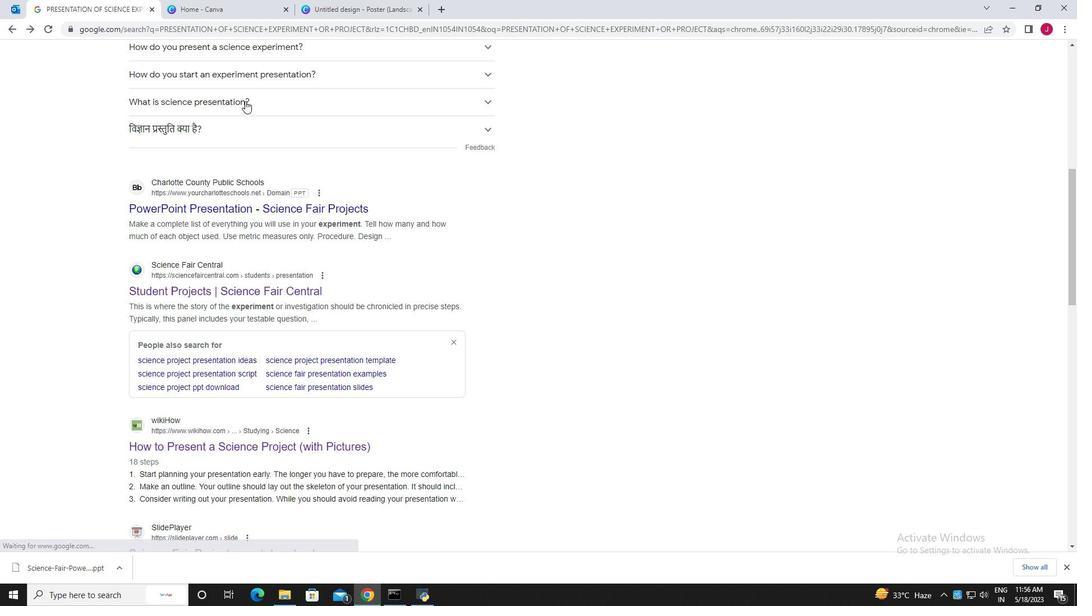 
Action: Mouse moved to (236, 100)
Screenshot: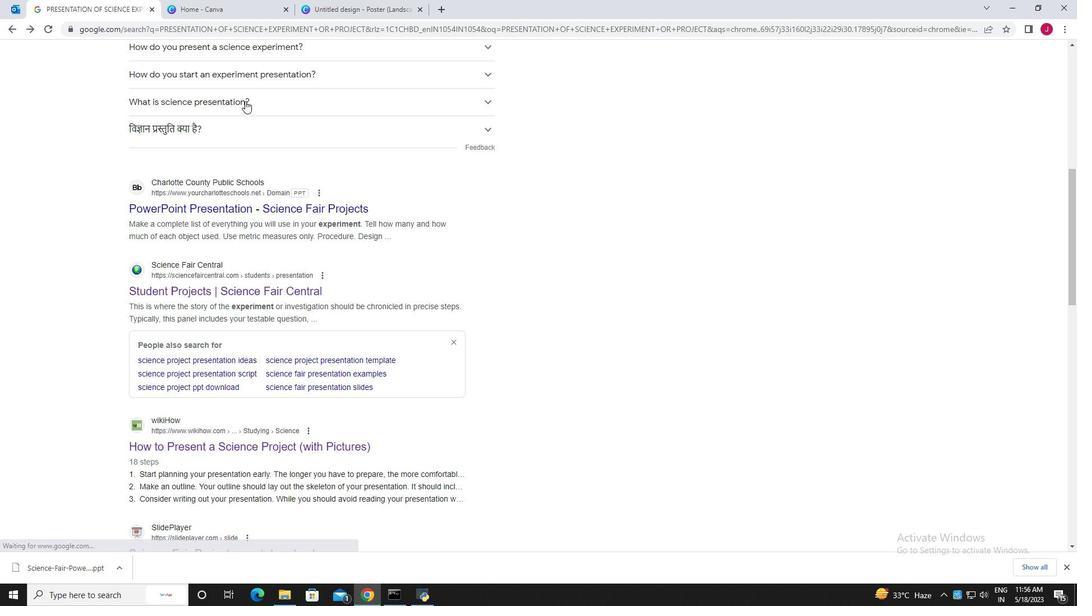 
Action: Mouse scrolled (237, 102) with delta (0, 0)
Screenshot: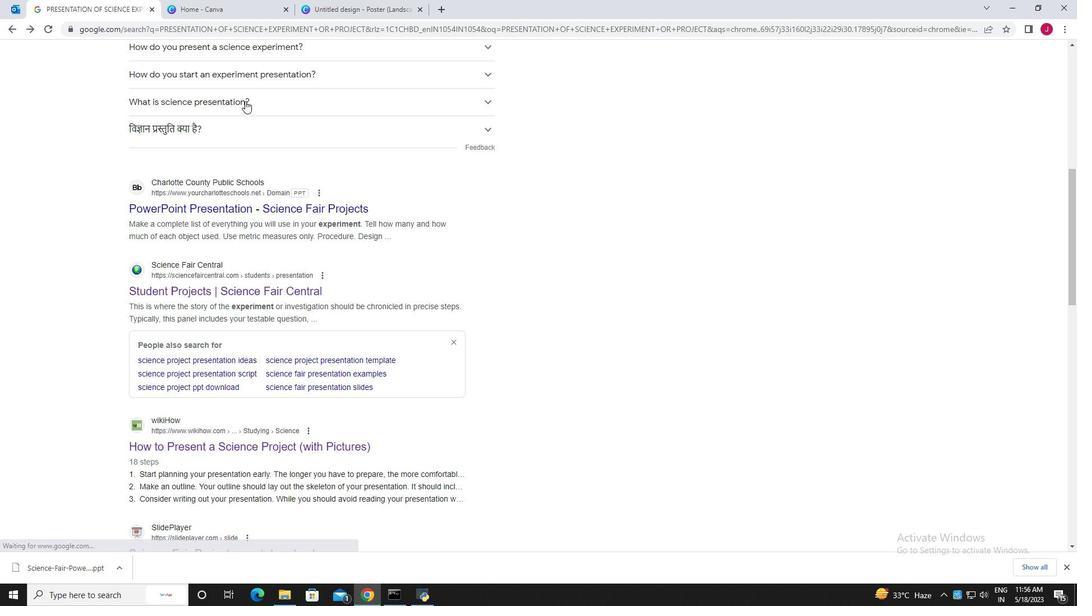 
Action: Mouse moved to (236, 99)
Screenshot: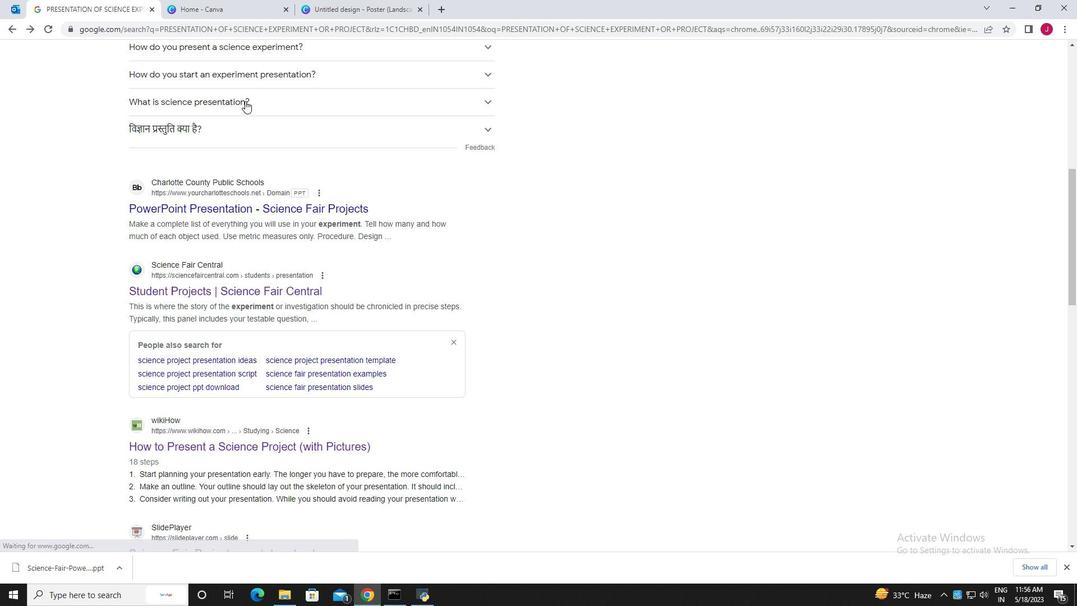 
Action: Mouse scrolled (236, 101) with delta (0, 0)
Screenshot: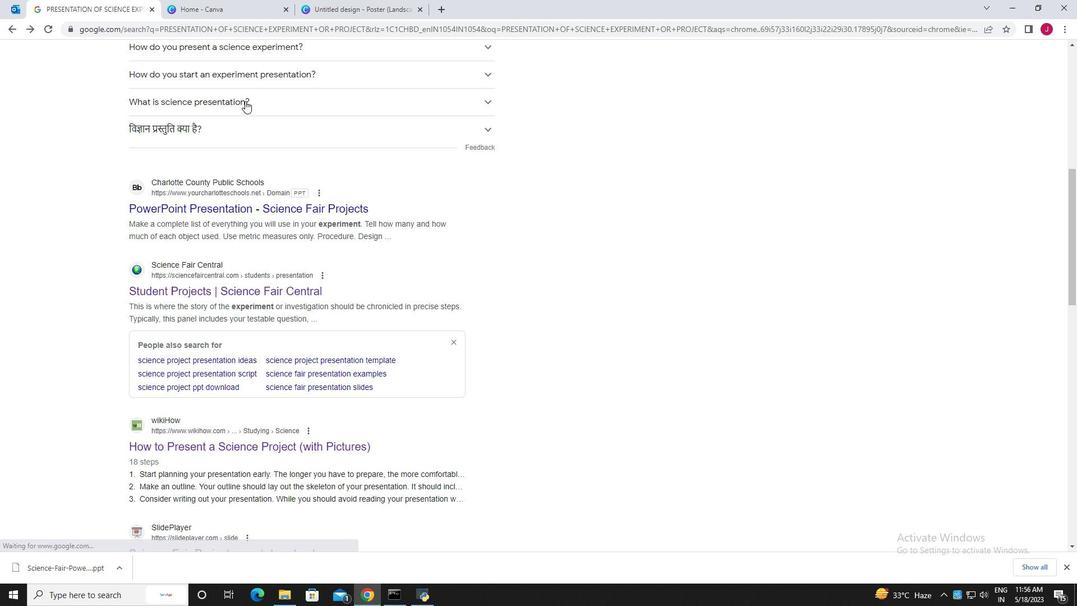 
Action: Mouse moved to (236, 98)
Screenshot: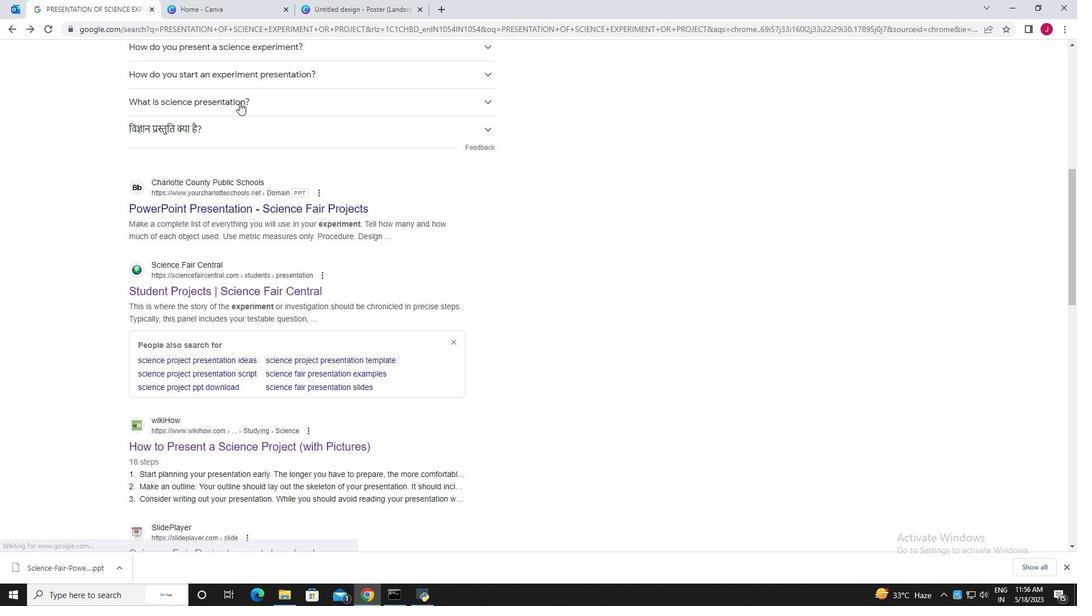 
Action: Mouse scrolled (236, 99) with delta (0, 0)
Screenshot: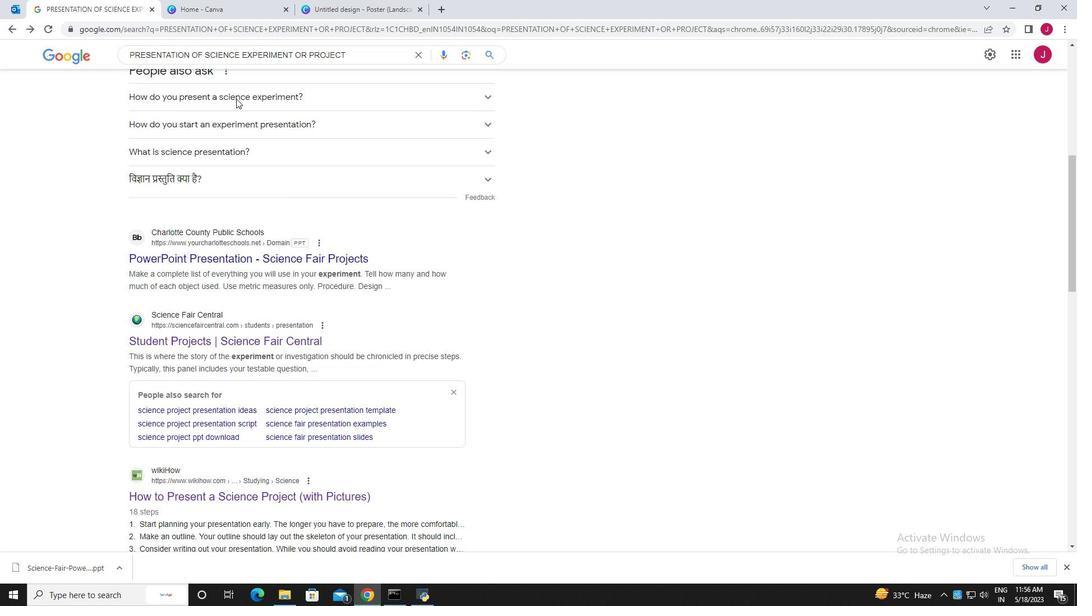 
Action: Mouse scrolled (236, 99) with delta (0, 0)
Screenshot: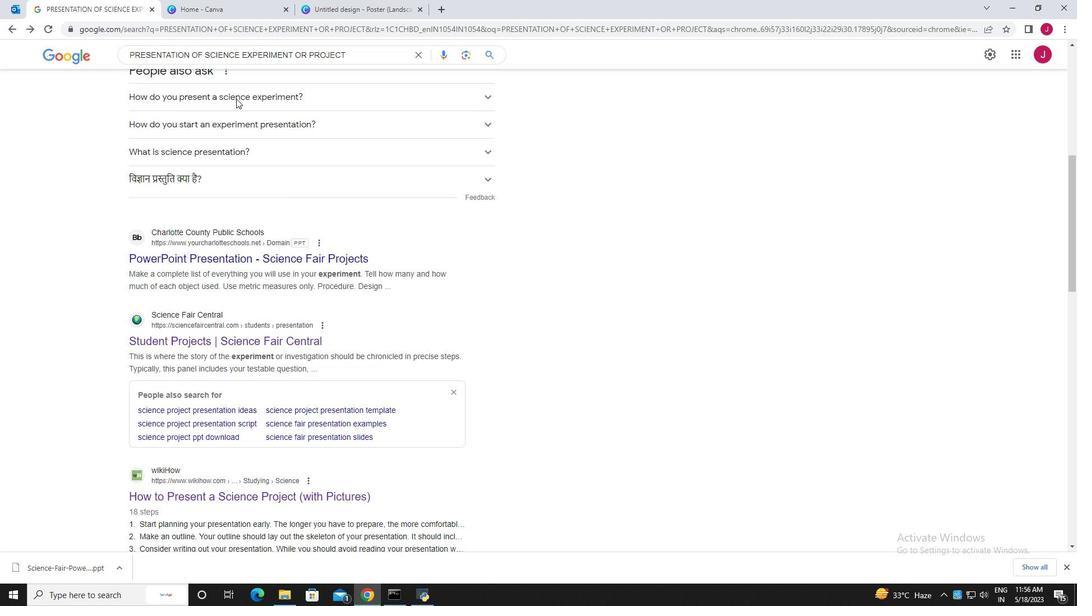 
Action: Mouse scrolled (236, 99) with delta (0, 0)
Screenshot: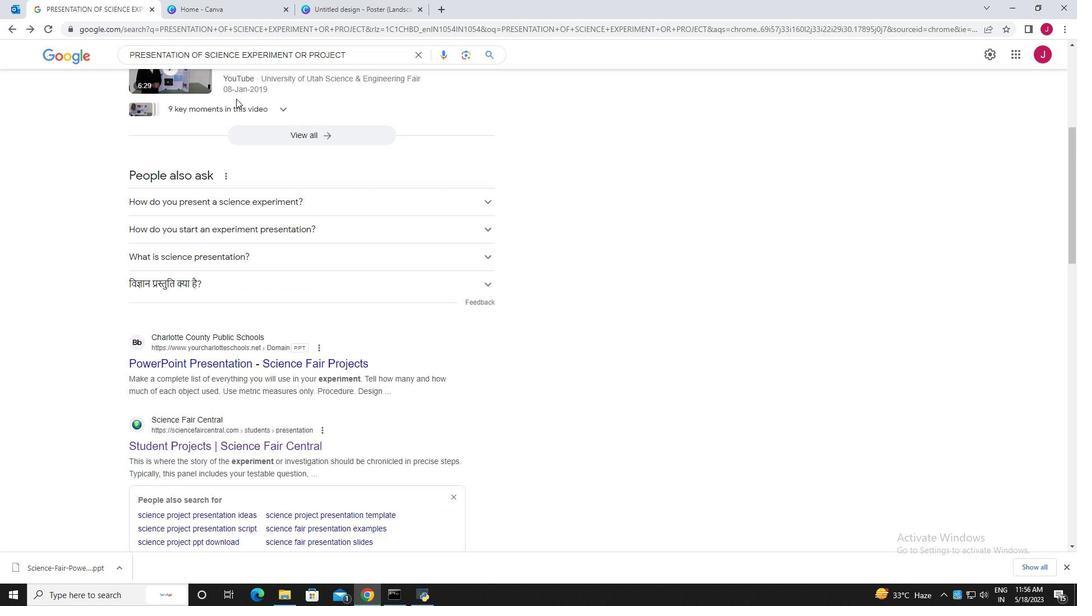 
Action: Mouse scrolled (236, 99) with delta (0, 0)
Screenshot: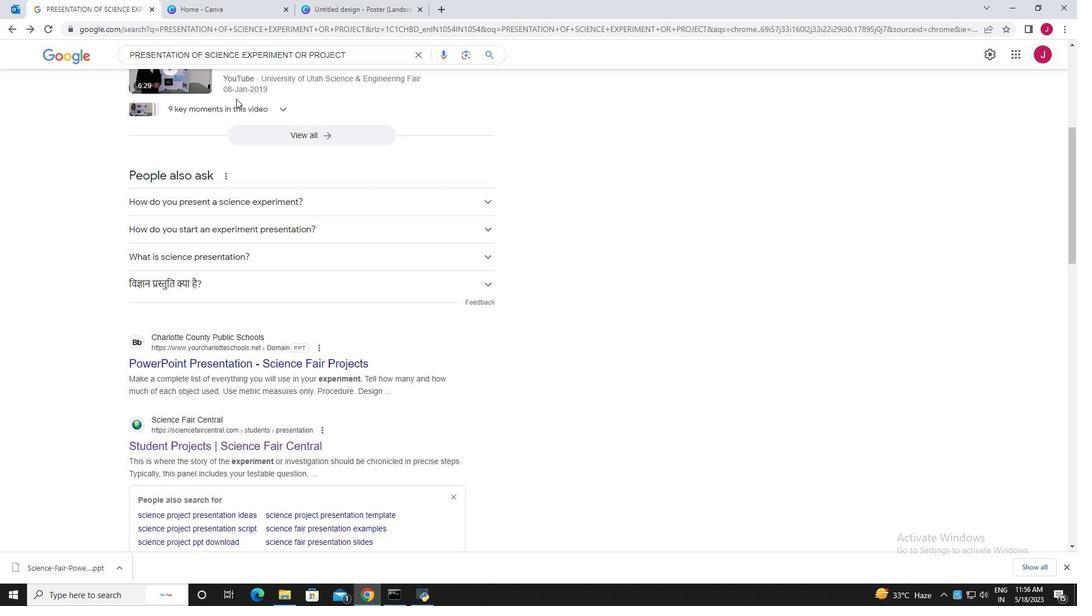 
Action: Mouse moved to (202, 96)
Screenshot: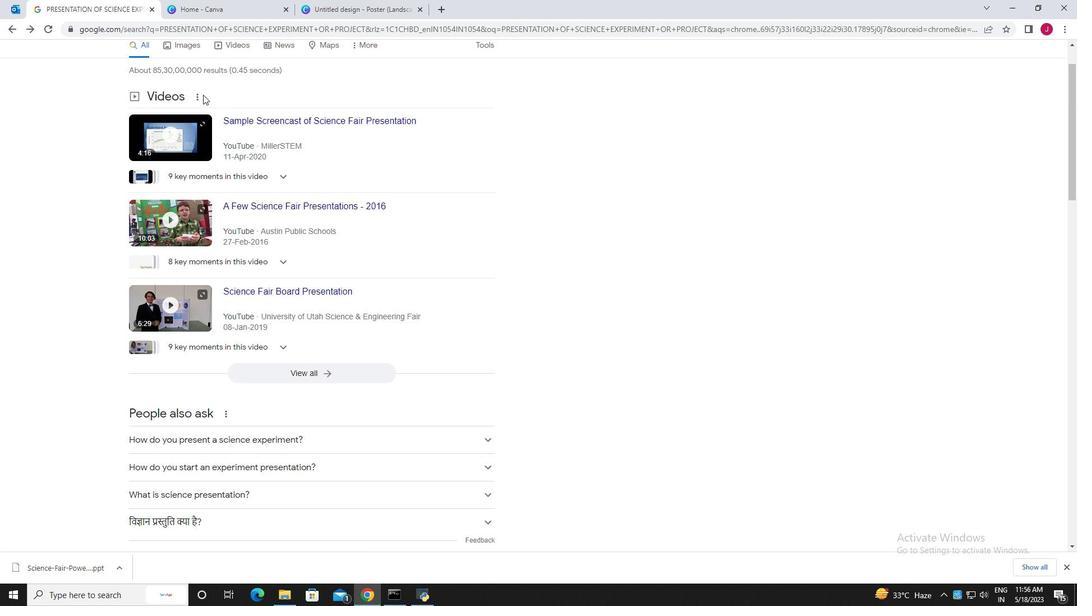 
Action: Mouse scrolled (202, 97) with delta (0, 0)
Screenshot: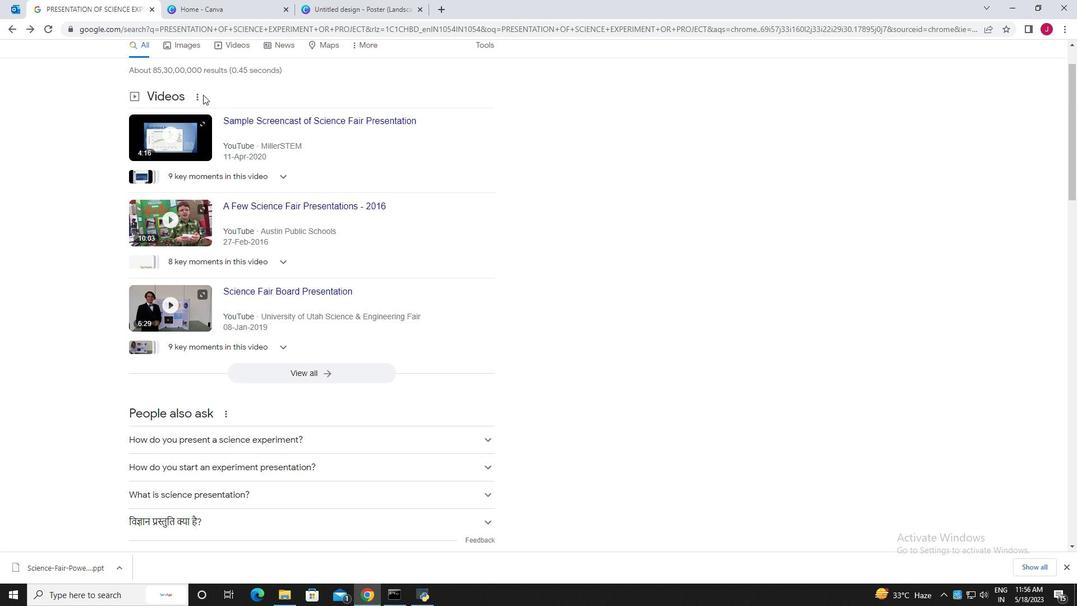 
Action: Mouse moved to (202, 96)
Screenshot: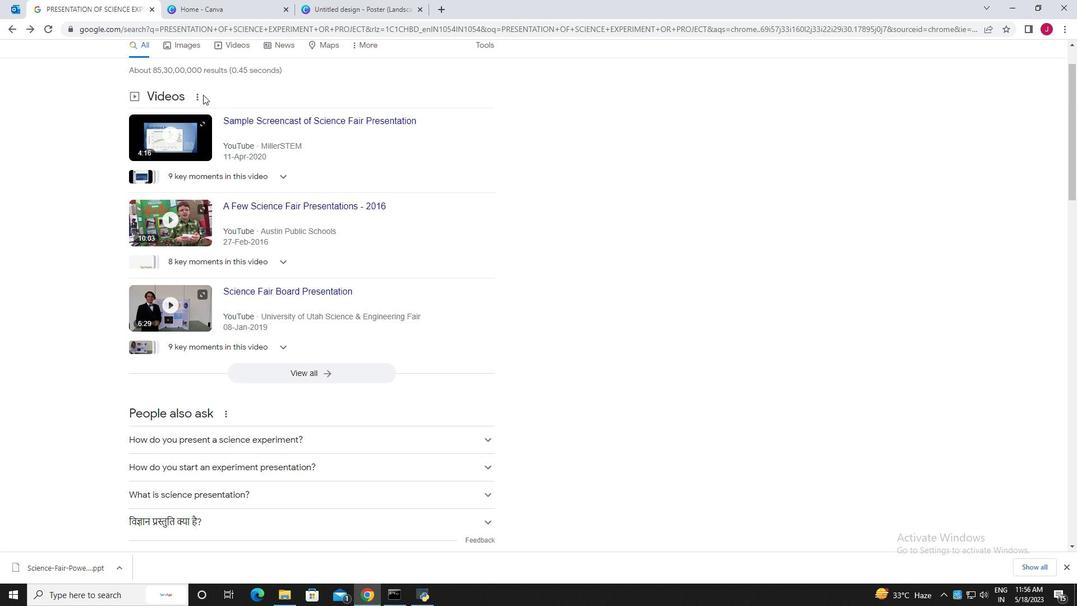 
Action: Mouse scrolled (202, 97) with delta (0, 0)
Screenshot: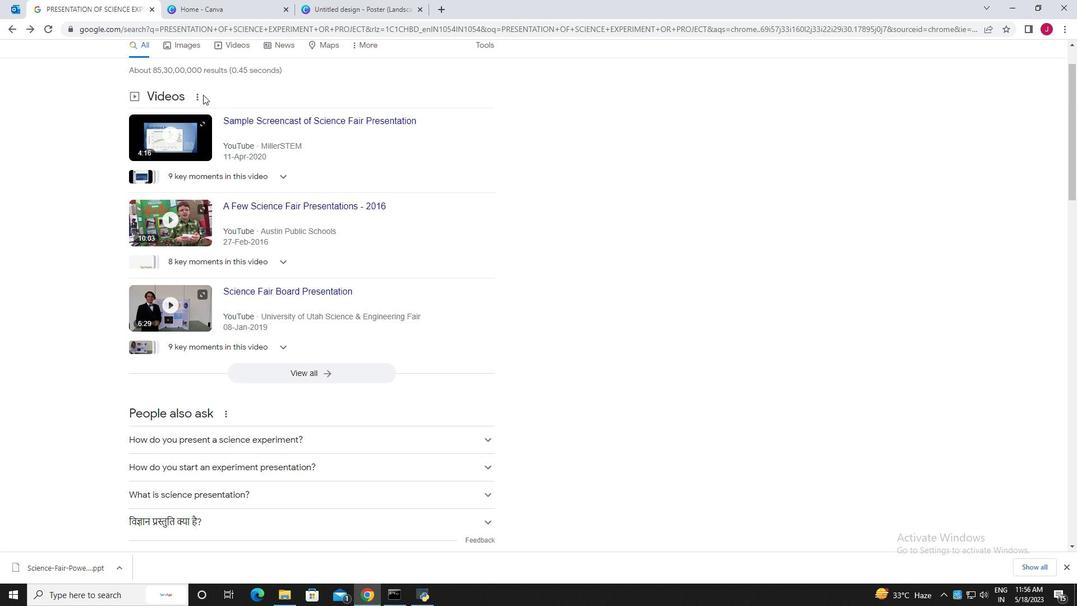 
Action: Mouse scrolled (202, 97) with delta (0, 0)
Screenshot: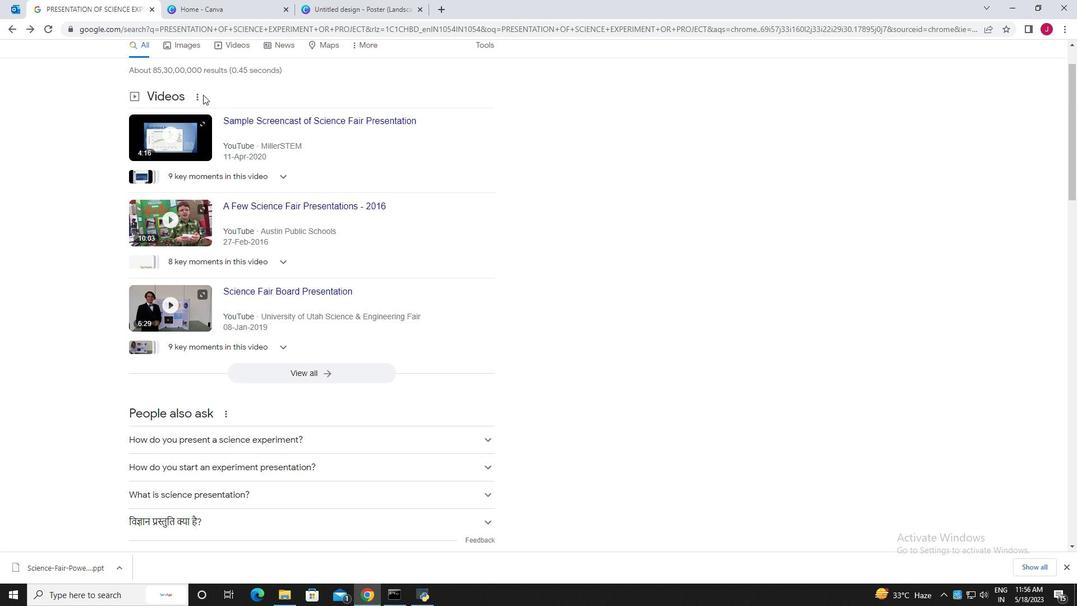 
Action: Mouse scrolled (202, 97) with delta (0, 0)
Screenshot: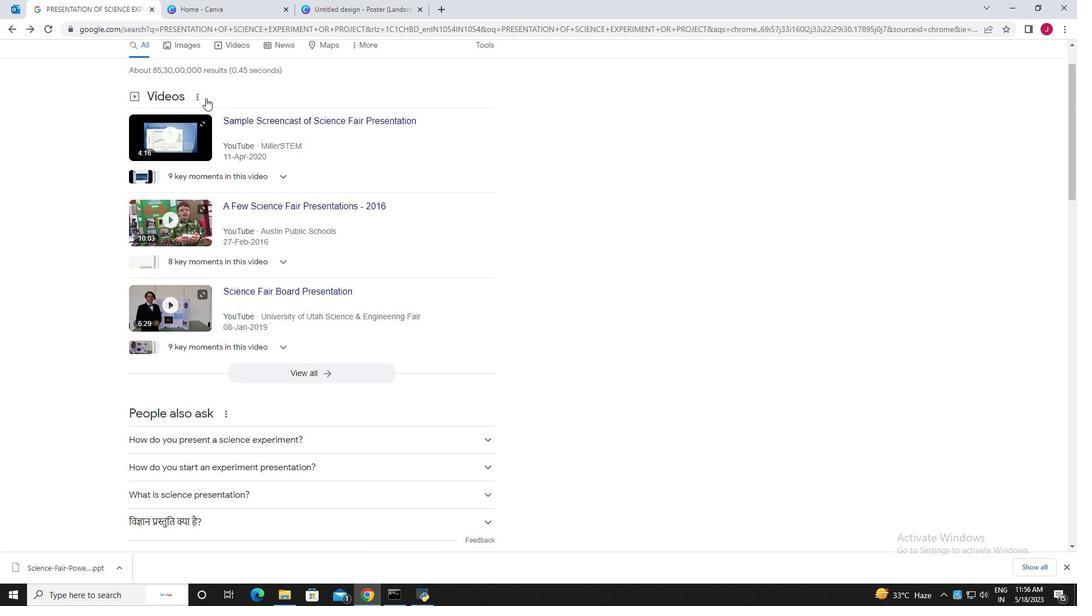 
Action: Mouse moved to (202, 95)
Screenshot: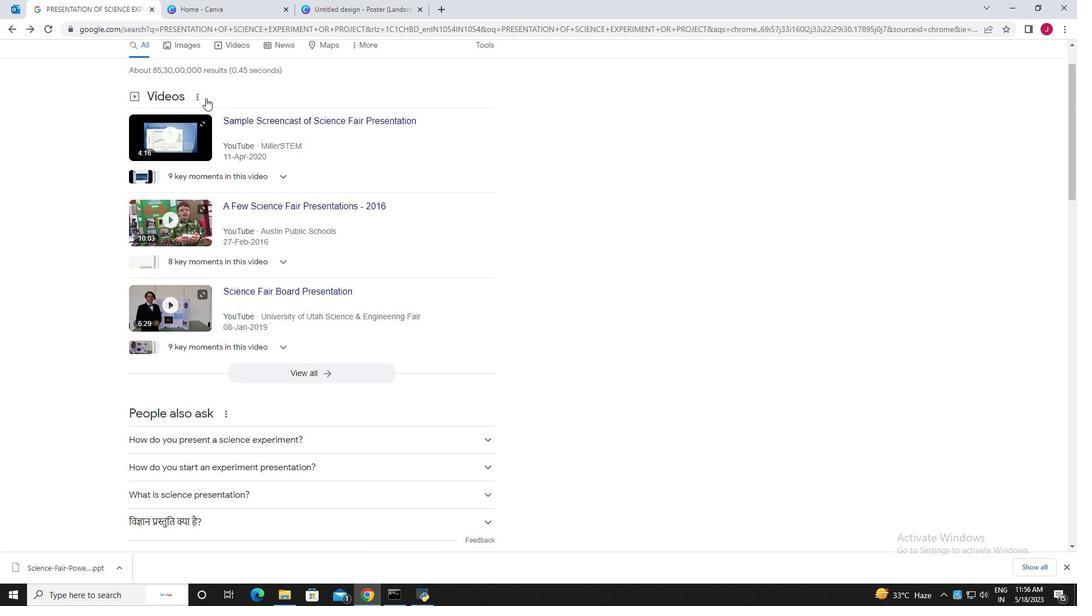 
Action: Mouse scrolled (202, 96) with delta (0, 0)
Screenshot: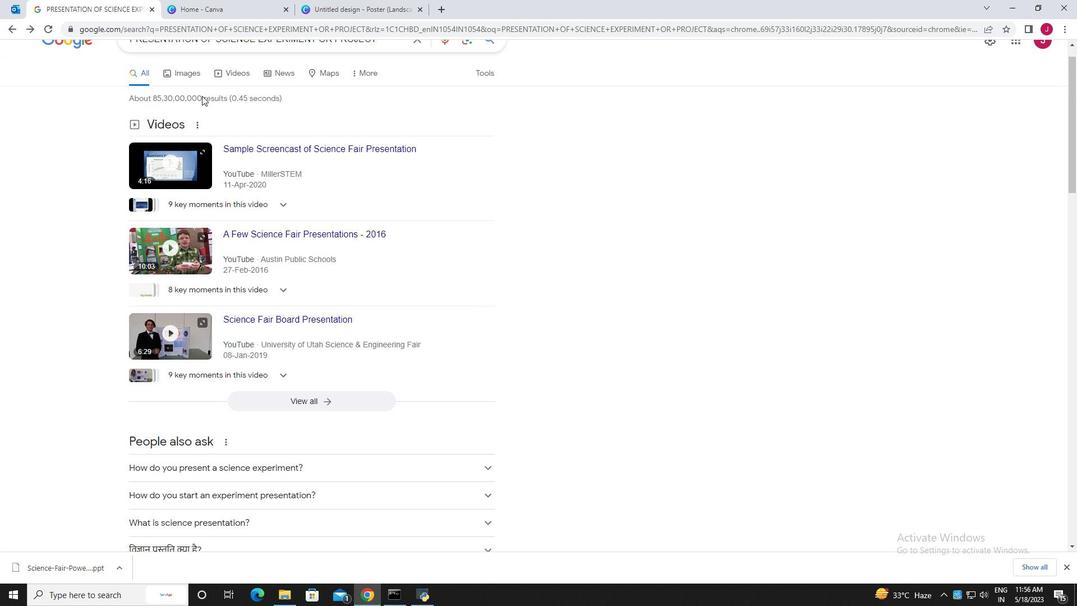 
Action: Mouse scrolled (202, 96) with delta (0, 0)
Screenshot: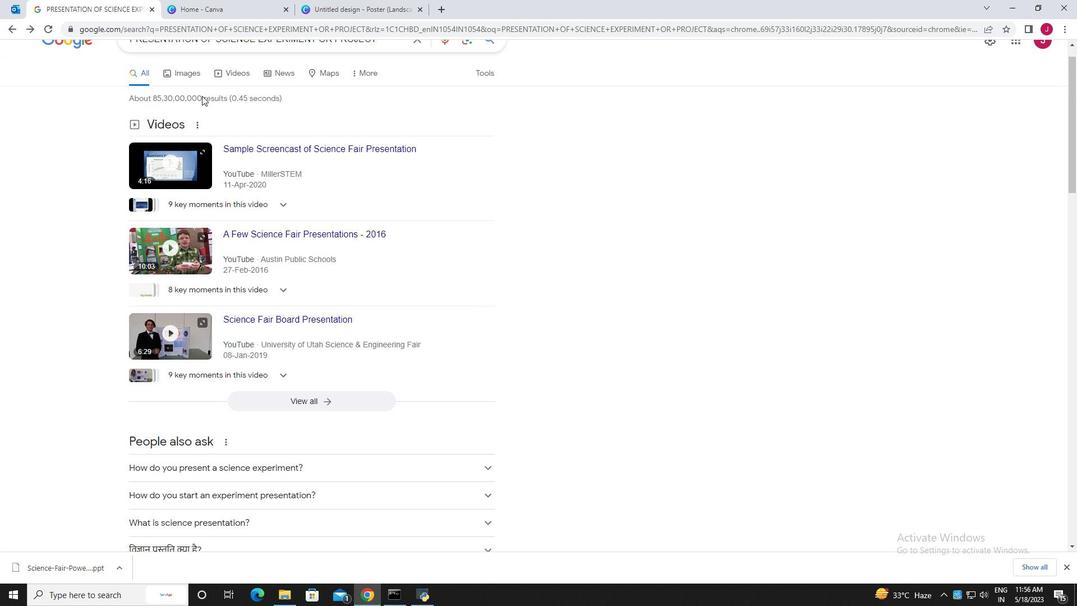 
Action: Mouse scrolled (202, 96) with delta (0, 0)
Screenshot: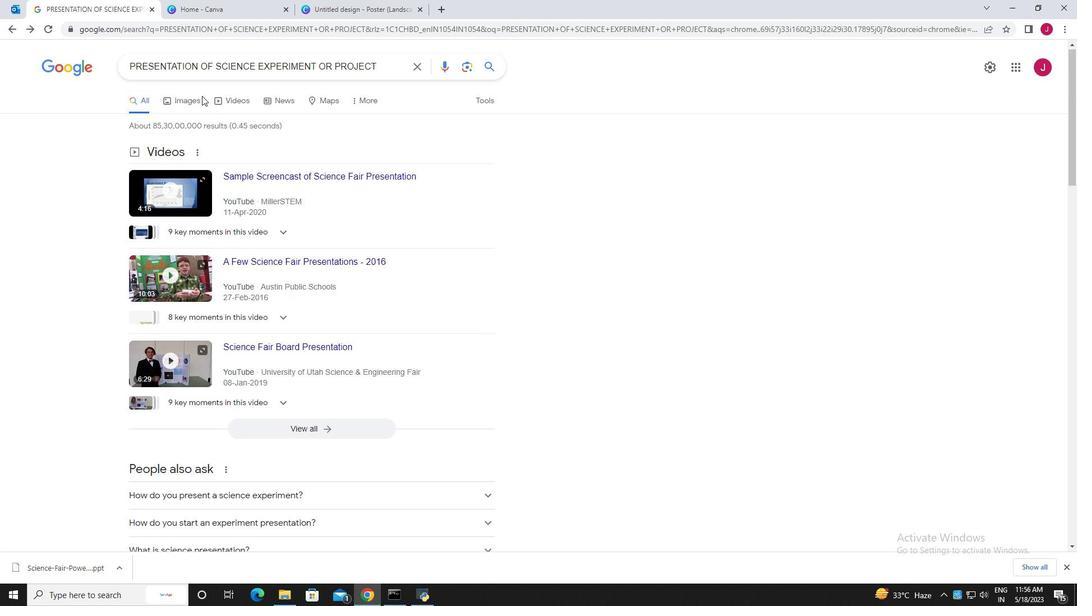 
Action: Mouse scrolled (202, 96) with delta (0, 0)
Screenshot: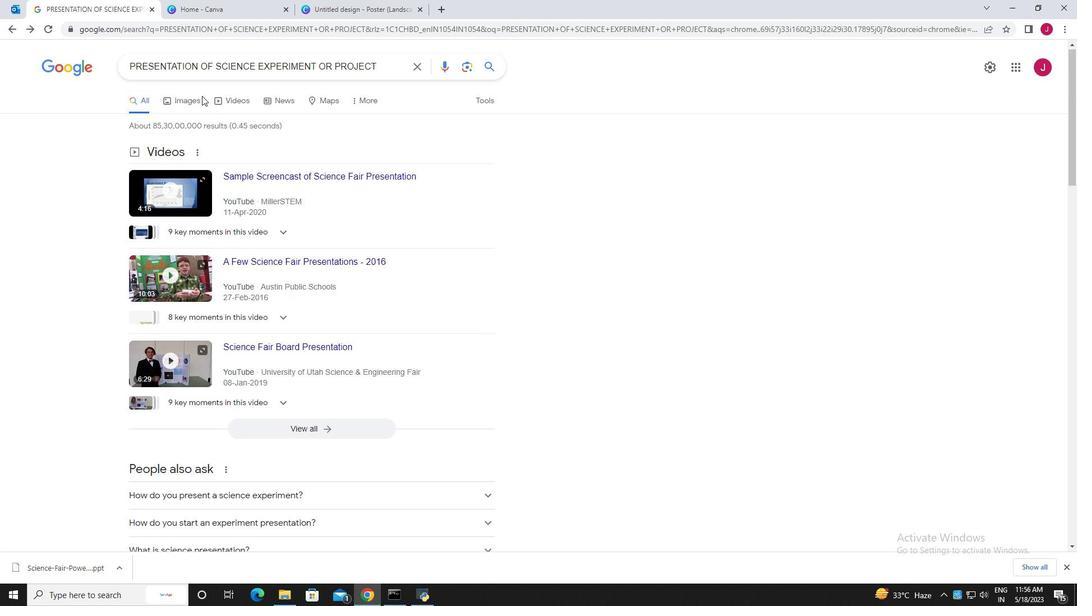 
Action: Mouse scrolled (202, 96) with delta (0, 0)
Screenshot: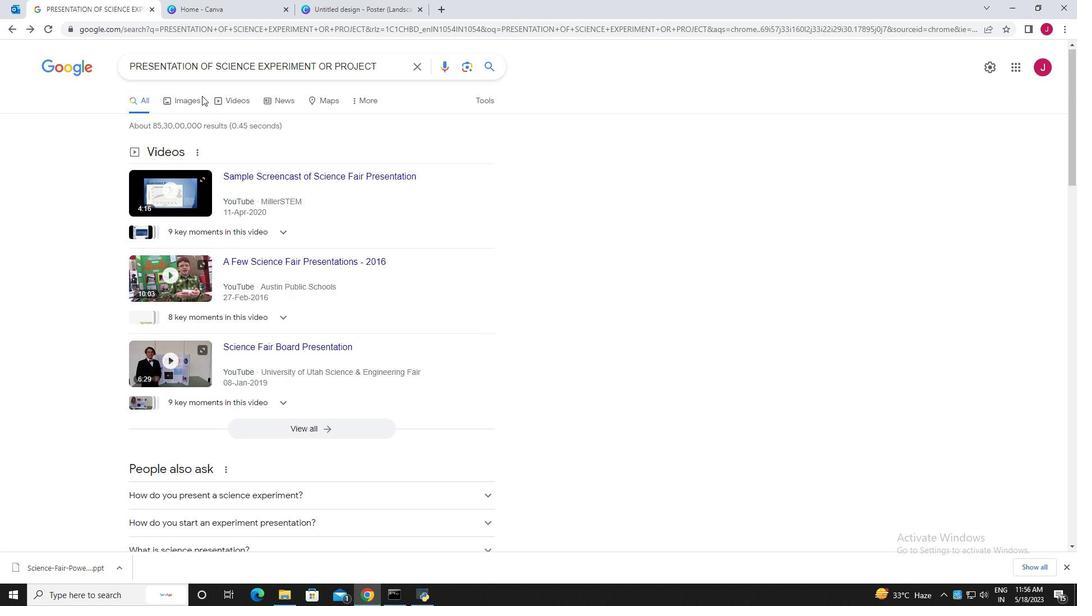 
Action: Mouse moved to (383, 69)
Screenshot: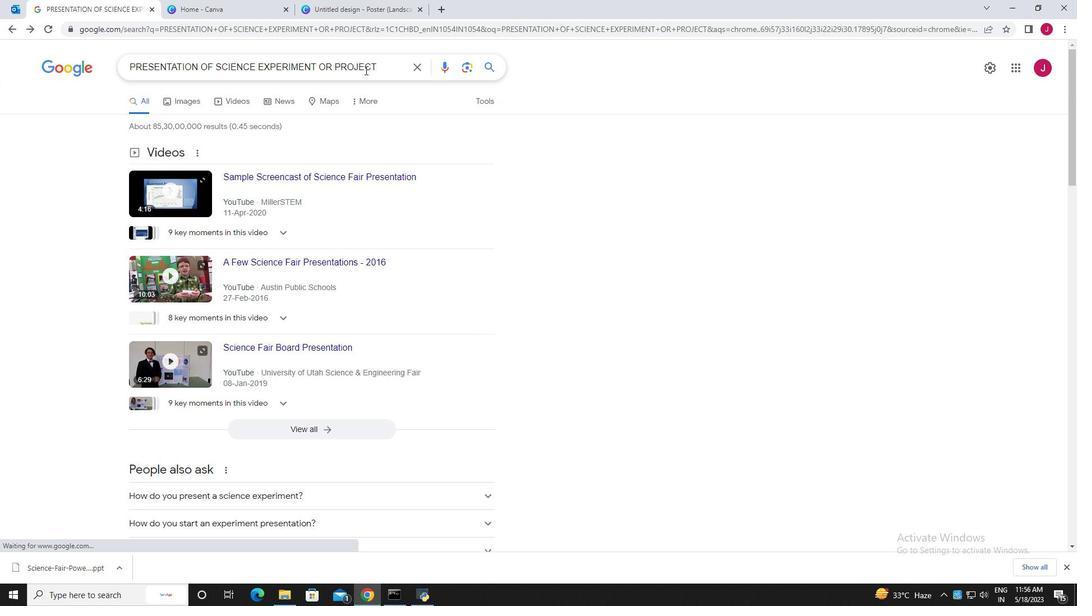 
Action: Mouse pressed left at (383, 69)
Screenshot: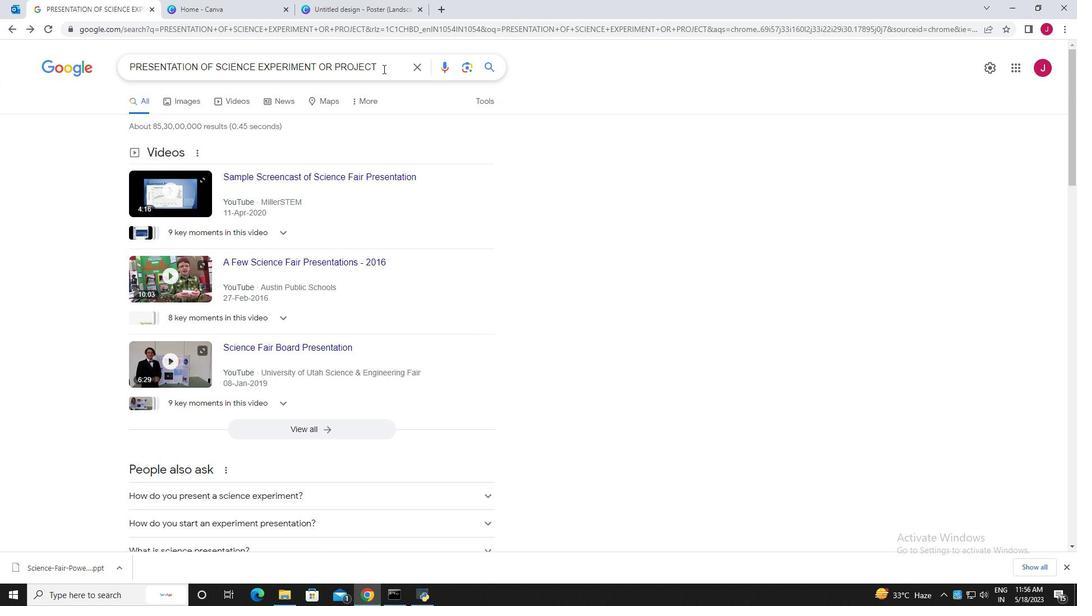 
Action: Mouse moved to (383, 67)
Screenshot: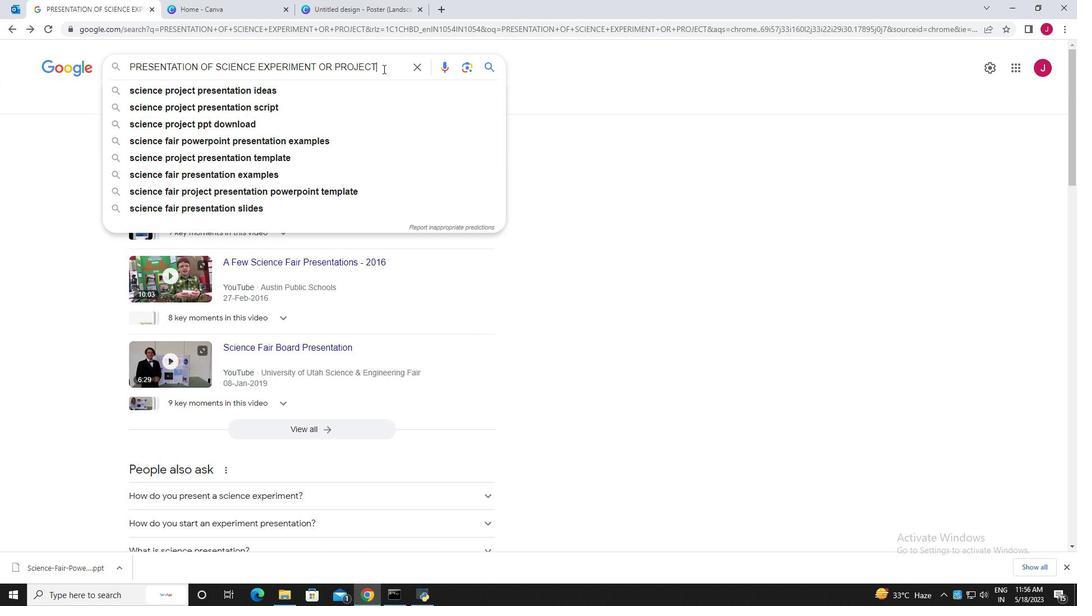 
Action: Key pressed <Key.backspace><Key.backspace><Key.backspace><Key.backspace><Key.backspace><Key.backspace><Key.backspace><Key.backspace><Key.backspace><Key.backspace><Key.enter>
Screenshot: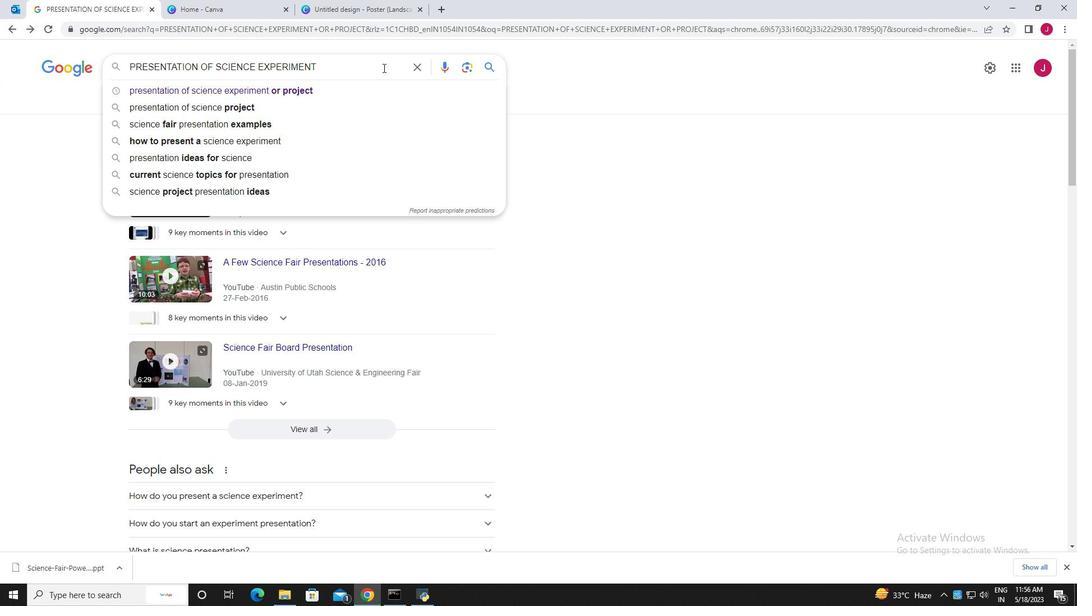 
Action: Mouse moved to (326, 255)
Screenshot: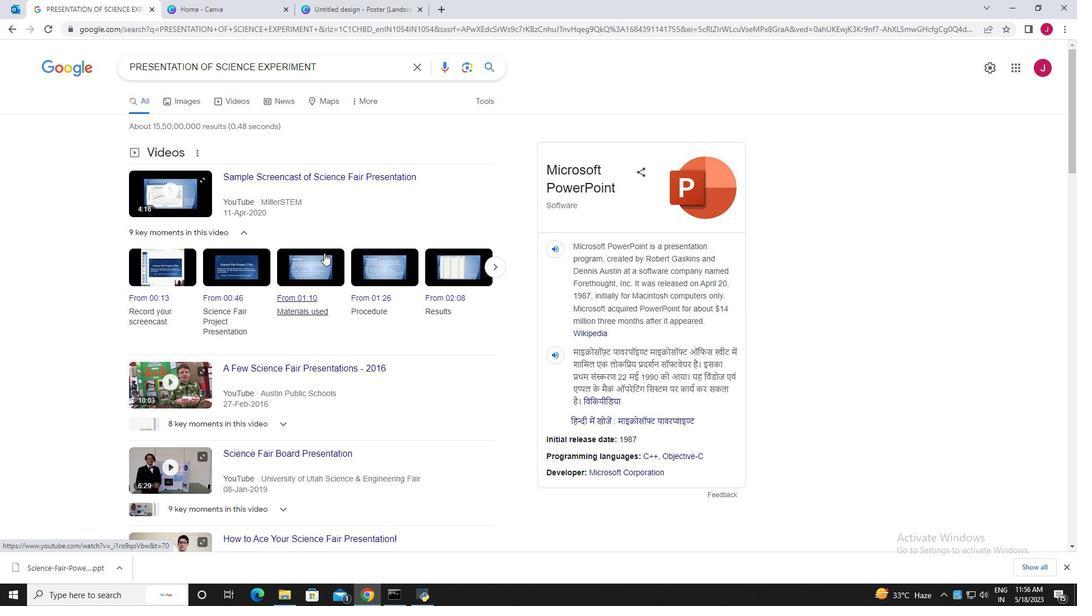 
Action: Mouse scrolled (324, 253) with delta (0, 0)
Screenshot: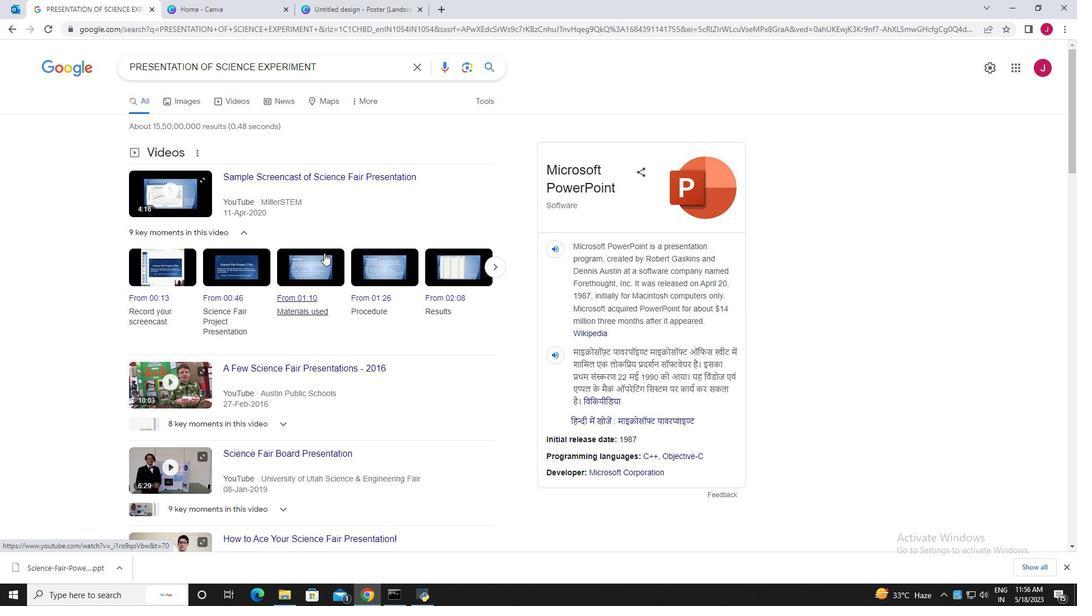 
Action: Mouse moved to (329, 259)
Screenshot: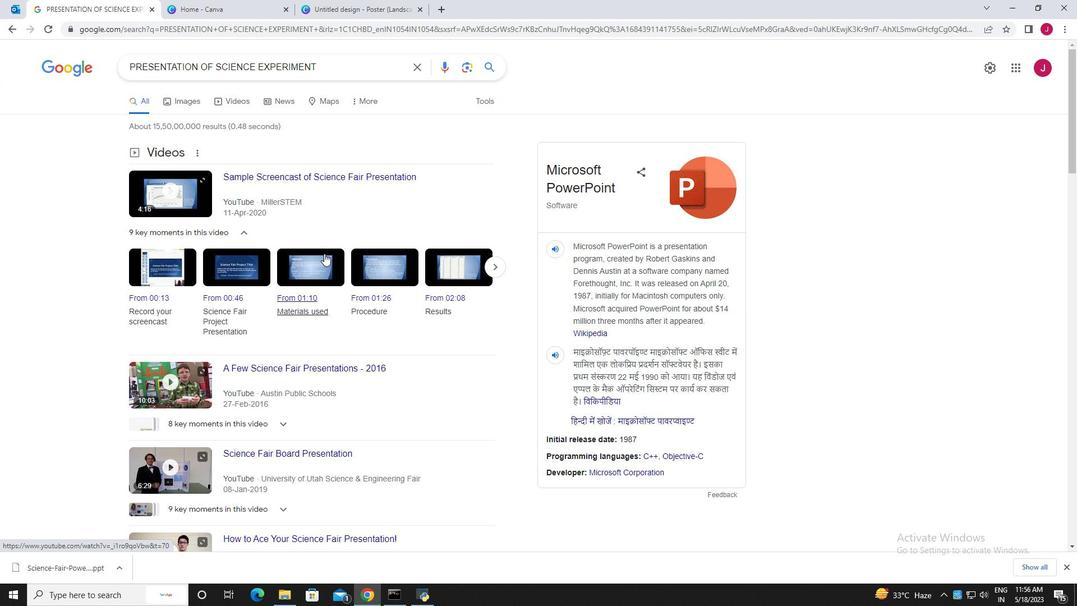 
Action: Mouse scrolled (327, 255) with delta (0, 0)
